 Task: Find and evaluate an Airbnb listing in Valencia, Spain, focusing on location, amenities, and reviews.
Action: Mouse moved to (664, 285)
Screenshot: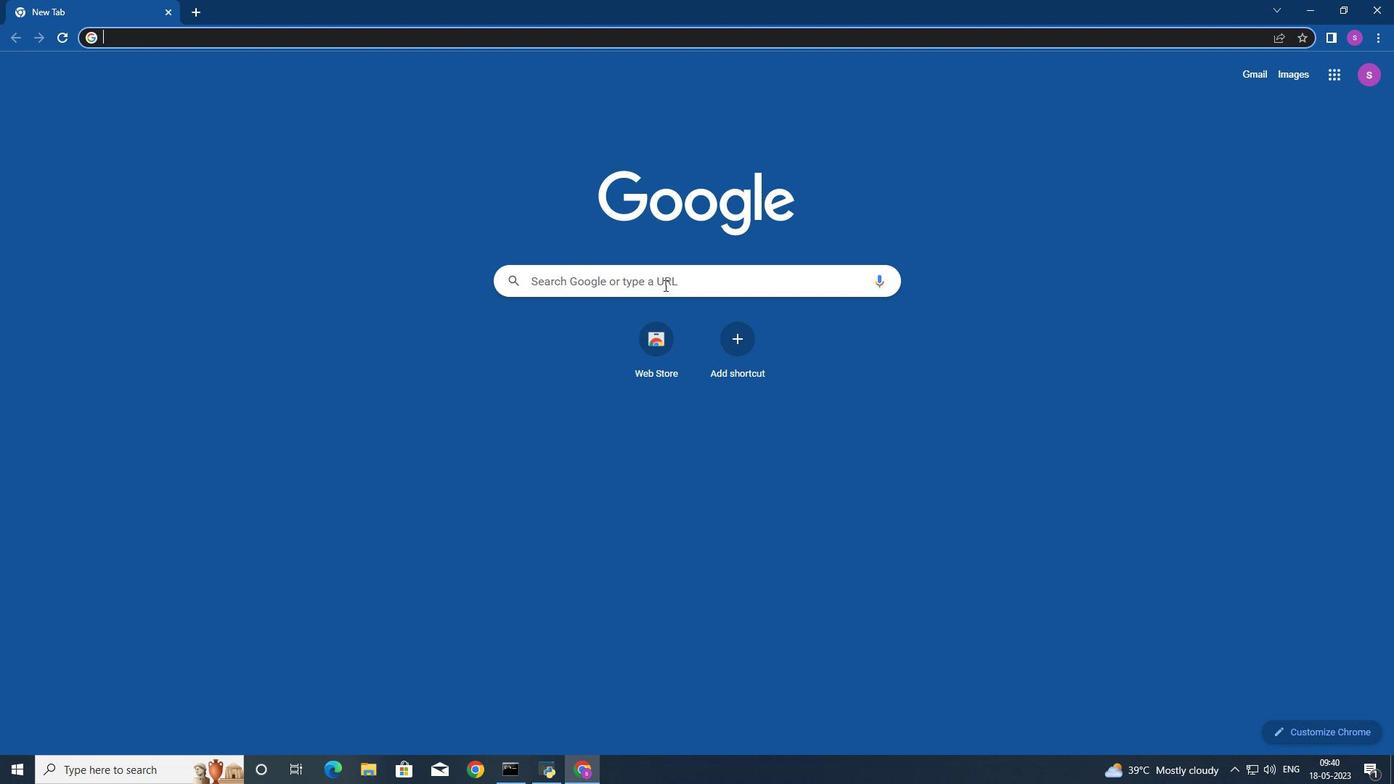 
Action: Mouse pressed left at (664, 285)
Screenshot: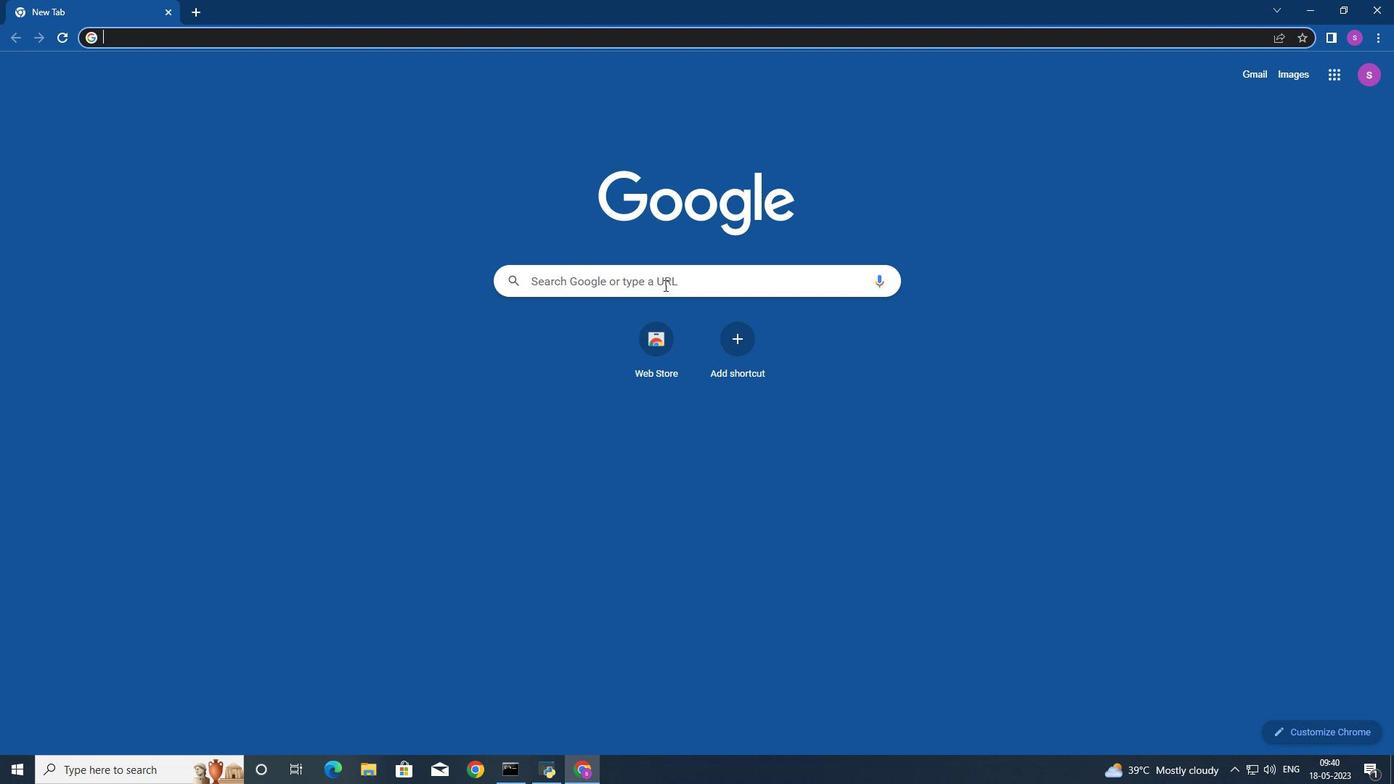
Action: Mouse moved to (642, 313)
Screenshot: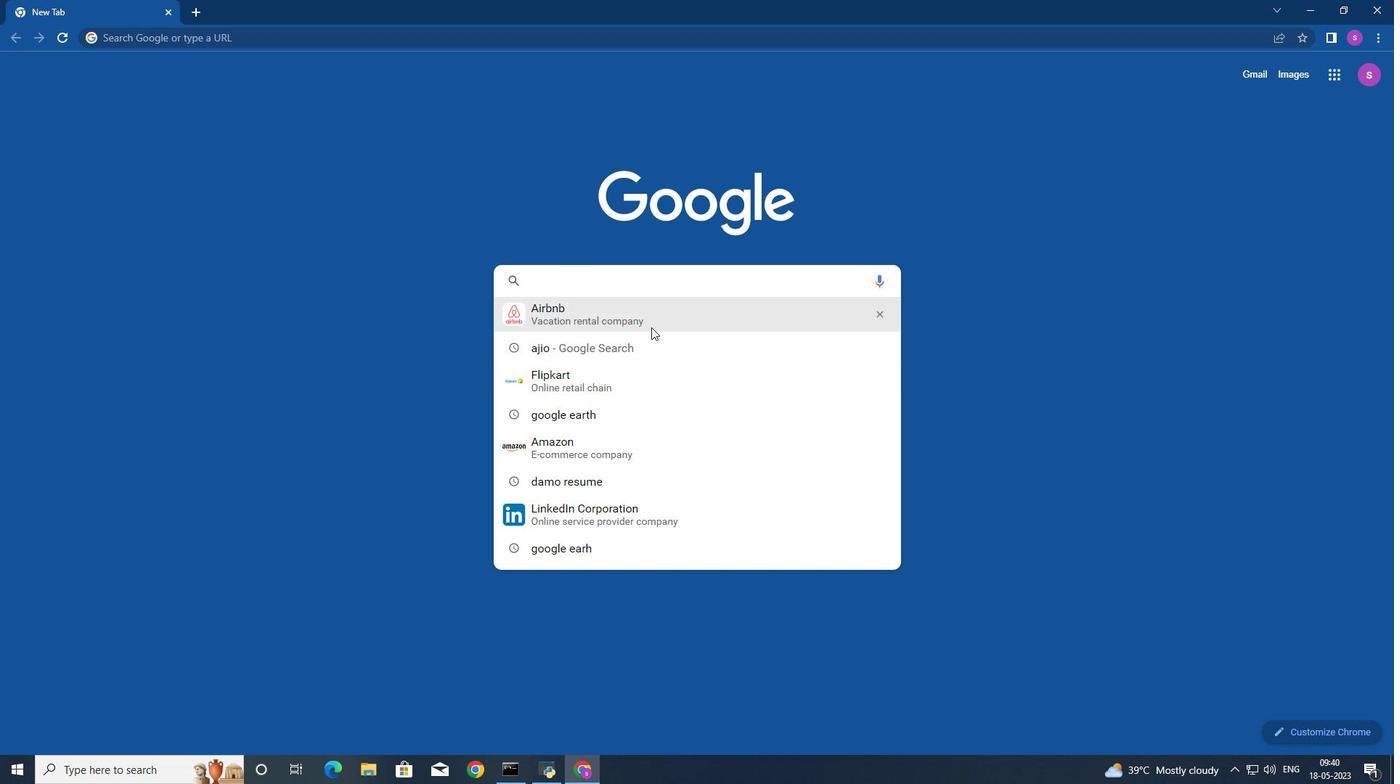 
Action: Mouse pressed left at (642, 313)
Screenshot: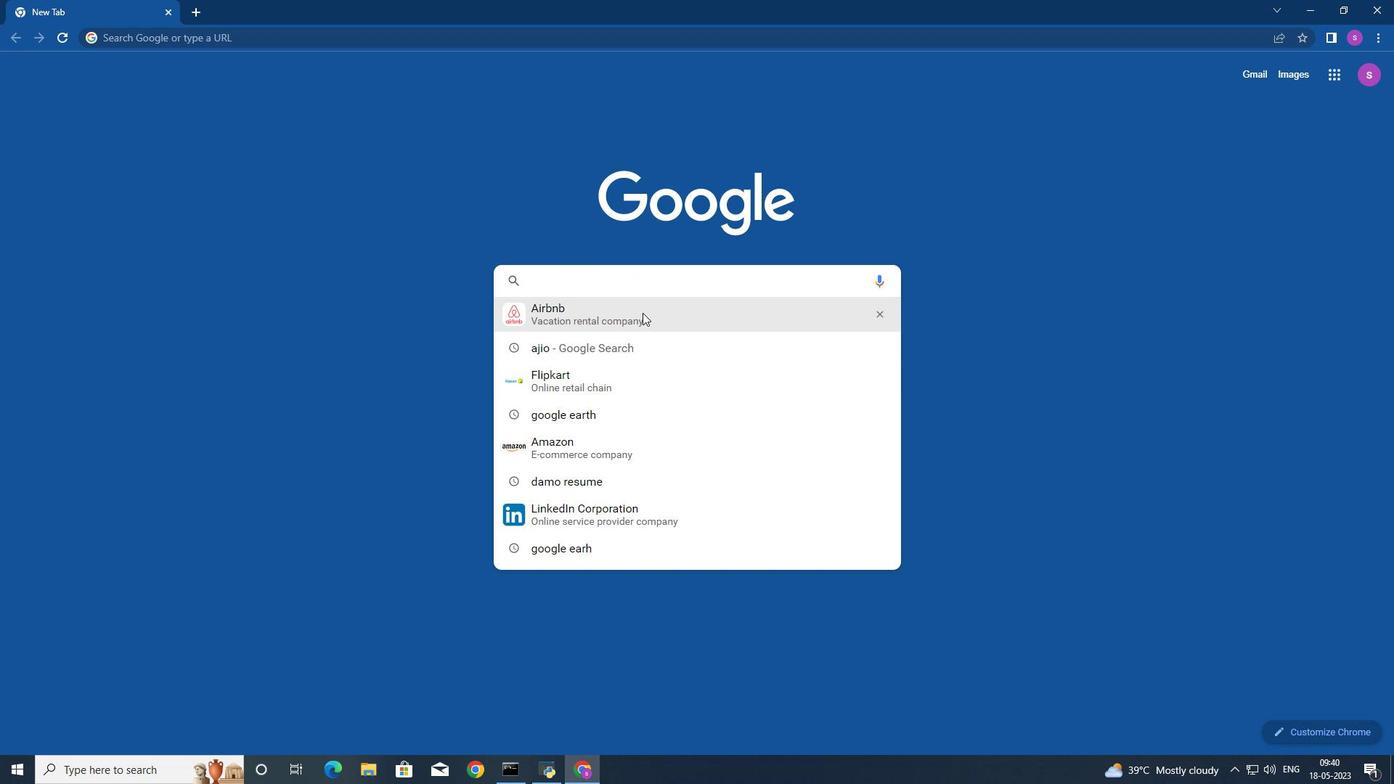 
Action: Mouse moved to (381, 228)
Screenshot: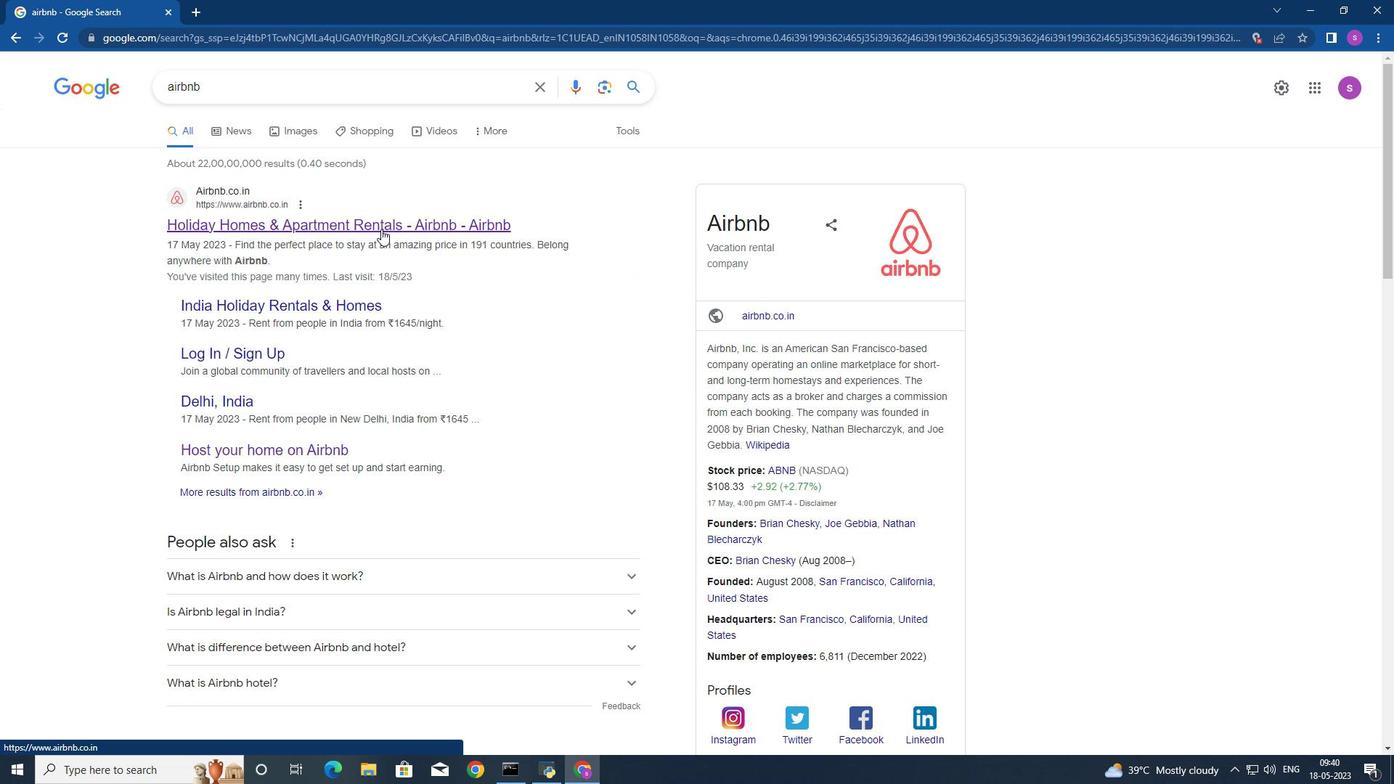 
Action: Mouse pressed left at (381, 228)
Screenshot: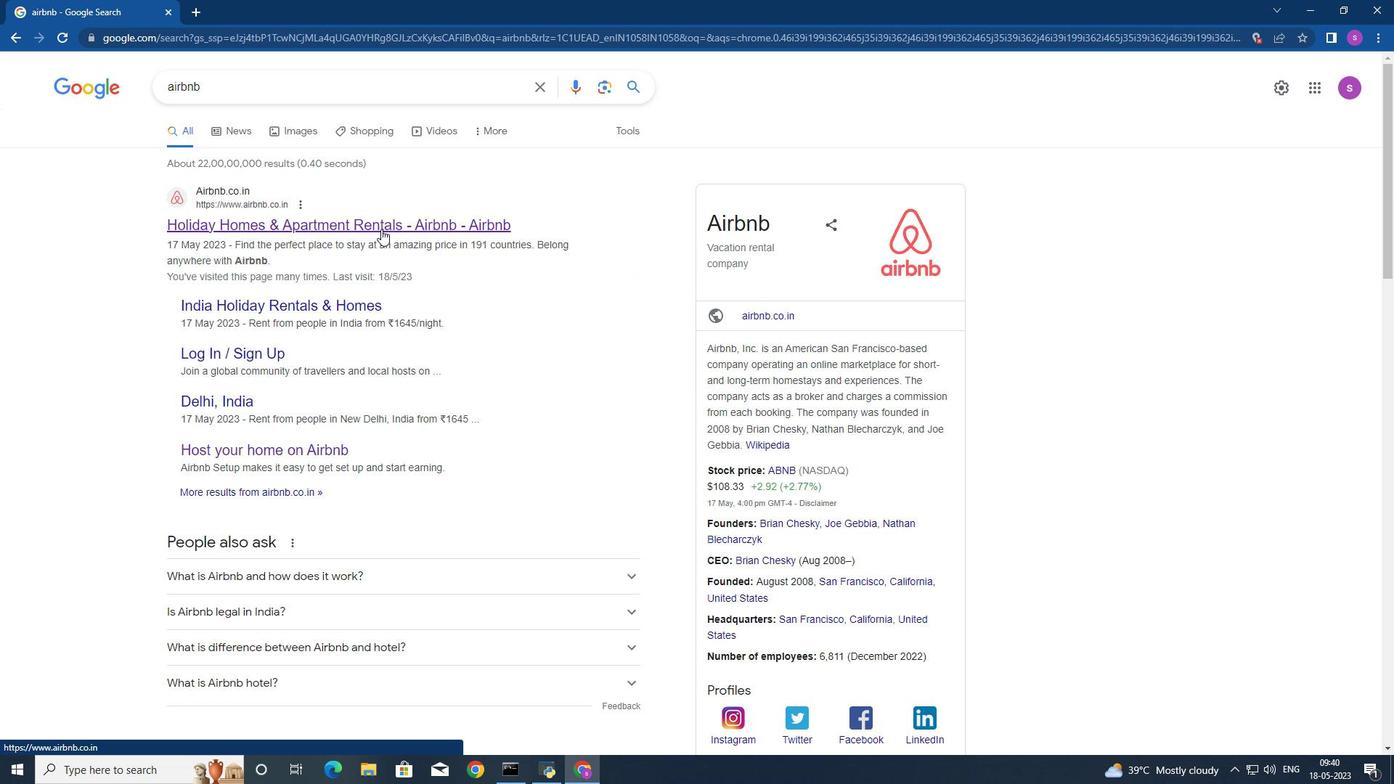 
Action: Mouse moved to (453, 515)
Screenshot: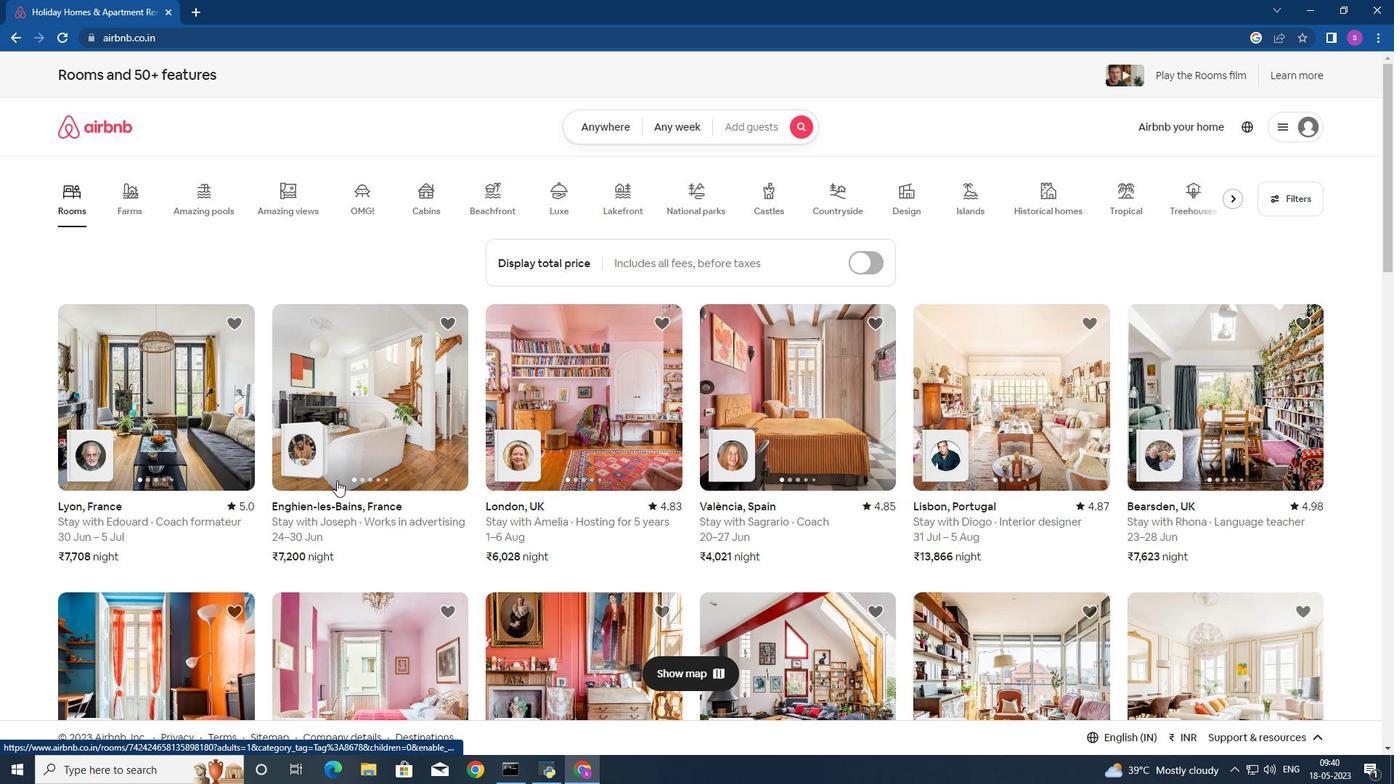 
Action: Mouse scrolled (453, 515) with delta (0, 0)
Screenshot: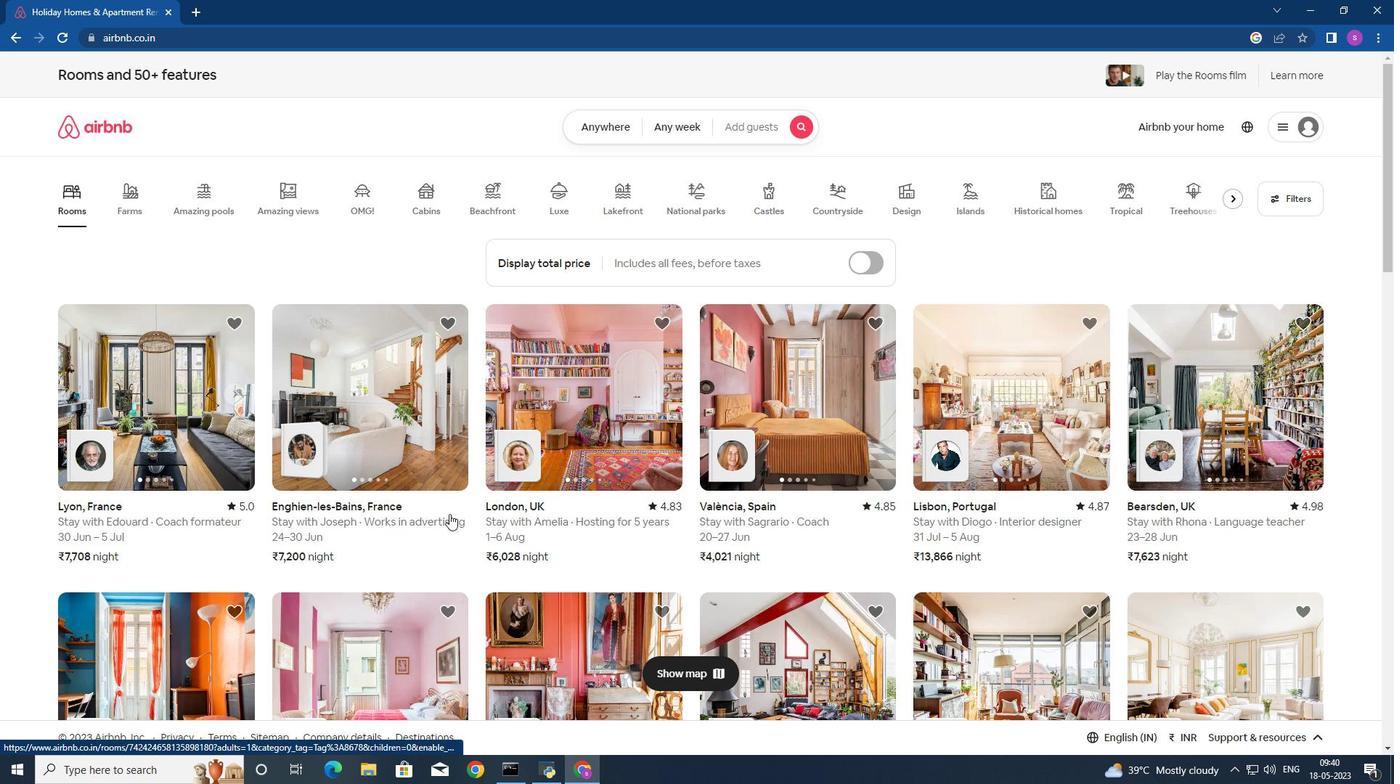 
Action: Mouse moved to (454, 514)
Screenshot: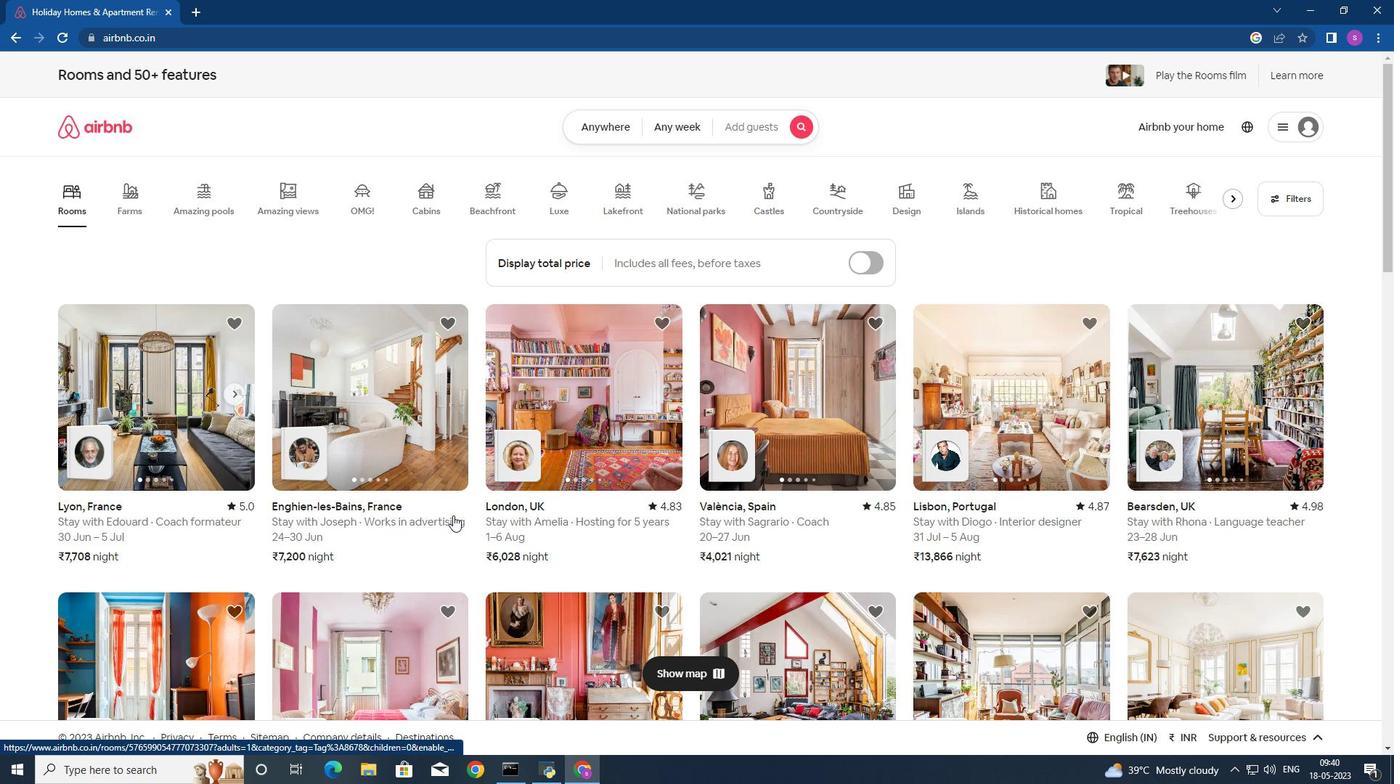 
Action: Mouse scrolled (454, 513) with delta (0, 0)
Screenshot: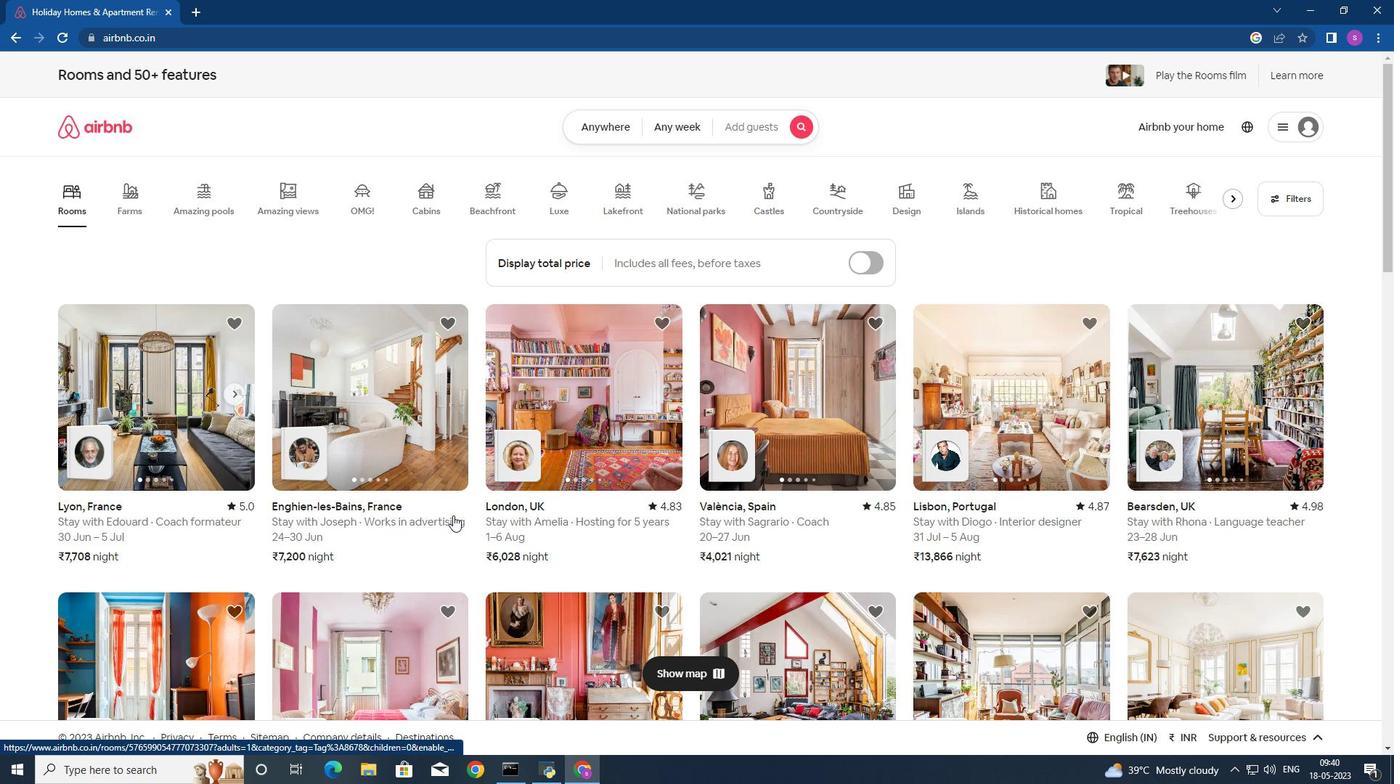 
Action: Mouse moved to (458, 480)
Screenshot: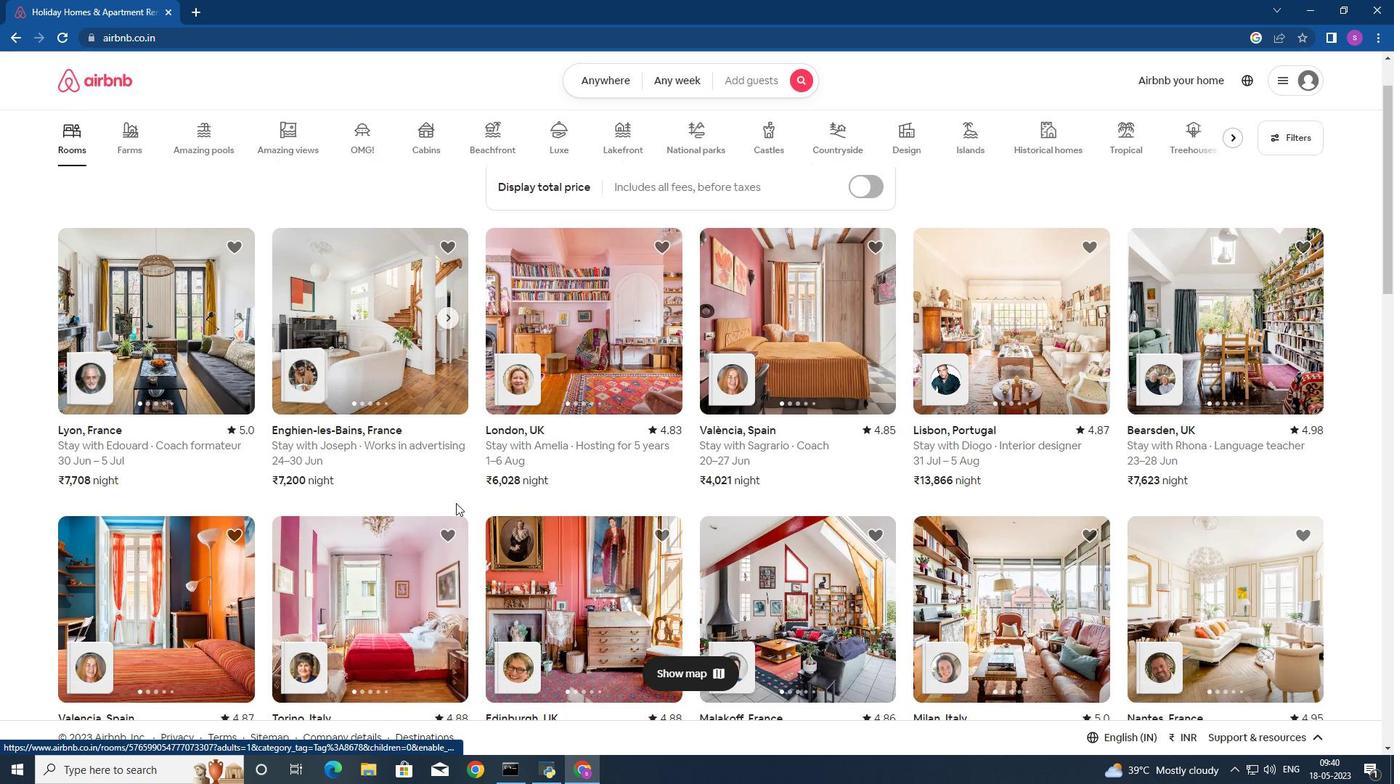 
Action: Mouse scrolled (458, 480) with delta (0, 0)
Screenshot: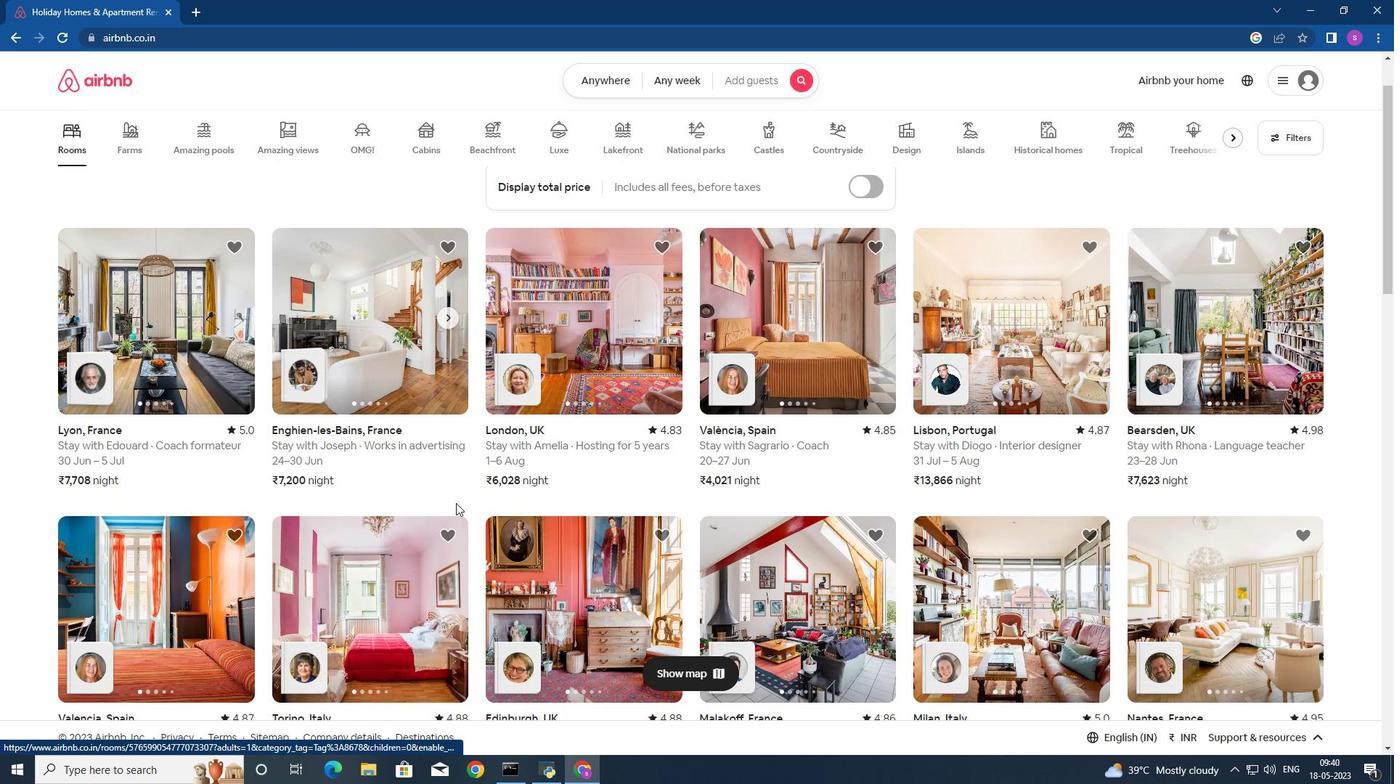 
Action: Mouse moved to (534, 497)
Screenshot: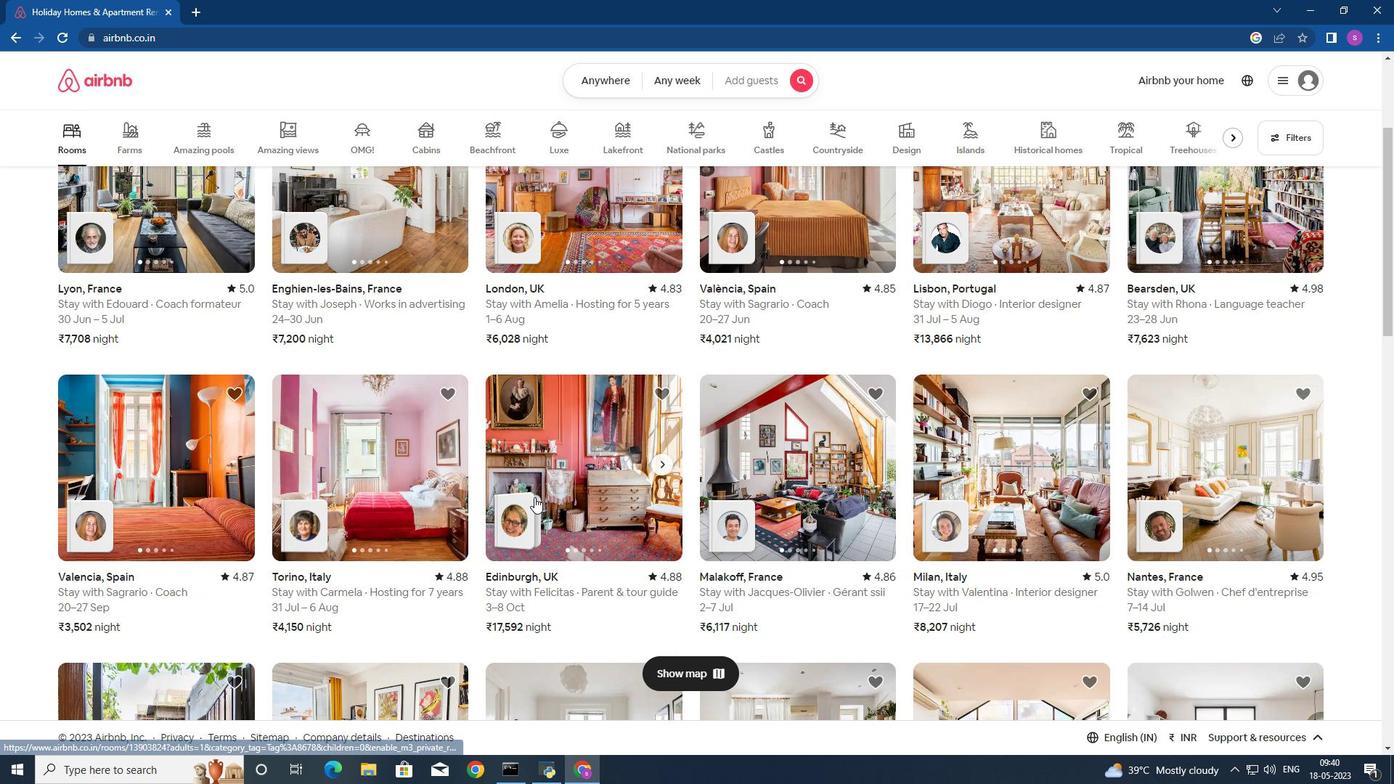 
Action: Mouse scrolled (534, 498) with delta (0, 0)
Screenshot: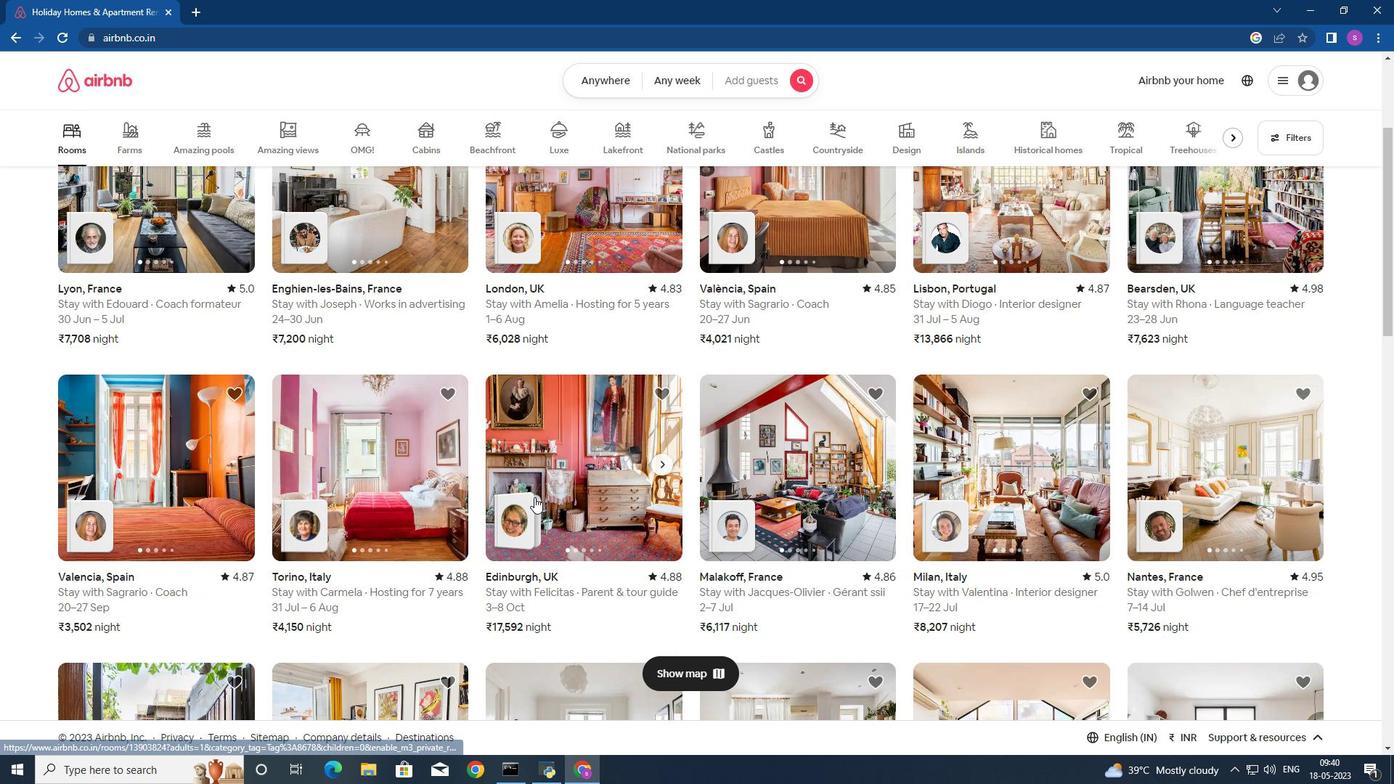 
Action: Mouse moved to (280, 565)
Screenshot: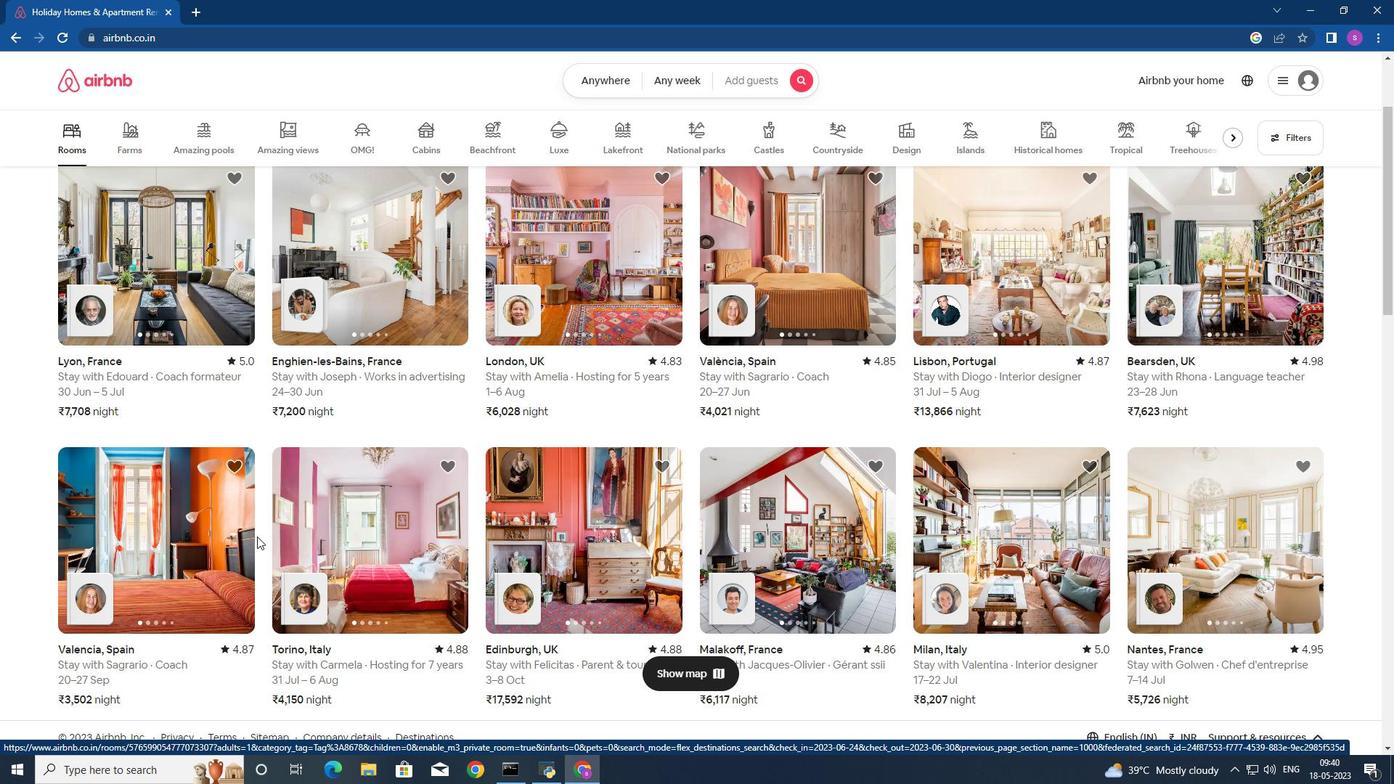 
Action: Mouse scrolled (280, 565) with delta (0, 0)
Screenshot: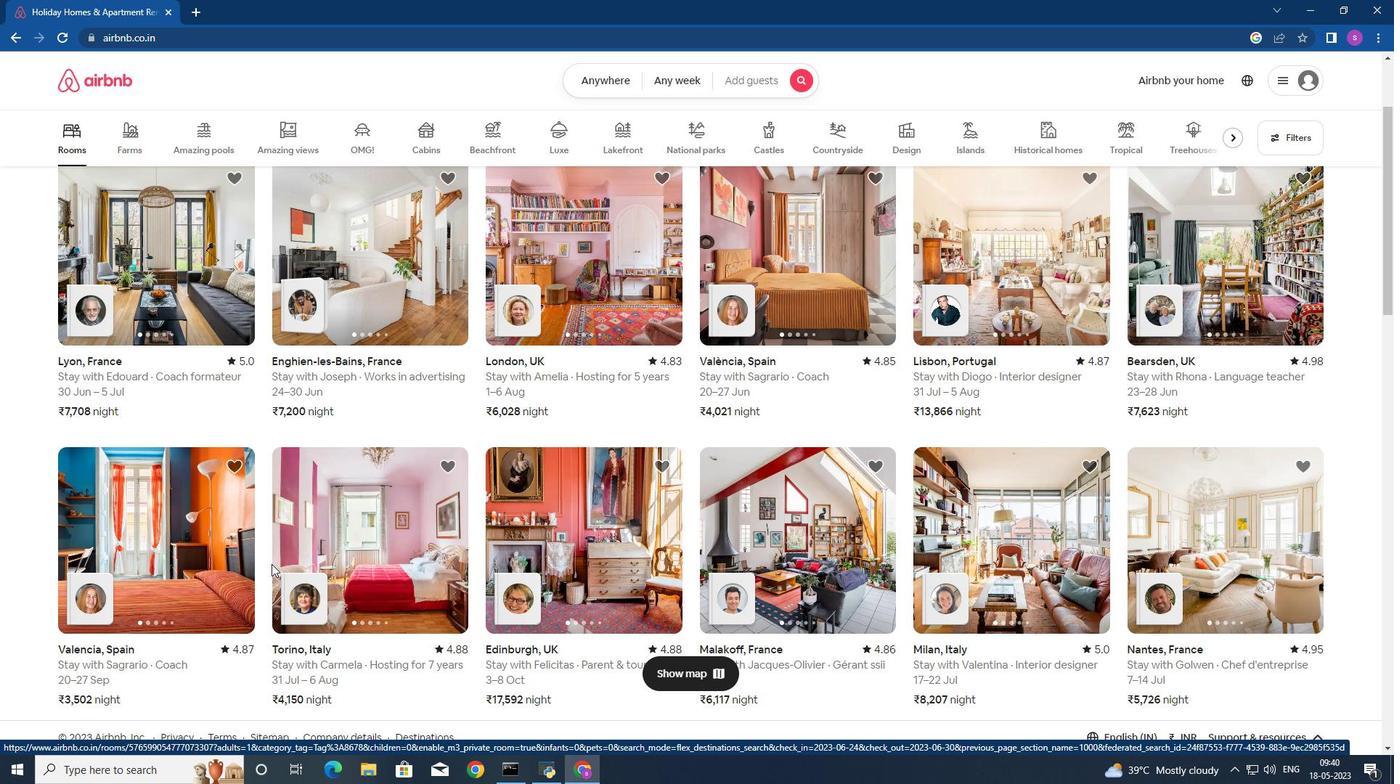 
Action: Mouse moved to (284, 553)
Screenshot: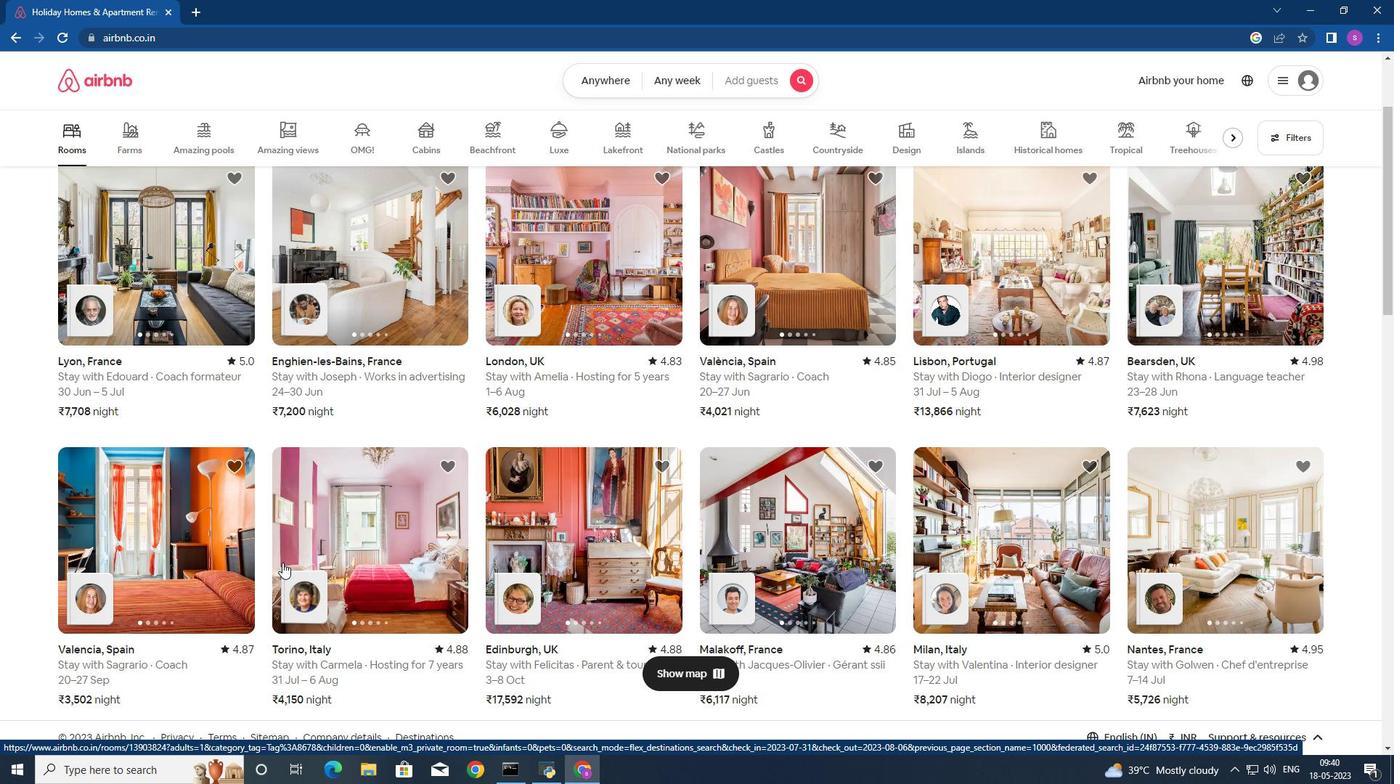
Action: Mouse scrolled (283, 555) with delta (0, 0)
Screenshot: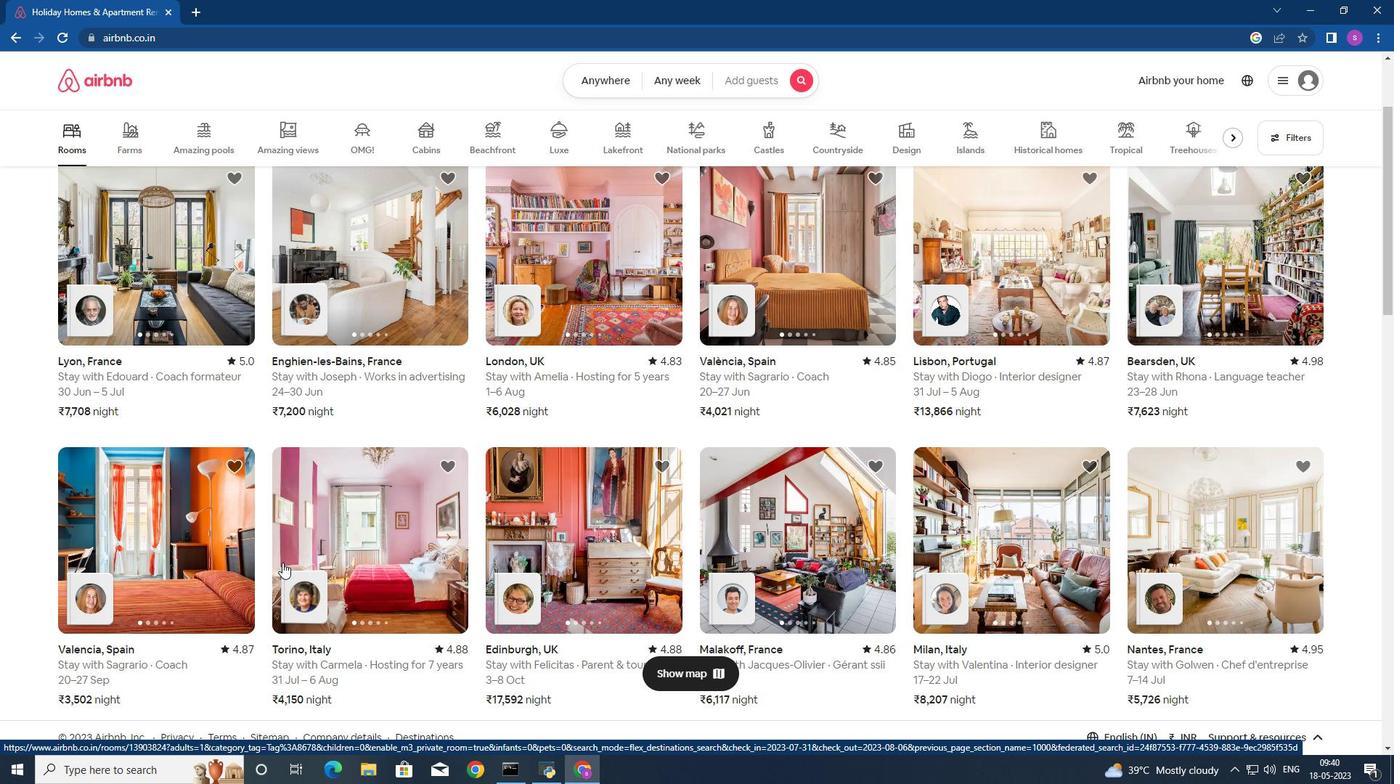
Action: Mouse moved to (87, 444)
Screenshot: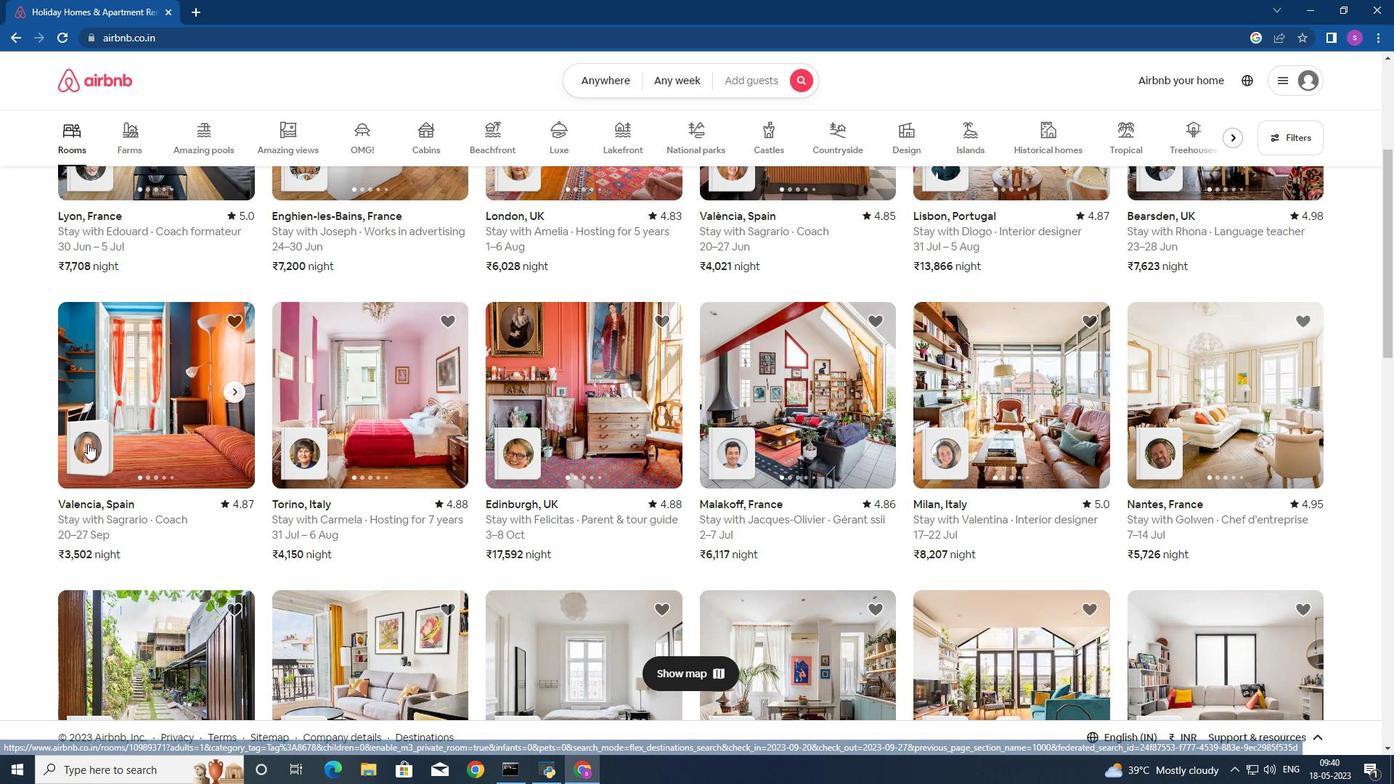 
Action: Mouse pressed left at (87, 444)
Screenshot: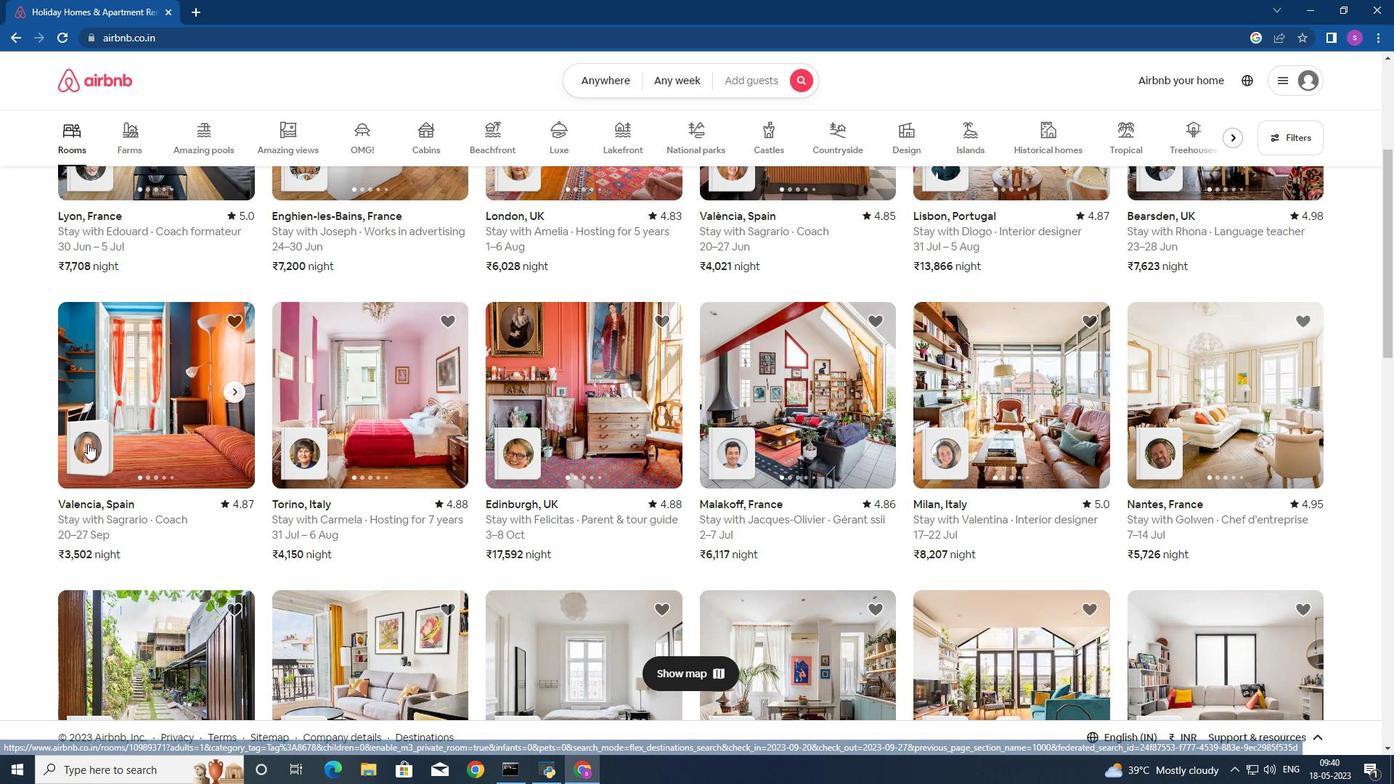 
Action: Mouse moved to (569, 579)
Screenshot: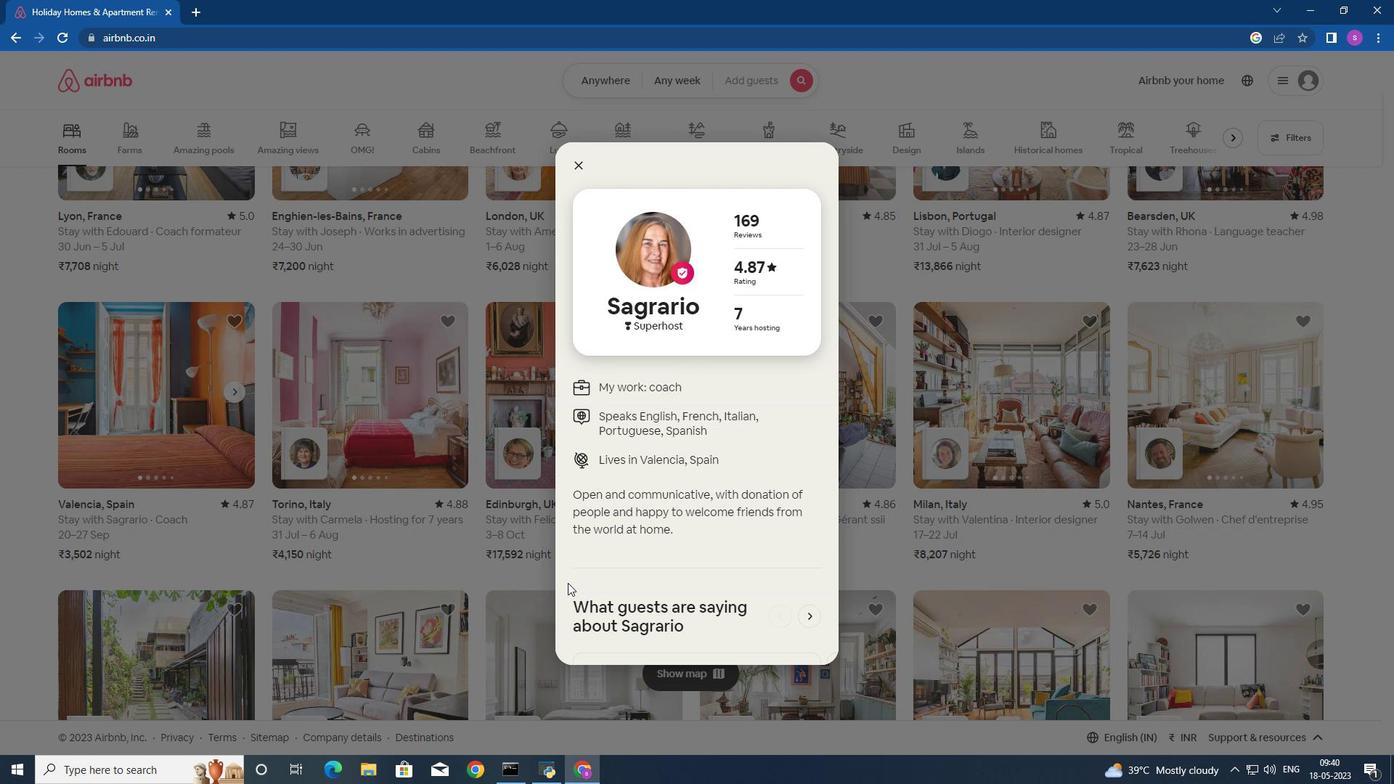 
Action: Mouse scrolled (569, 579) with delta (0, 0)
Screenshot: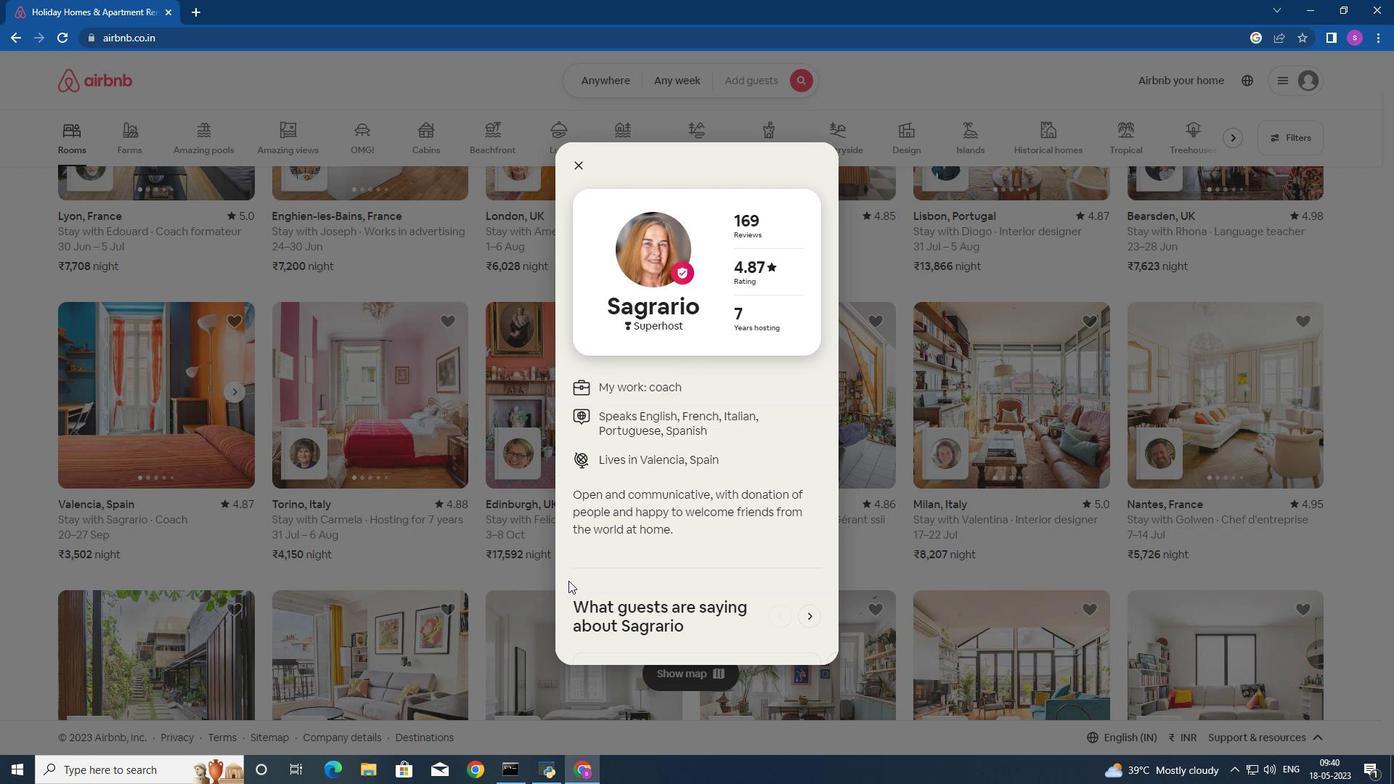 
Action: Mouse moved to (573, 580)
Screenshot: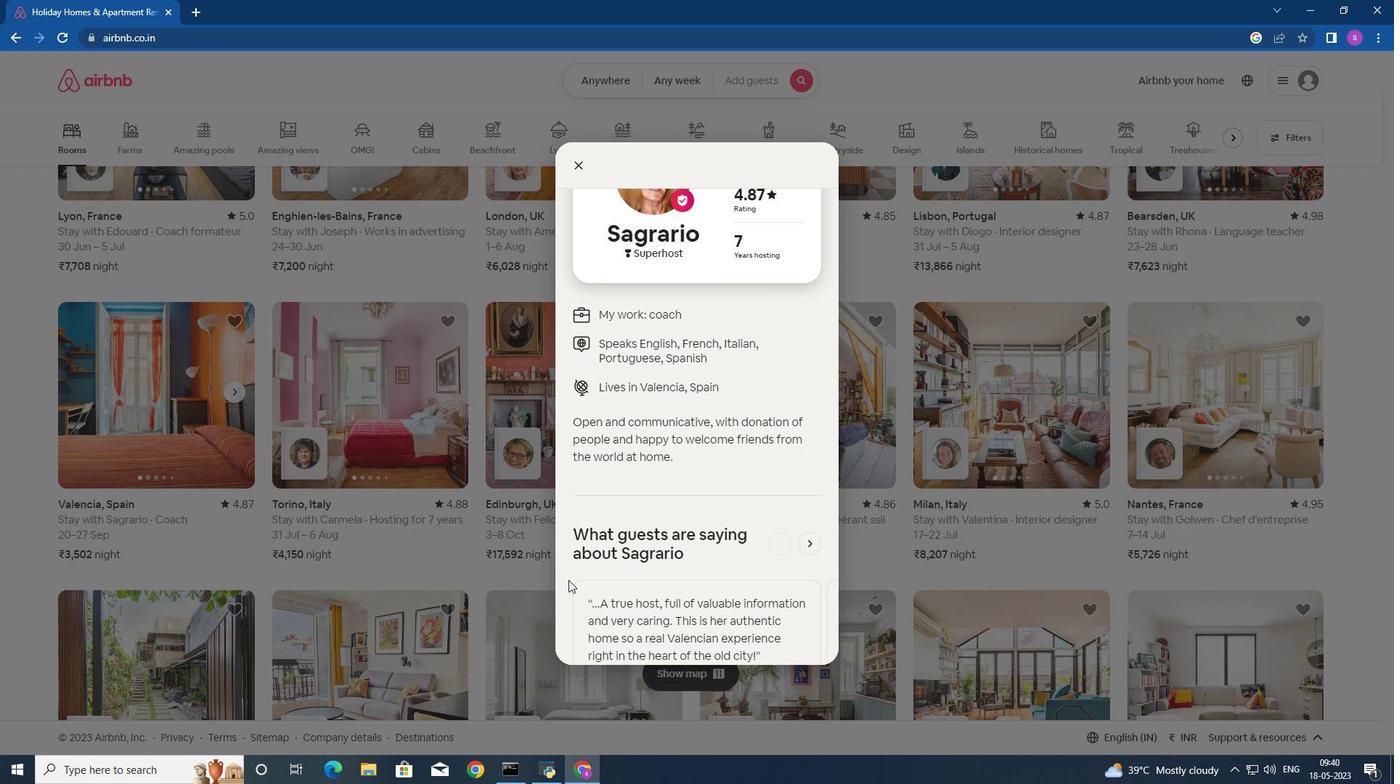 
Action: Mouse scrolled (573, 579) with delta (0, 0)
Screenshot: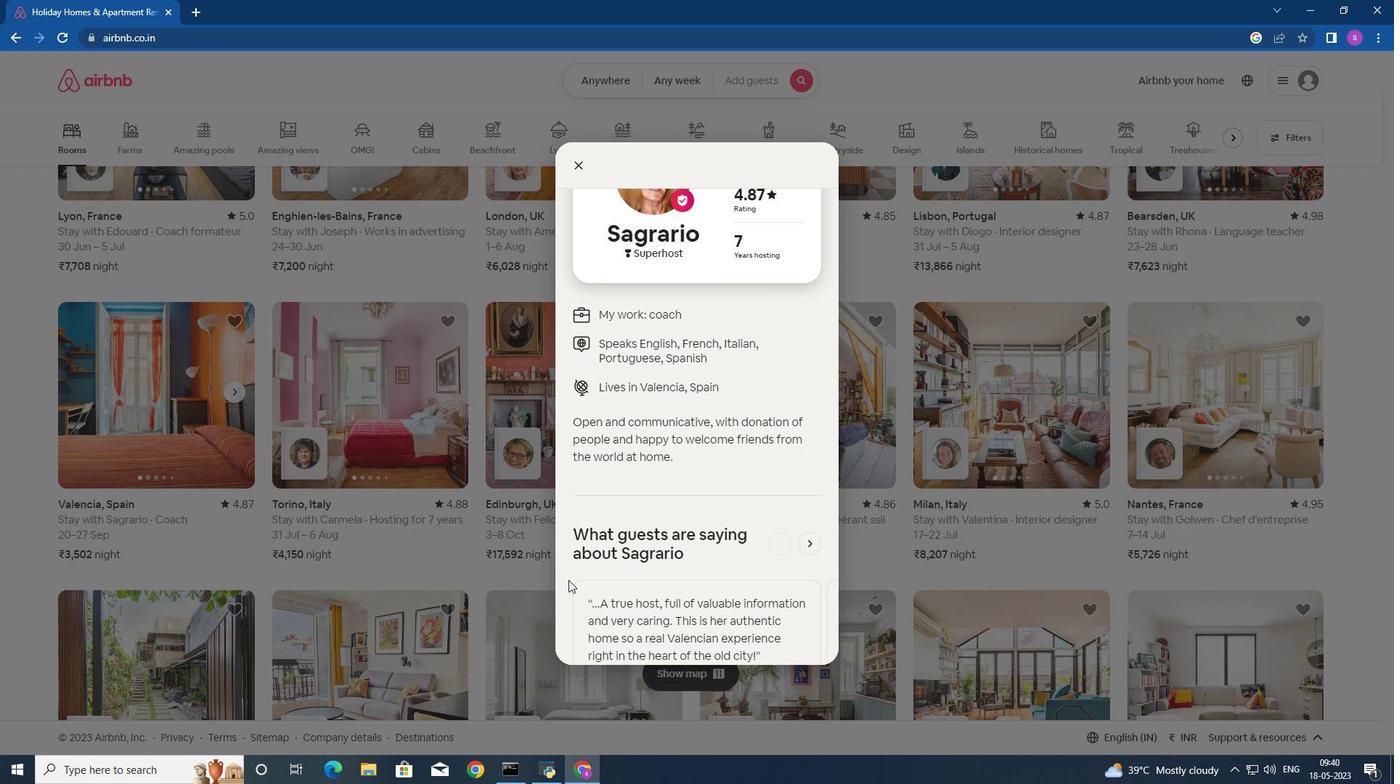 
Action: Mouse moved to (604, 581)
Screenshot: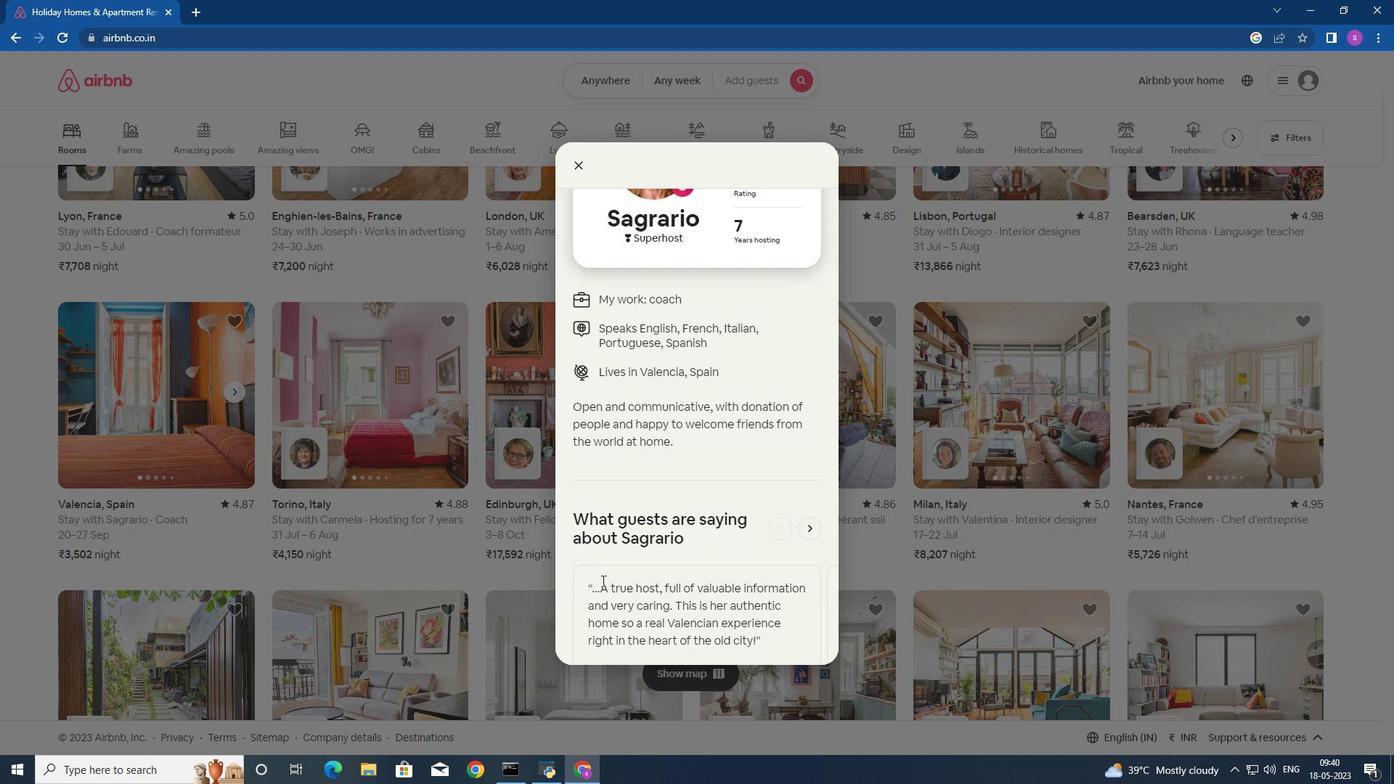 
Action: Mouse scrolled (604, 580) with delta (0, 0)
Screenshot: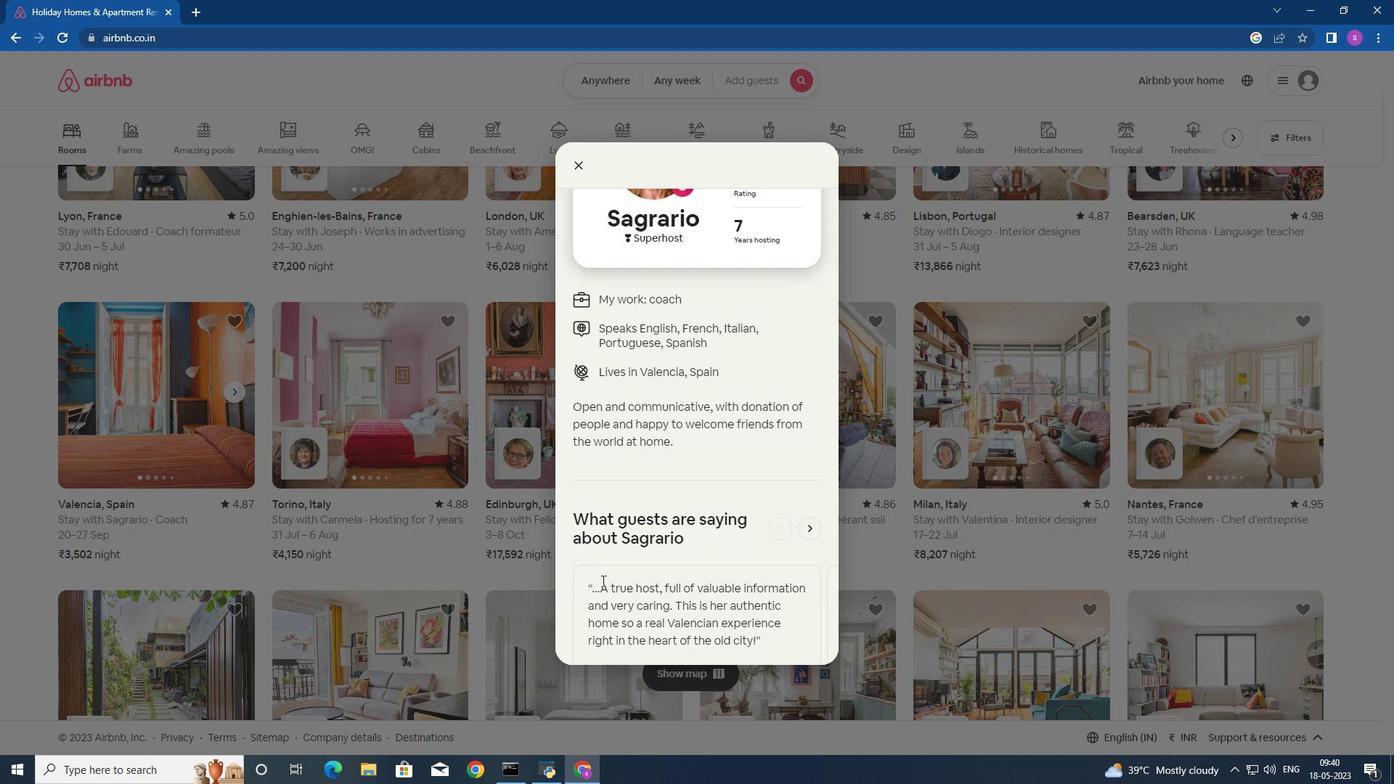 
Action: Mouse moved to (645, 516)
Screenshot: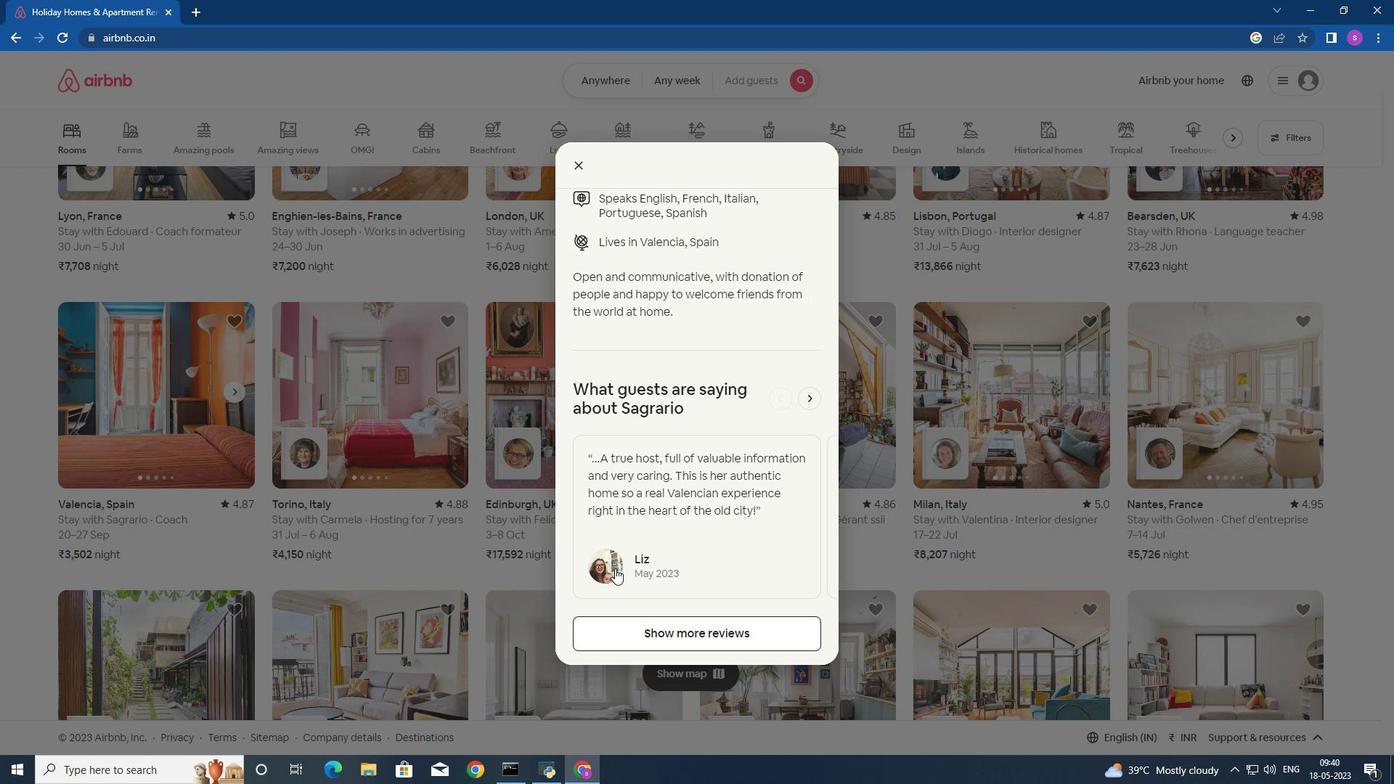 
Action: Mouse scrolled (645, 517) with delta (0, 0)
Screenshot: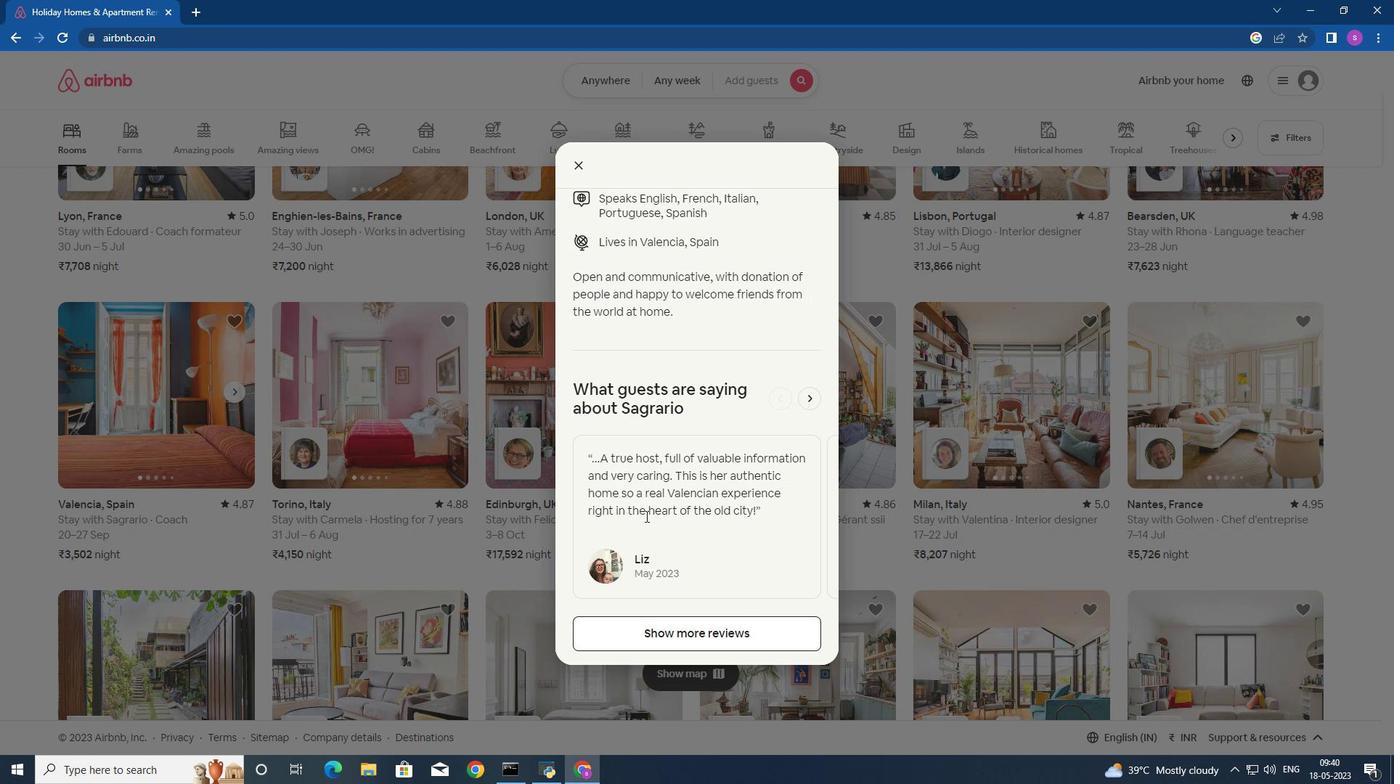 
Action: Mouse scrolled (645, 517) with delta (0, 0)
Screenshot: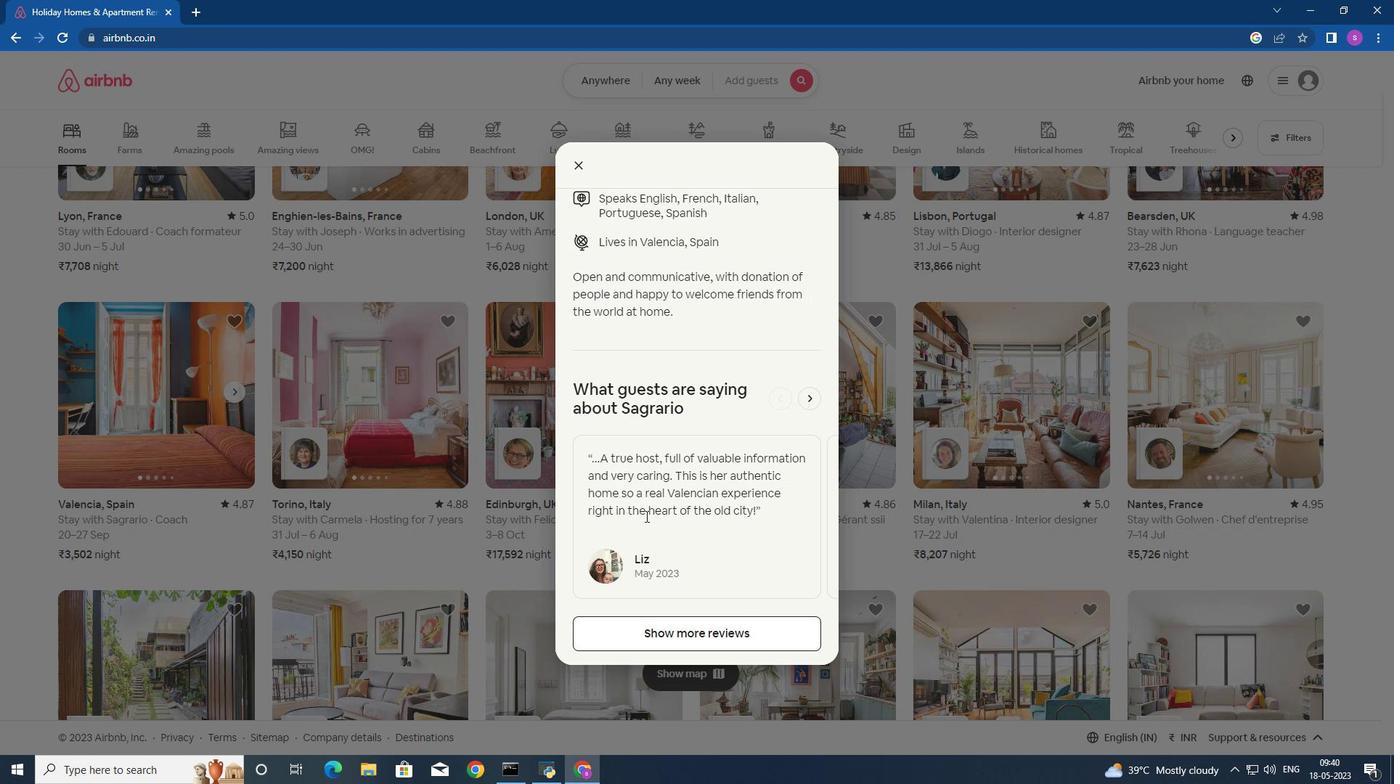
Action: Mouse moved to (645, 516)
Screenshot: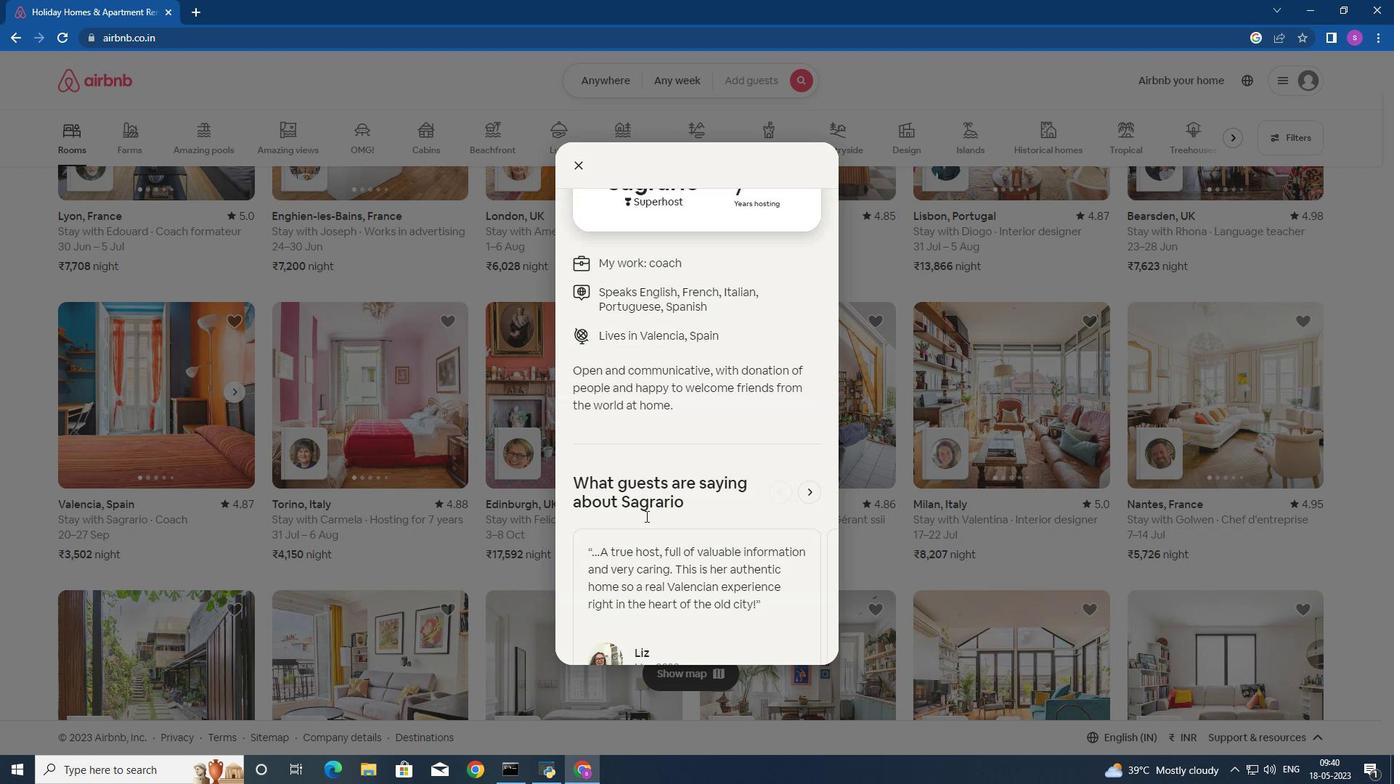 
Action: Mouse scrolled (645, 517) with delta (0, 0)
Screenshot: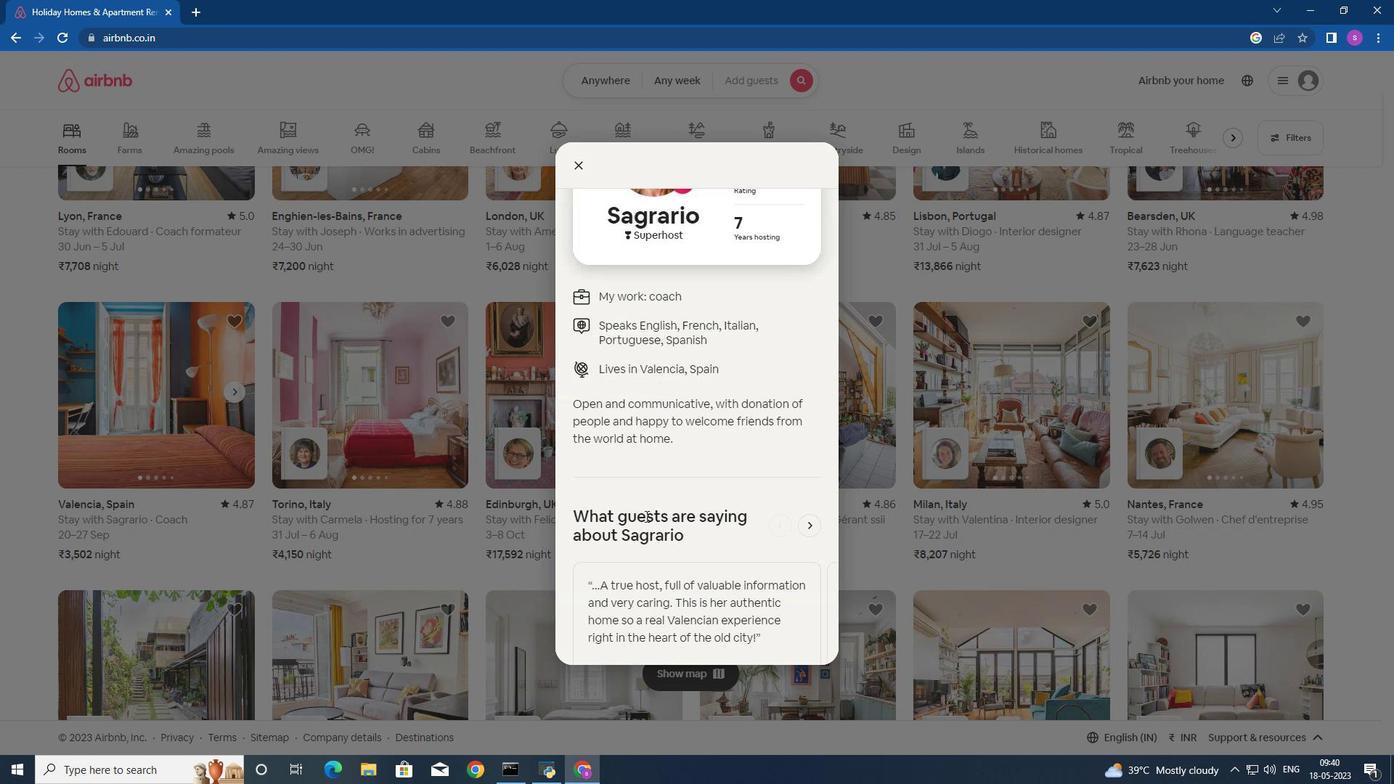 
Action: Mouse moved to (645, 516)
Screenshot: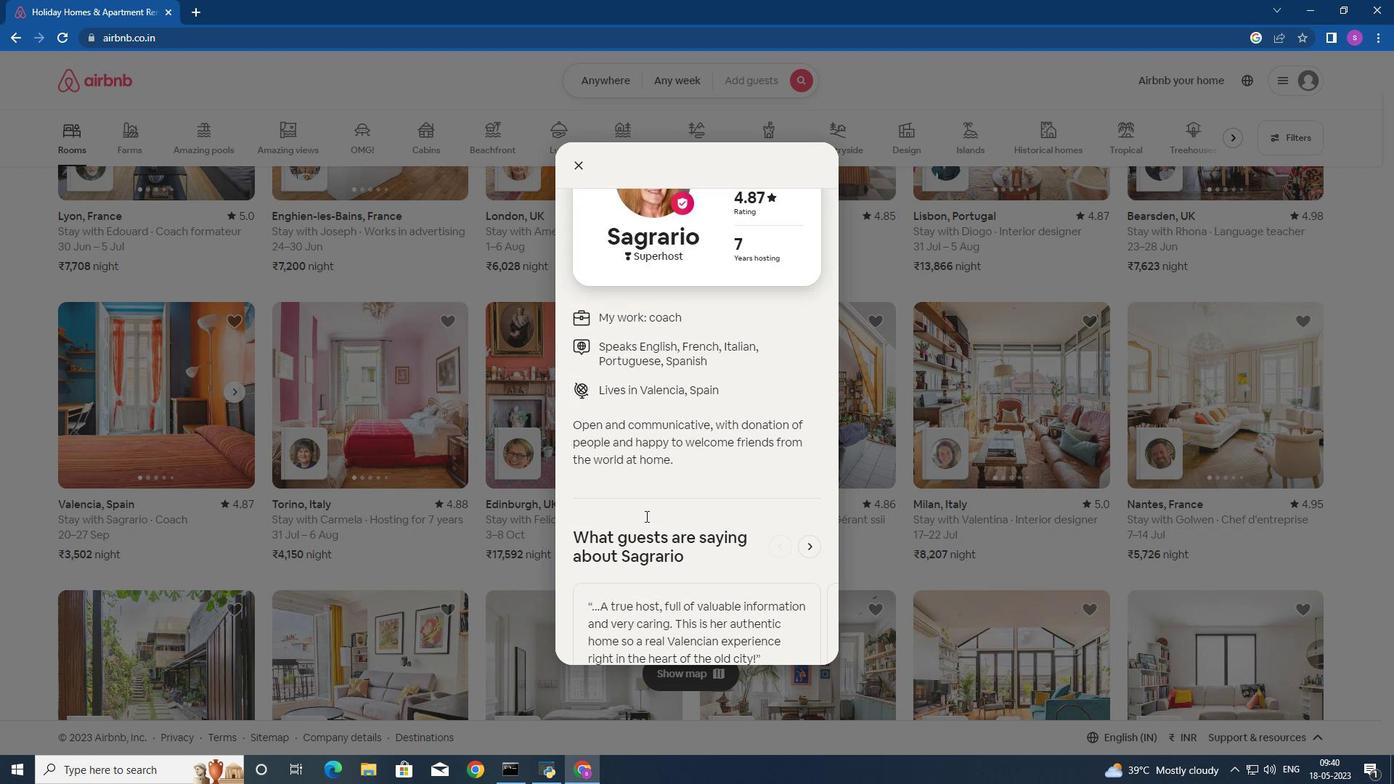 
Action: Mouse scrolled (645, 515) with delta (0, 0)
Screenshot: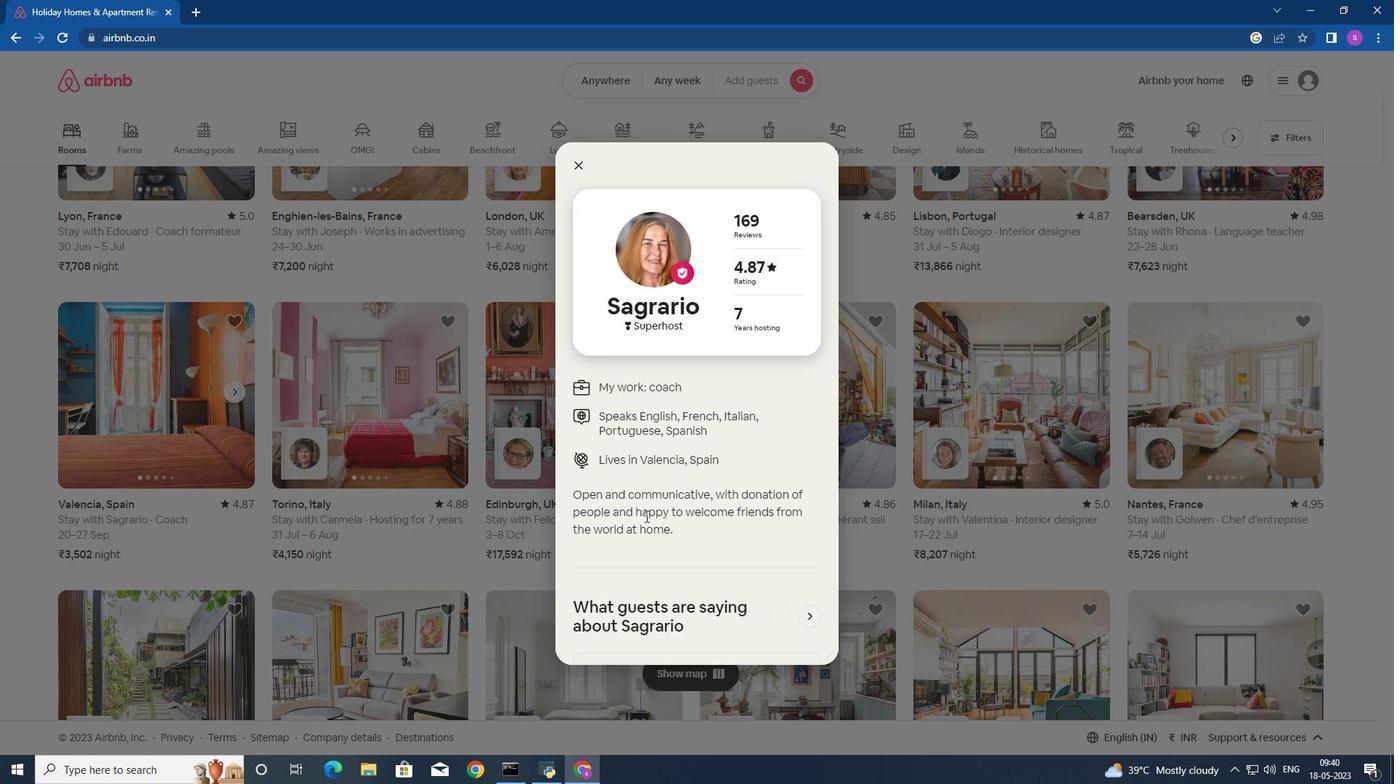 
Action: Mouse scrolled (645, 515) with delta (0, 0)
Screenshot: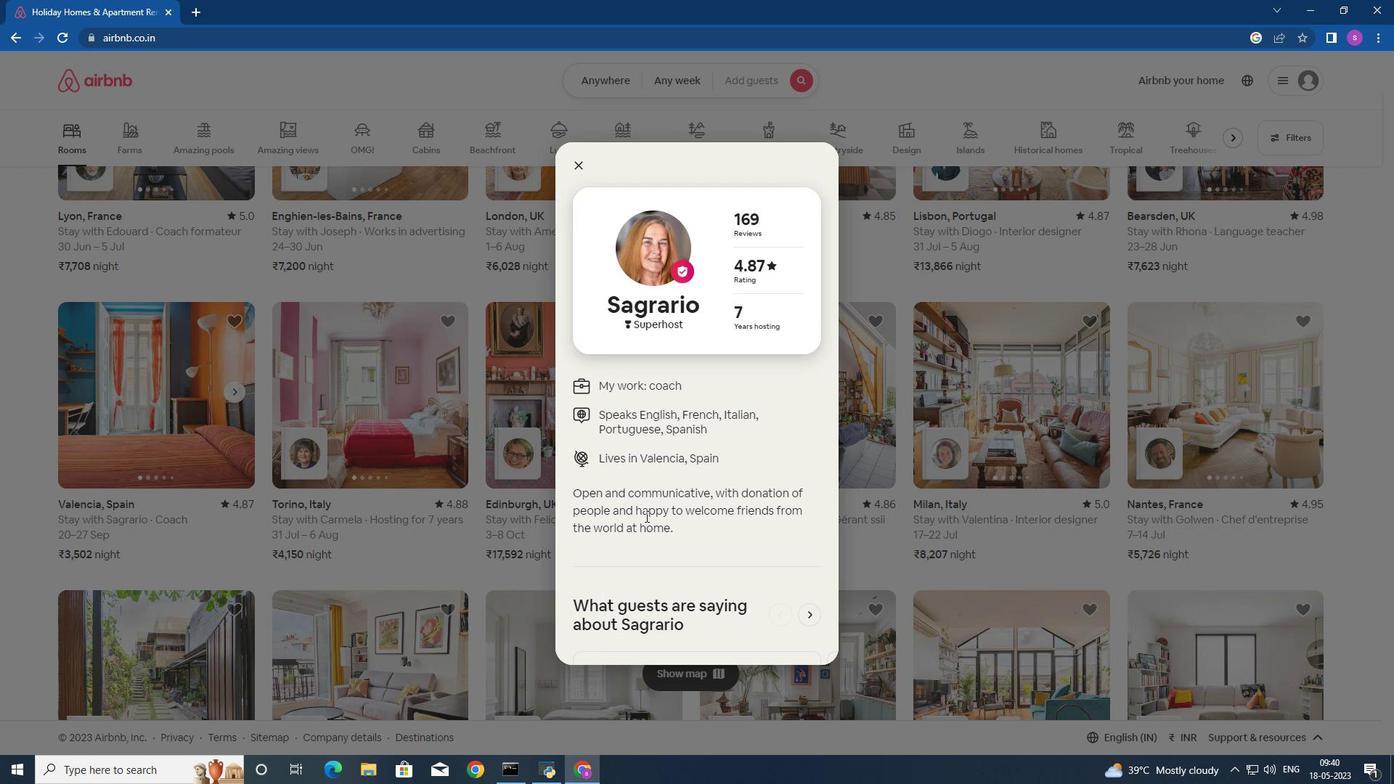 
Action: Mouse moved to (645, 517)
Screenshot: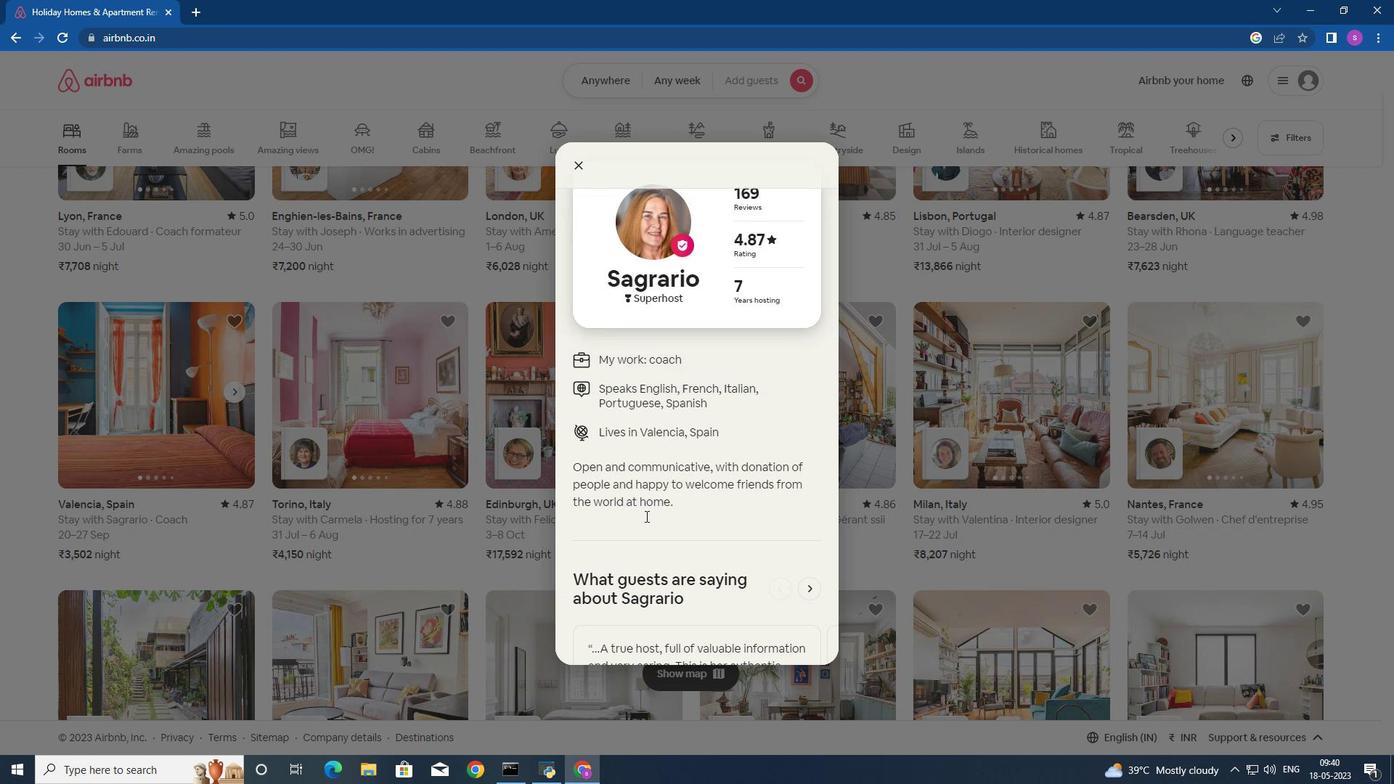 
Action: Mouse scrolled (645, 518) with delta (0, 0)
Screenshot: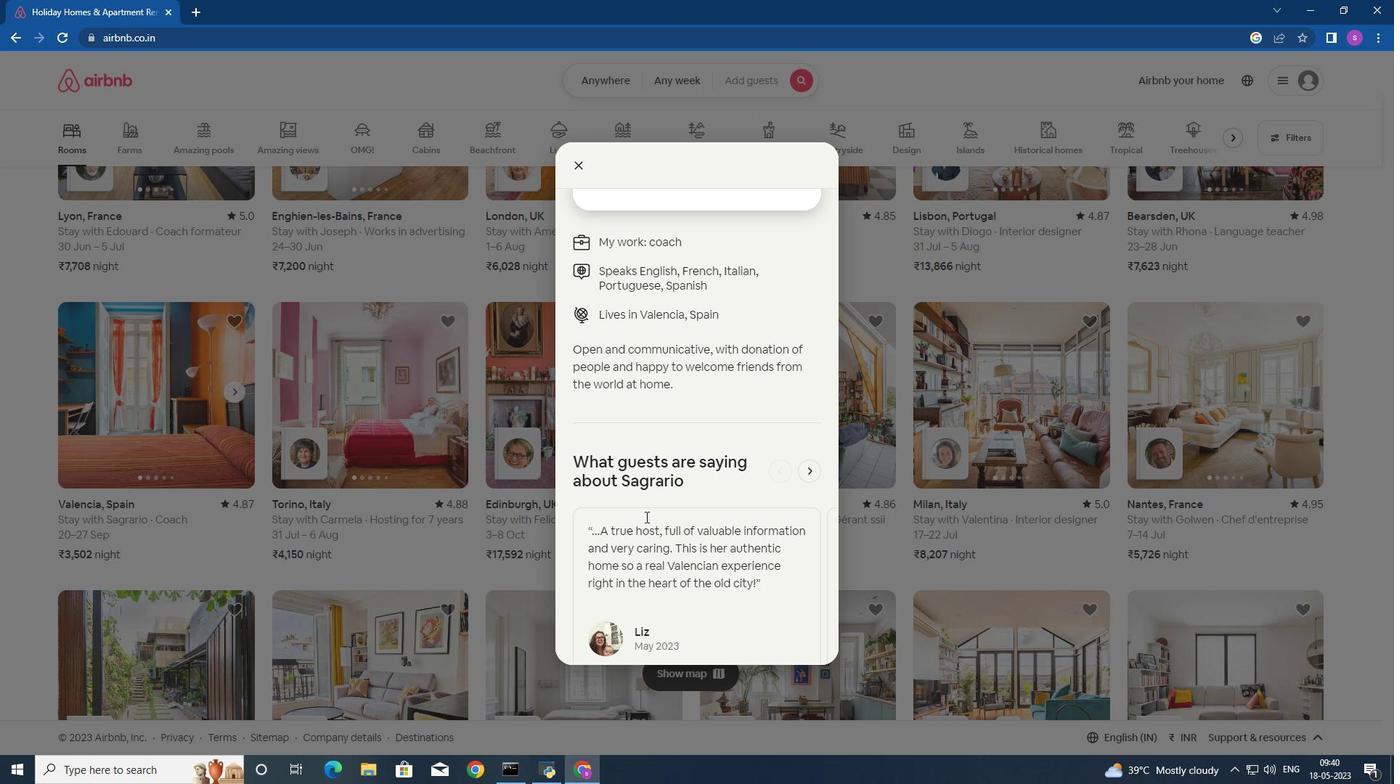 
Action: Mouse scrolled (645, 518) with delta (0, 0)
Screenshot: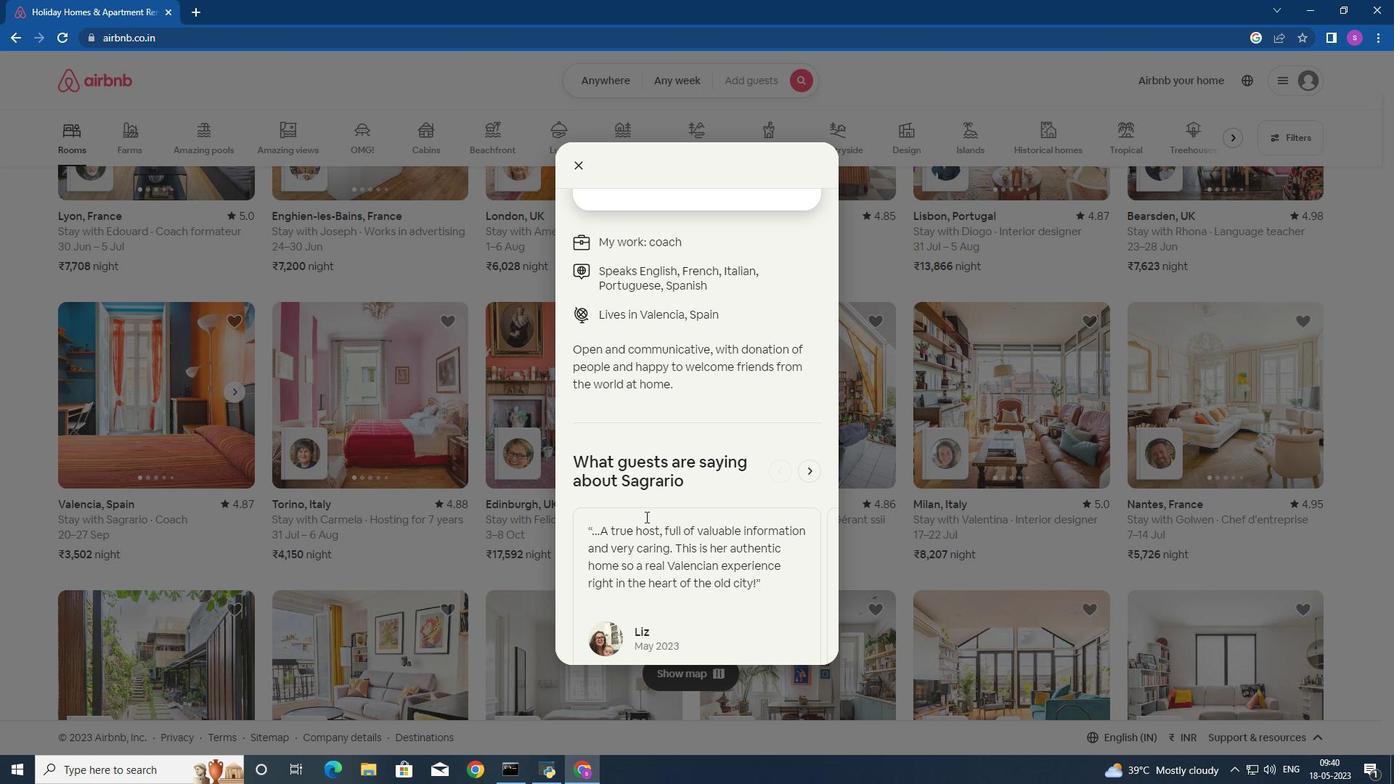 
Action: Mouse scrolled (645, 516) with delta (0, 0)
Screenshot: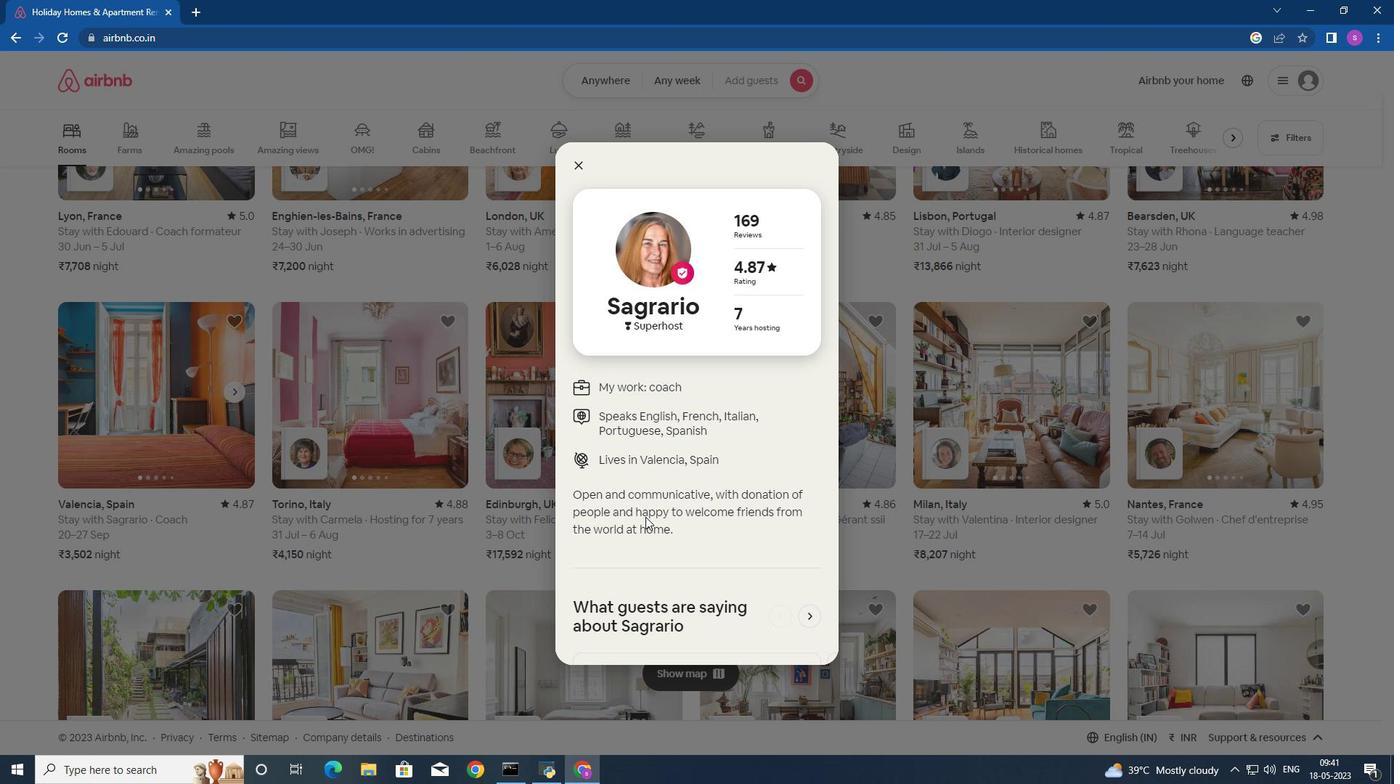 
Action: Mouse scrolled (645, 516) with delta (0, 0)
Screenshot: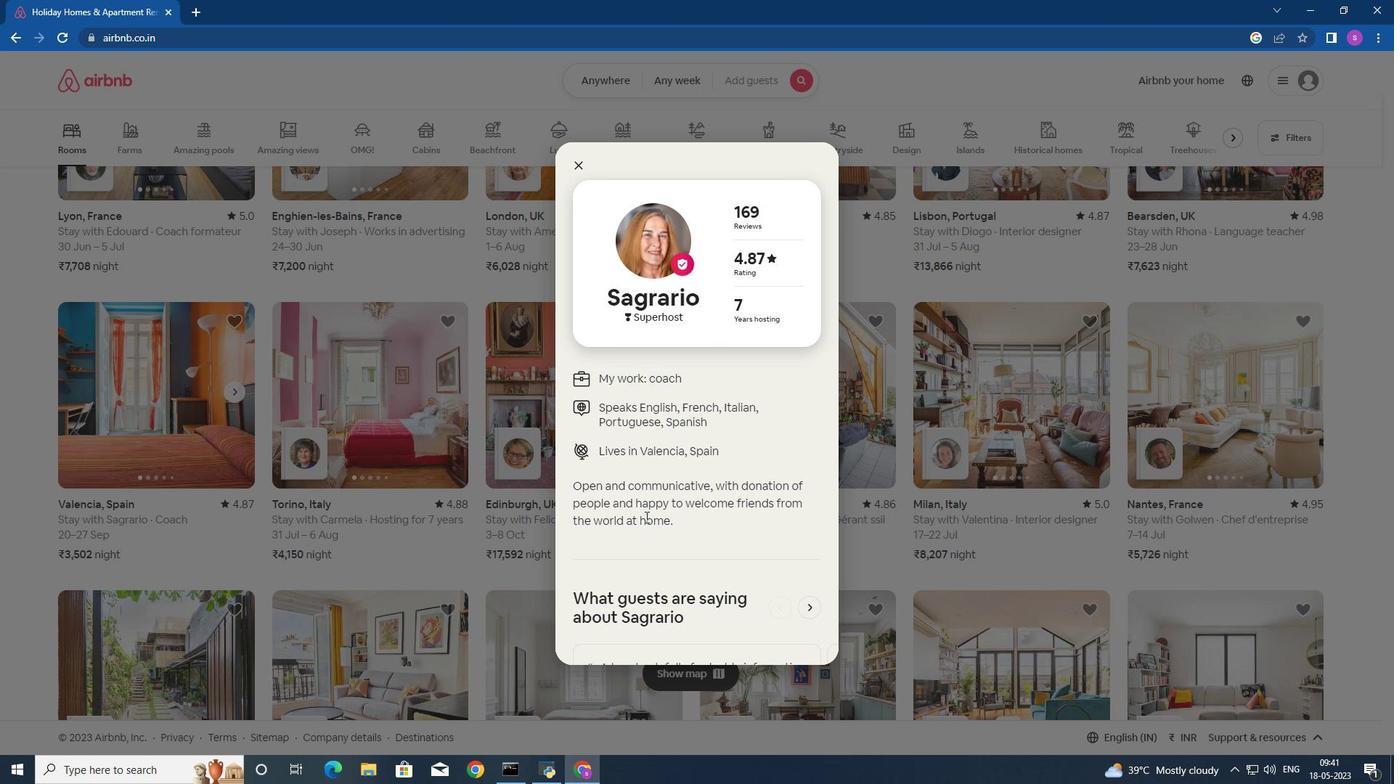 
Action: Mouse scrolled (645, 516) with delta (0, 0)
Screenshot: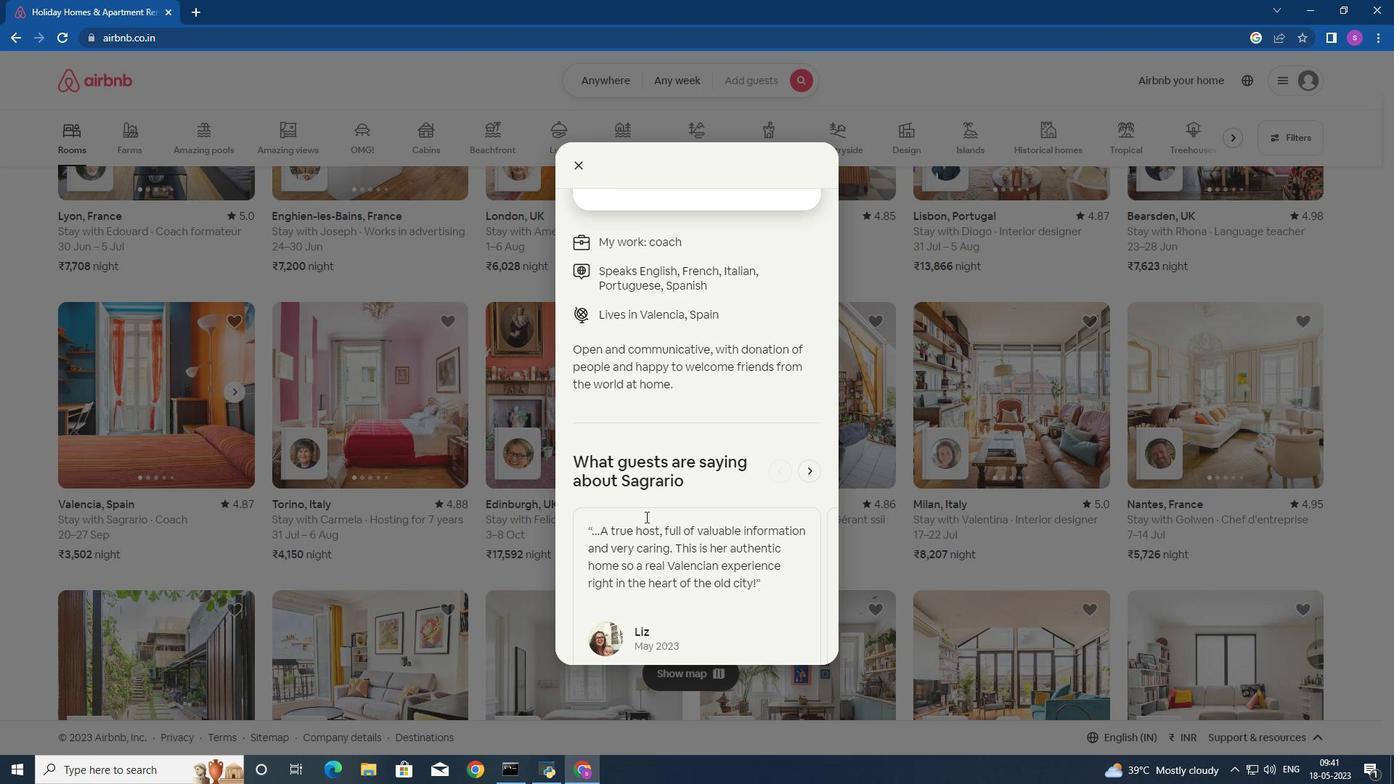 
Action: Mouse scrolled (645, 516) with delta (0, 0)
Screenshot: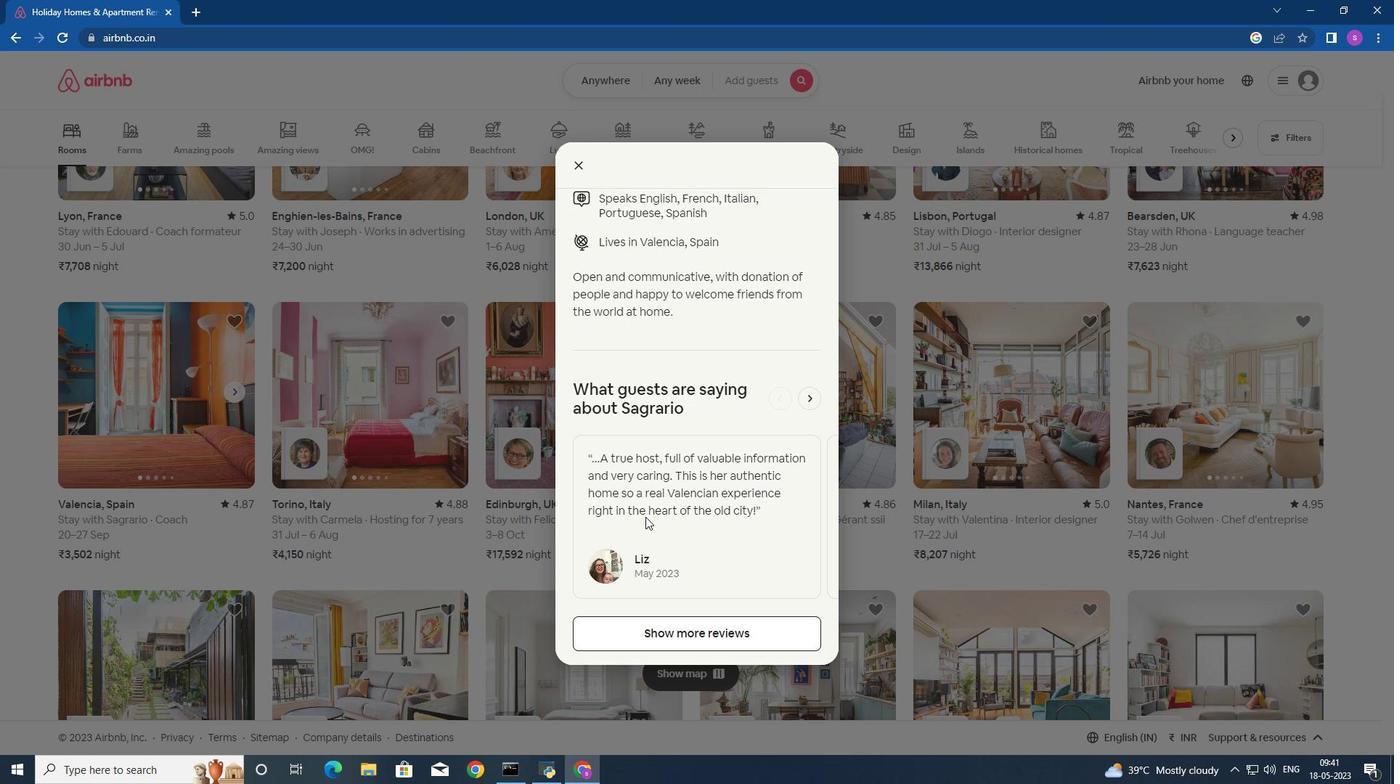 
Action: Mouse scrolled (645, 516) with delta (0, 0)
Screenshot: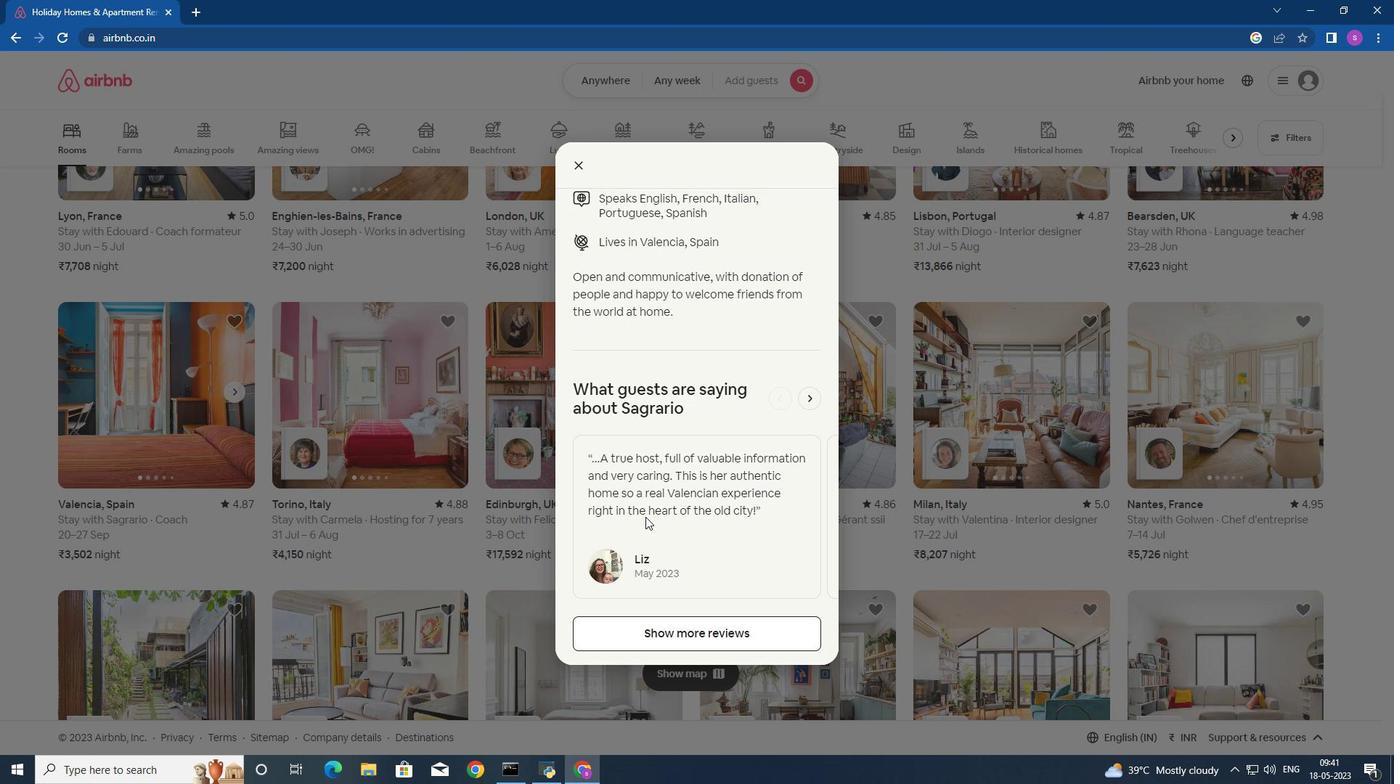 
Action: Mouse scrolled (645, 516) with delta (0, 0)
Screenshot: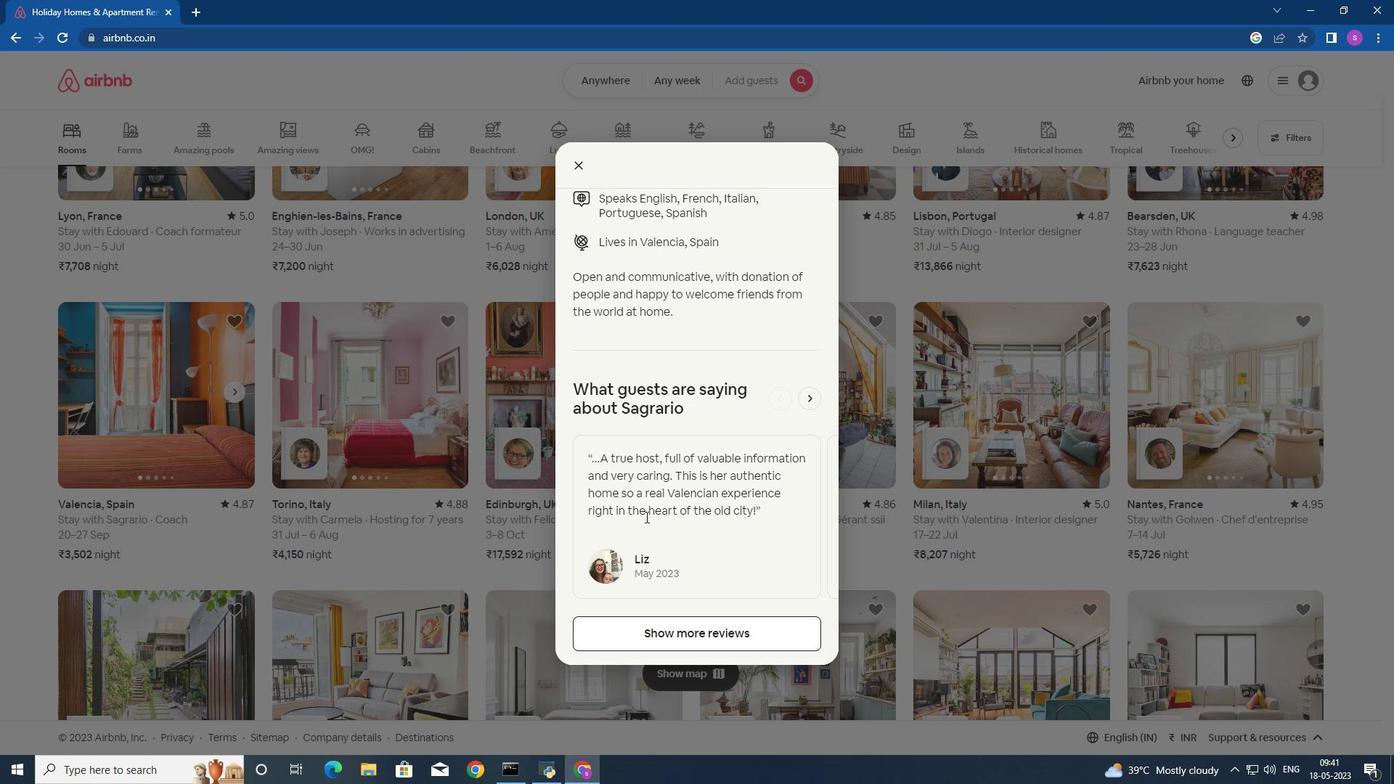 
Action: Mouse moved to (645, 517)
Screenshot: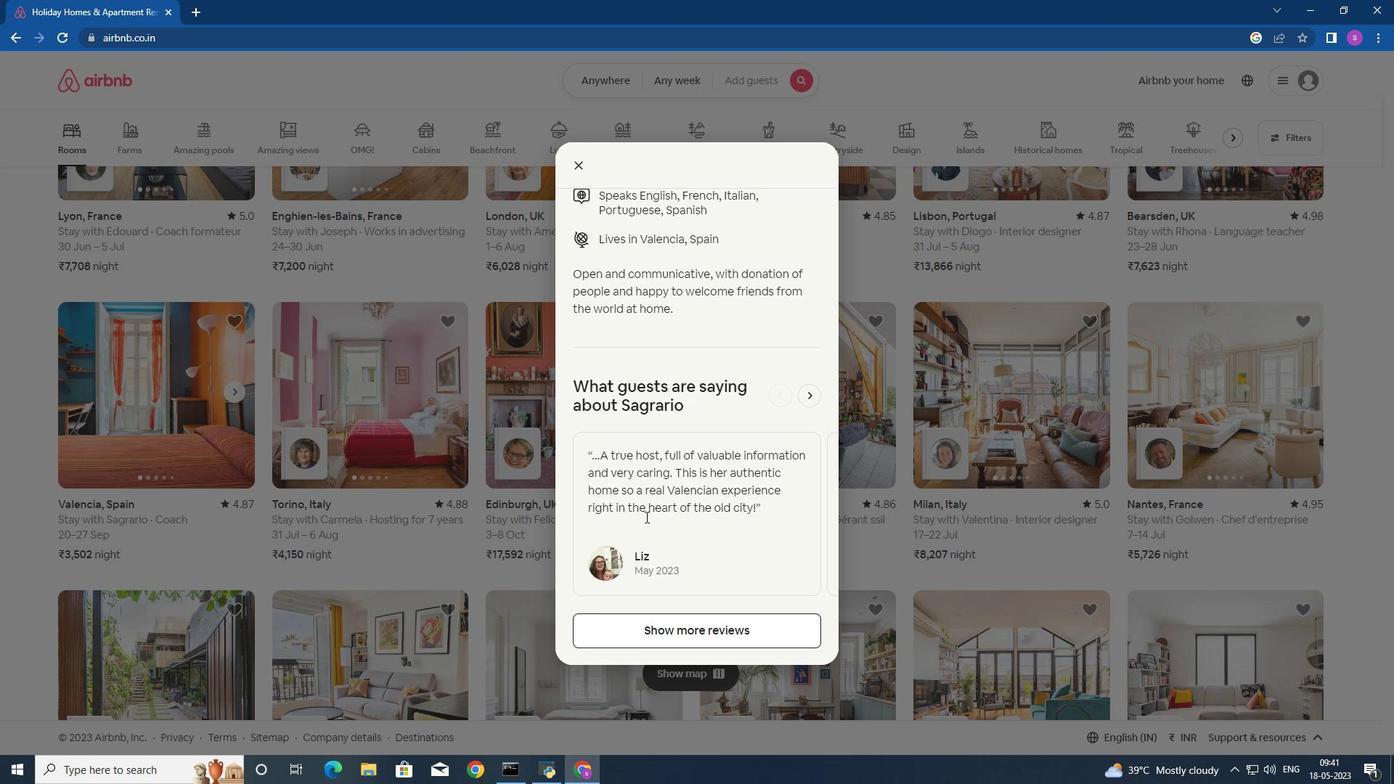 
Action: Mouse scrolled (645, 516) with delta (0, 0)
Screenshot: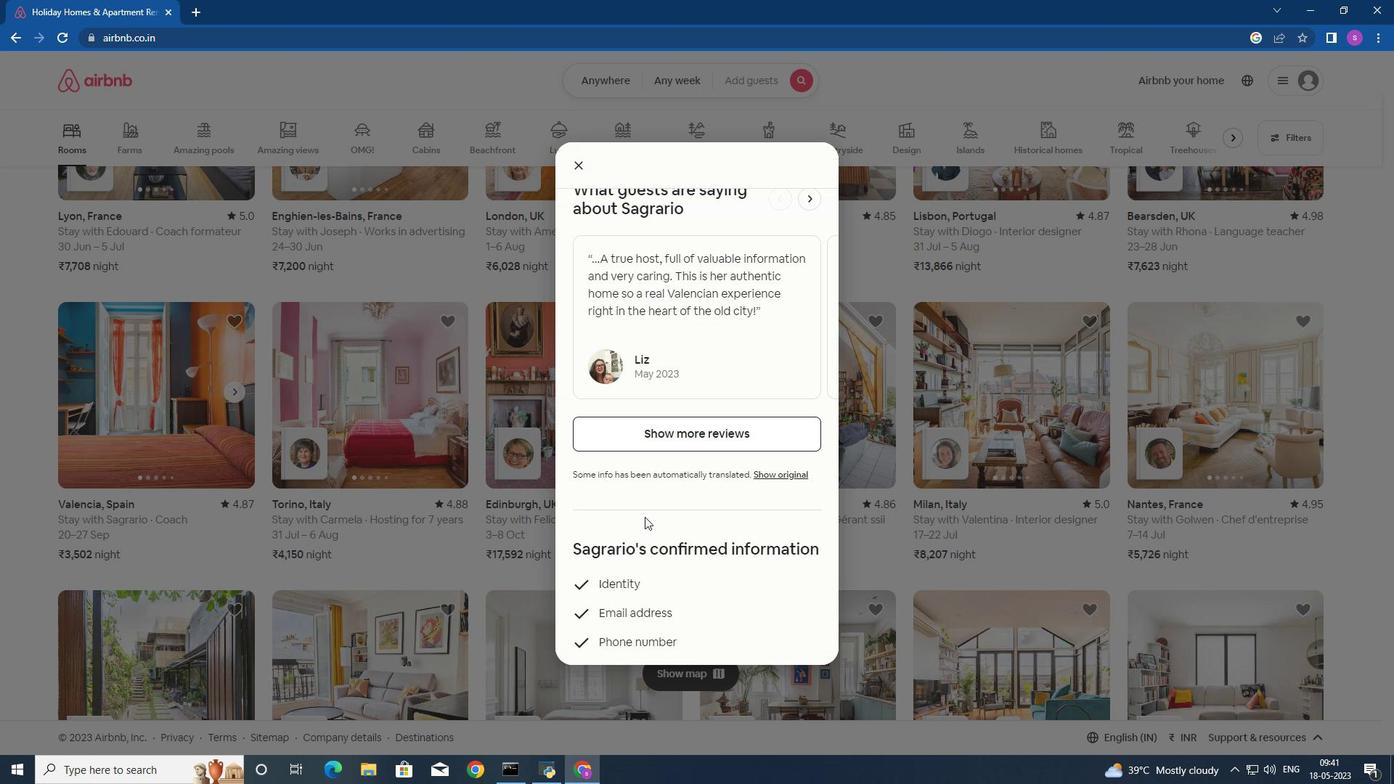 
Action: Mouse scrolled (645, 516) with delta (0, 0)
Screenshot: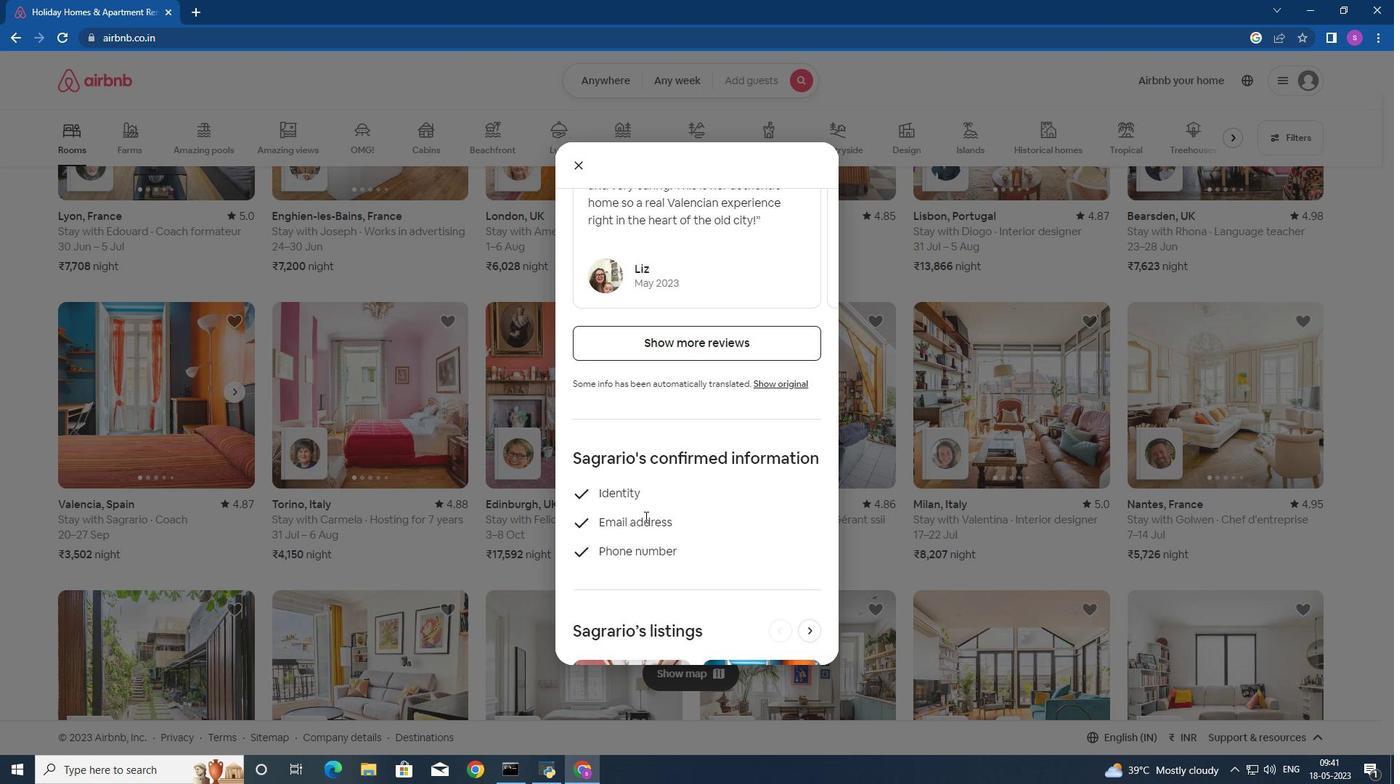 
Action: Mouse scrolled (645, 516) with delta (0, 0)
Screenshot: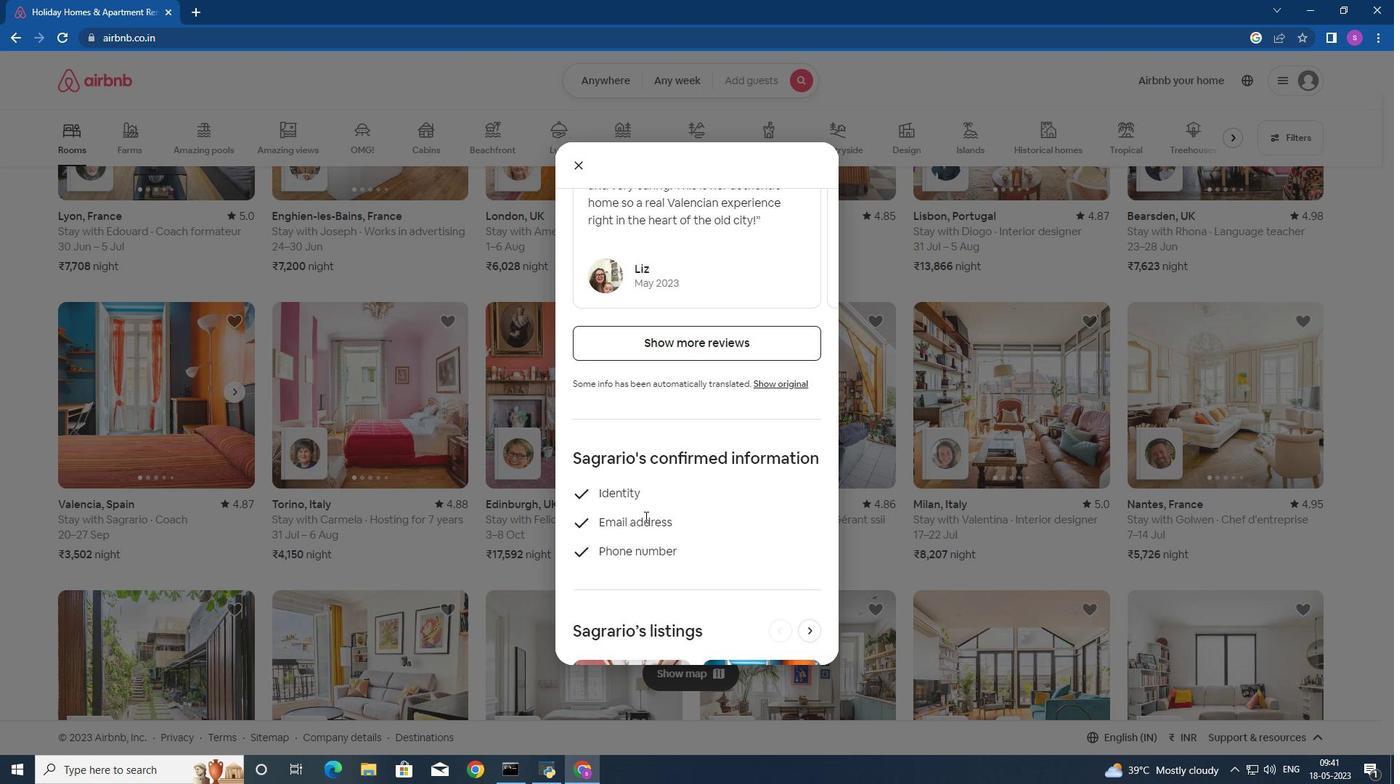 
Action: Mouse moved to (655, 506)
Screenshot: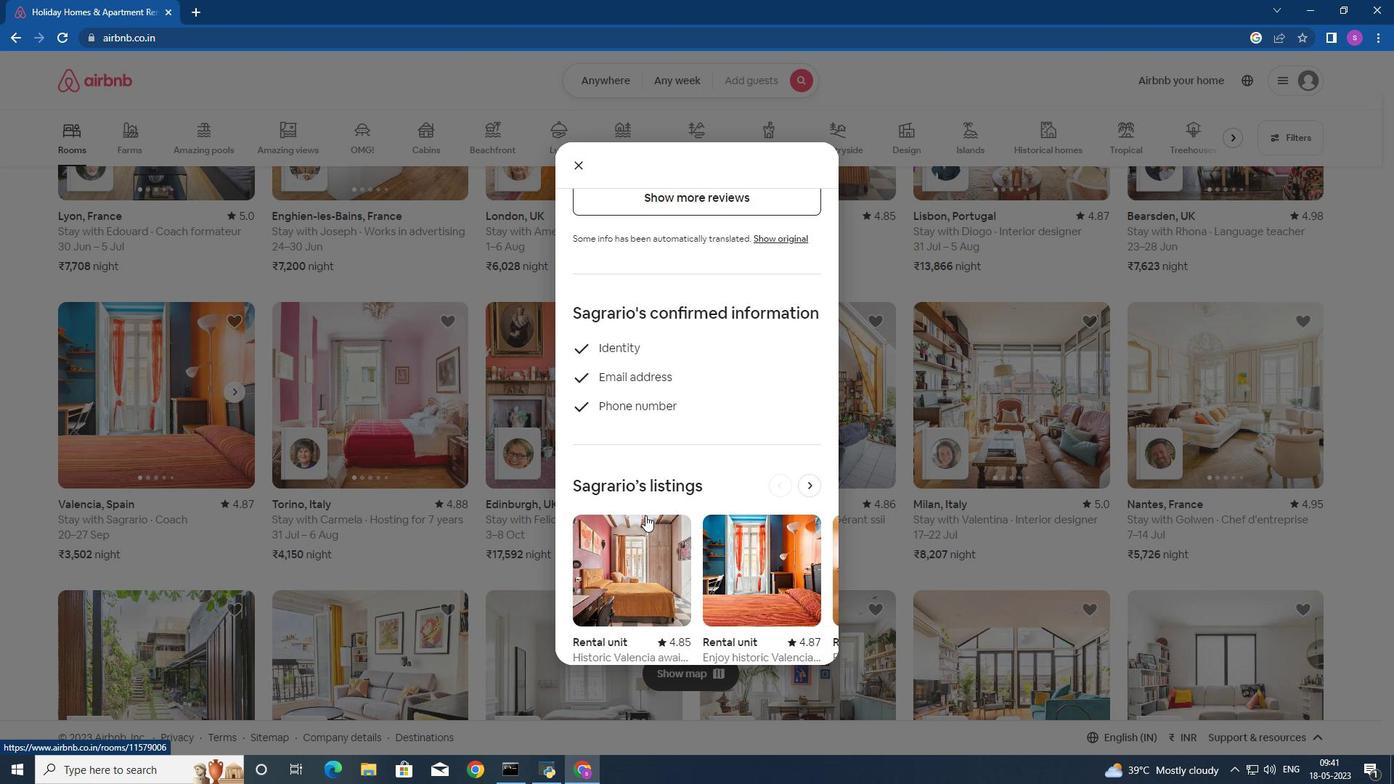 
Action: Mouse scrolled (655, 505) with delta (0, 0)
Screenshot: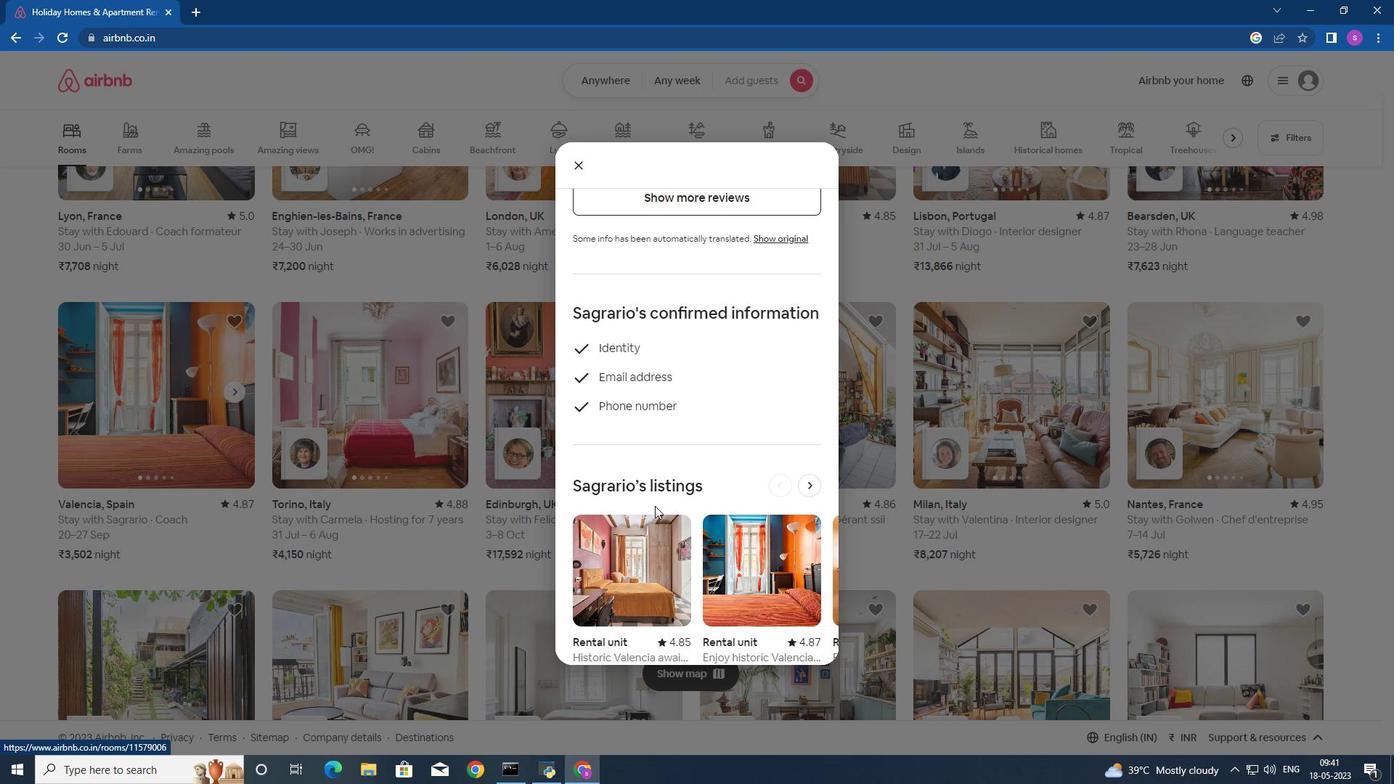 
Action: Mouse moved to (655, 507)
Screenshot: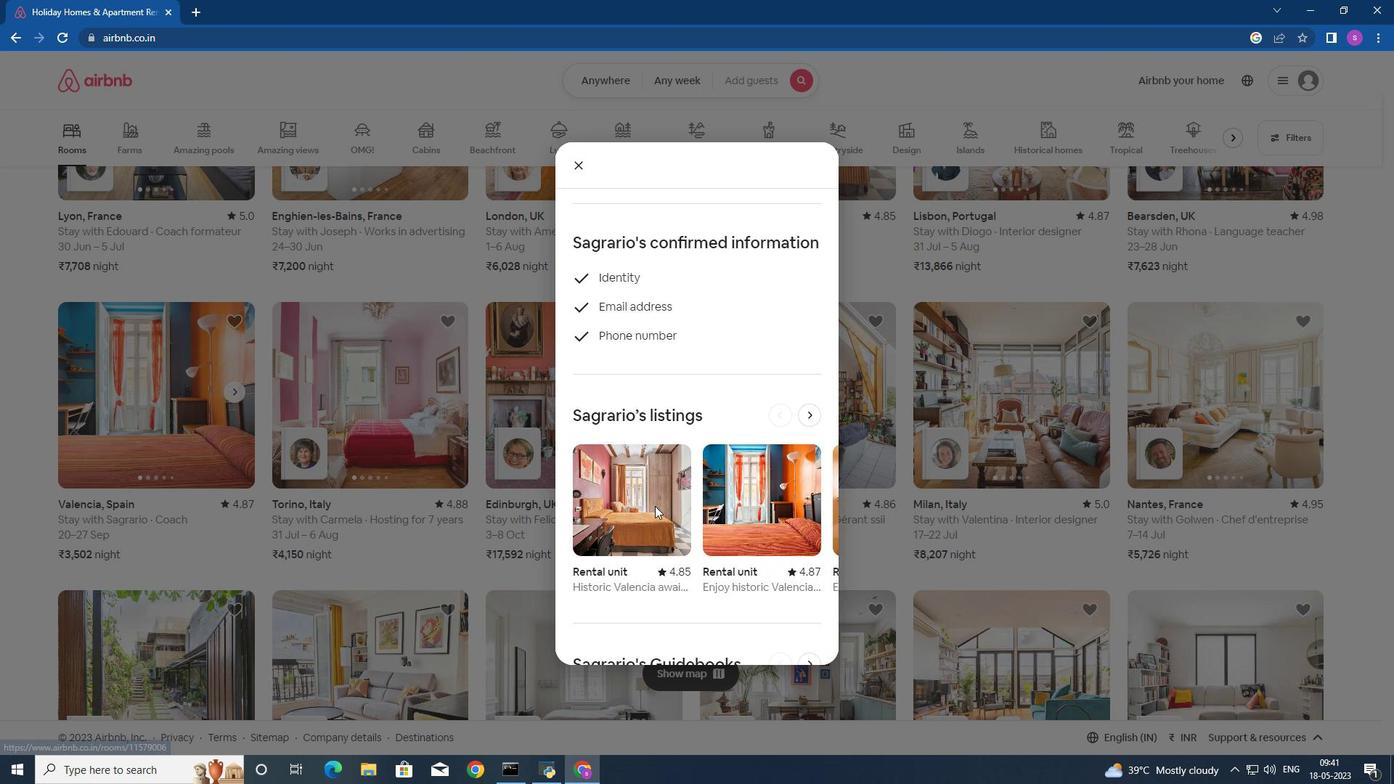 
Action: Mouse scrolled (655, 506) with delta (0, 0)
Screenshot: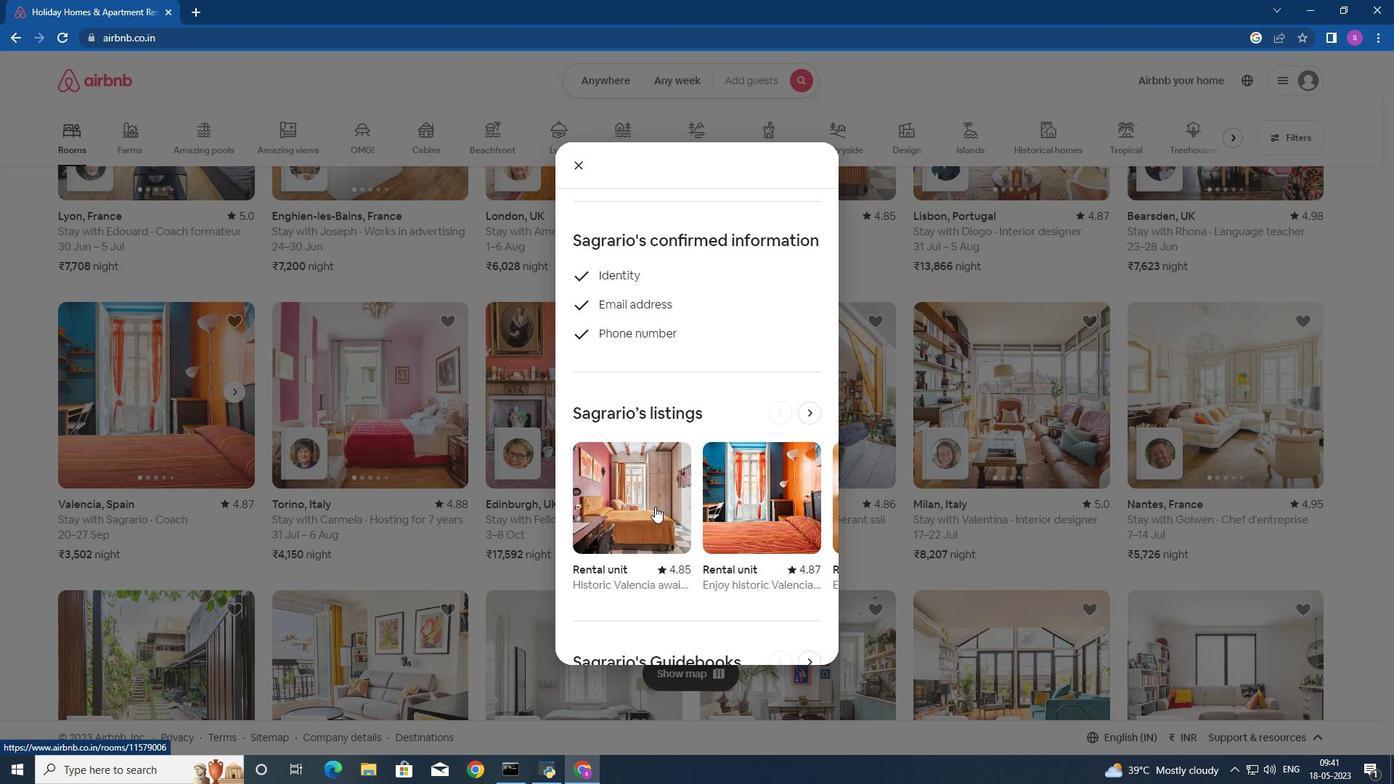
Action: Mouse moved to (808, 335)
Screenshot: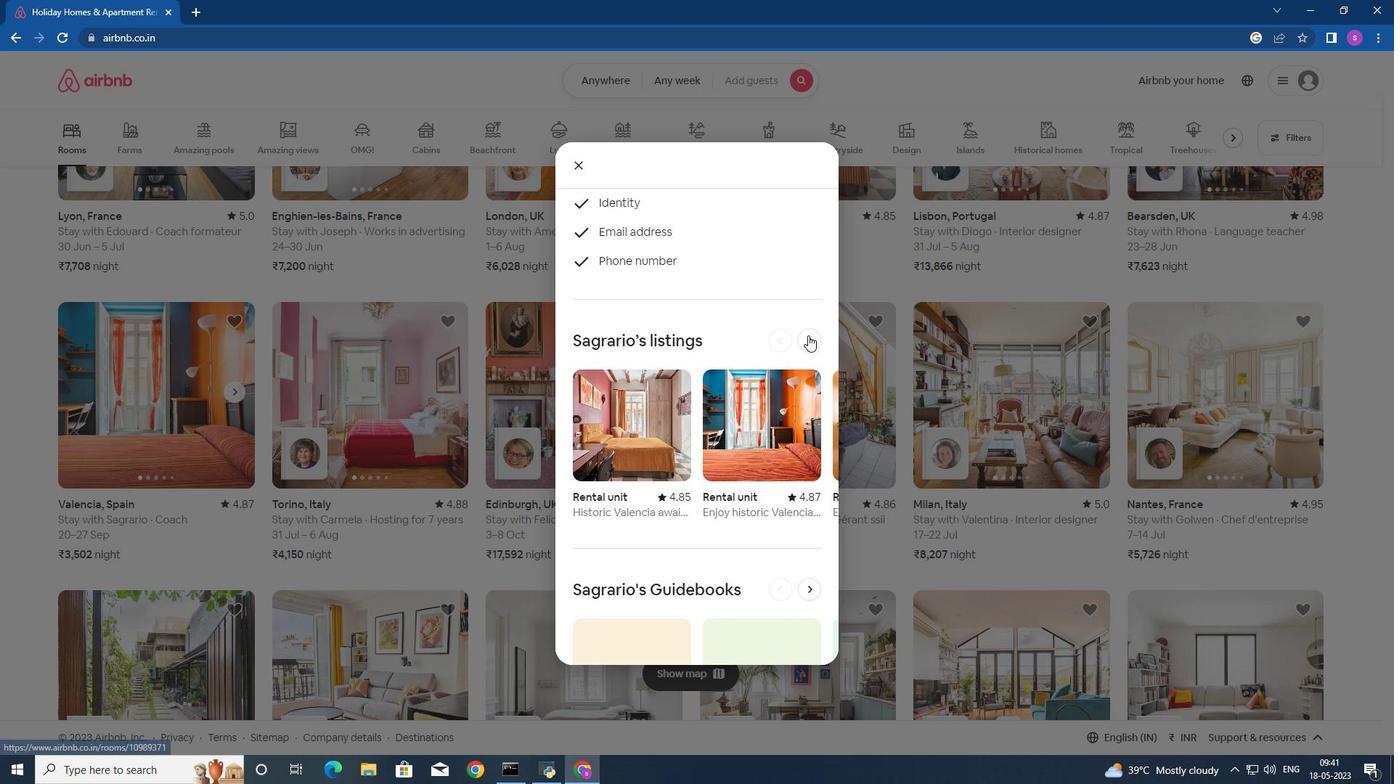
Action: Mouse pressed left at (808, 335)
Screenshot: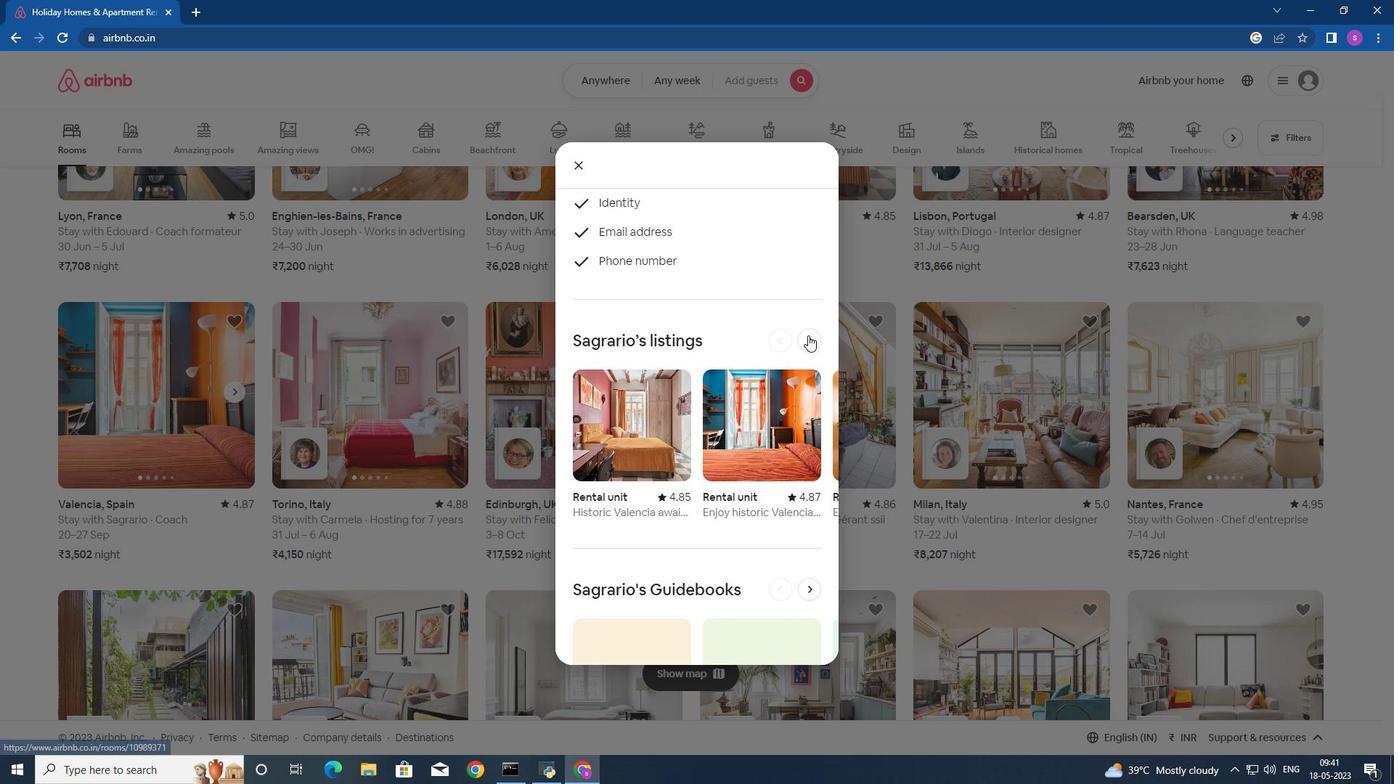 
Action: Mouse moved to (808, 335)
Screenshot: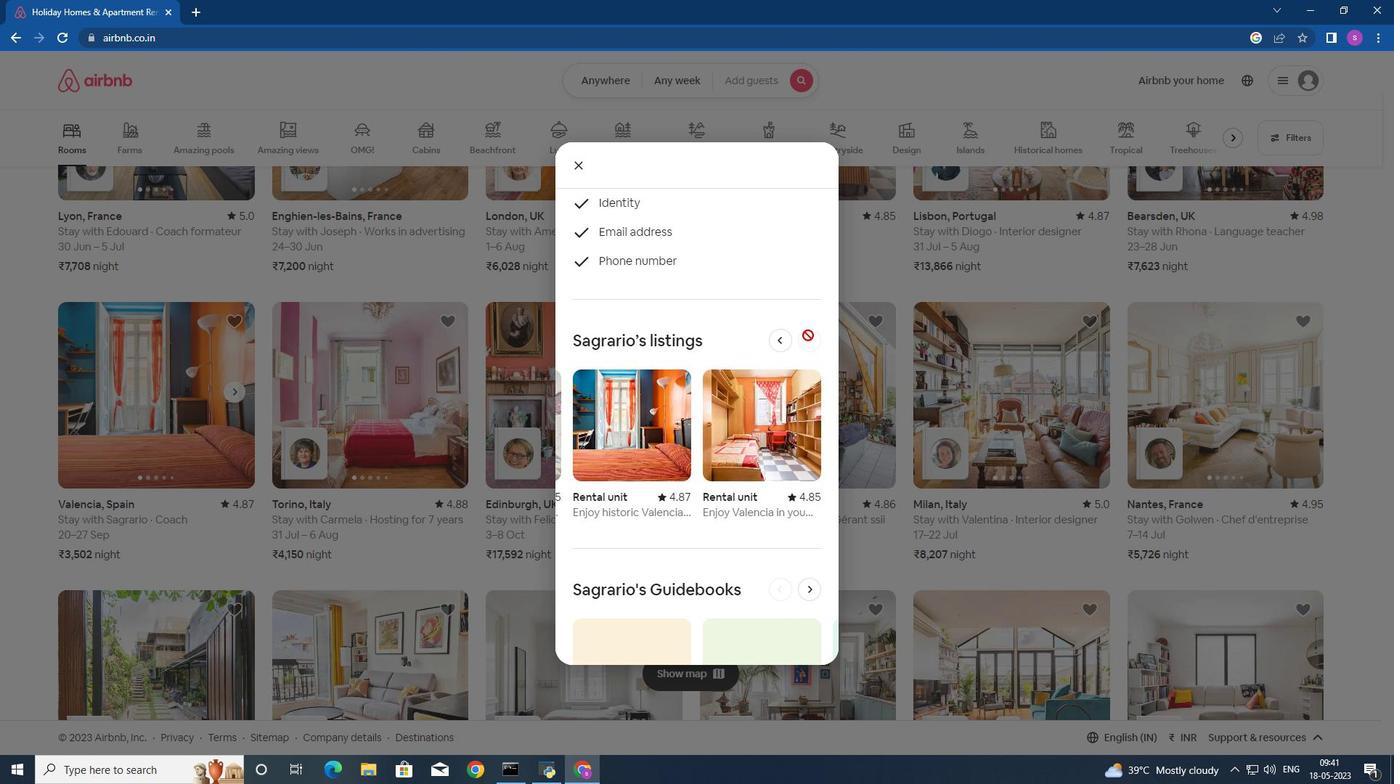 
Action: Mouse pressed left at (808, 335)
Screenshot: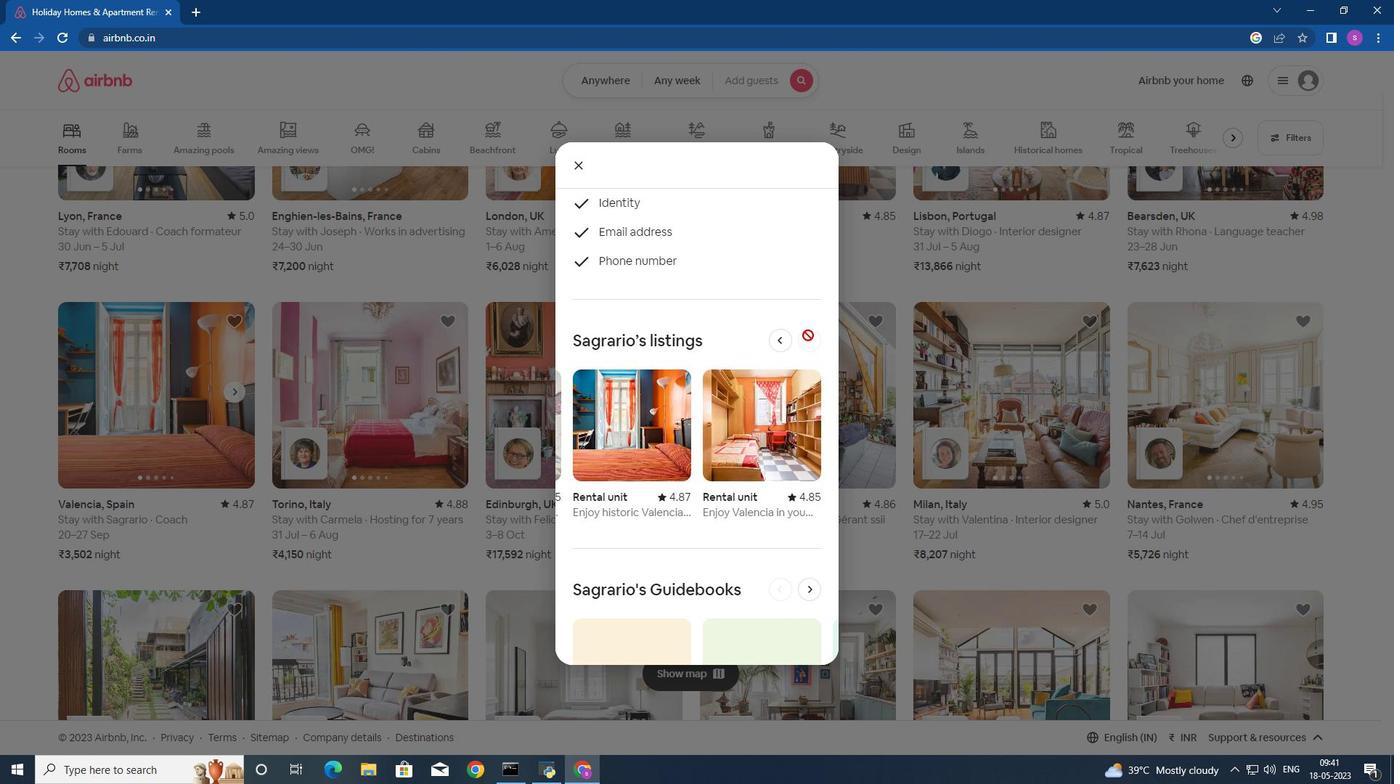 
Action: Mouse moved to (648, 480)
Screenshot: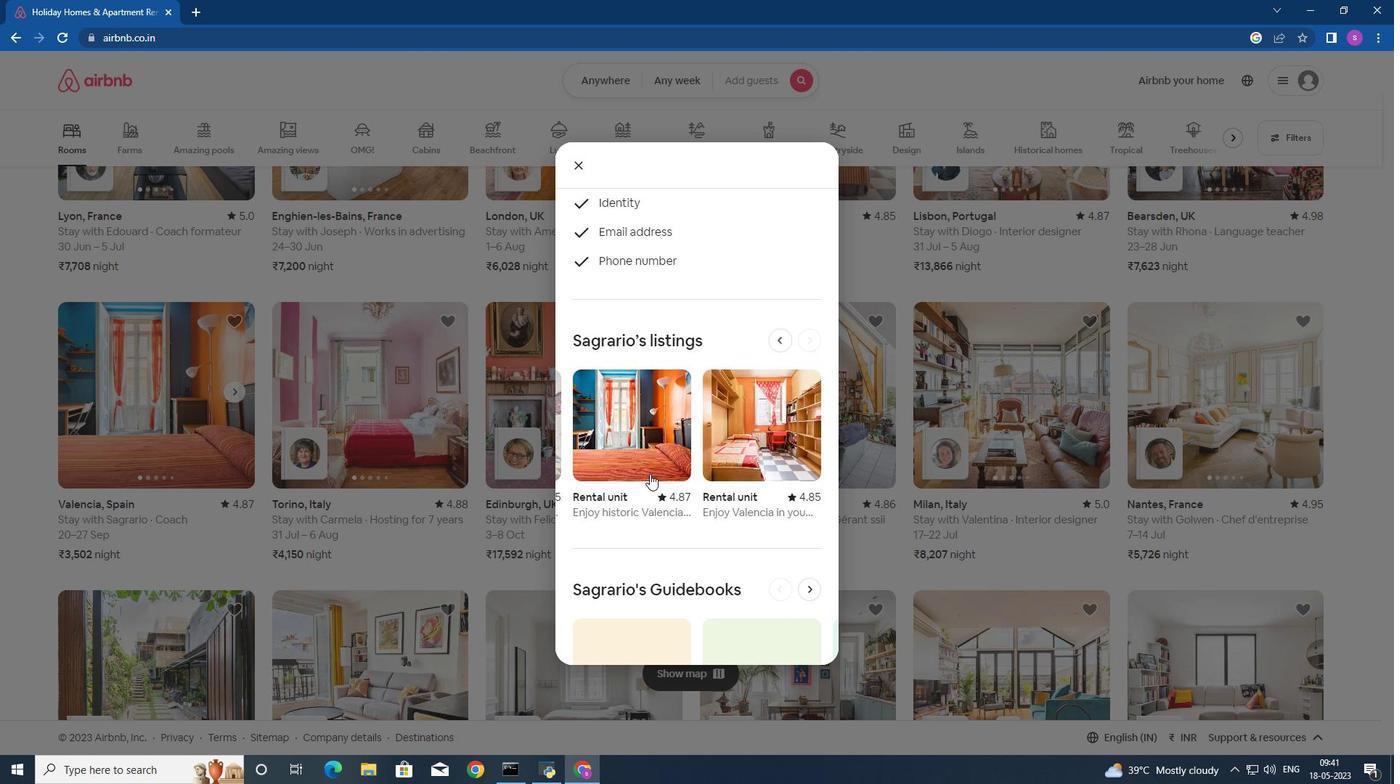 
Action: Mouse scrolled (648, 479) with delta (0, 0)
Screenshot: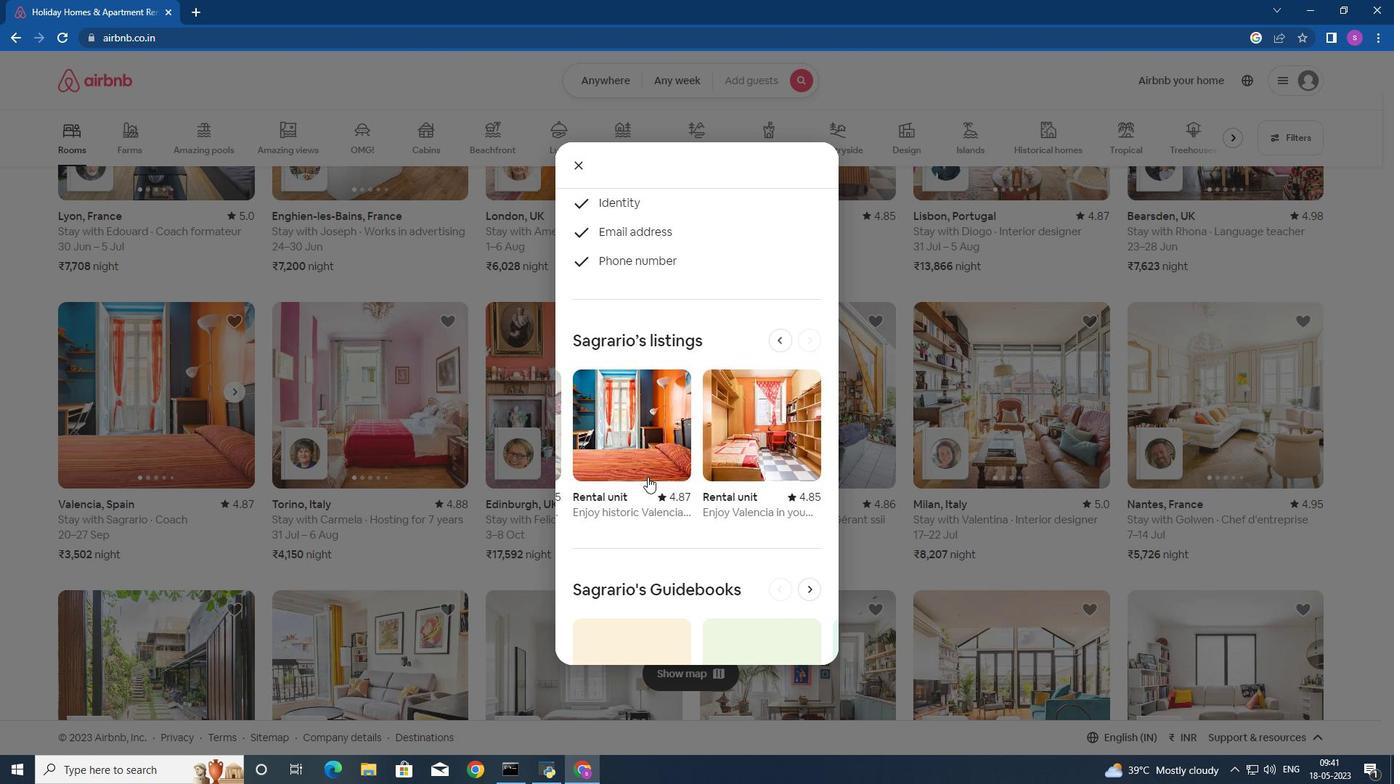 
Action: Mouse moved to (649, 478)
Screenshot: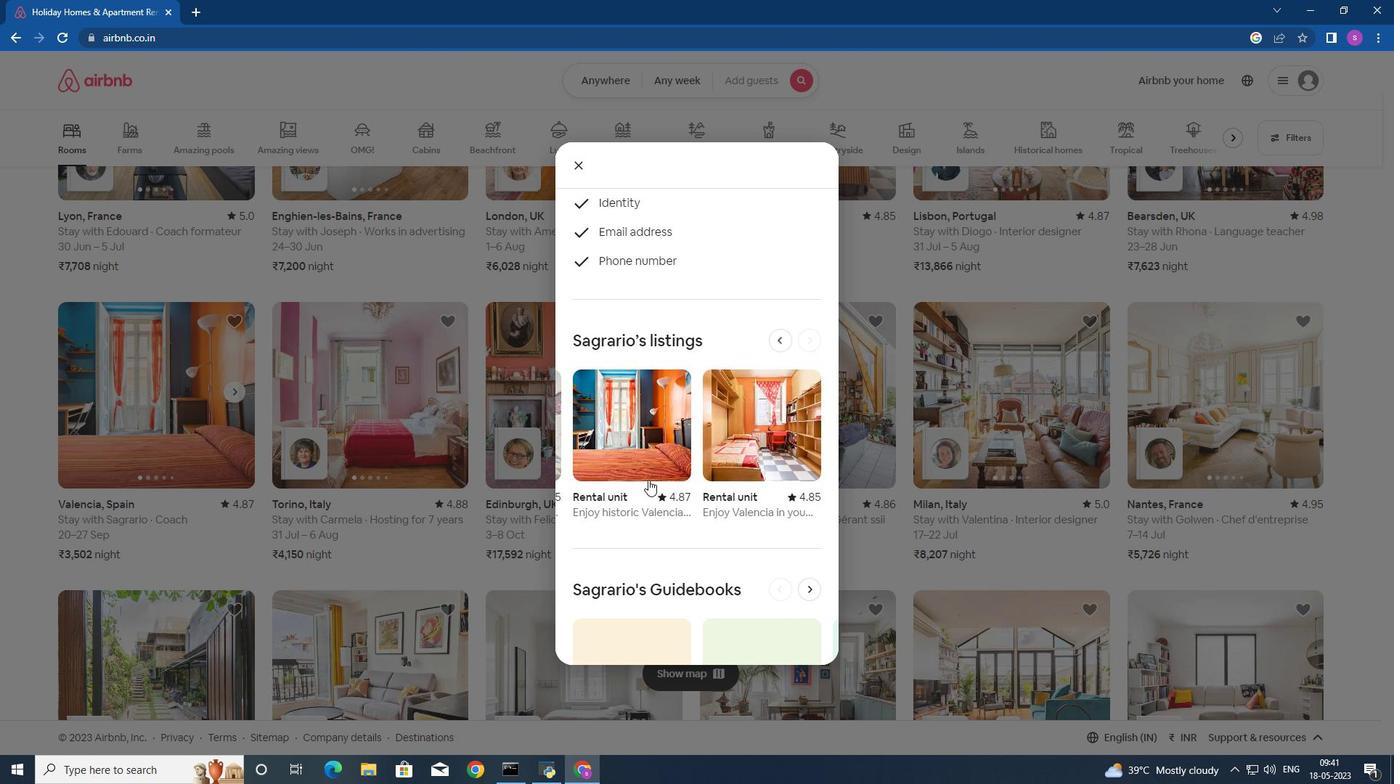 
Action: Mouse scrolled (649, 478) with delta (0, 0)
Screenshot: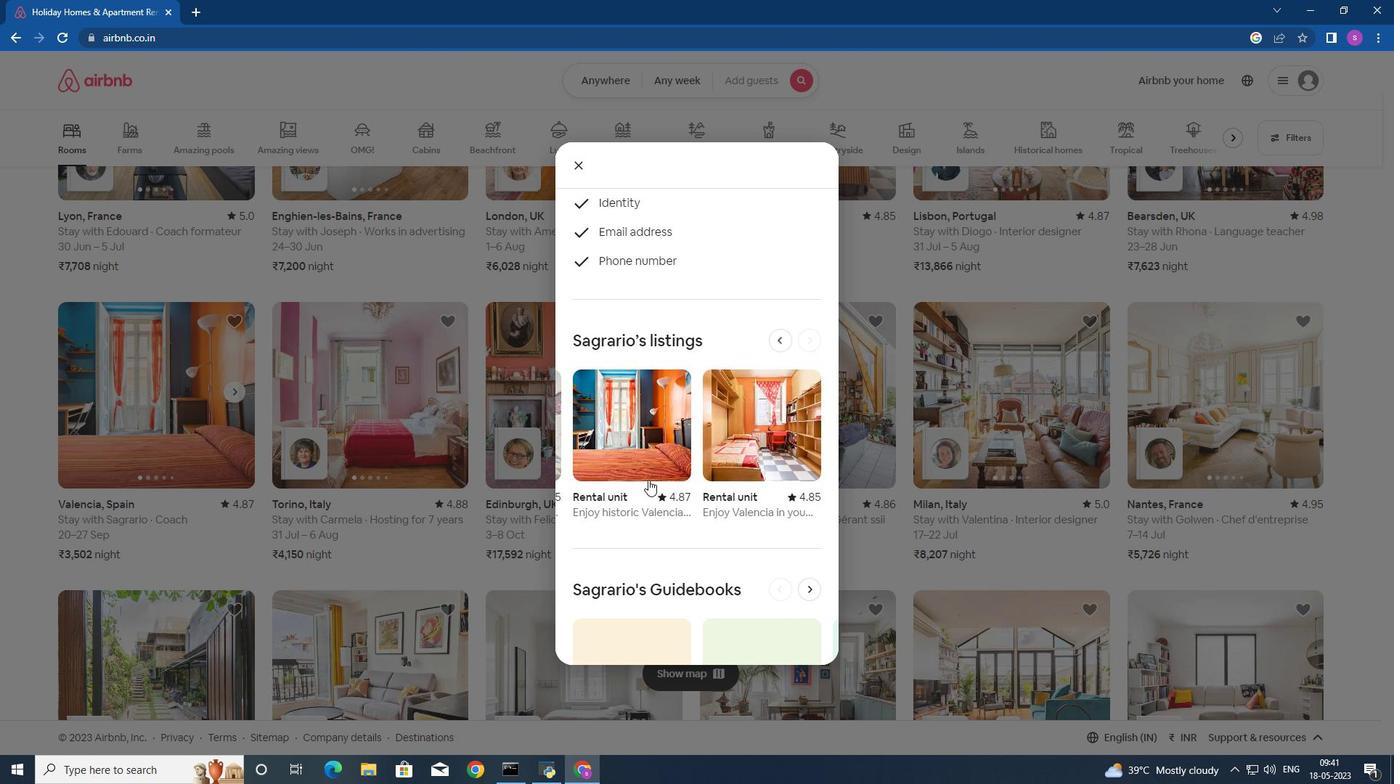 
Action: Mouse moved to (649, 476)
Screenshot: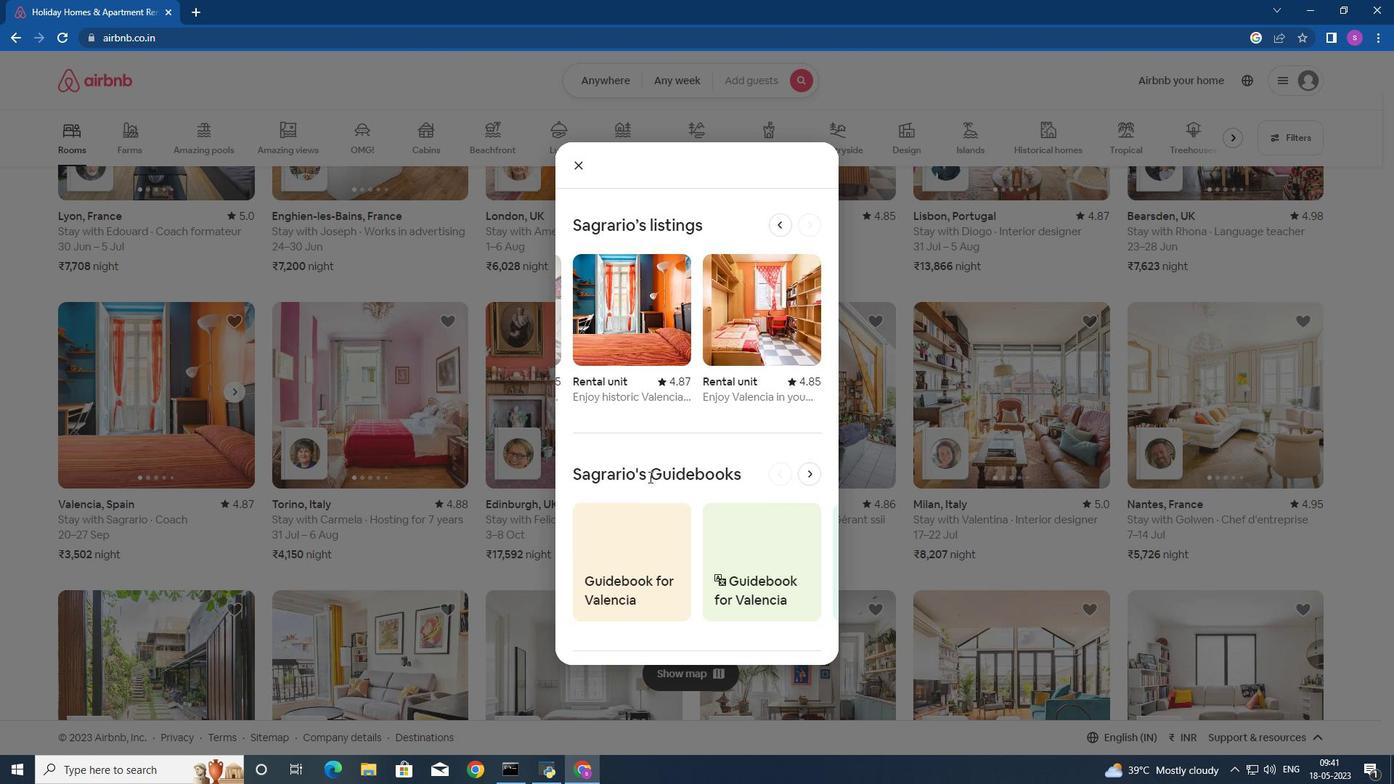 
Action: Mouse scrolled (649, 475) with delta (0, 0)
Screenshot: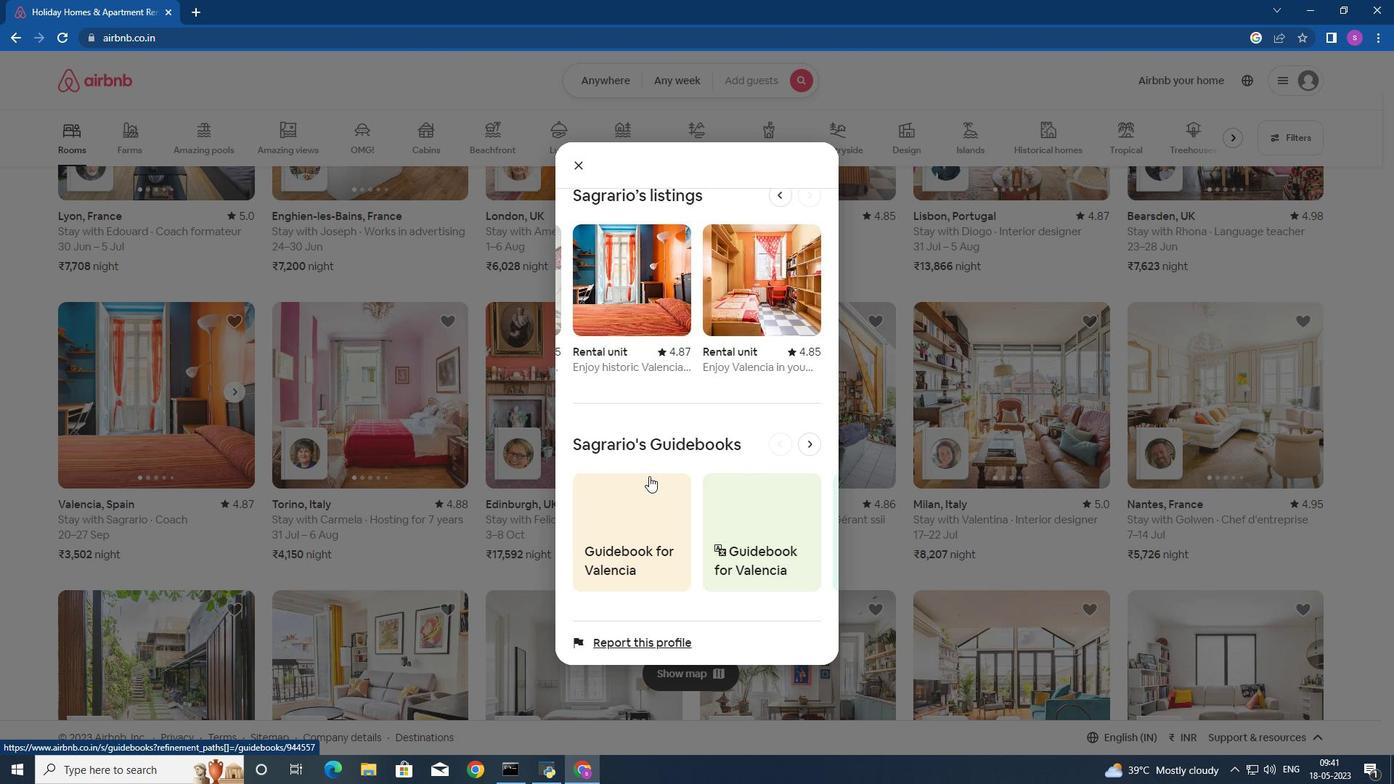 
Action: Mouse scrolled (649, 475) with delta (0, 0)
Screenshot: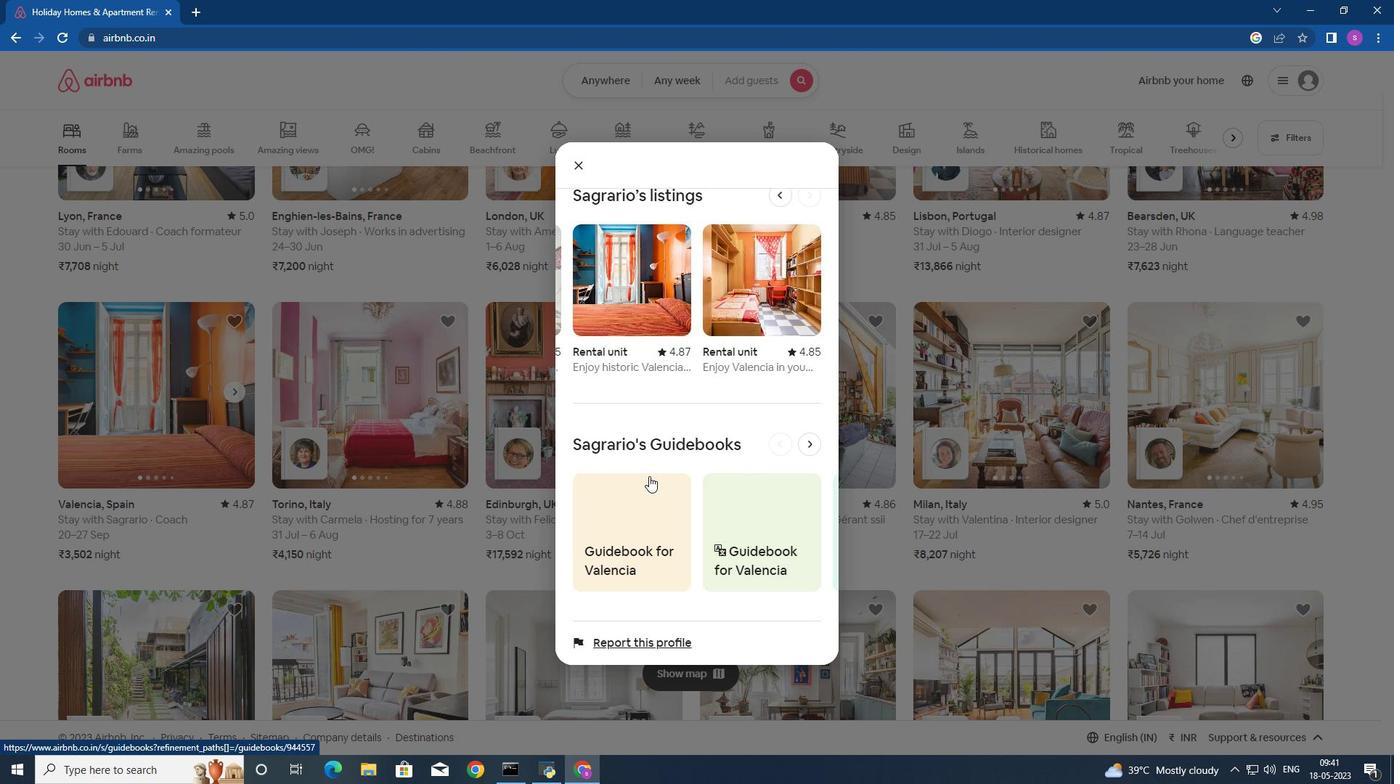 
Action: Mouse scrolled (649, 475) with delta (0, 0)
Screenshot: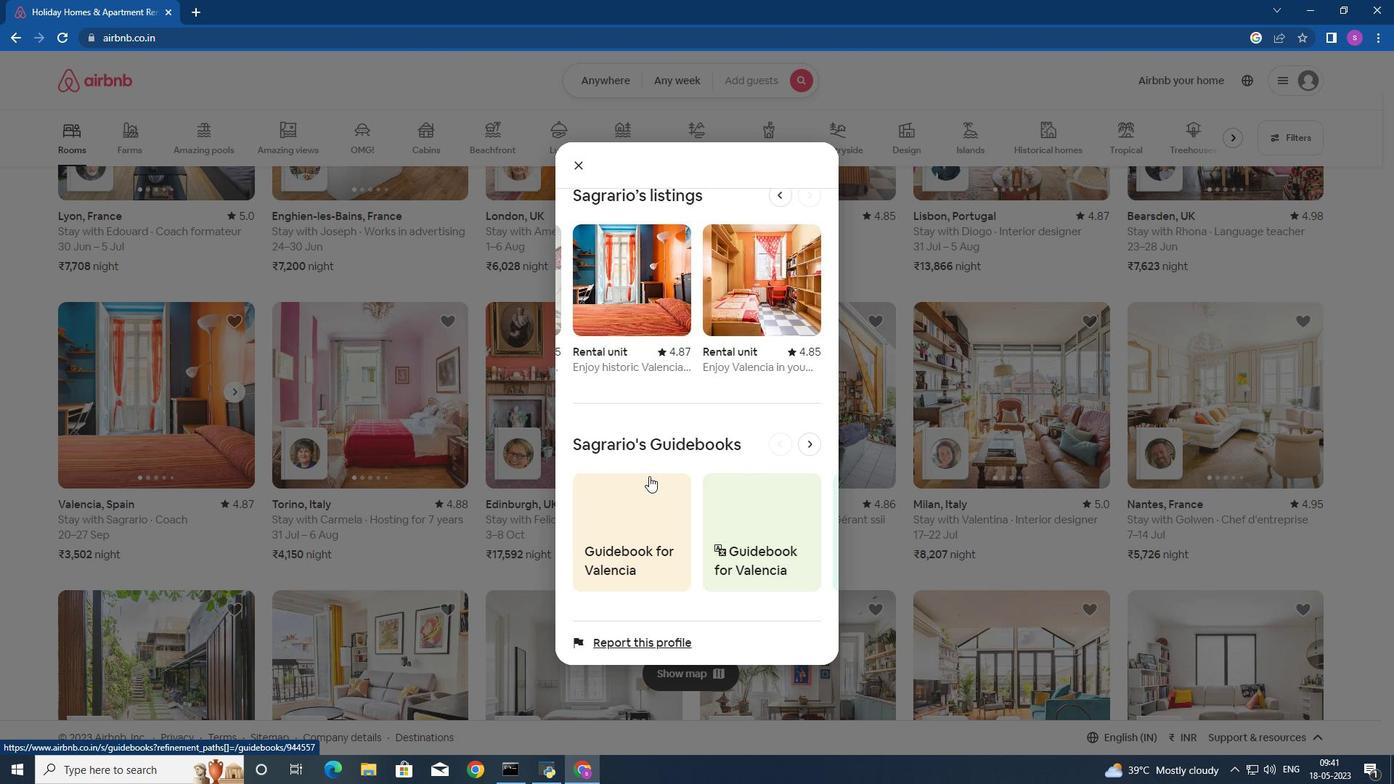 
Action: Mouse scrolled (649, 475) with delta (0, 0)
Screenshot: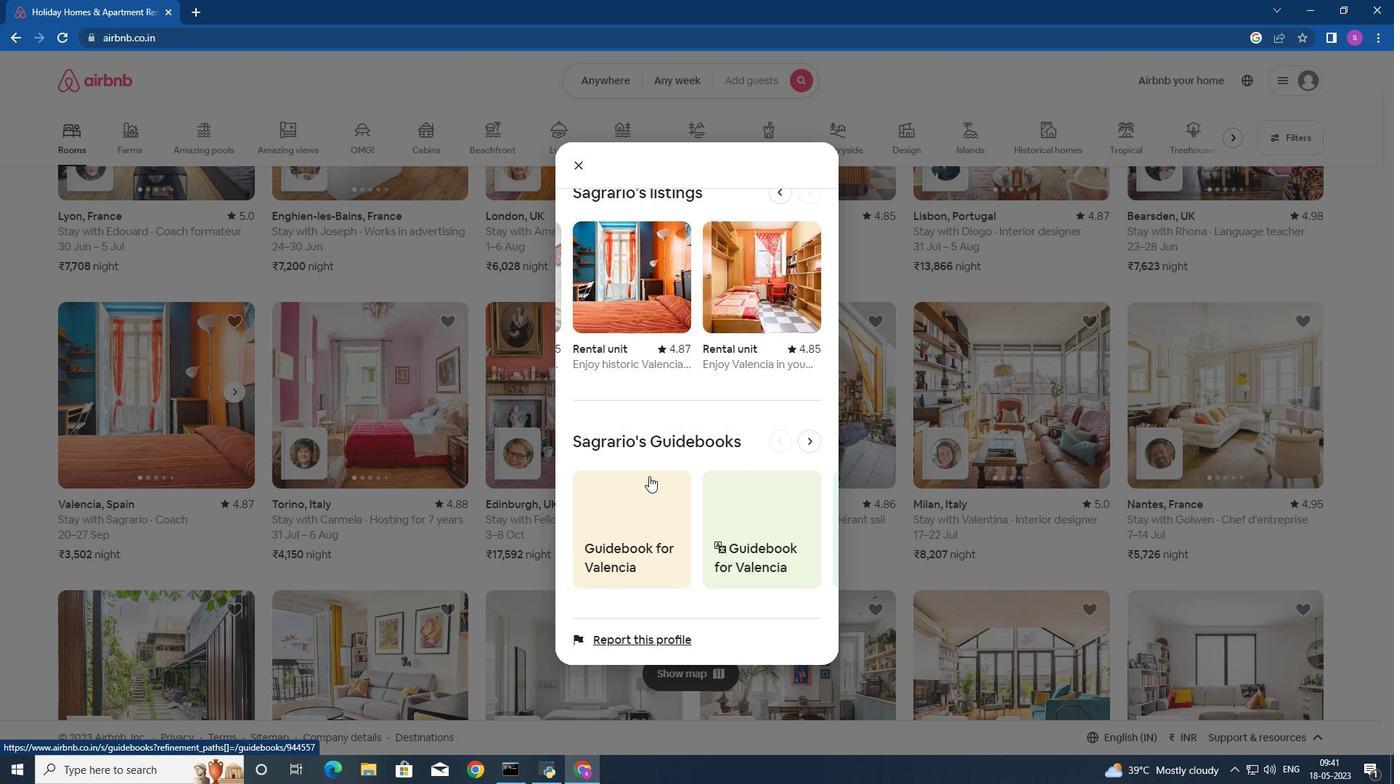 
Action: Mouse moved to (649, 477)
Screenshot: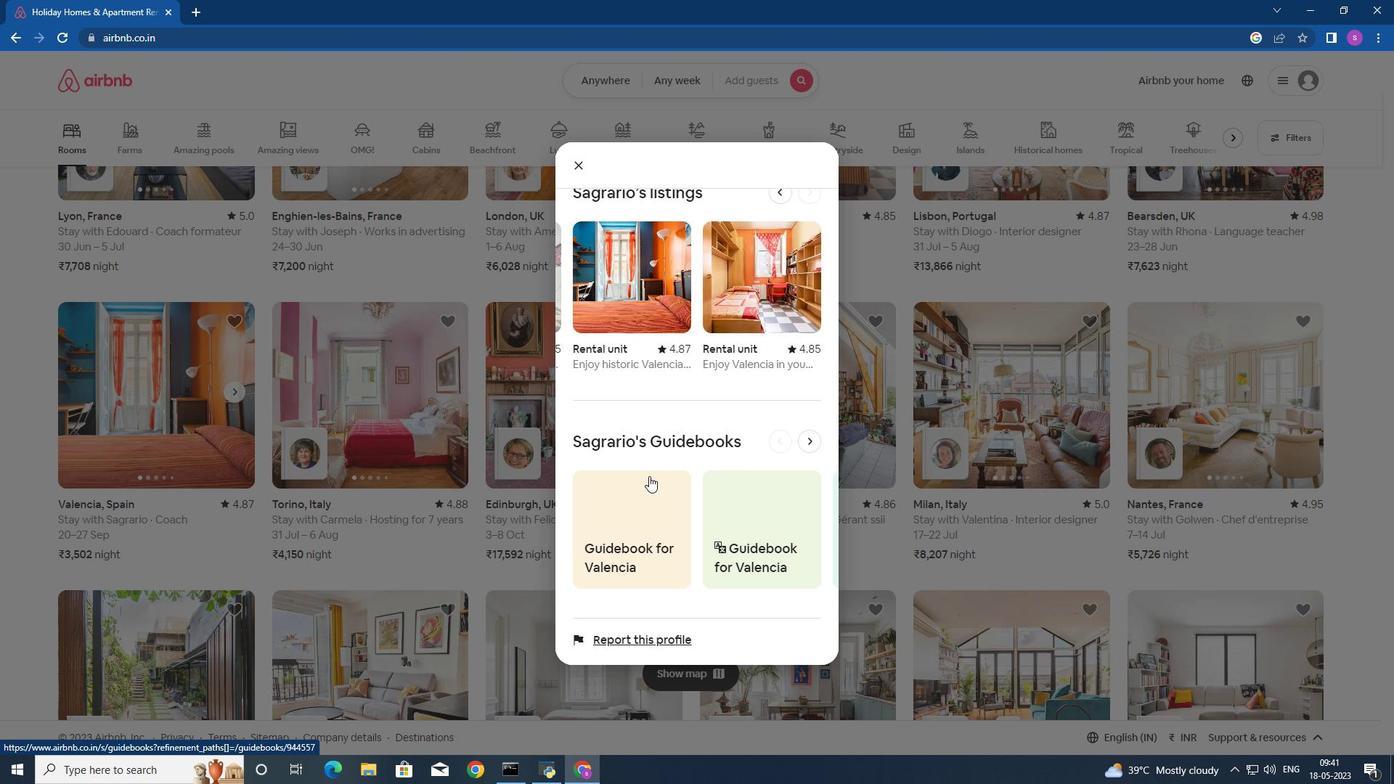 
Action: Mouse scrolled (649, 478) with delta (0, 0)
Screenshot: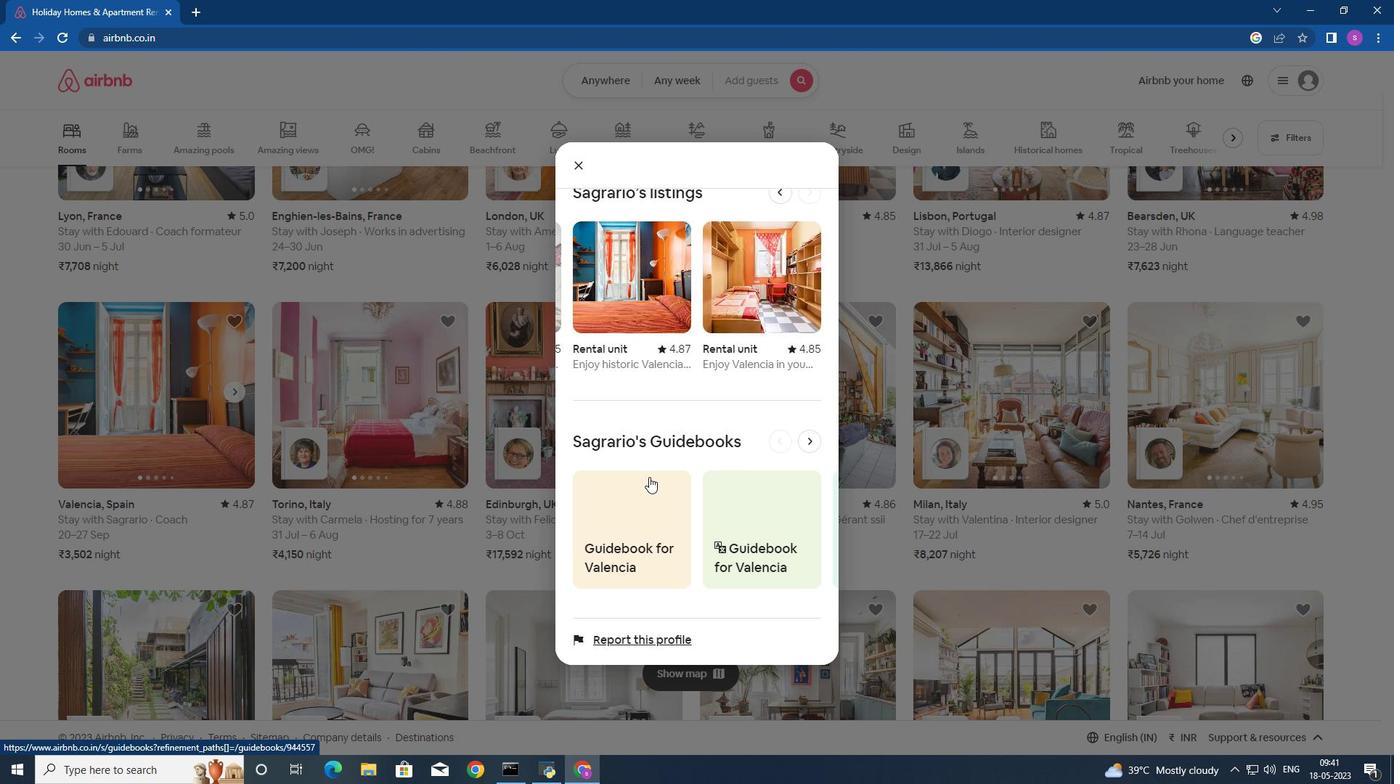 
Action: Mouse scrolled (649, 478) with delta (0, 0)
Screenshot: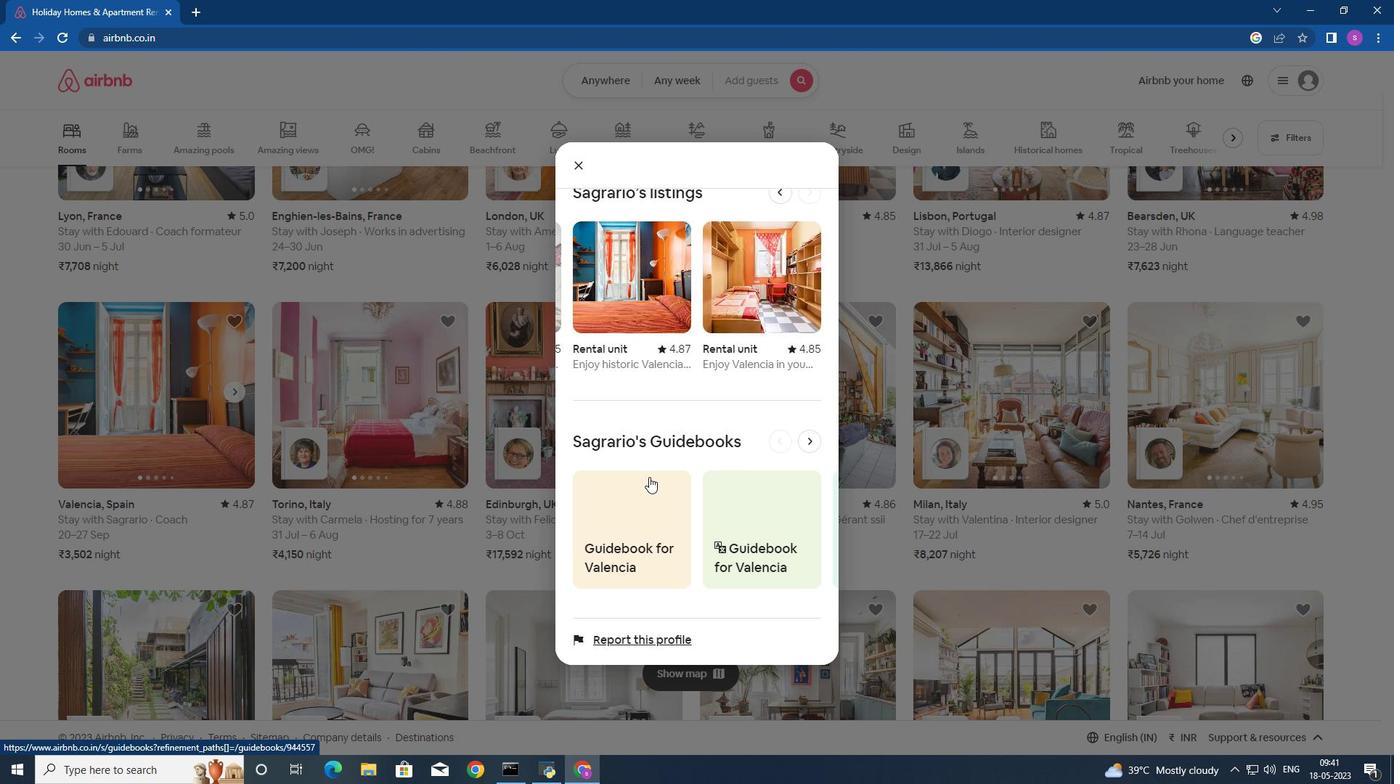 
Action: Mouse scrolled (649, 478) with delta (0, 0)
Screenshot: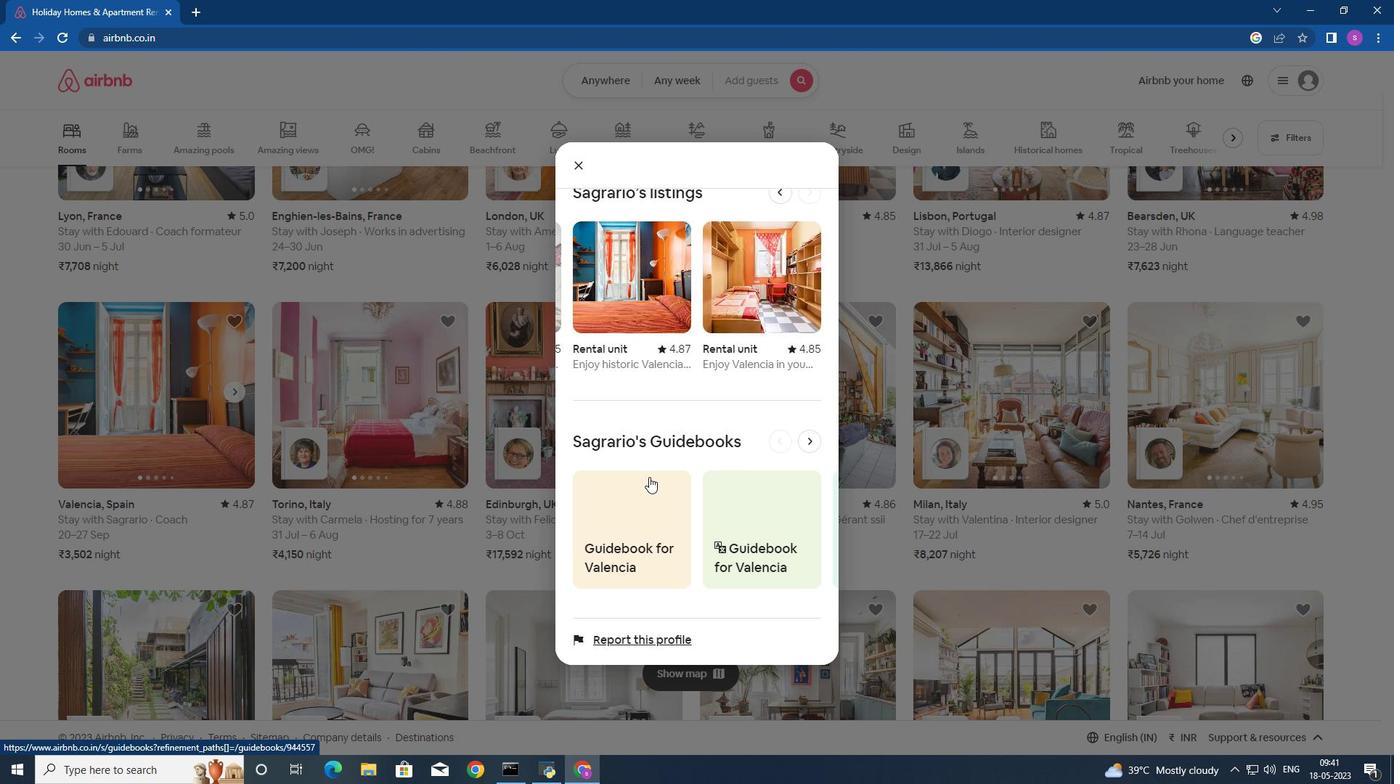 
Action: Mouse moved to (649, 477)
Screenshot: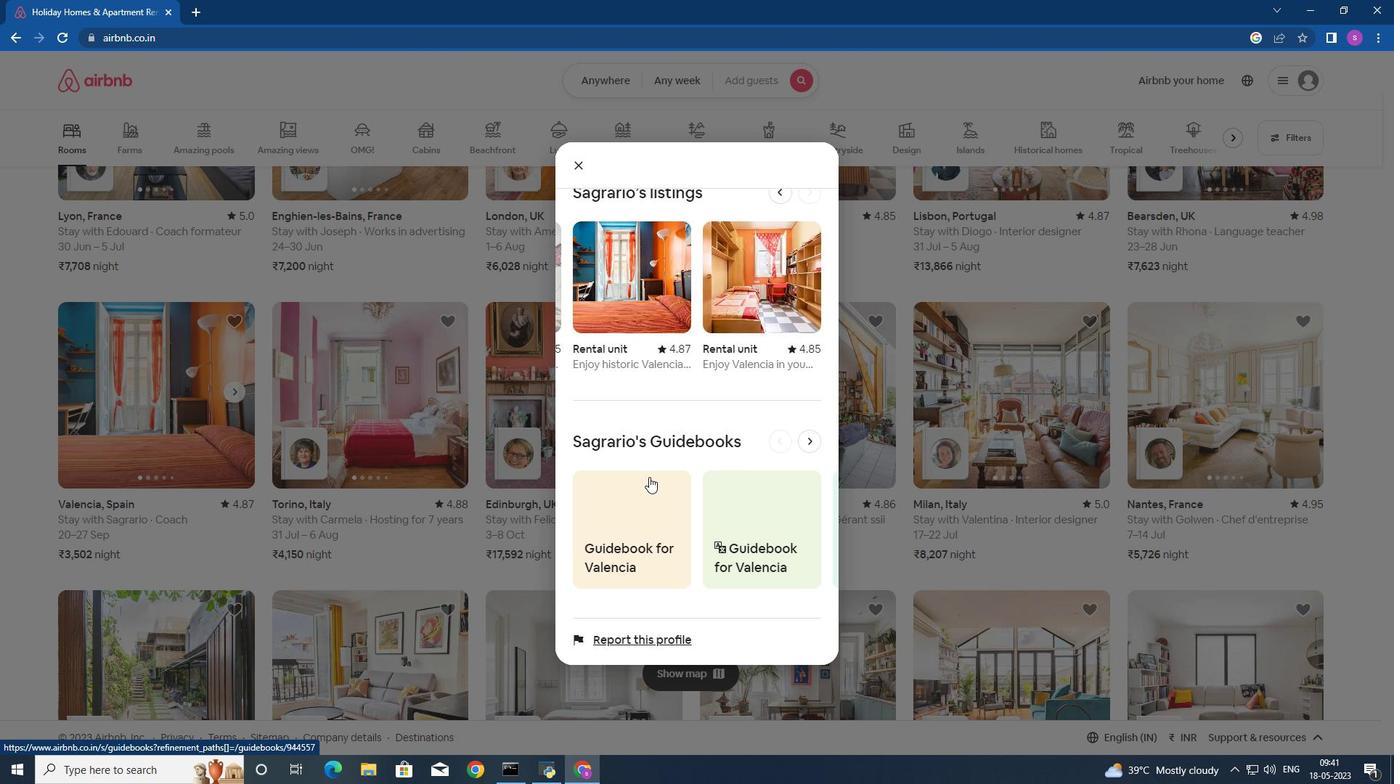 
Action: Mouse scrolled (649, 478) with delta (0, 0)
Screenshot: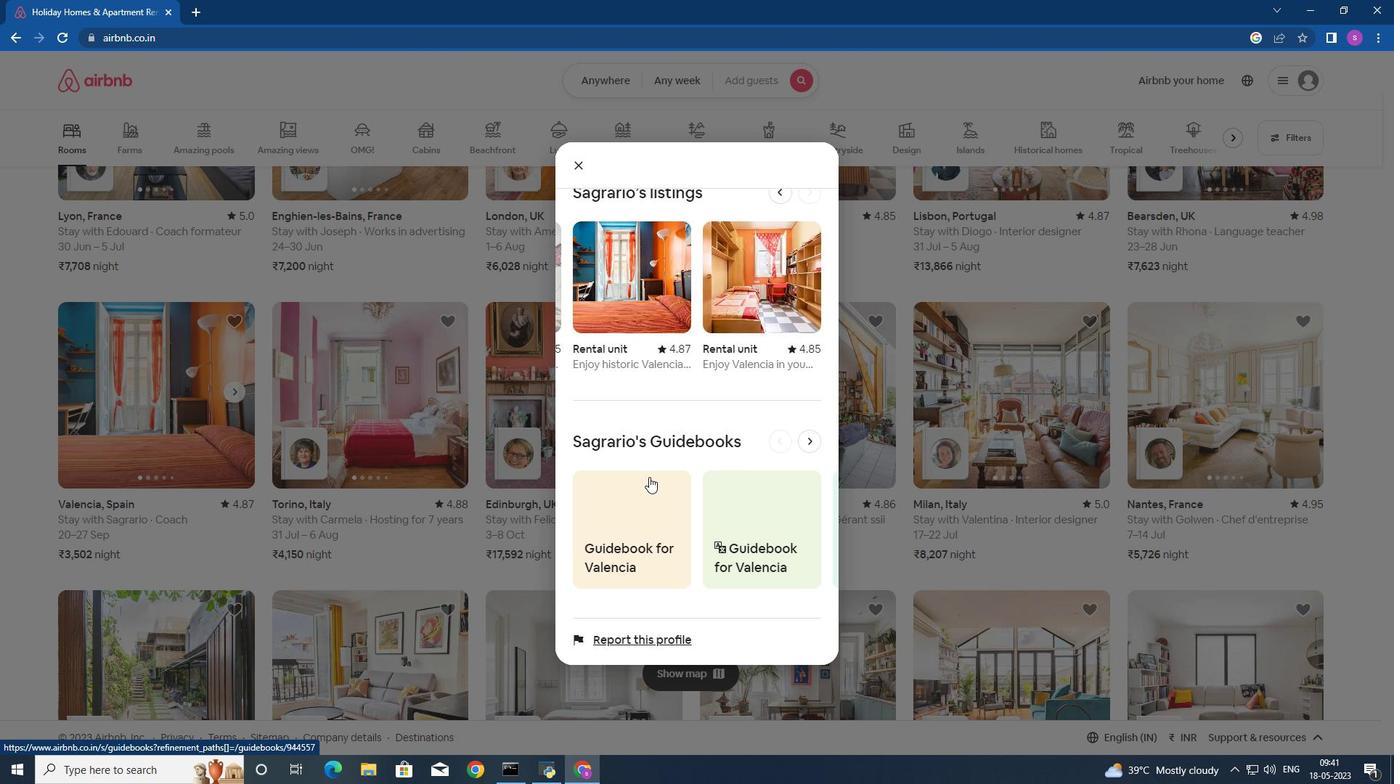 
Action: Mouse moved to (649, 477)
Screenshot: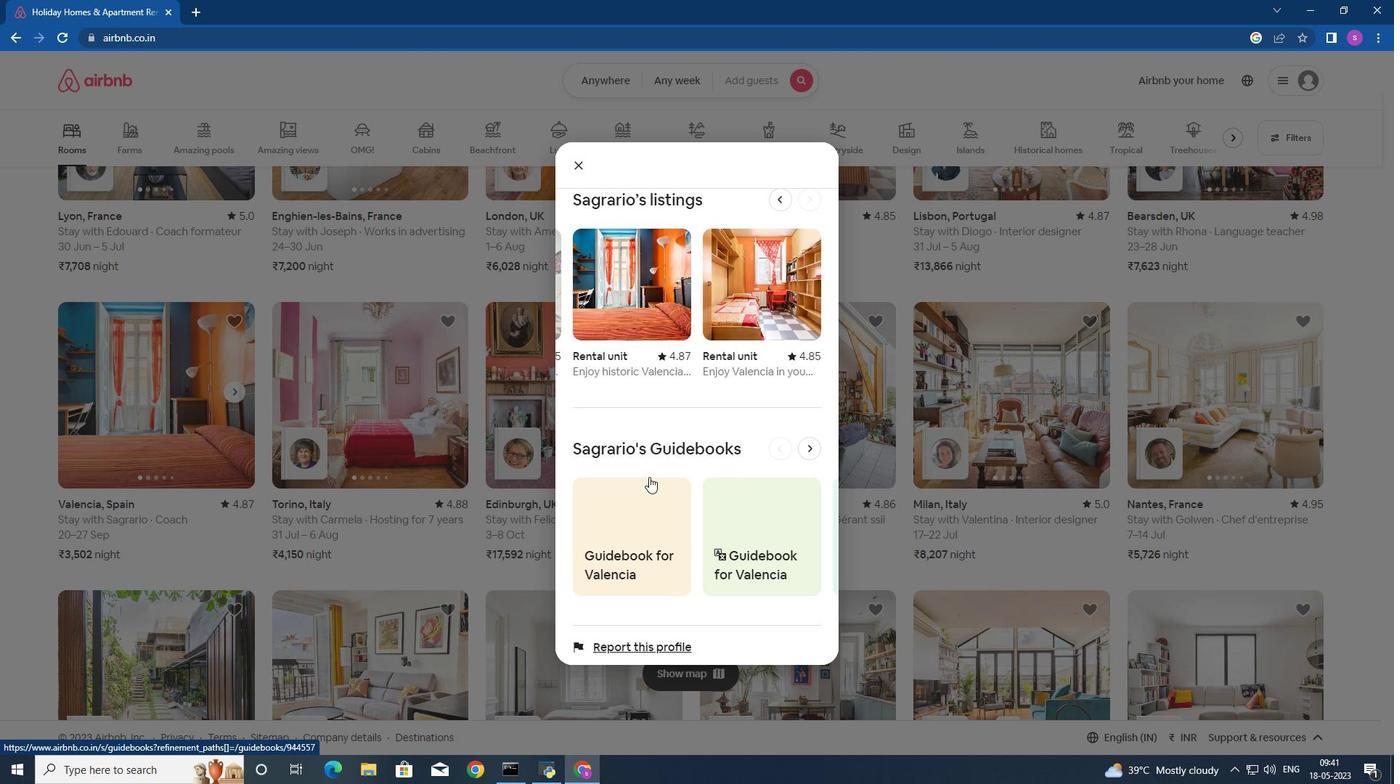 
Action: Mouse scrolled (649, 478) with delta (0, 0)
Screenshot: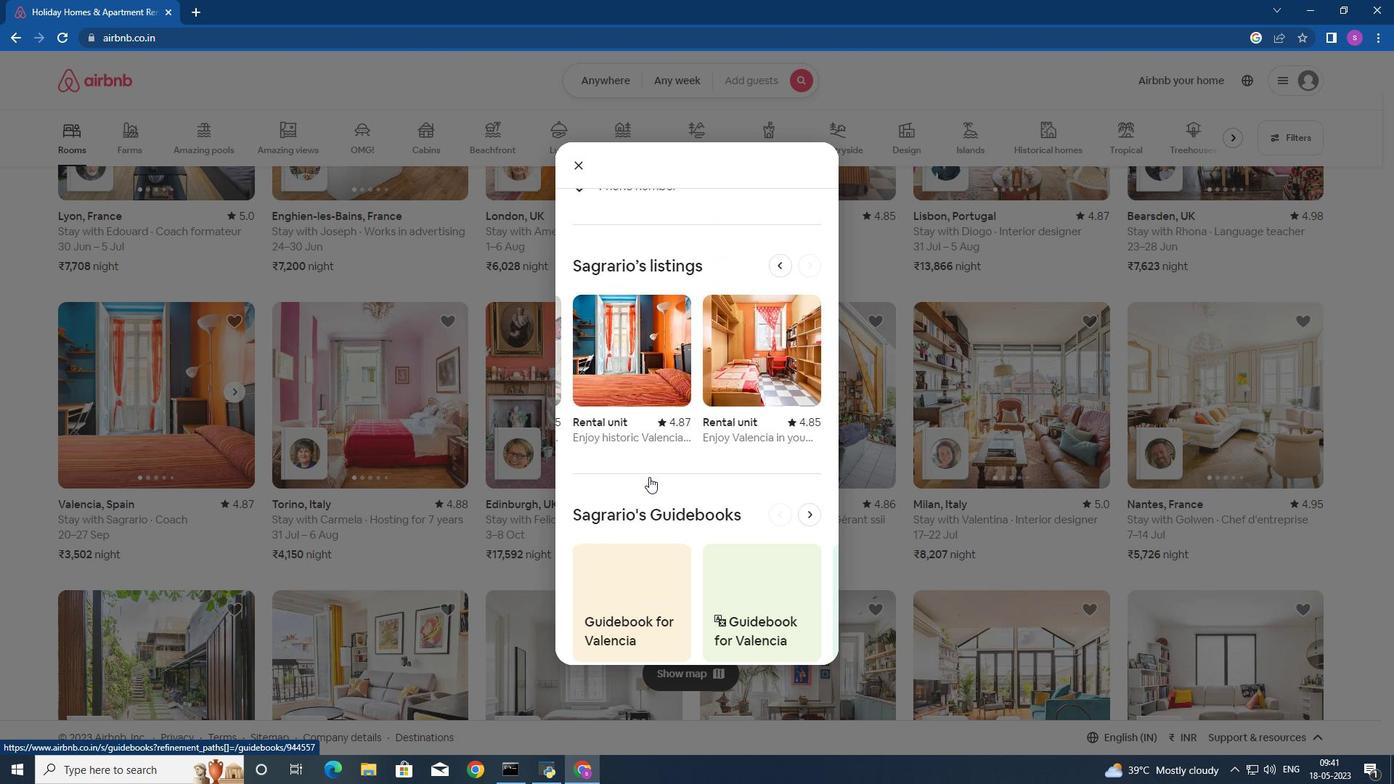 
Action: Mouse scrolled (649, 478) with delta (0, 0)
Screenshot: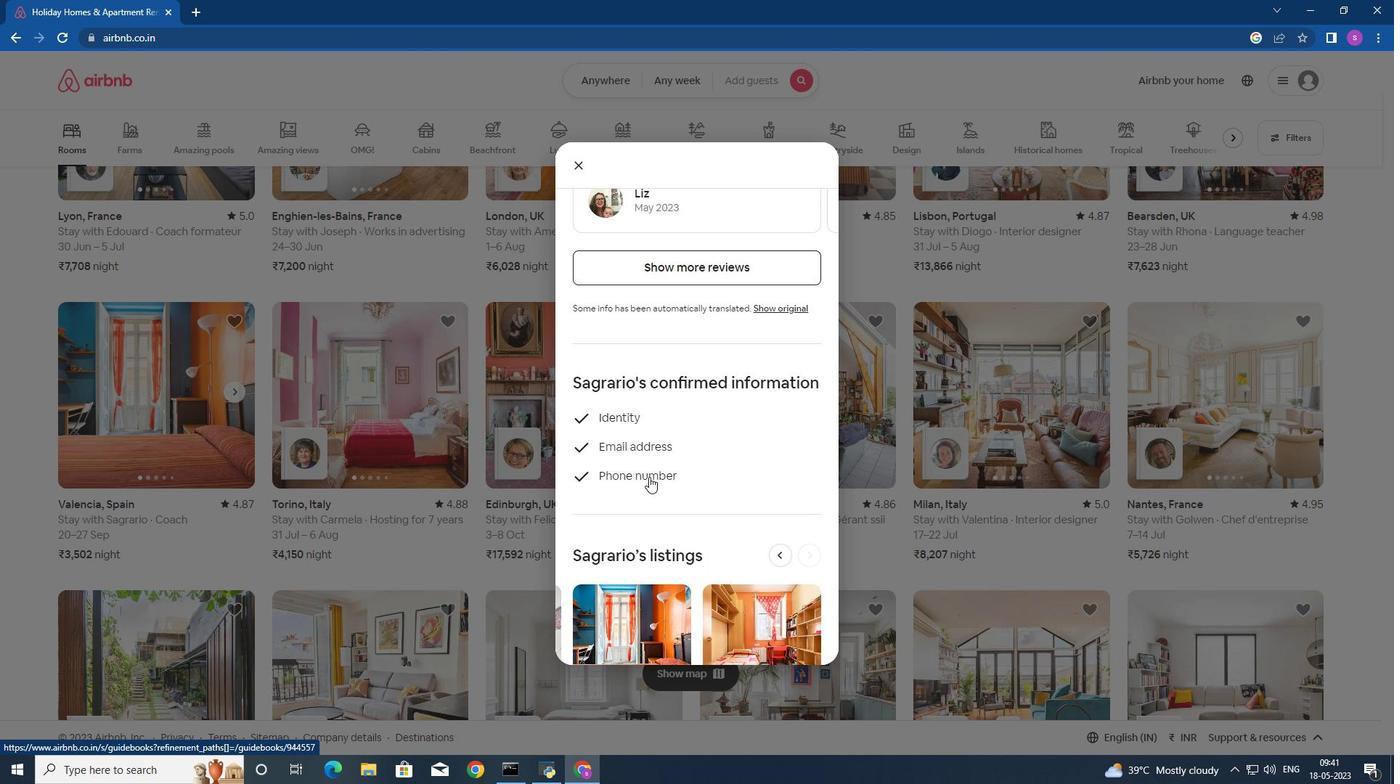 
Action: Mouse scrolled (649, 478) with delta (0, 0)
Screenshot: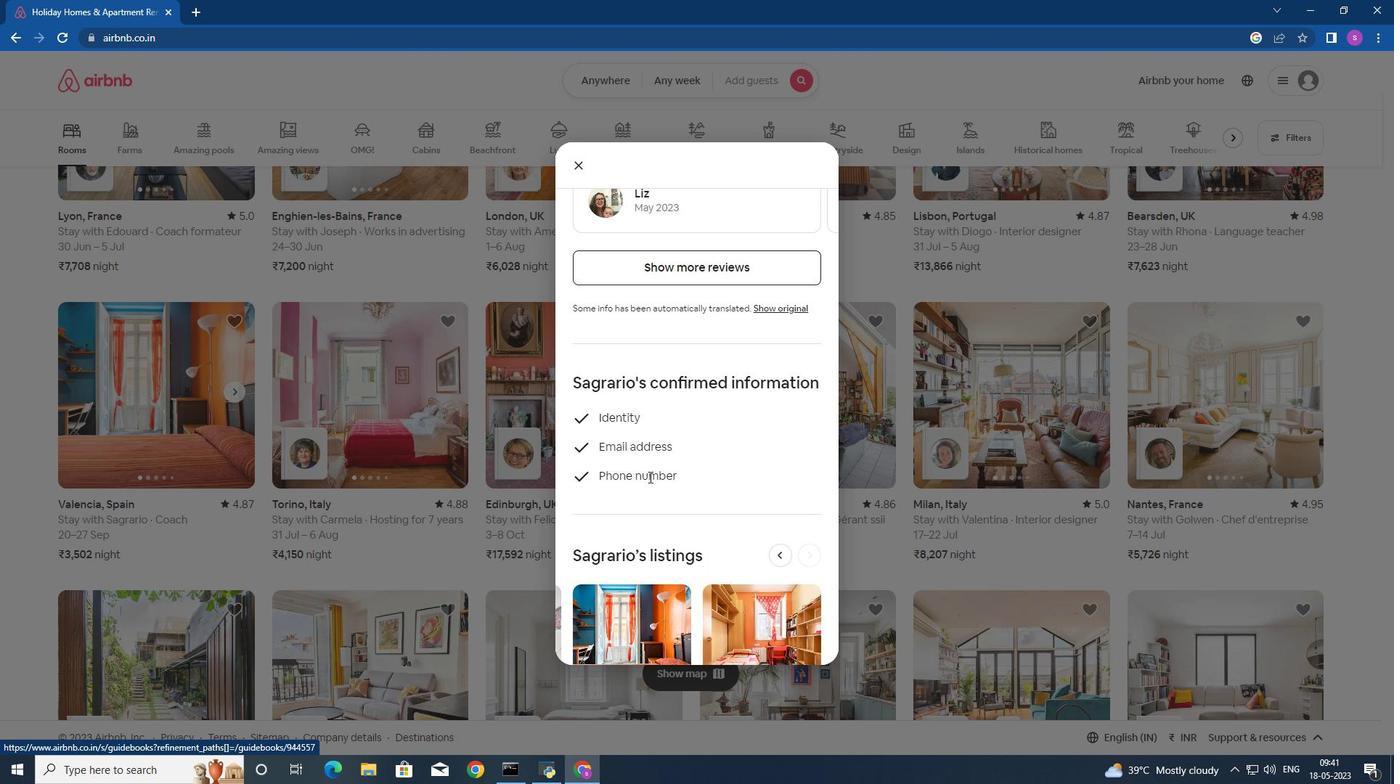 
Action: Mouse scrolled (649, 478) with delta (0, 0)
Screenshot: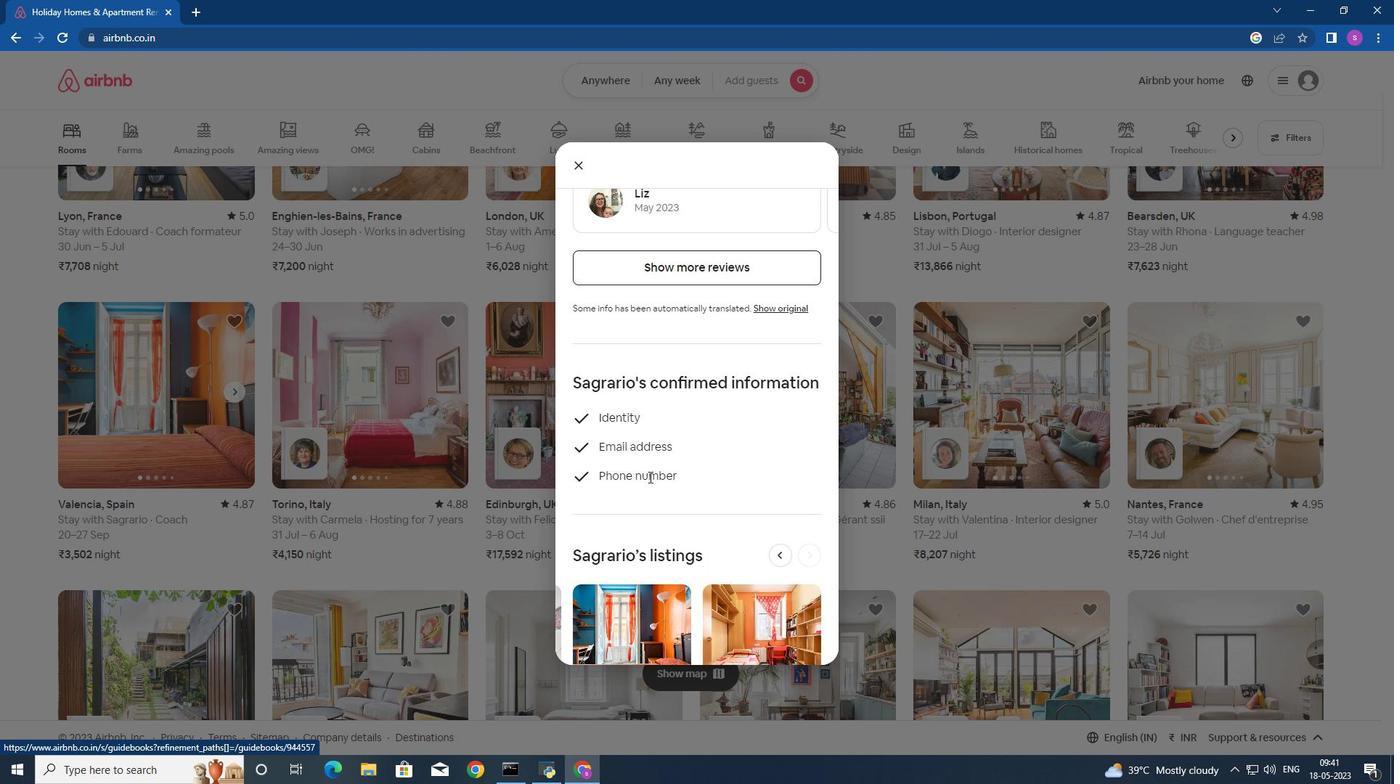 
Action: Mouse scrolled (649, 478) with delta (0, 0)
Screenshot: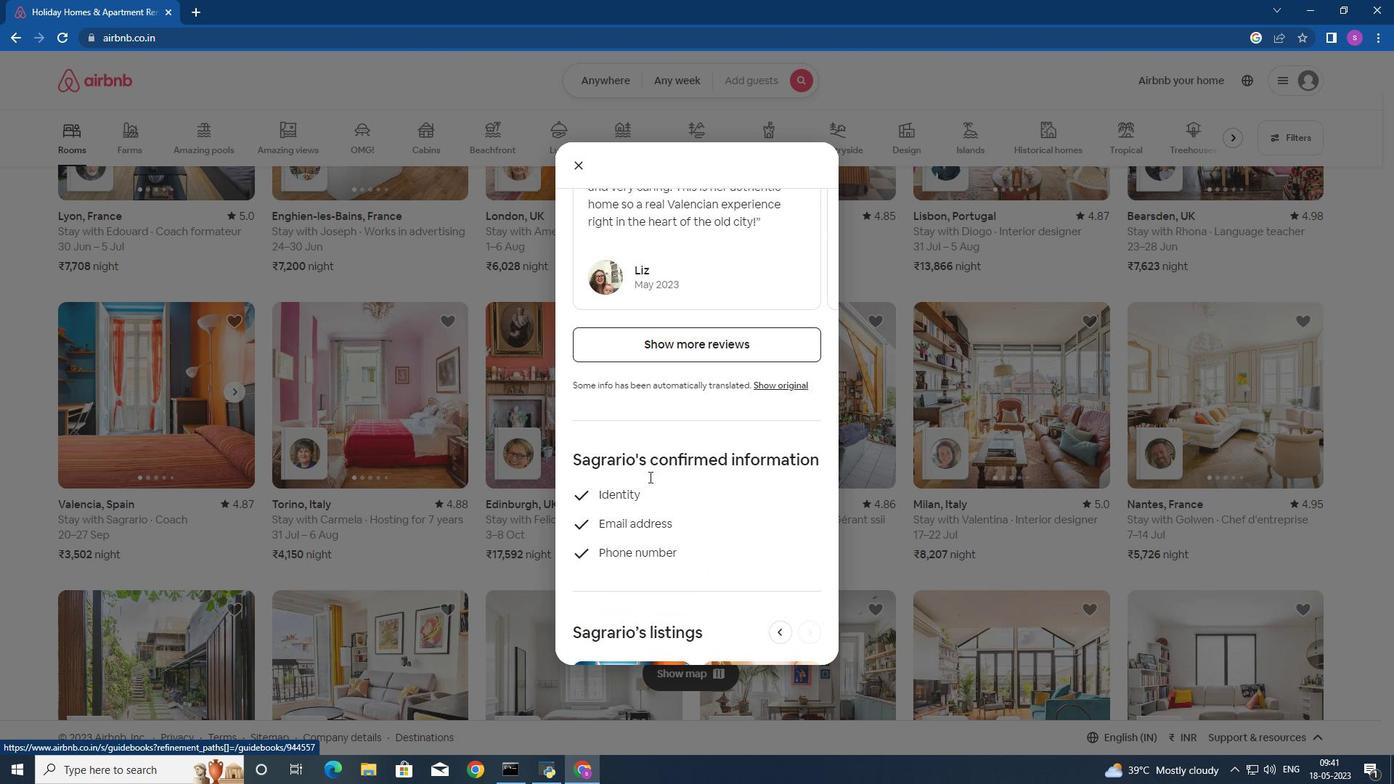 
Action: Mouse moved to (701, 560)
Screenshot: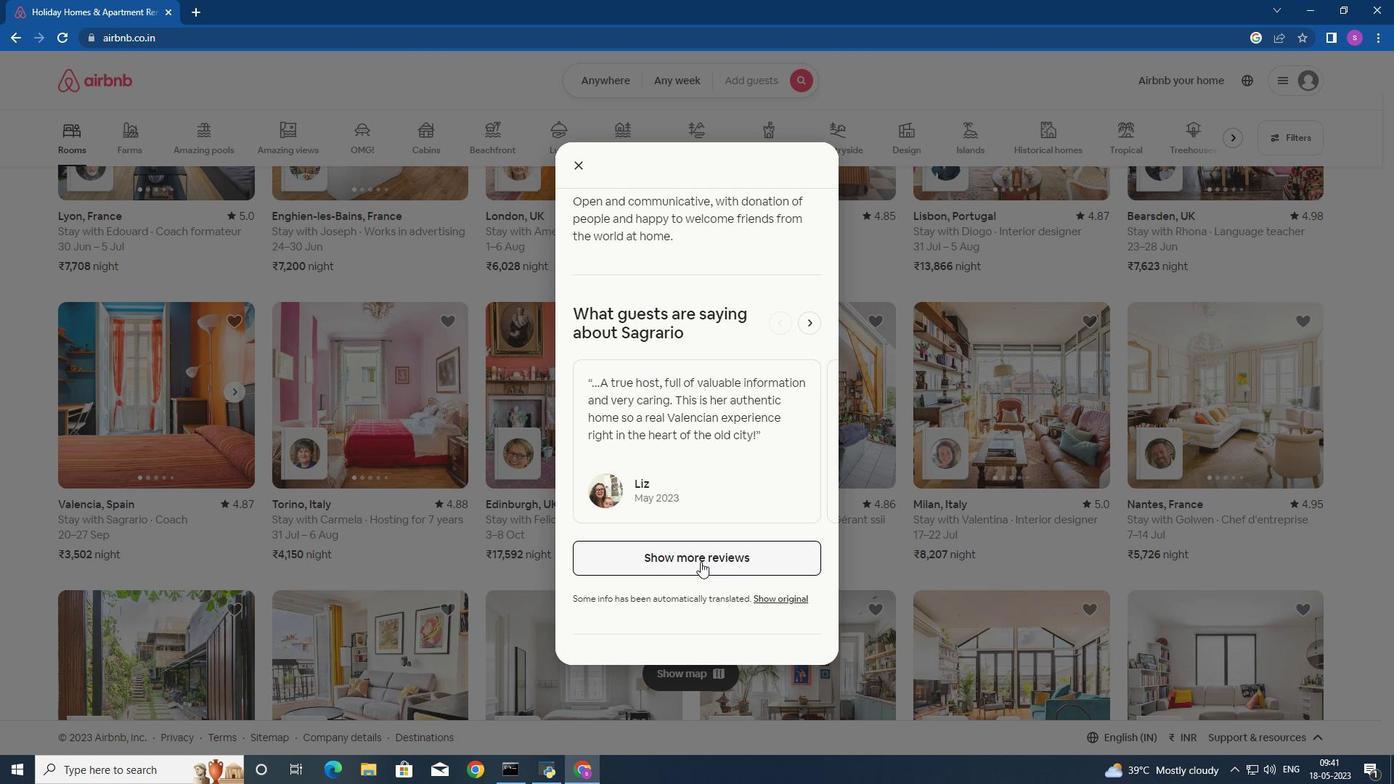 
Action: Mouse pressed left at (701, 560)
Screenshot: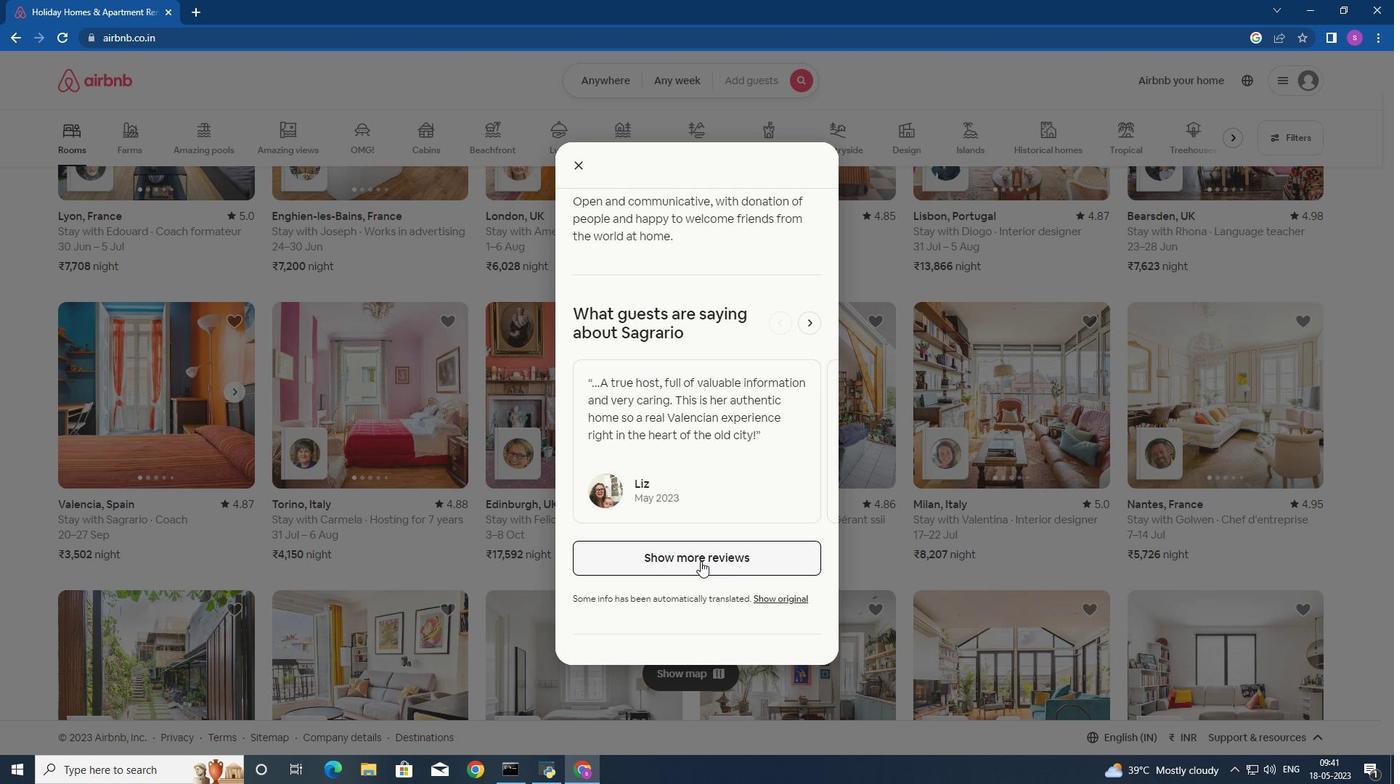 
Action: Mouse moved to (623, 423)
Screenshot: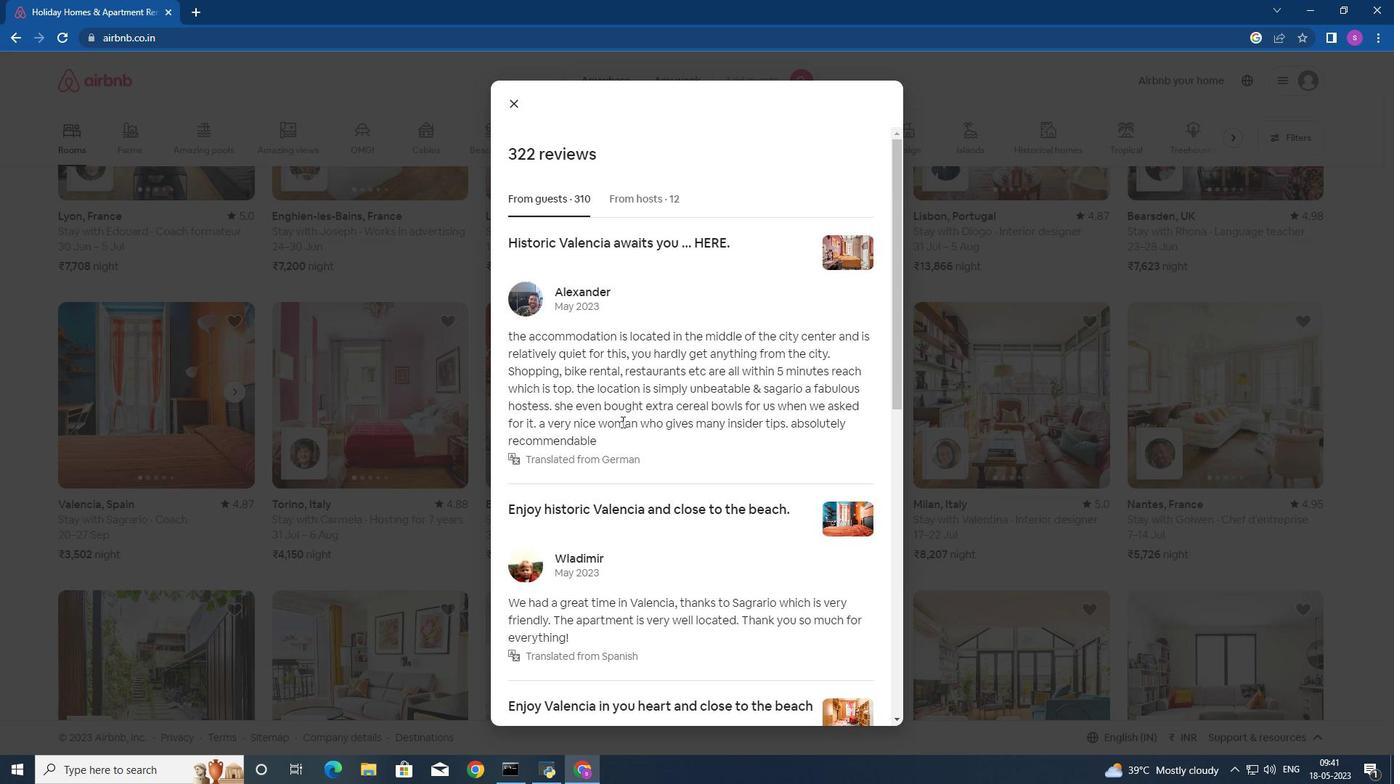 
Action: Mouse scrolled (623, 422) with delta (0, 0)
Screenshot: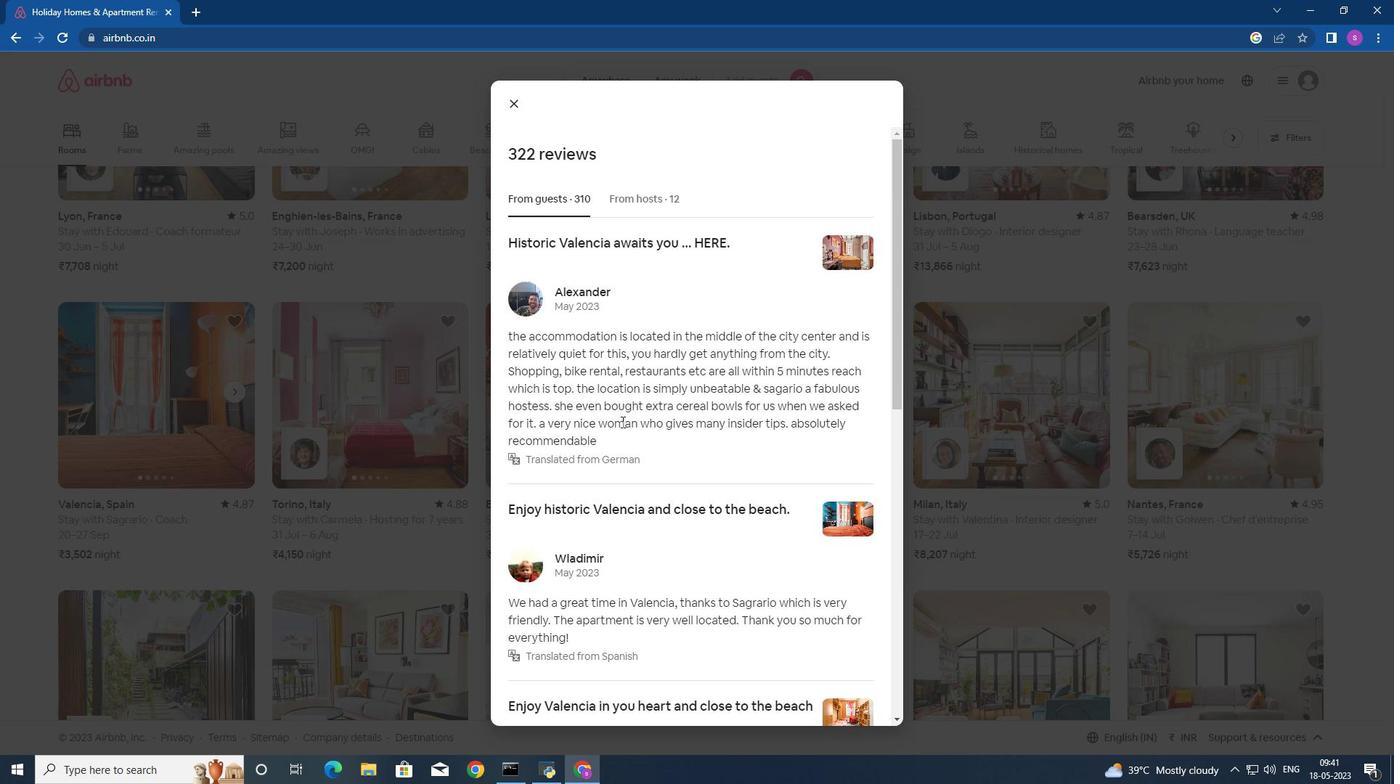 
Action: Mouse moved to (623, 425)
Screenshot: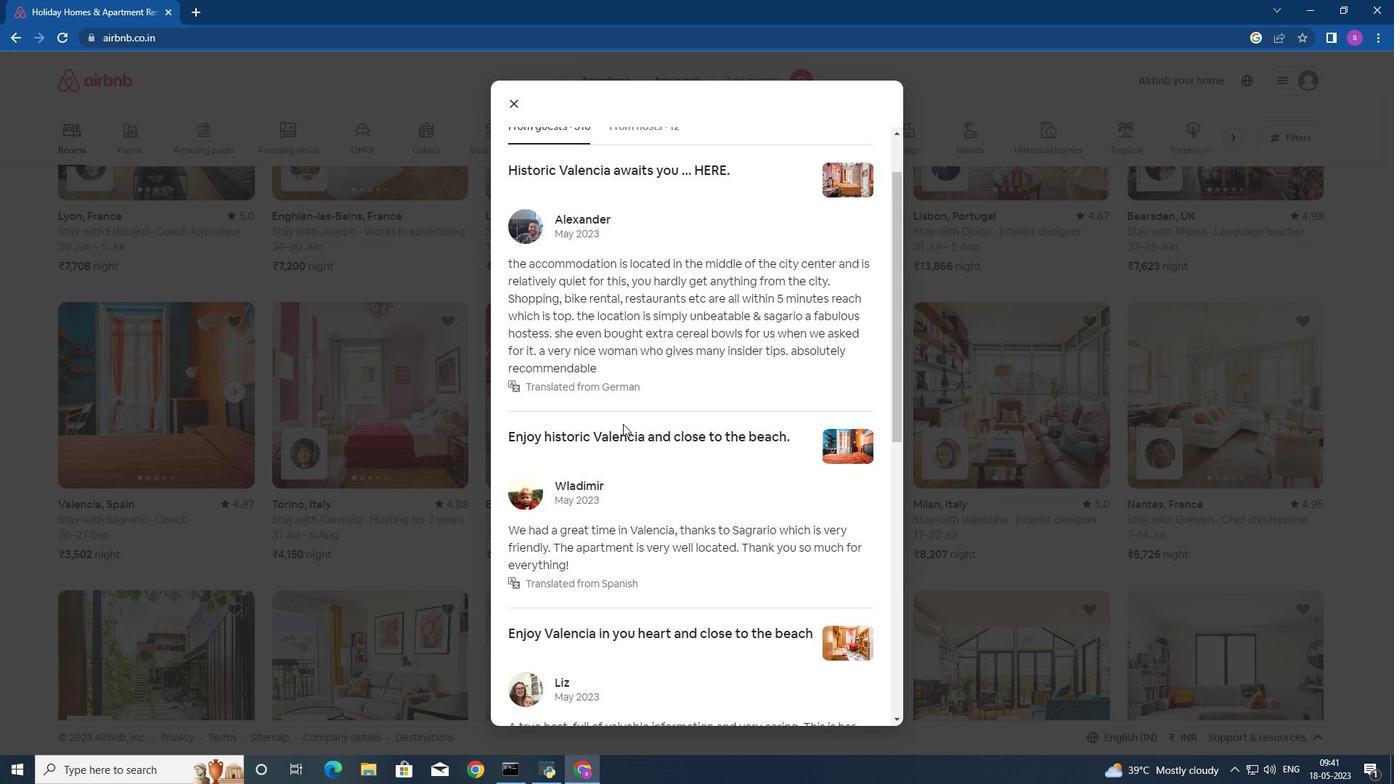 
Action: Mouse scrolled (623, 424) with delta (0, 0)
Screenshot: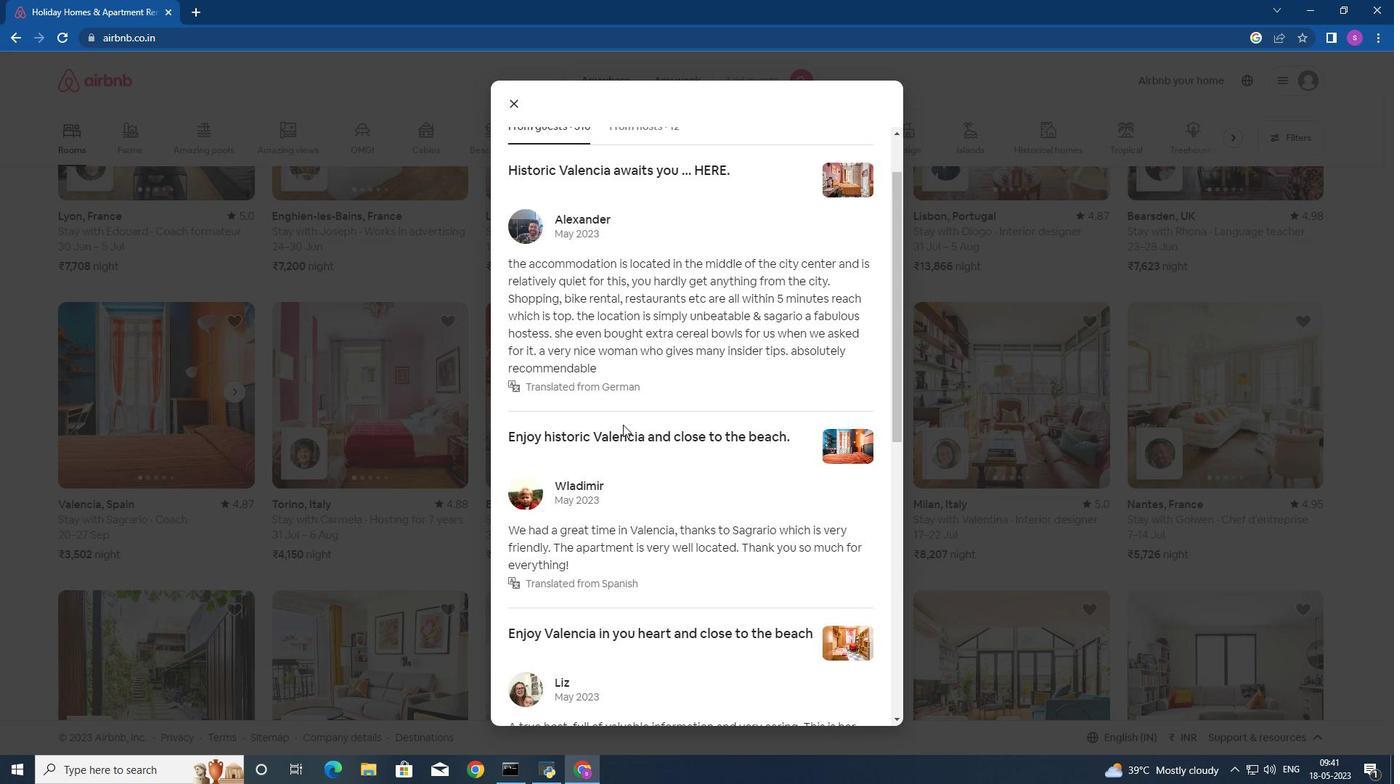 
Action: Mouse moved to (623, 425)
Screenshot: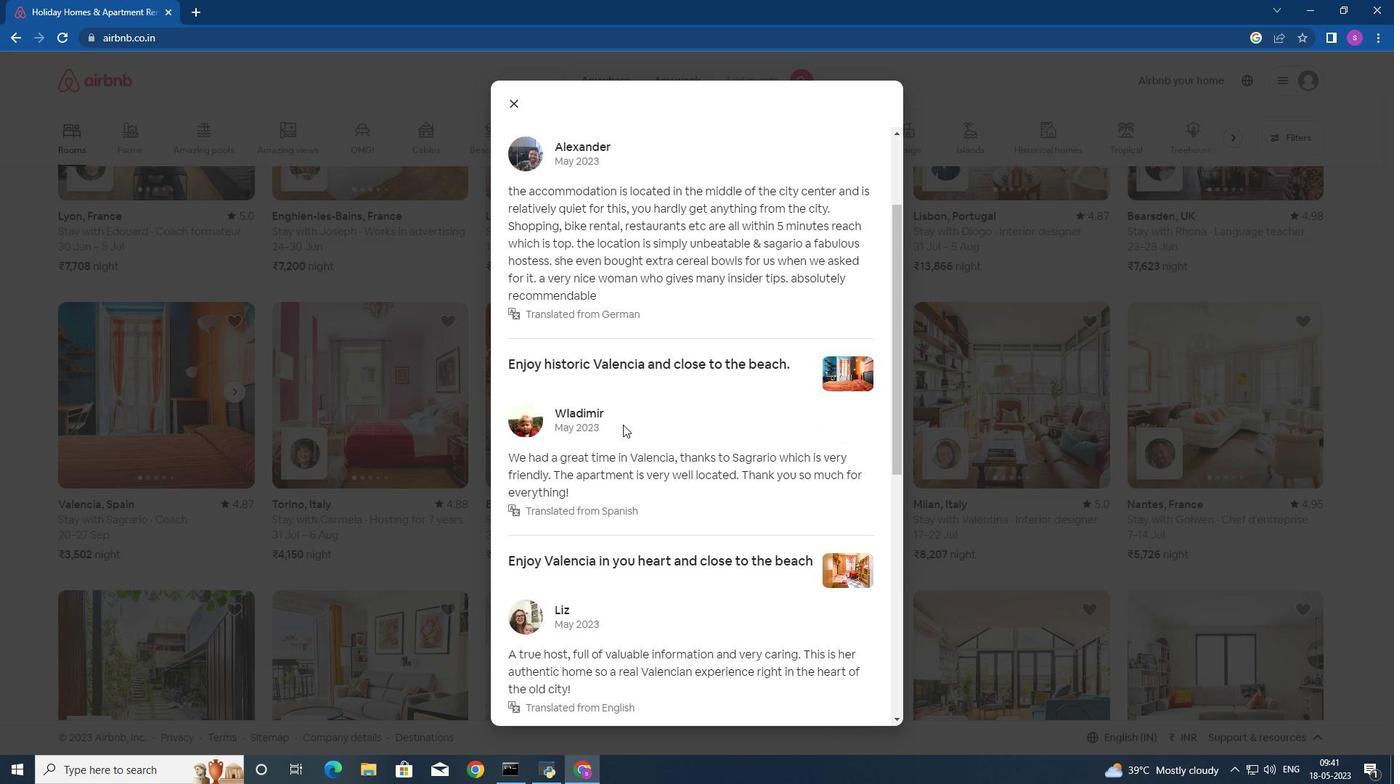 
Action: Mouse scrolled (623, 424) with delta (0, 0)
Screenshot: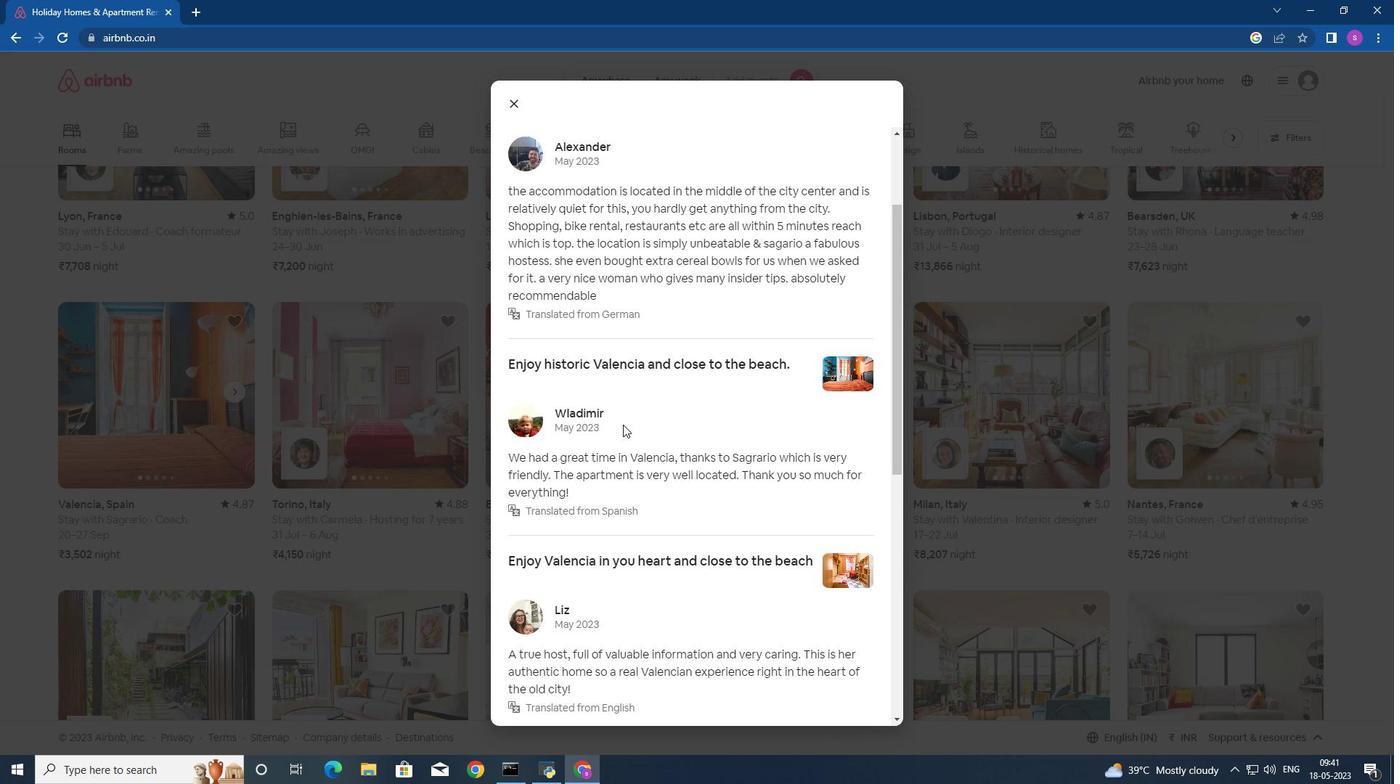 
Action: Mouse scrolled (623, 424) with delta (0, 0)
Screenshot: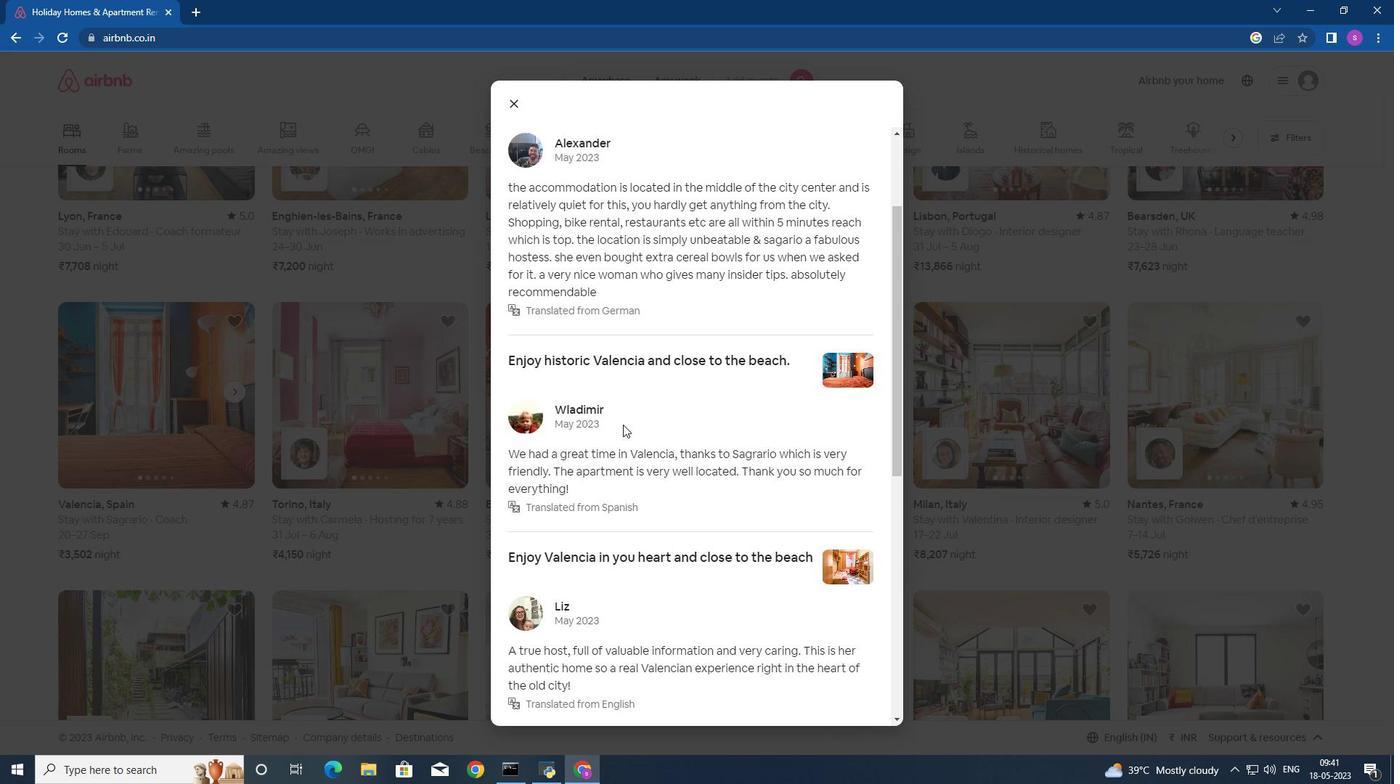 
Action: Mouse scrolled (623, 424) with delta (0, 0)
Screenshot: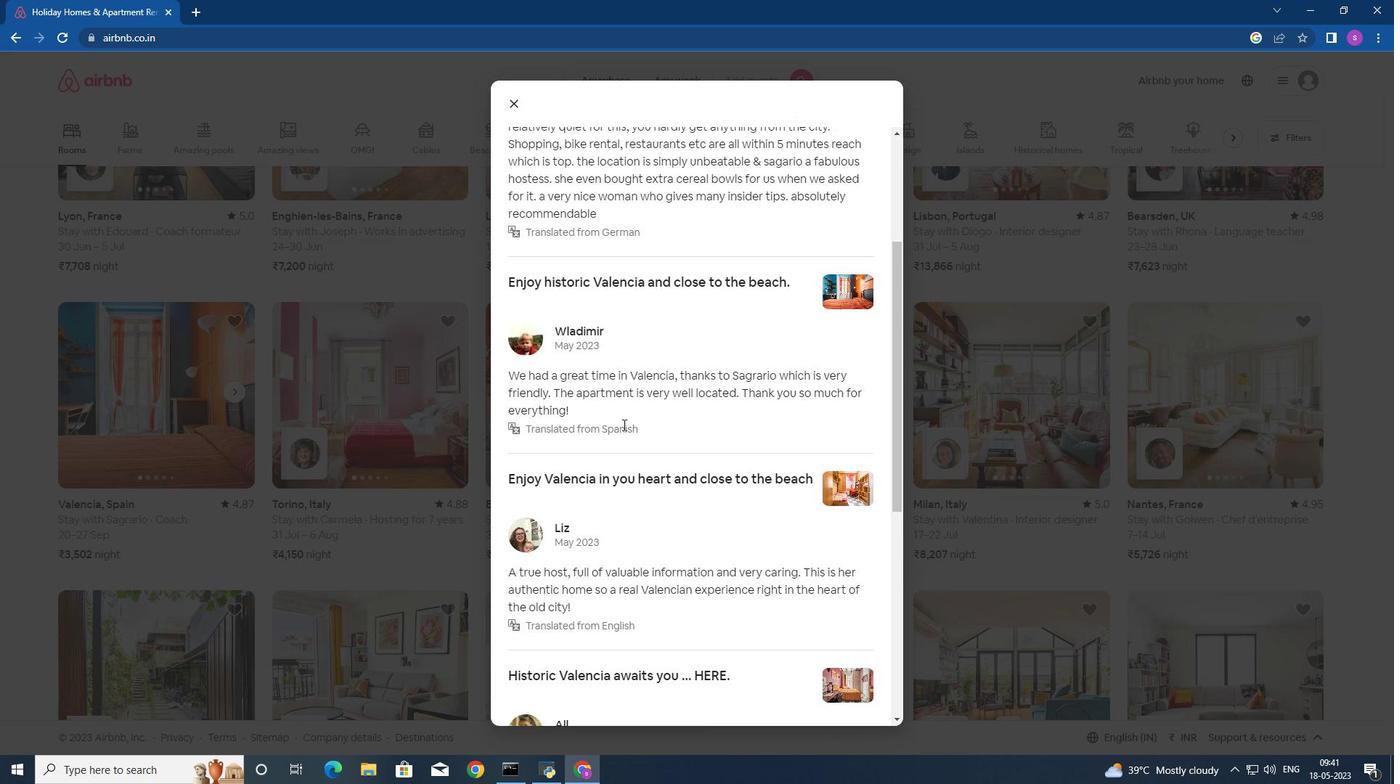 
Action: Mouse scrolled (623, 424) with delta (0, 0)
Screenshot: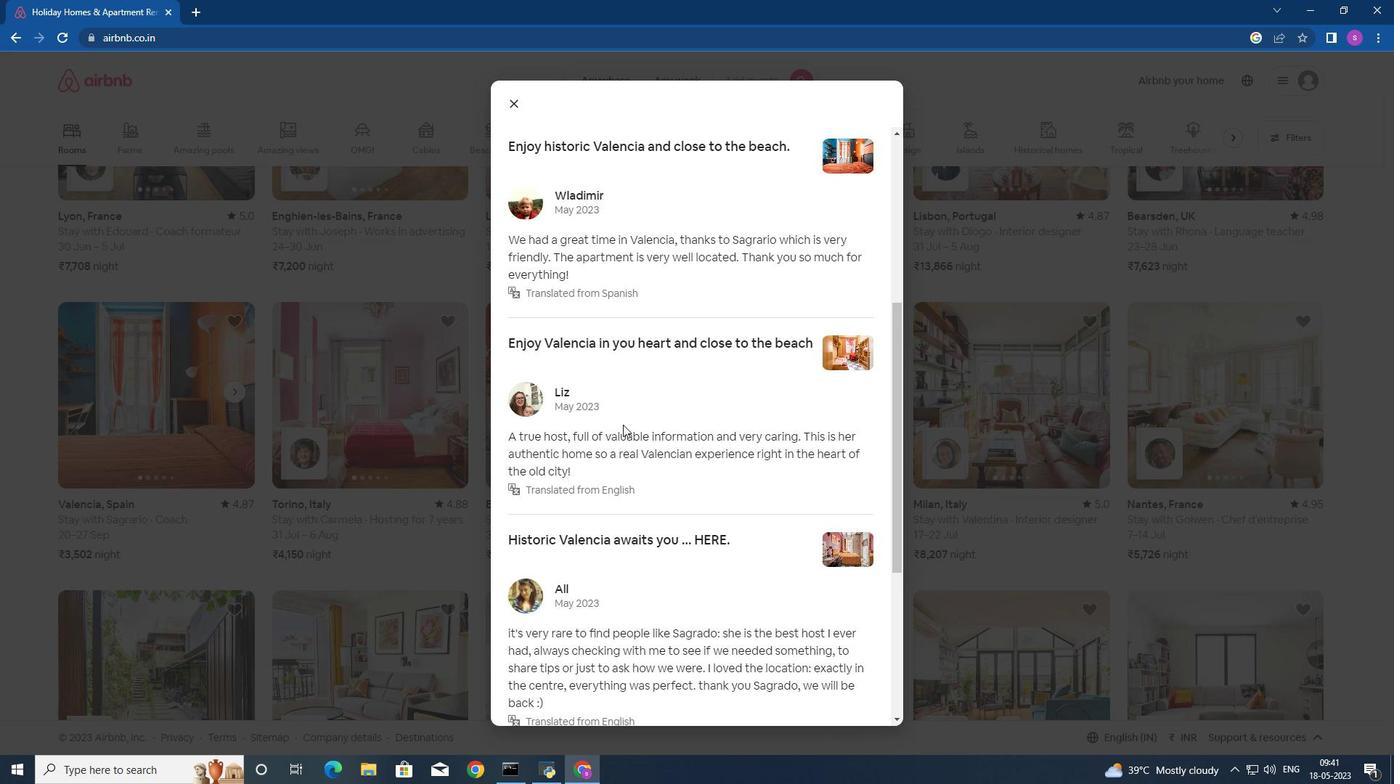 
Action: Mouse scrolled (623, 424) with delta (0, 0)
Screenshot: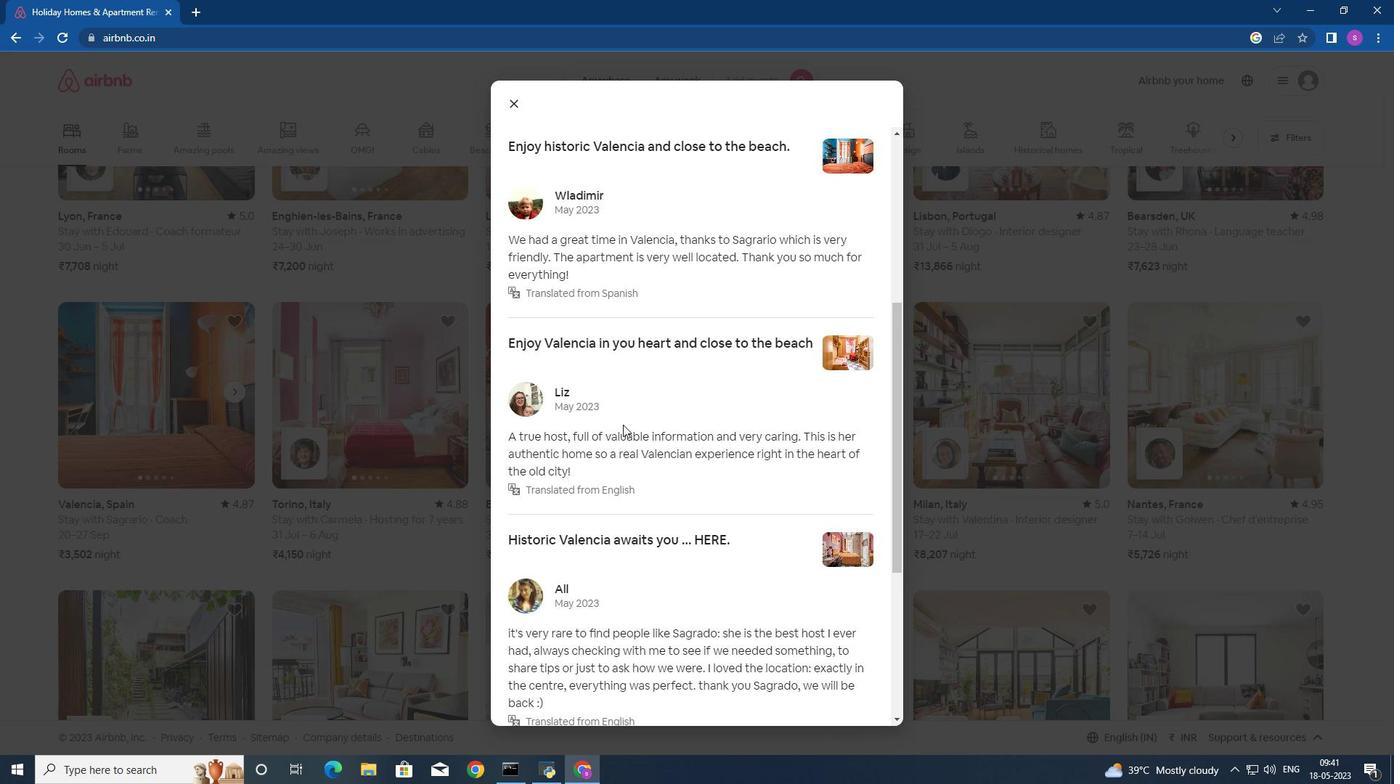 
Action: Mouse moved to (623, 425)
Screenshot: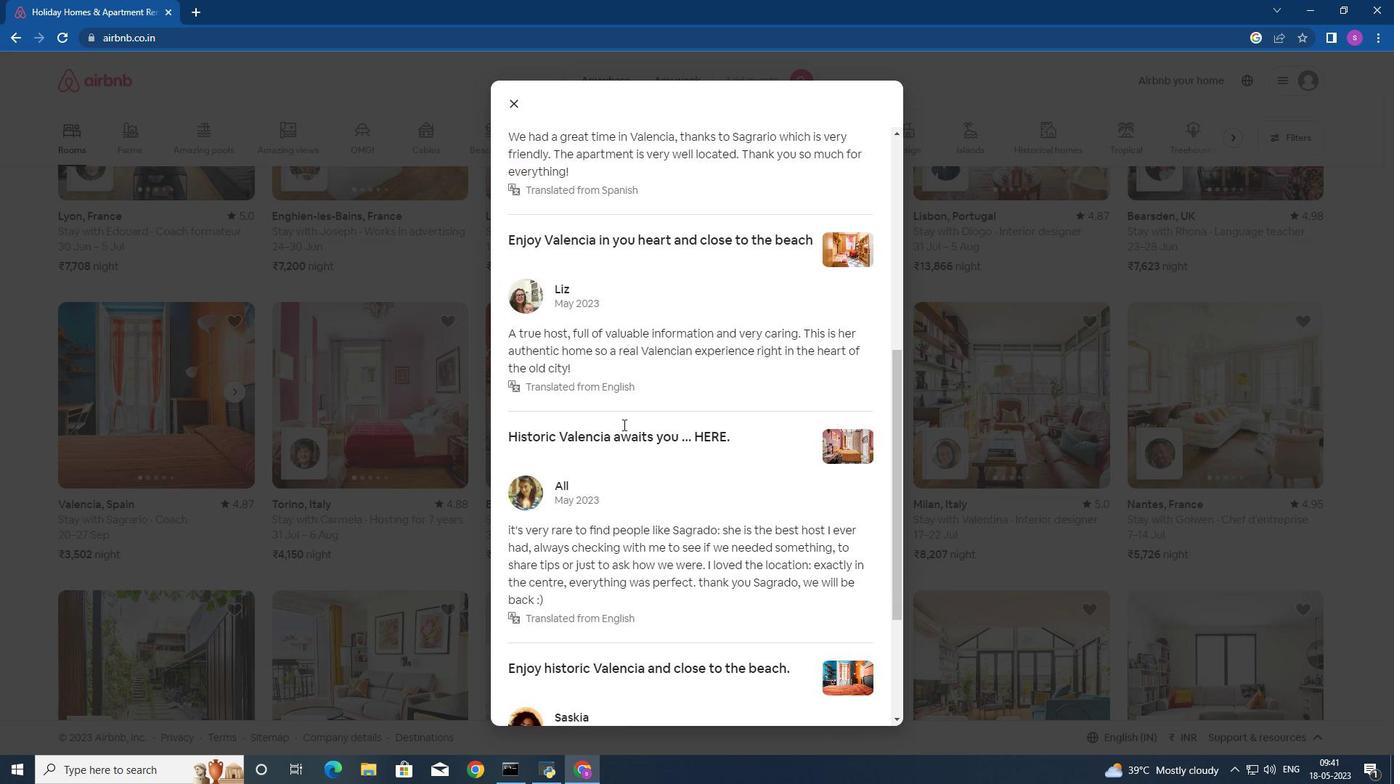 
Action: Mouse scrolled (623, 424) with delta (0, 0)
Screenshot: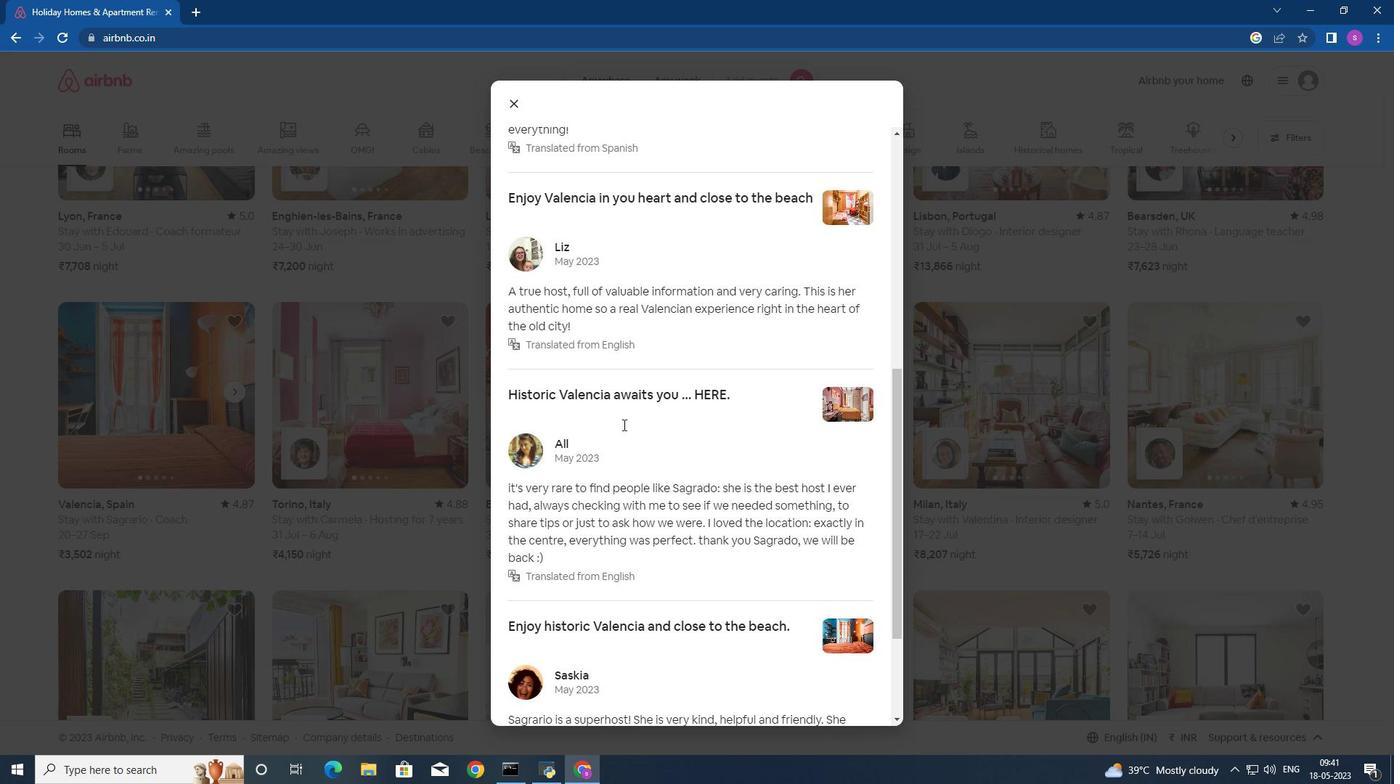 
Action: Mouse scrolled (623, 424) with delta (0, 0)
Screenshot: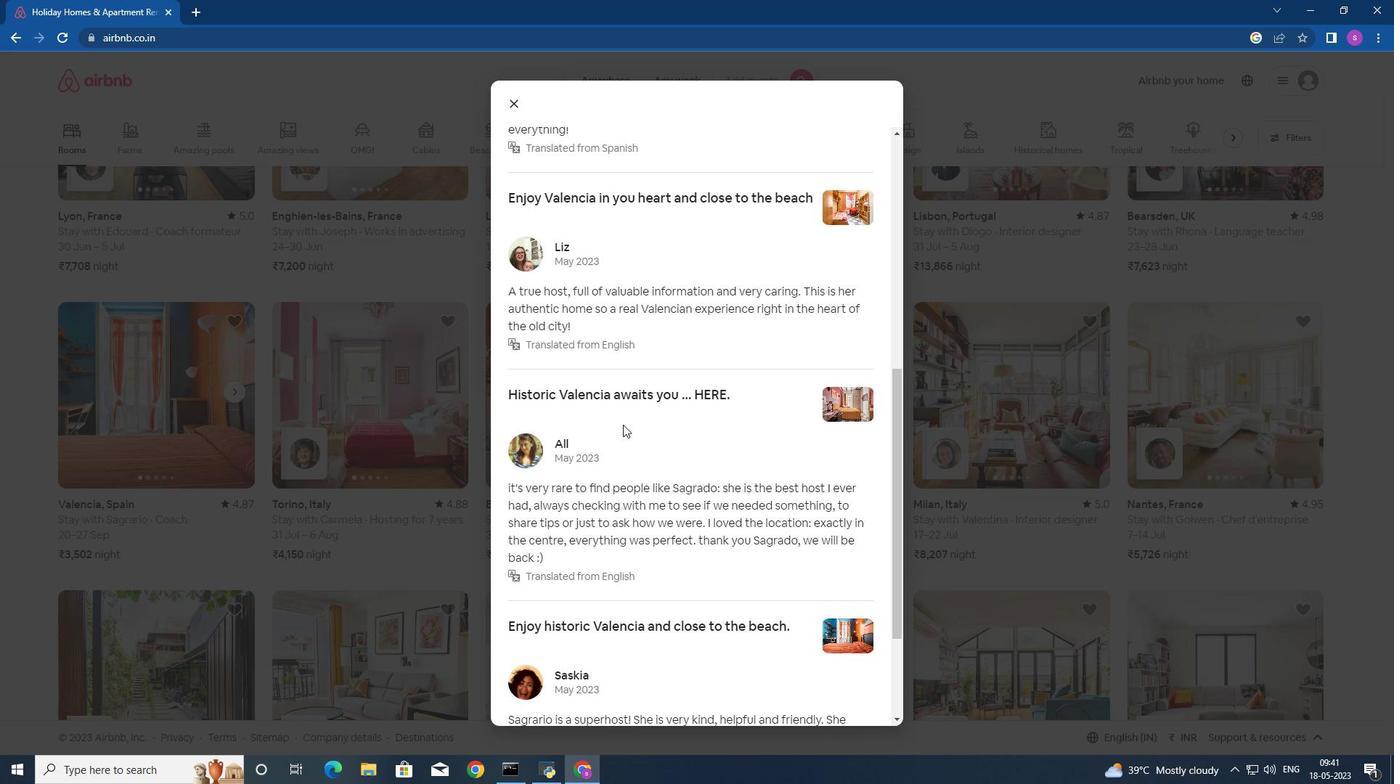 
Action: Mouse scrolled (623, 424) with delta (0, 0)
Screenshot: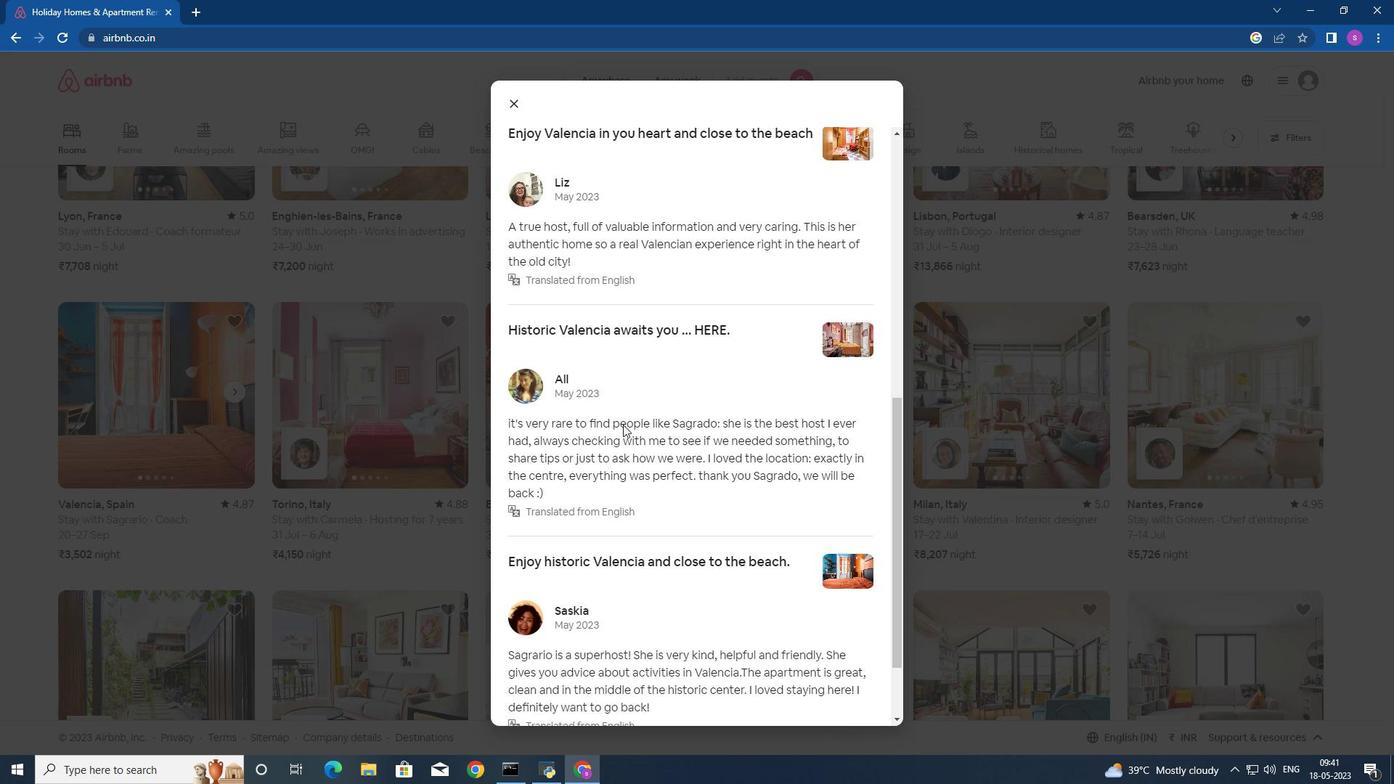 
Action: Mouse scrolled (623, 424) with delta (0, 0)
Screenshot: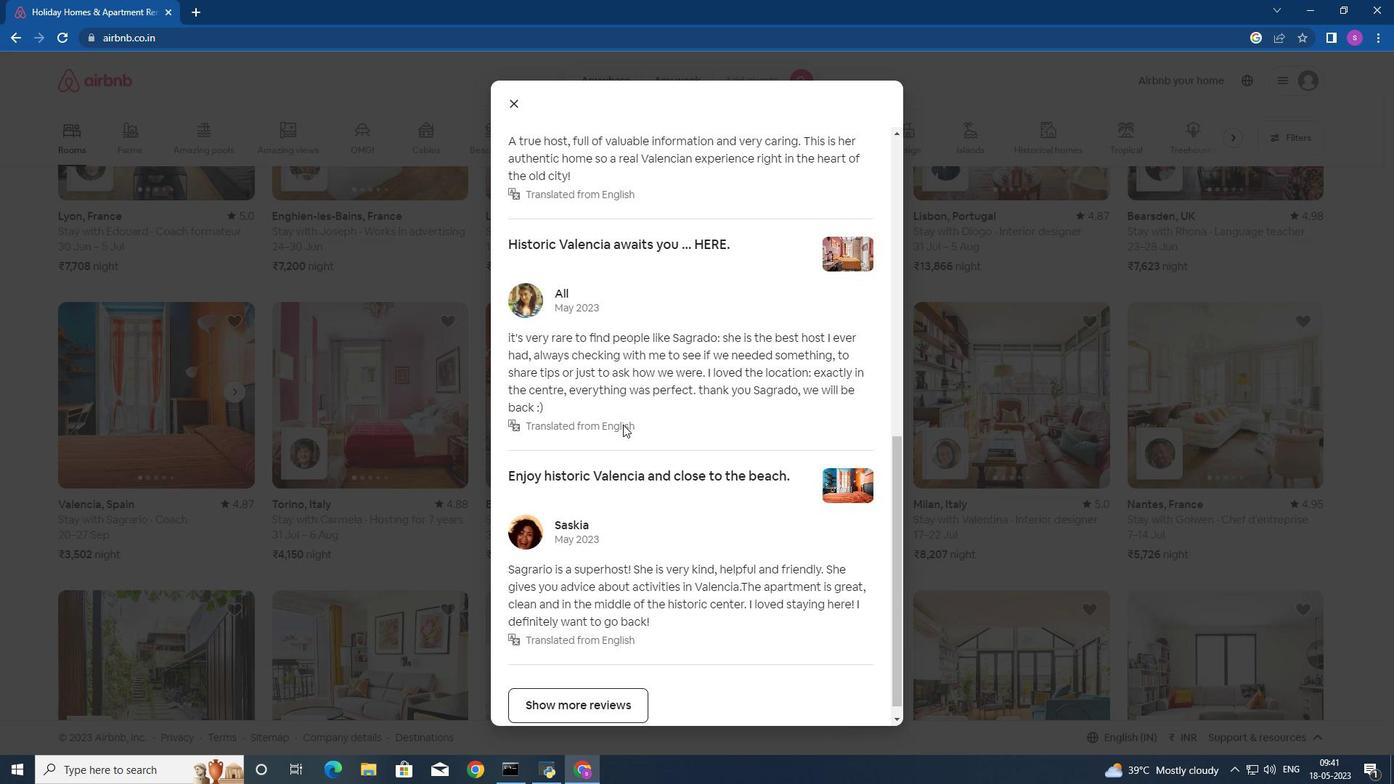 
Action: Mouse scrolled (623, 424) with delta (0, 0)
Screenshot: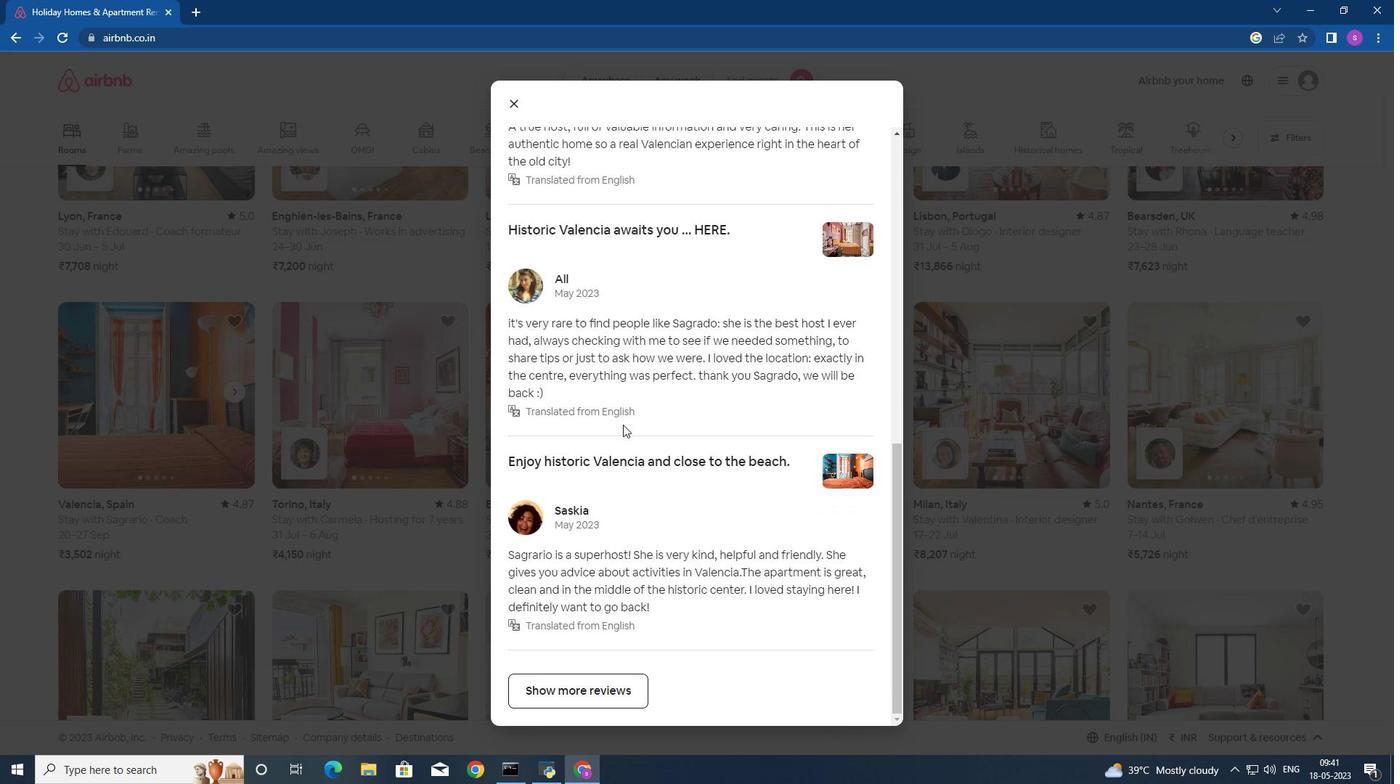 
Action: Mouse scrolled (623, 424) with delta (0, 0)
Screenshot: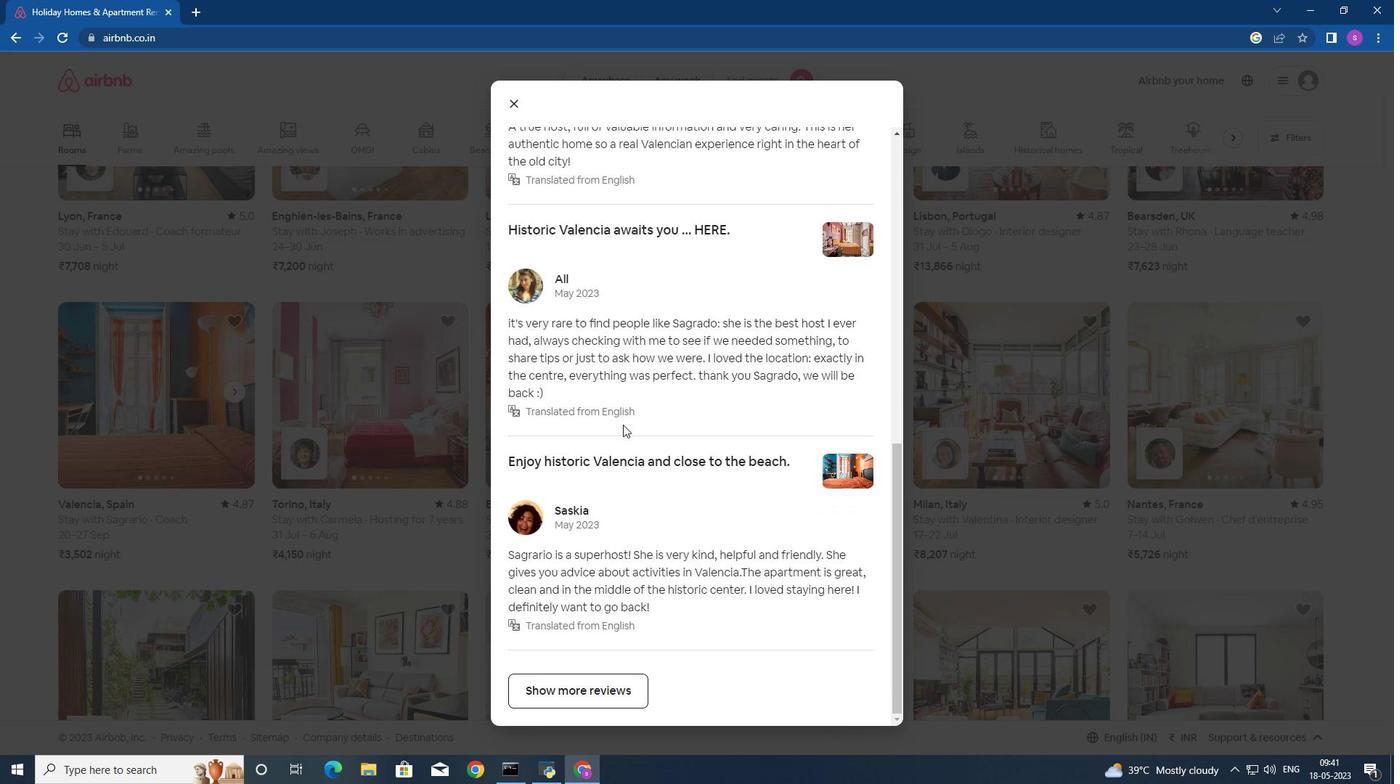 
Action: Mouse scrolled (623, 424) with delta (0, 0)
Screenshot: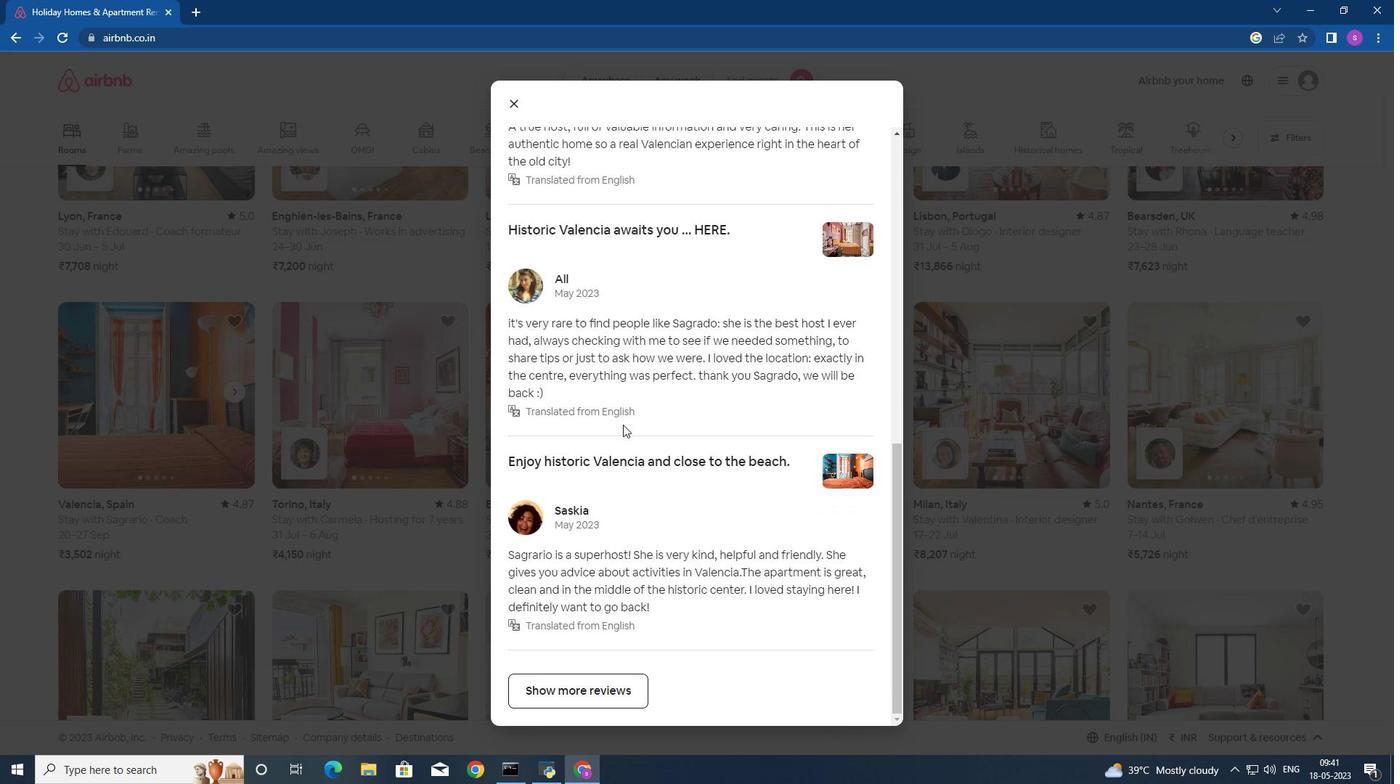 
Action: Mouse scrolled (623, 425) with delta (0, 0)
Screenshot: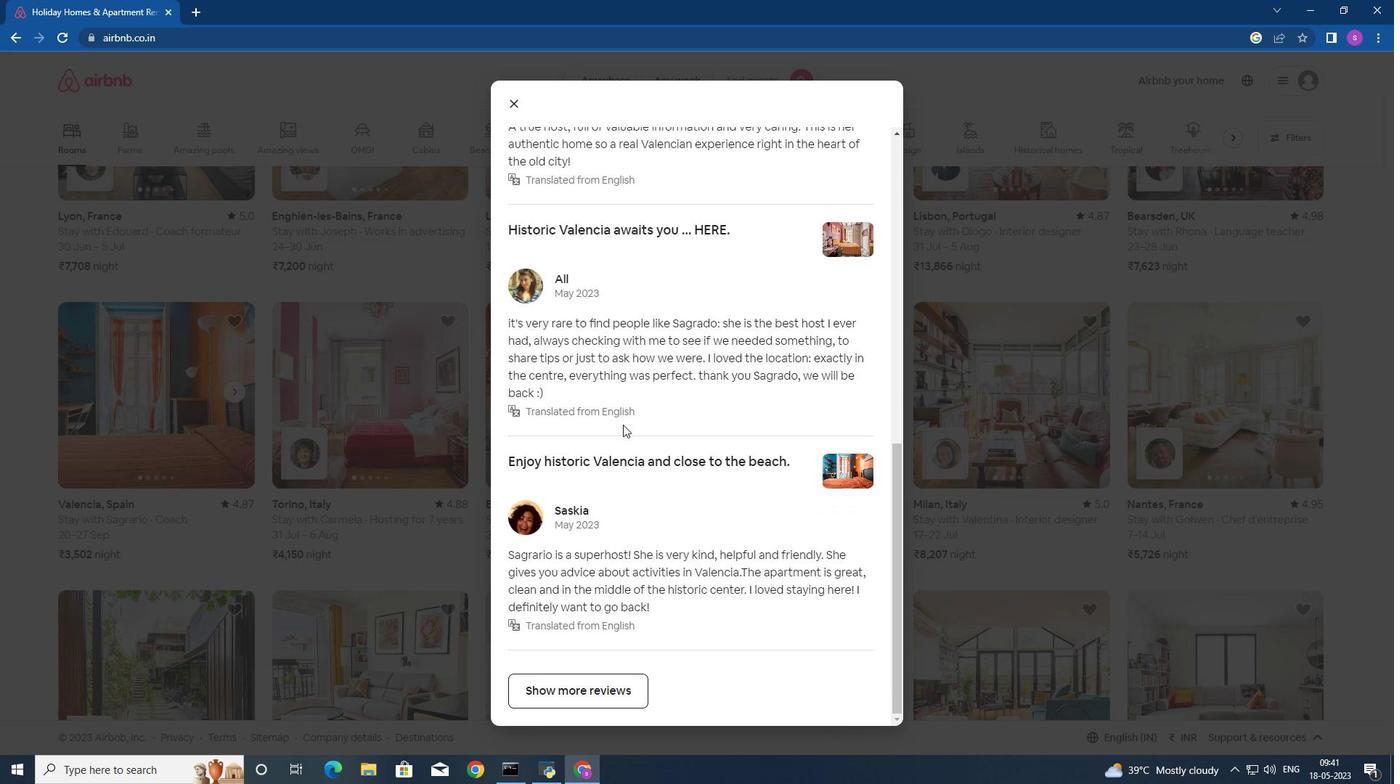 
Action: Mouse scrolled (623, 425) with delta (0, 0)
Screenshot: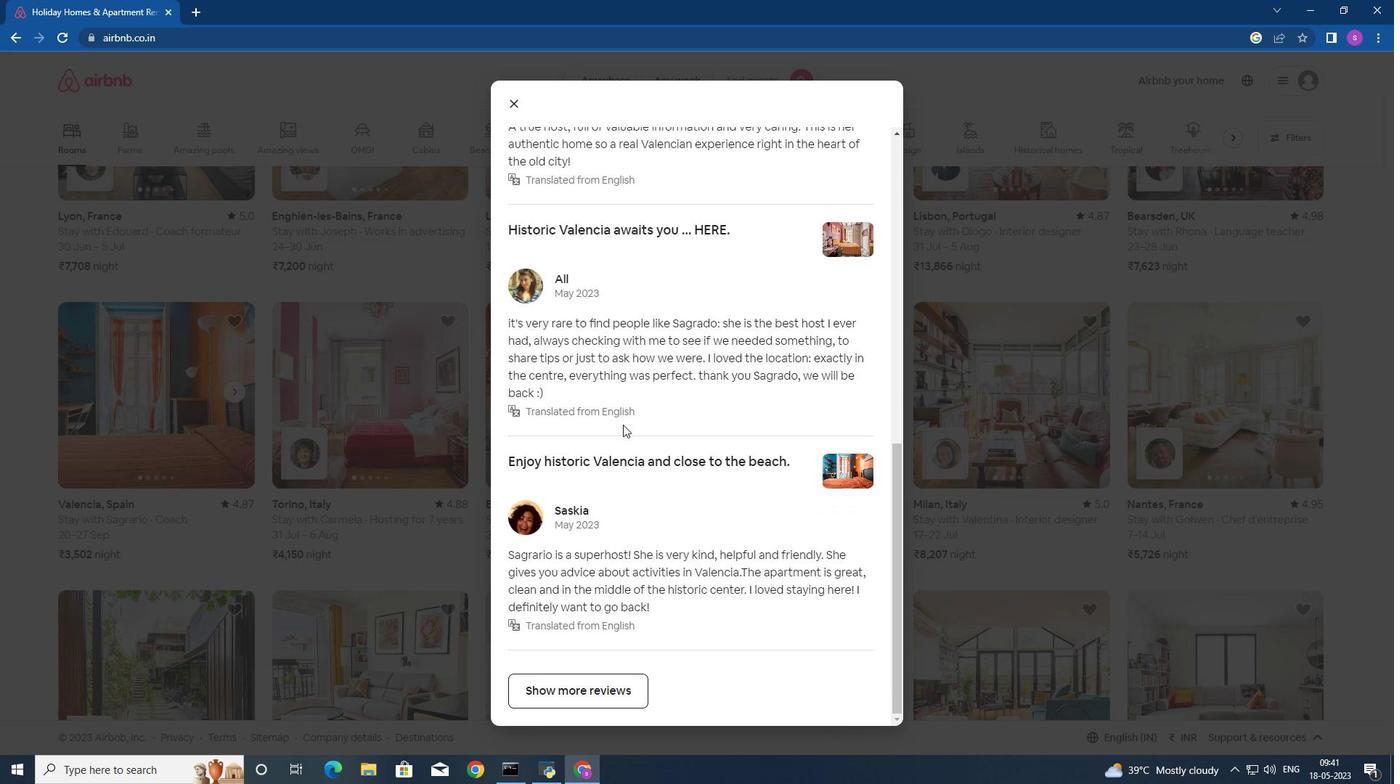 
Action: Mouse scrolled (623, 425) with delta (0, 0)
Screenshot: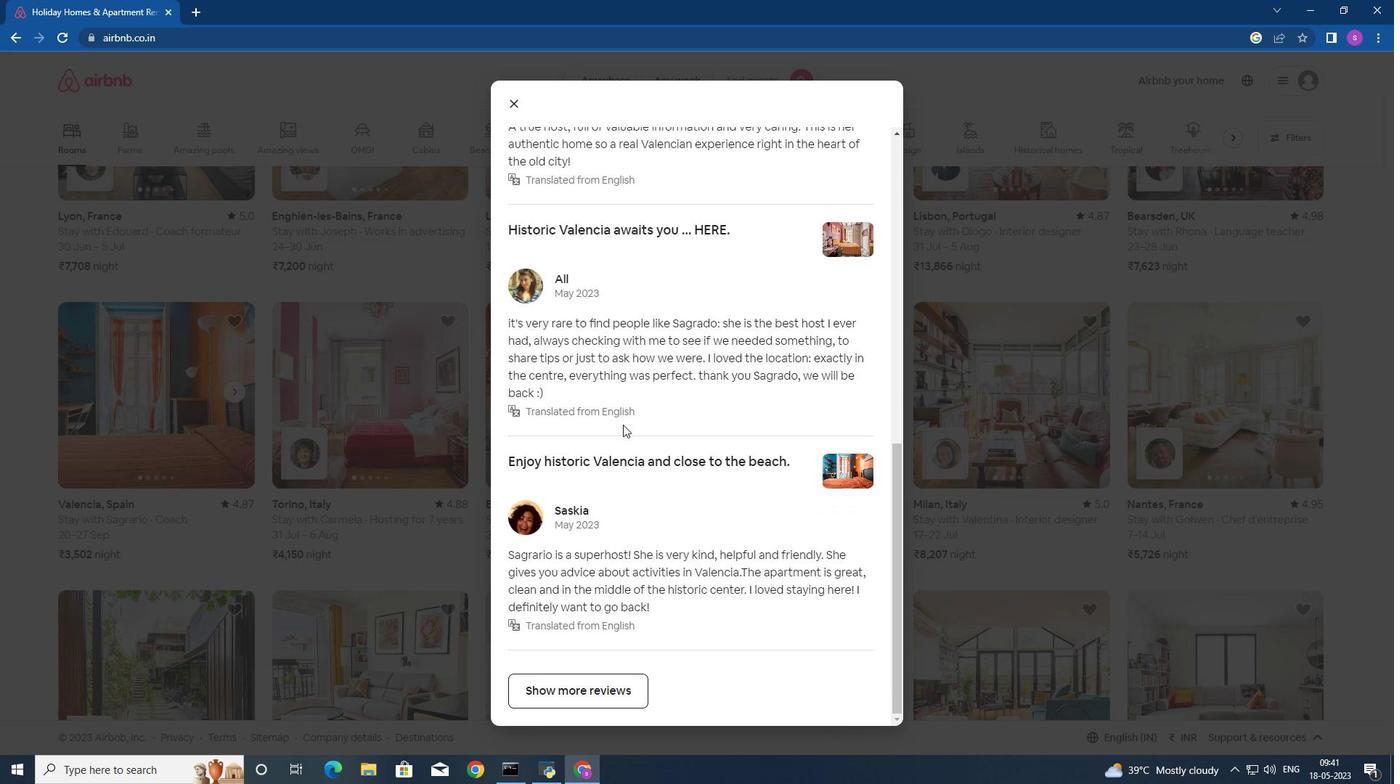 
Action: Mouse moved to (623, 425)
Screenshot: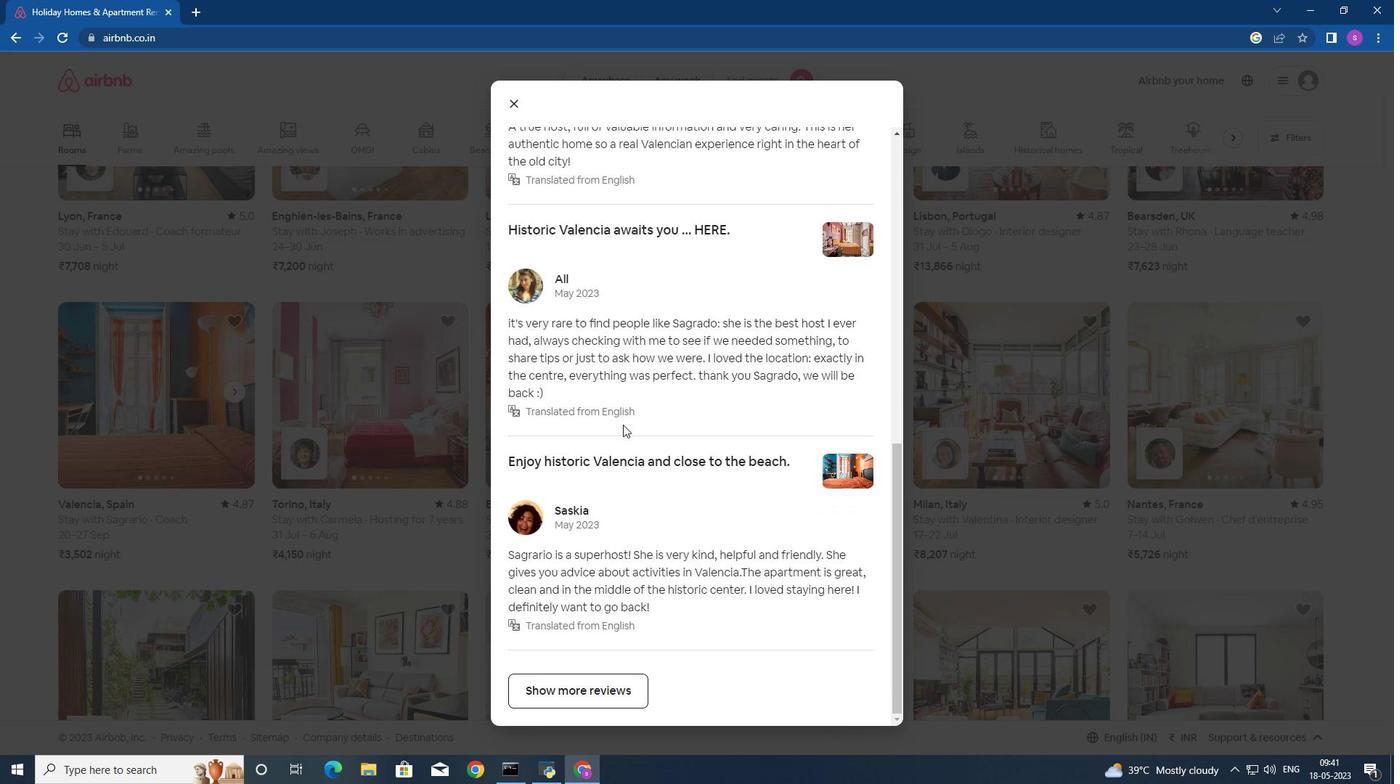 
Action: Mouse scrolled (623, 425) with delta (0, 0)
Screenshot: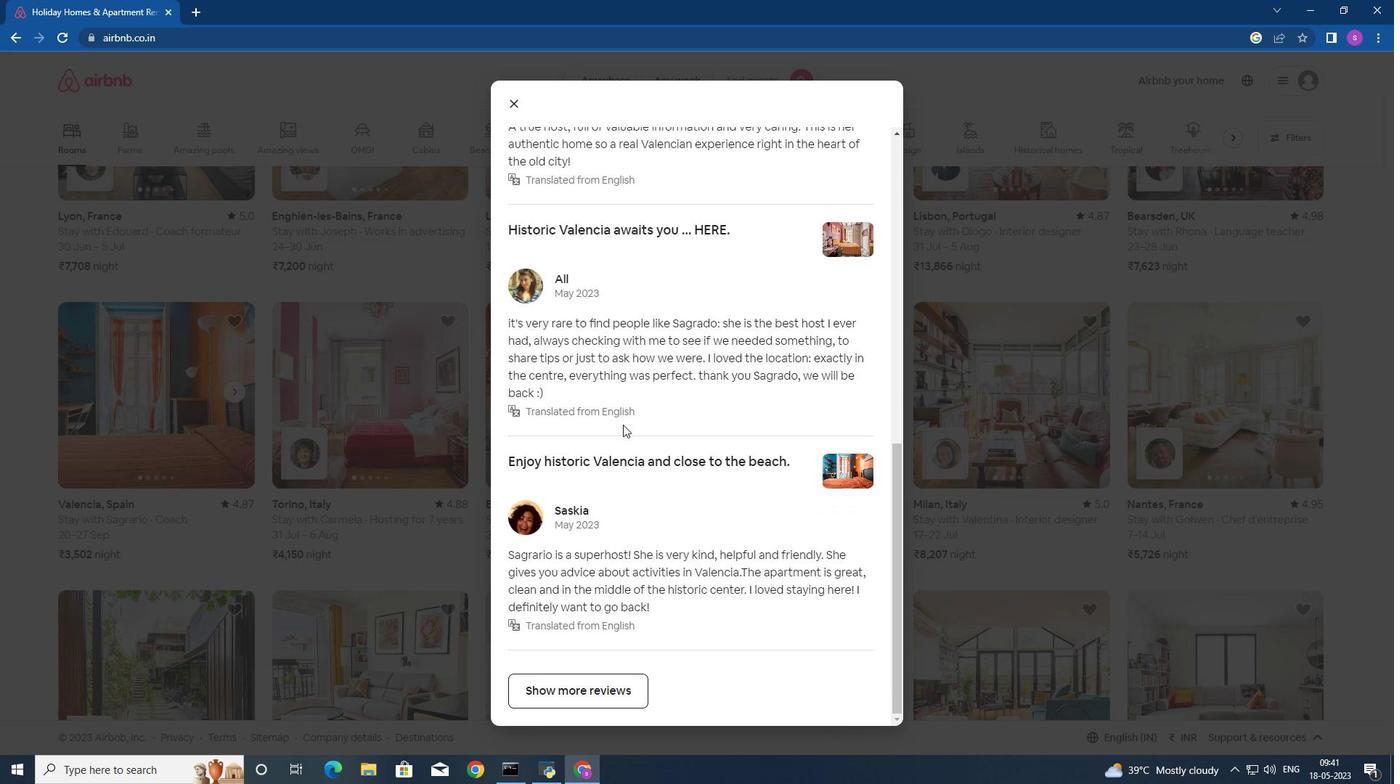 
Action: Mouse moved to (623, 425)
Screenshot: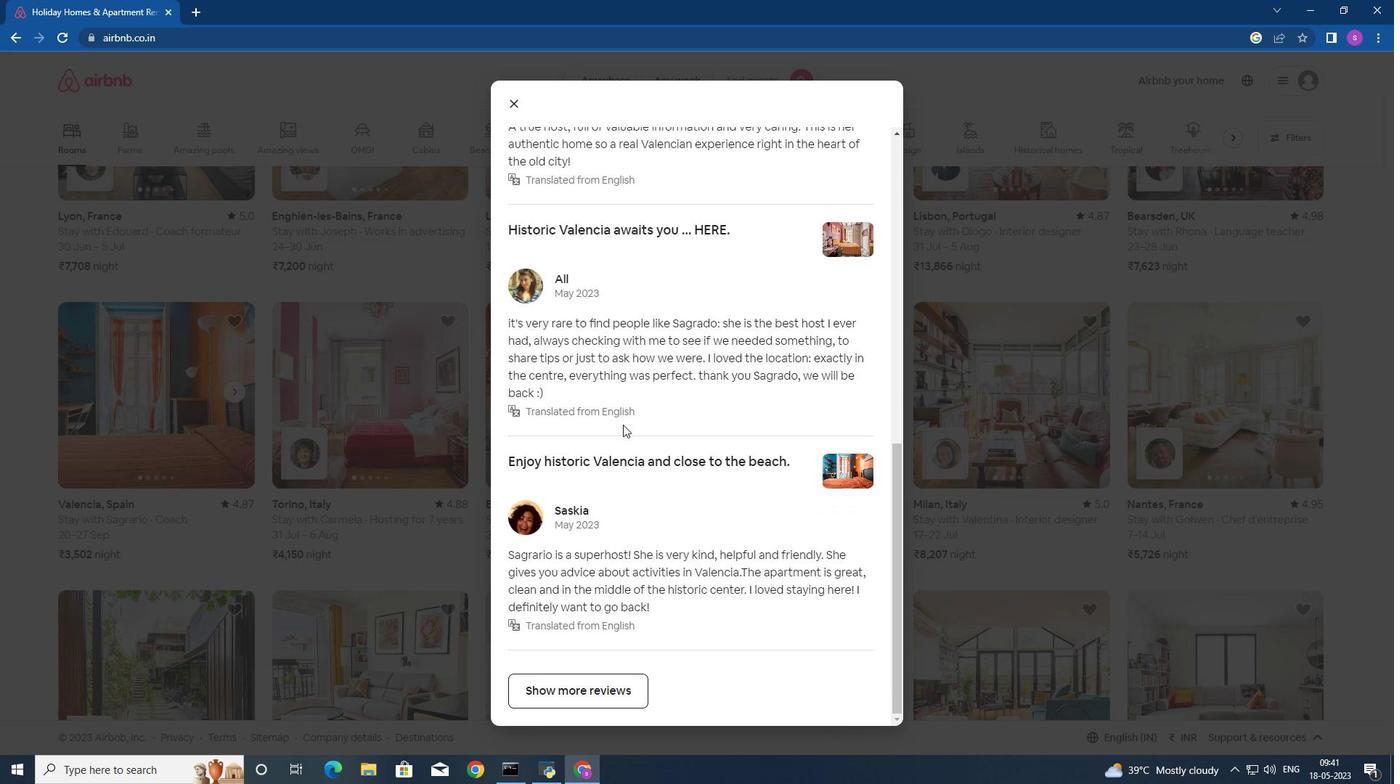 
Action: Mouse scrolled (623, 425) with delta (0, 0)
Screenshot: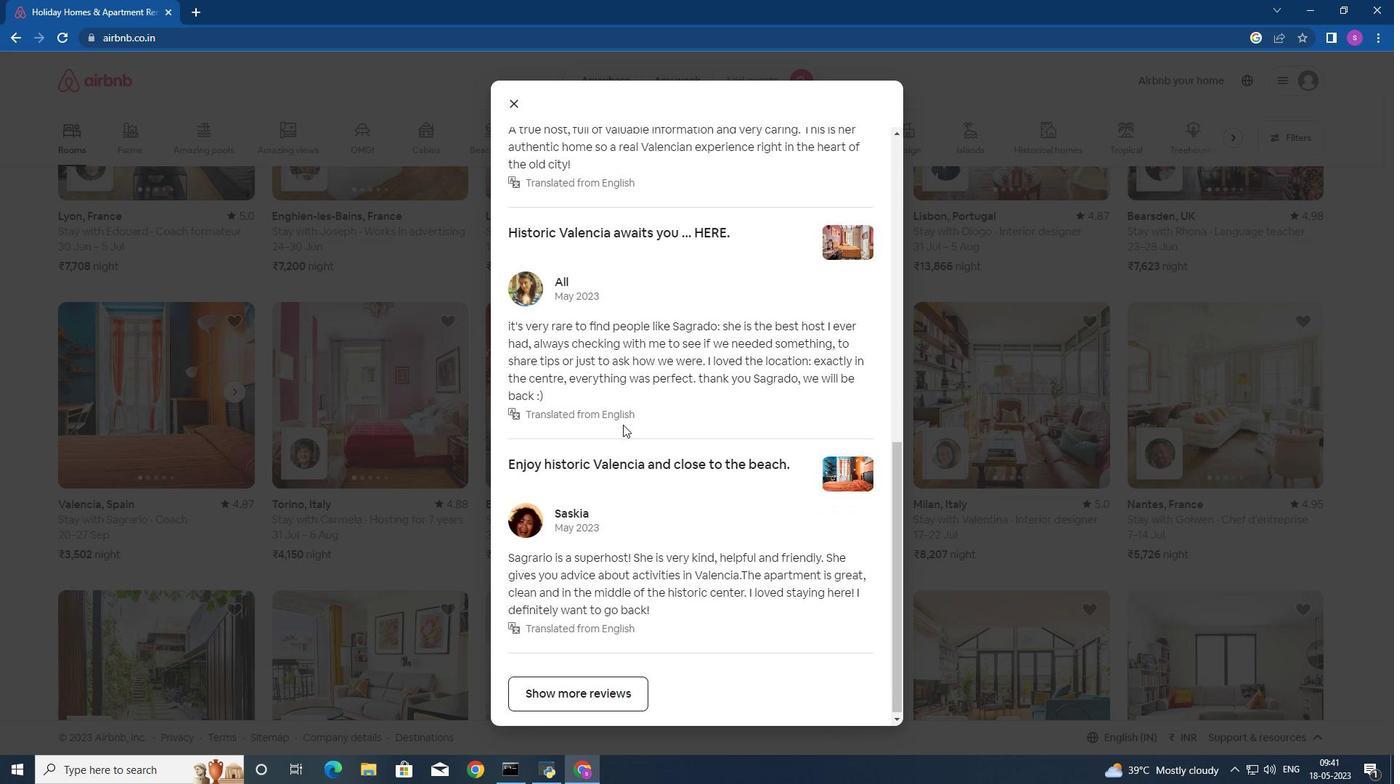 
Action: Mouse scrolled (623, 425) with delta (0, 0)
Screenshot: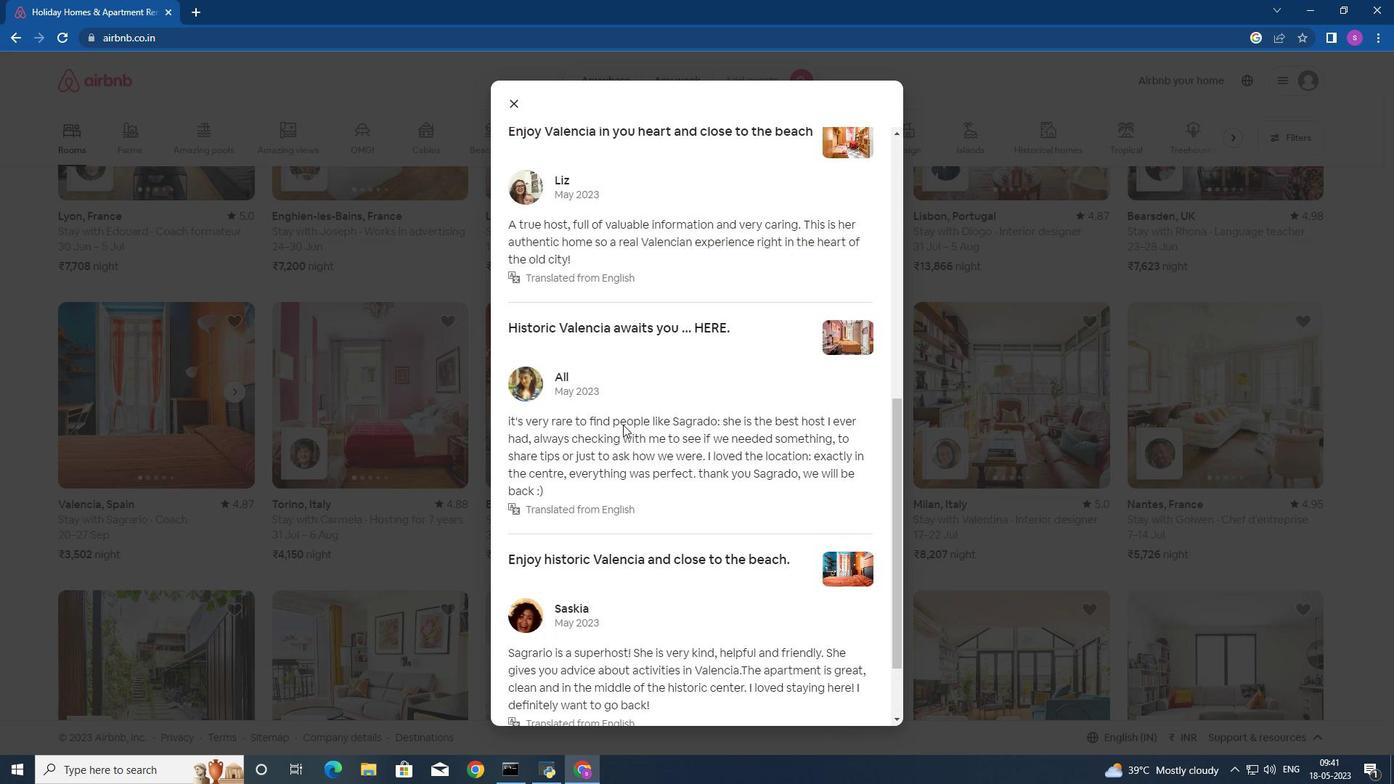
Action: Mouse scrolled (623, 425) with delta (0, 0)
Screenshot: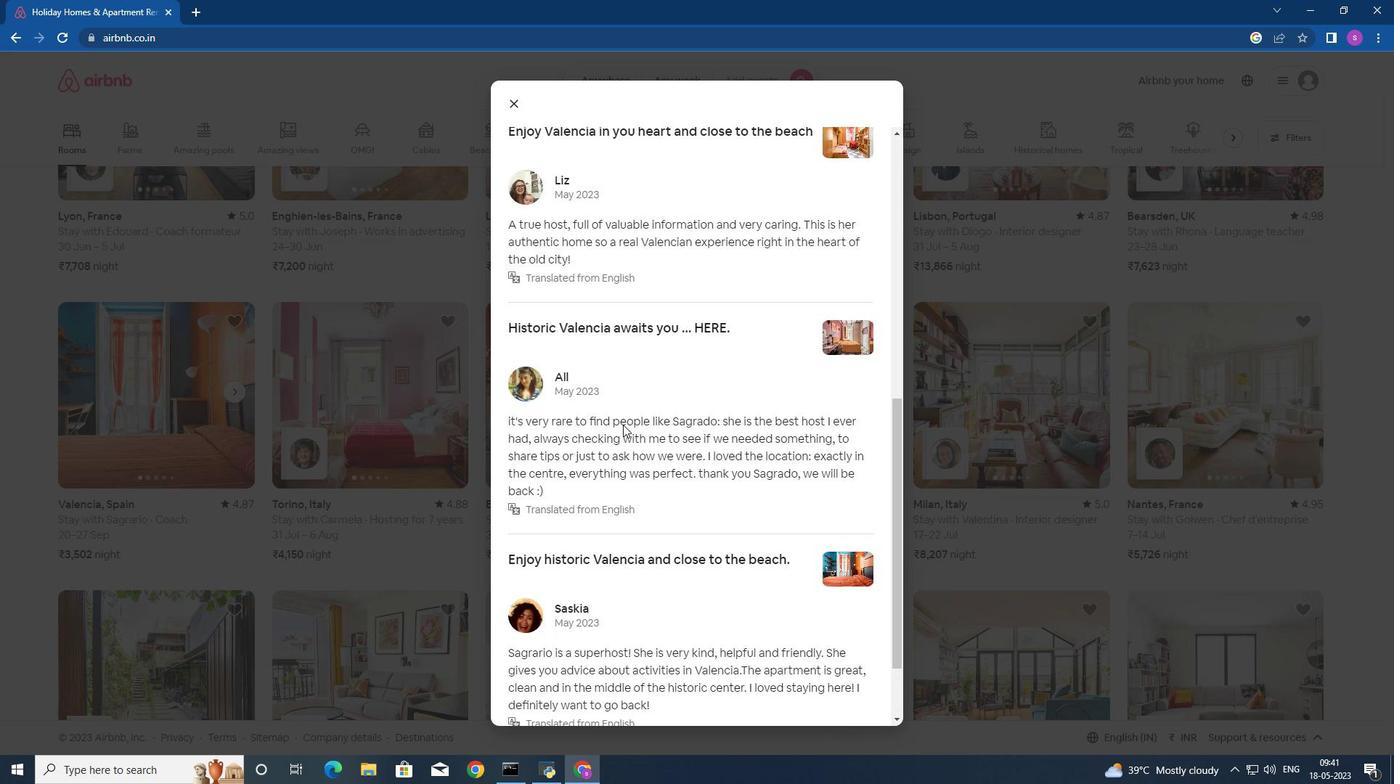 
Action: Mouse moved to (510, 104)
Screenshot: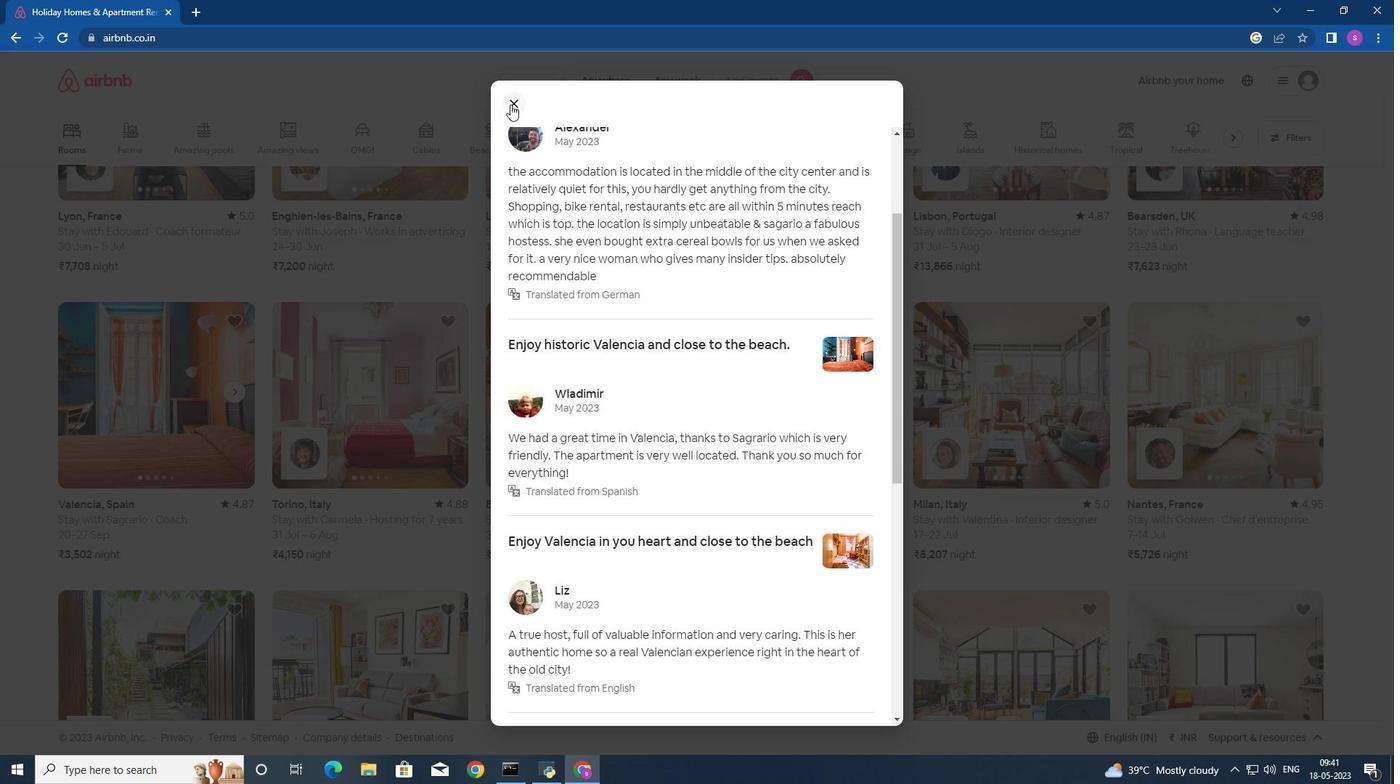 
Action: Mouse pressed left at (510, 104)
Screenshot: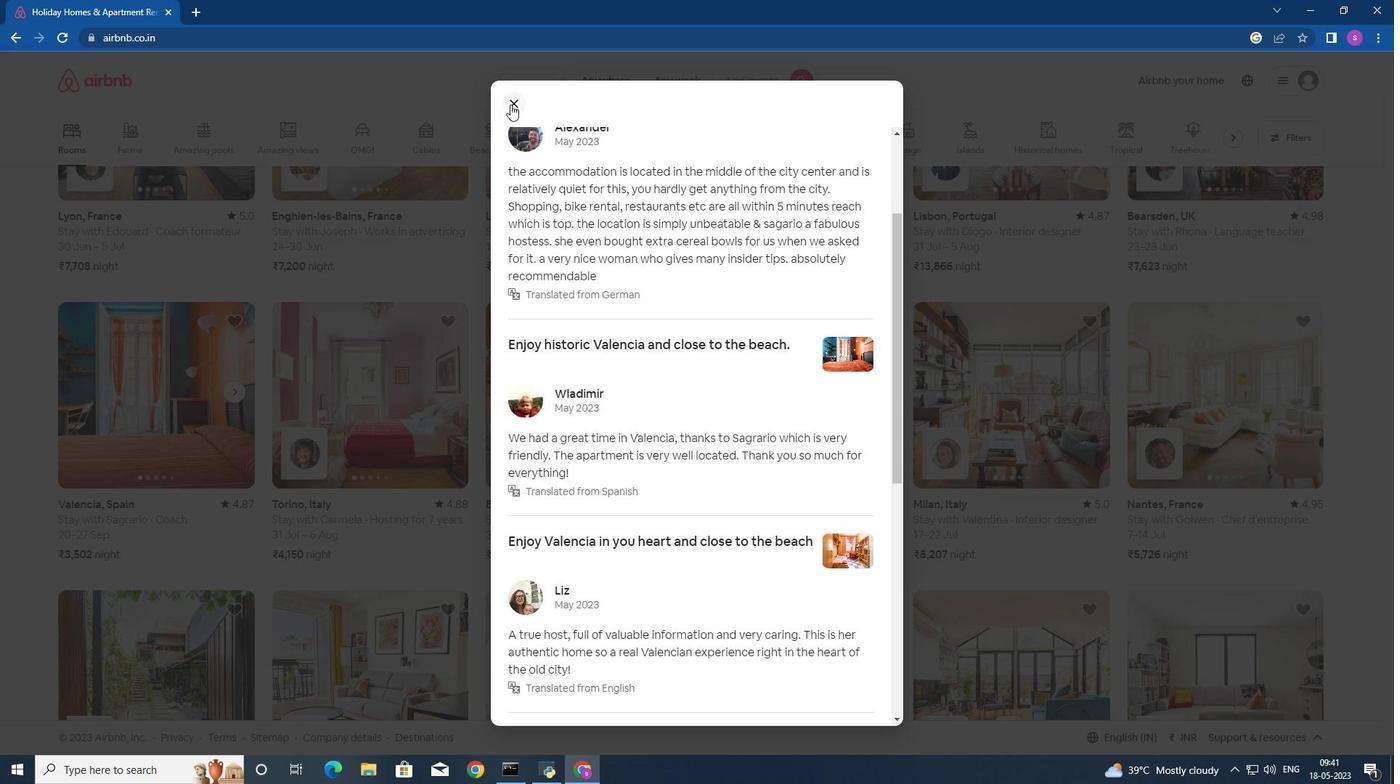 
Action: Mouse moved to (577, 162)
Screenshot: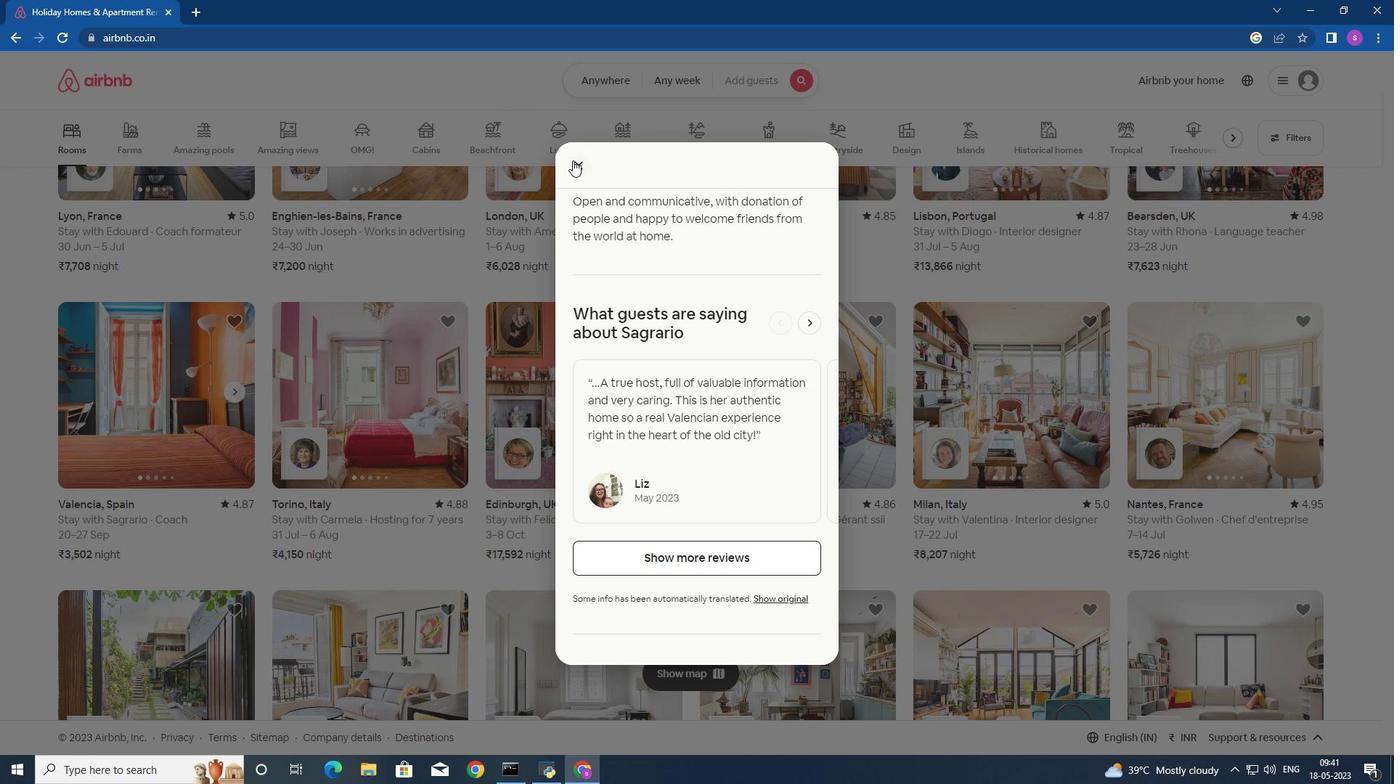 
Action: Mouse pressed left at (577, 162)
Screenshot: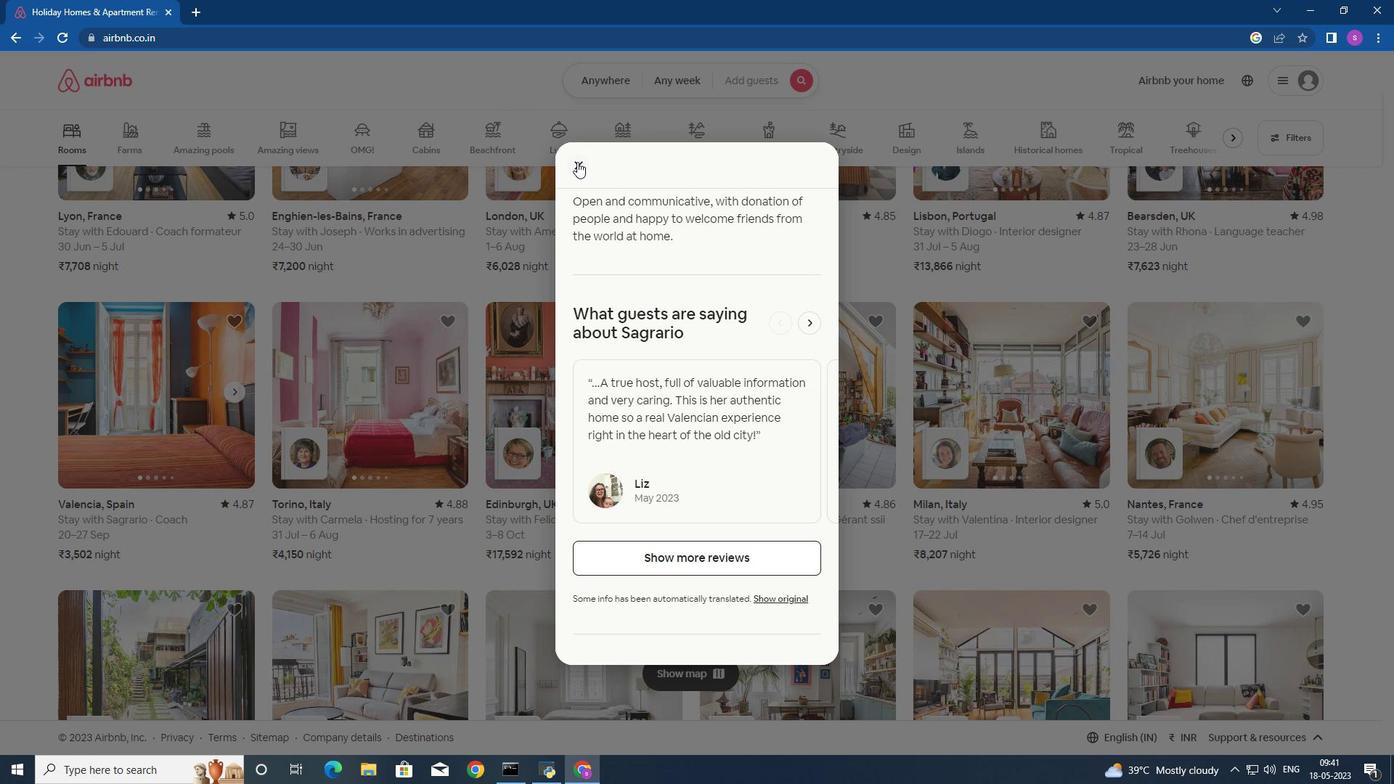 
Action: Mouse moved to (427, 334)
Screenshot: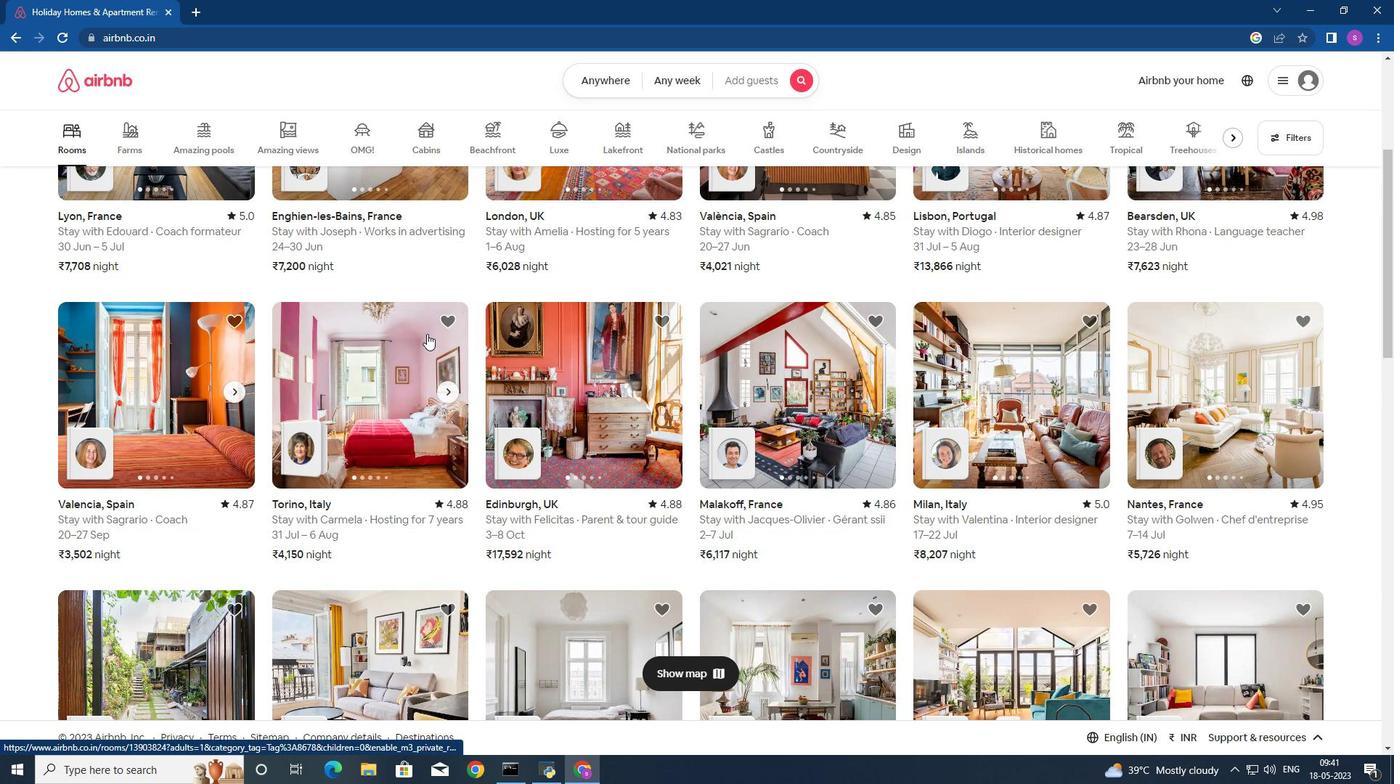 
Action: Mouse scrolled (427, 333) with delta (0, 0)
Screenshot: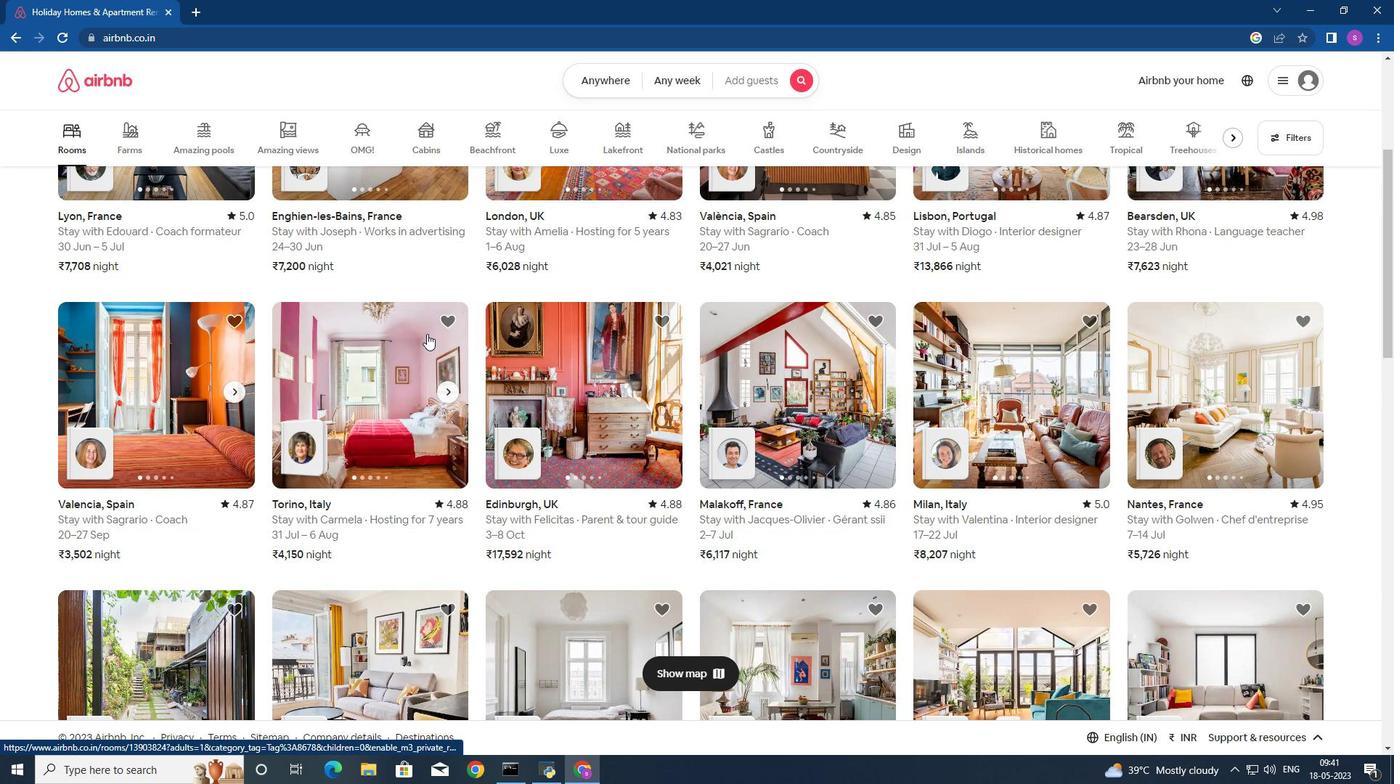 
Action: Mouse moved to (427, 334)
Screenshot: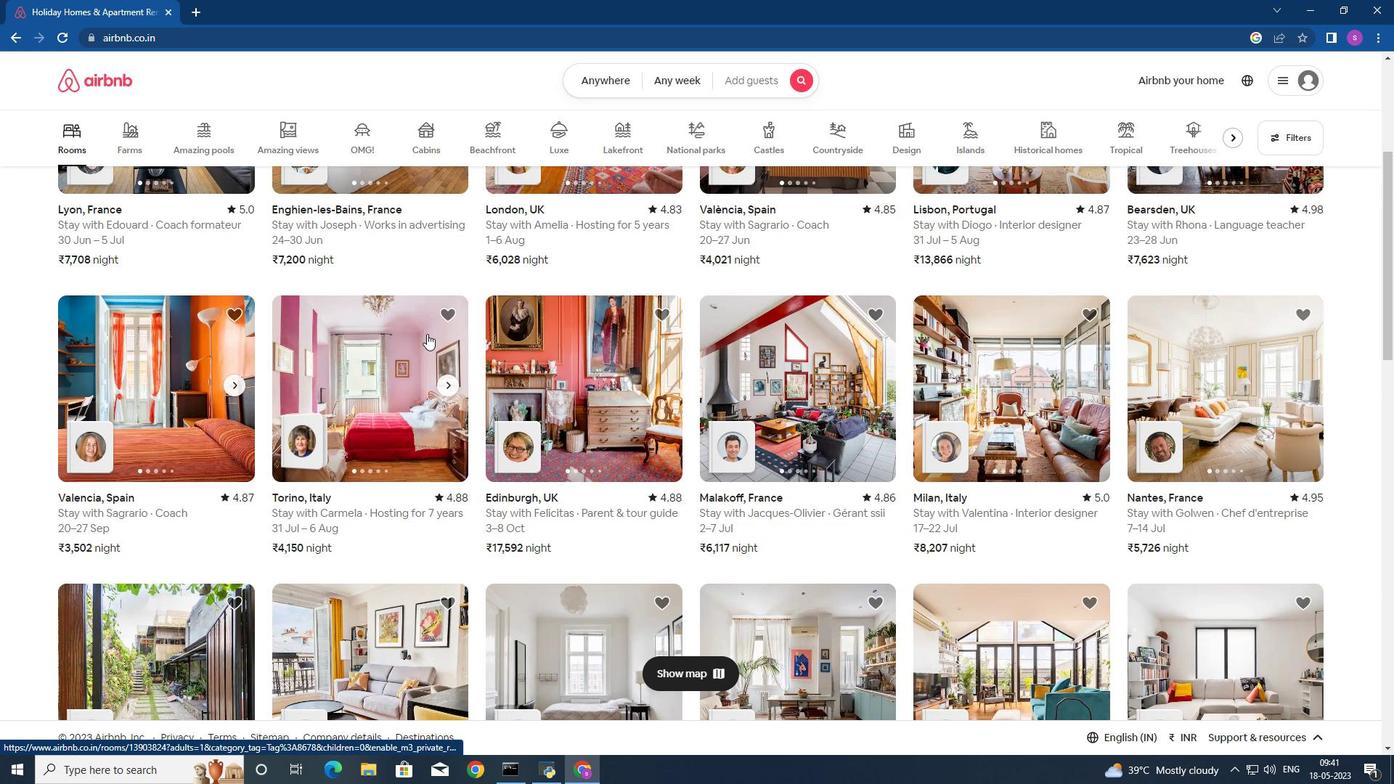 
Action: Mouse scrolled (427, 334) with delta (0, 0)
Screenshot: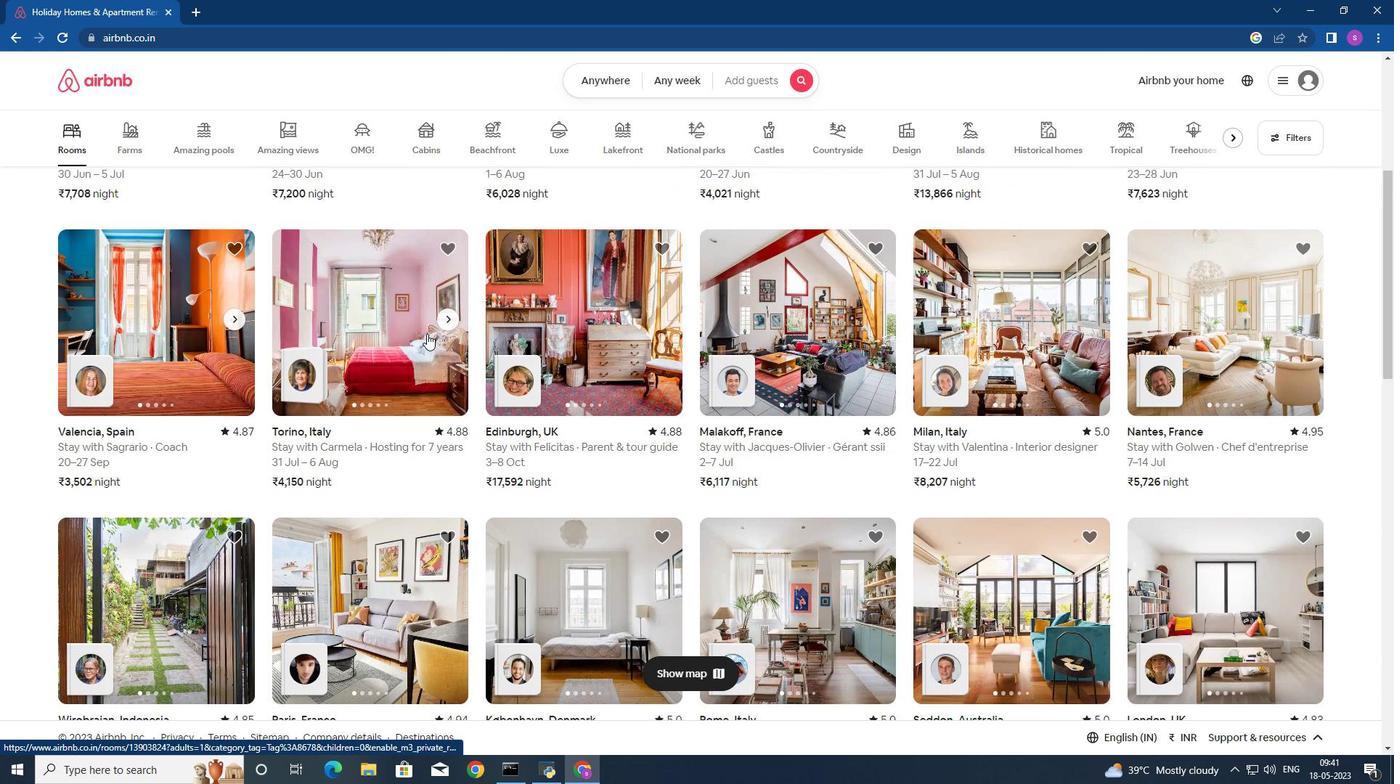 
Action: Mouse moved to (427, 334)
Screenshot: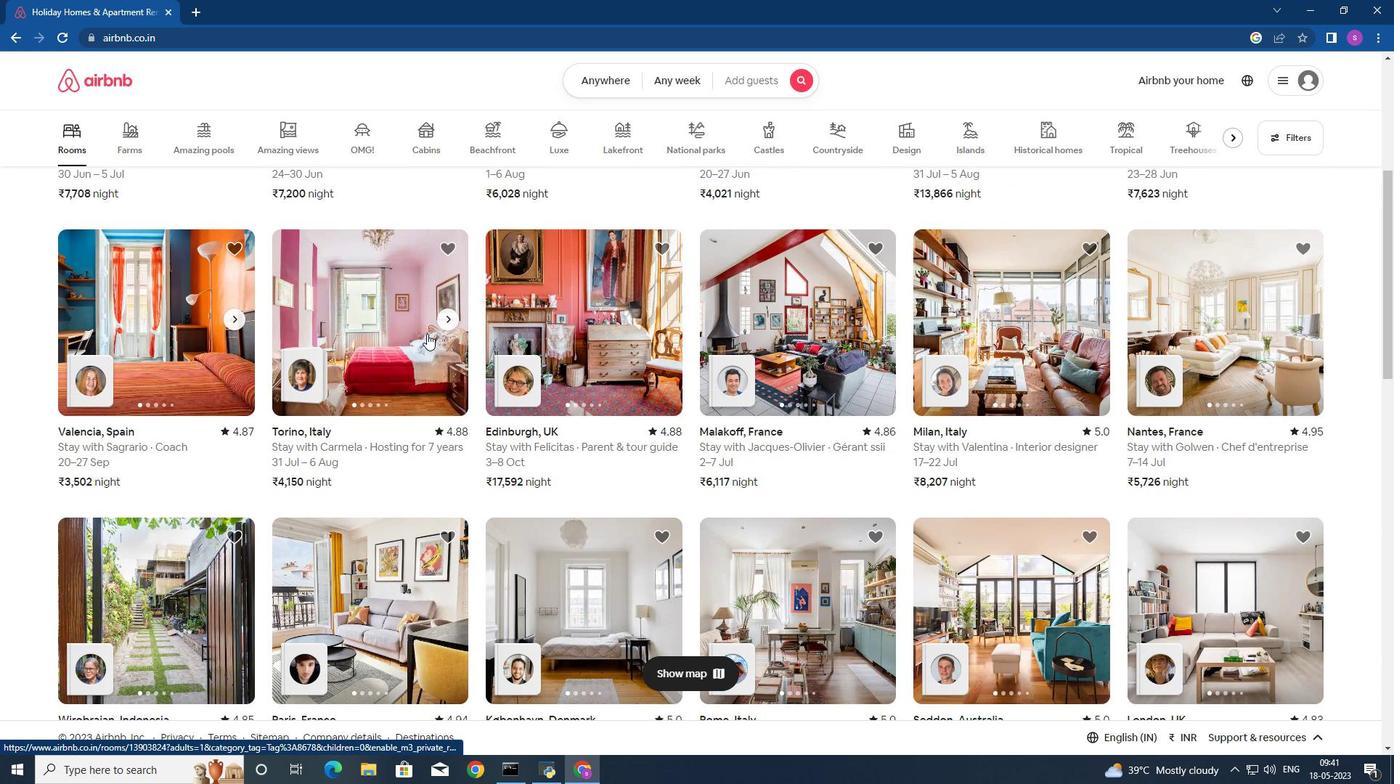 
Action: Mouse scrolled (427, 333) with delta (0, 0)
Screenshot: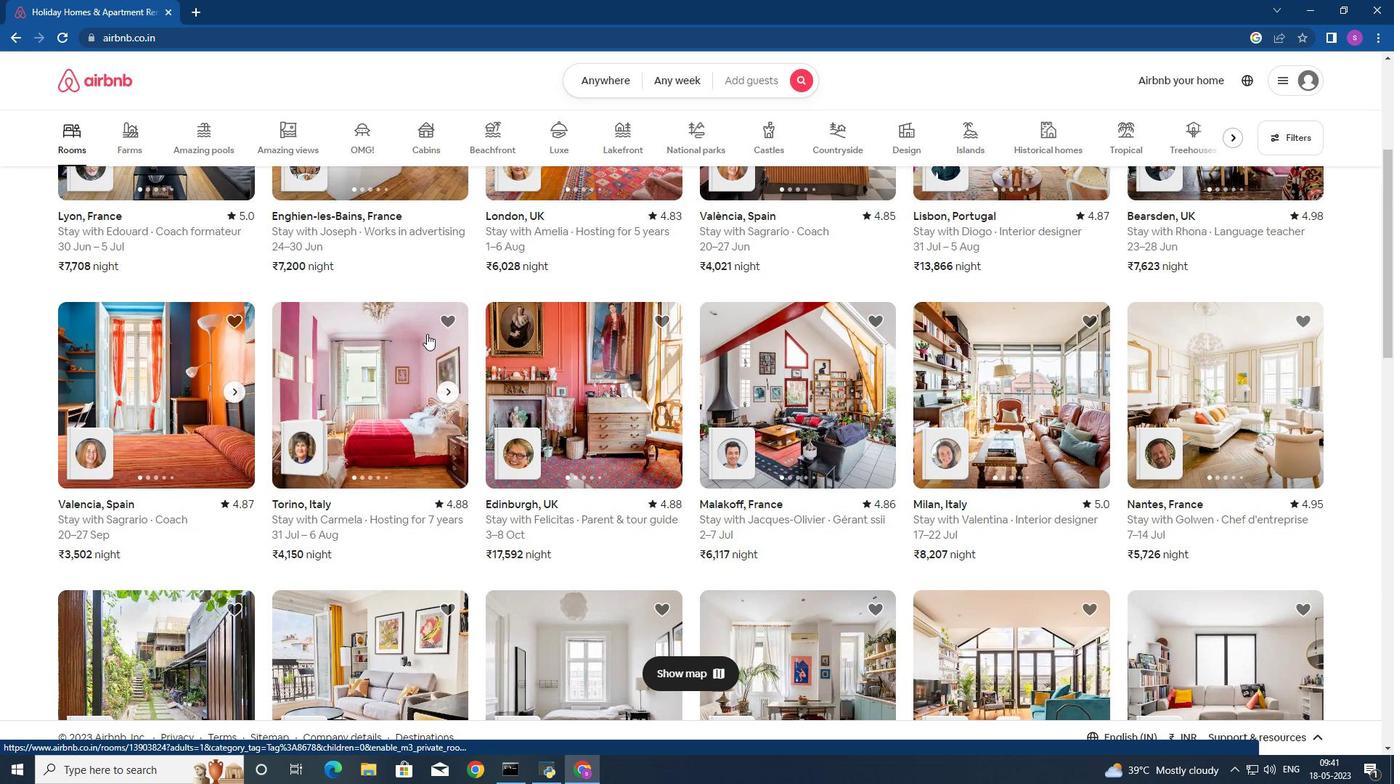 
Action: Mouse scrolled (427, 334) with delta (0, 0)
Screenshot: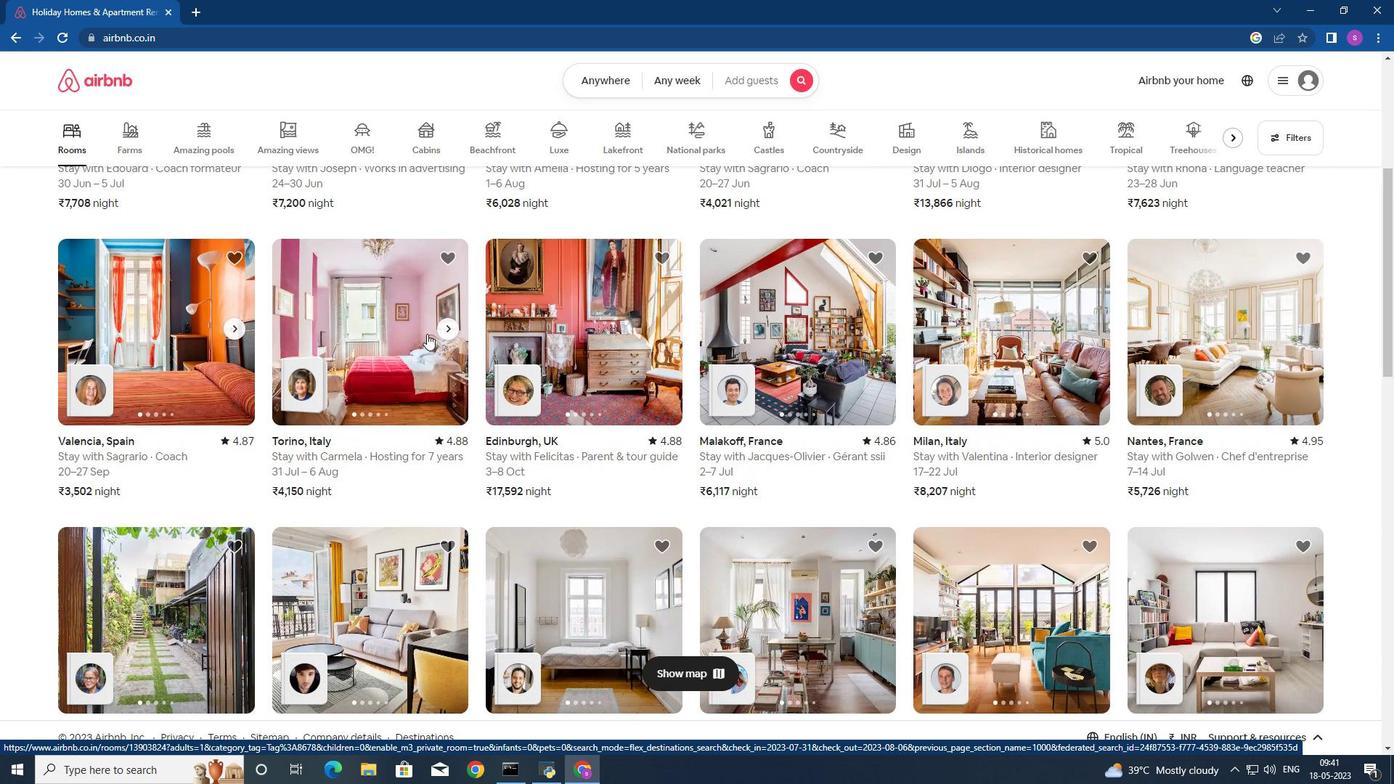 
Action: Mouse scrolled (427, 334) with delta (0, 0)
Screenshot: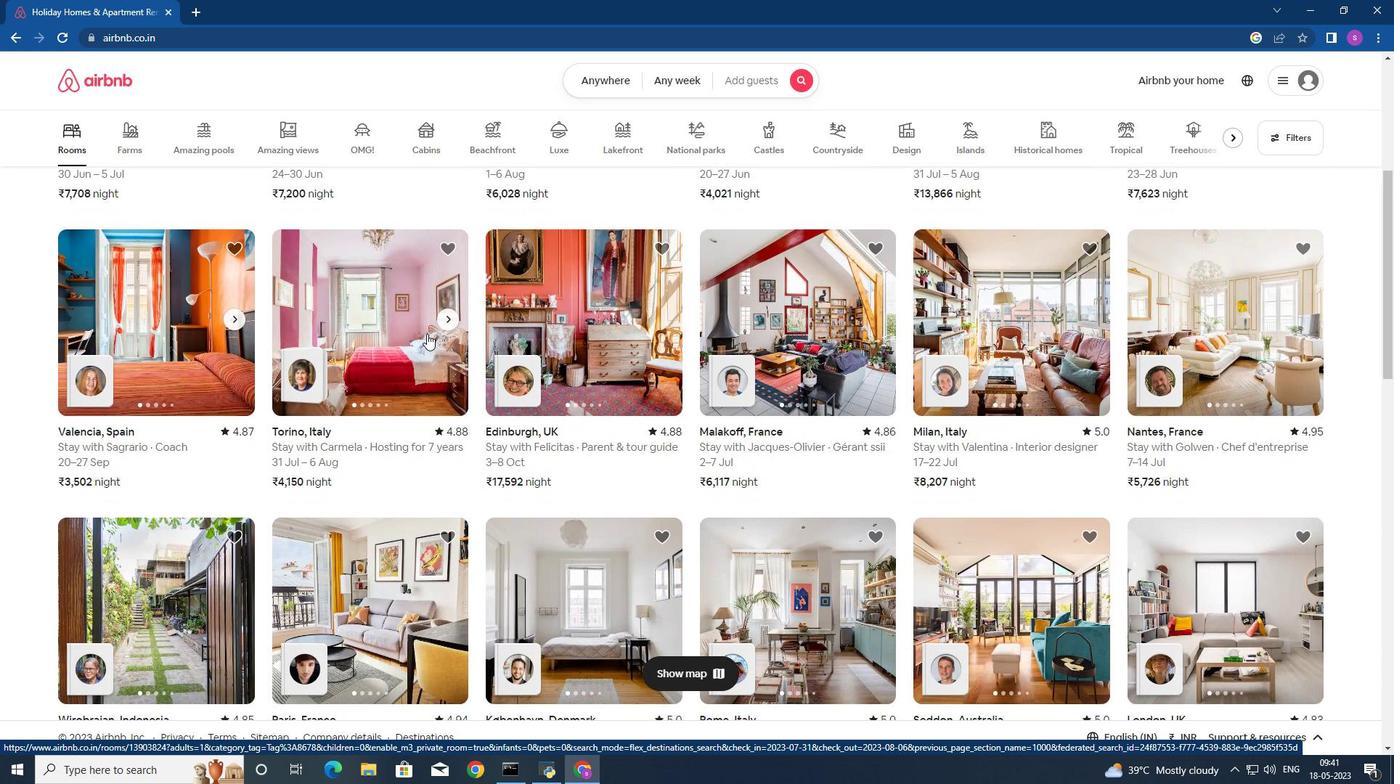 
Action: Mouse scrolled (427, 334) with delta (0, 0)
Screenshot: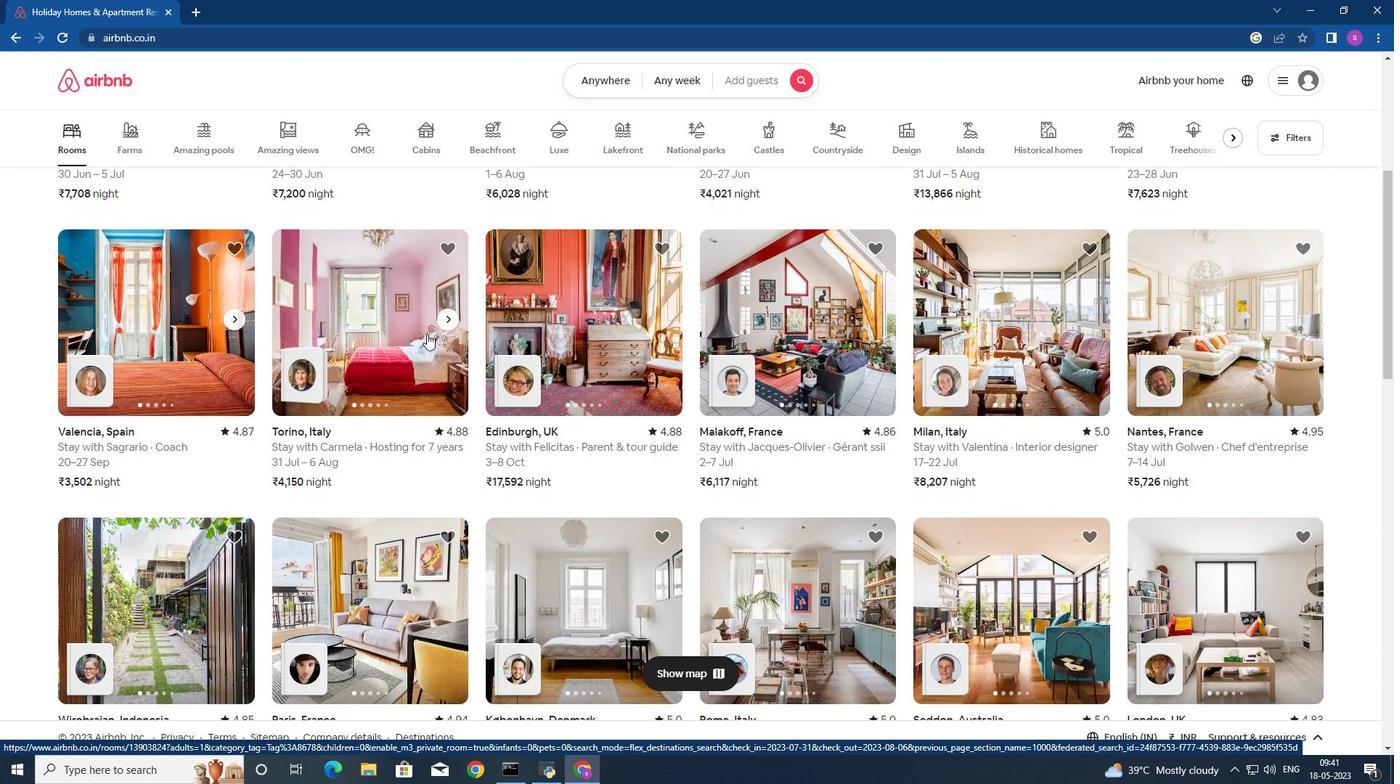 
Action: Mouse scrolled (427, 334) with delta (0, 0)
Screenshot: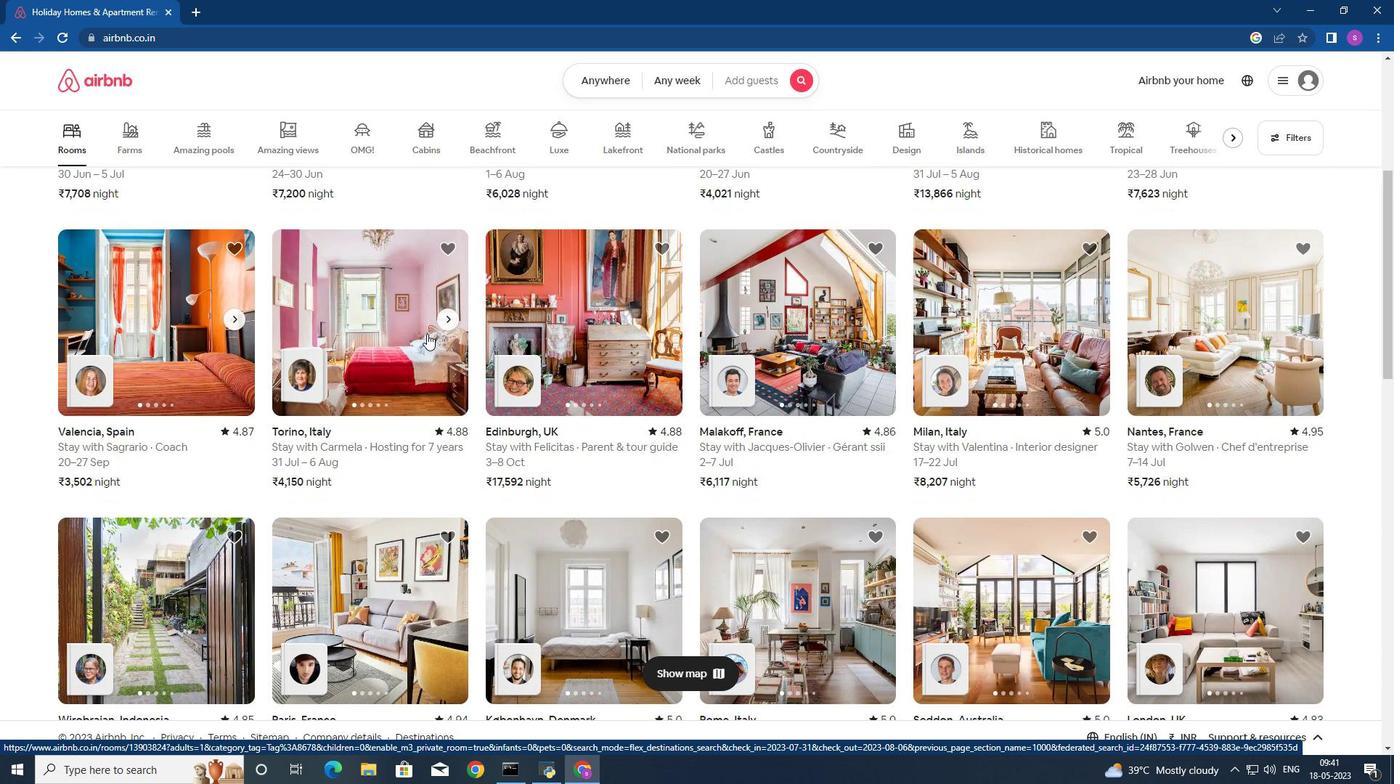 
Action: Mouse moved to (427, 333)
Screenshot: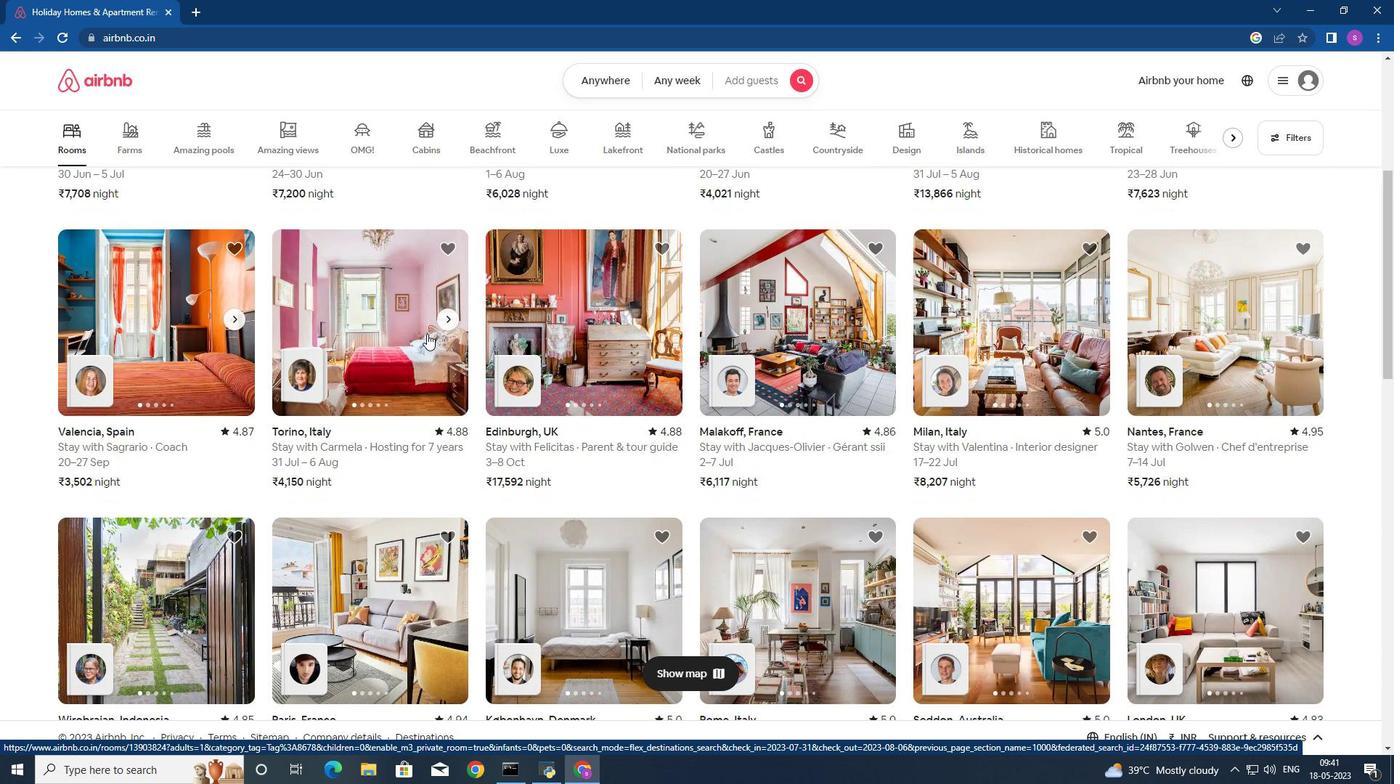 
Action: Mouse scrolled (427, 332) with delta (0, 0)
Screenshot: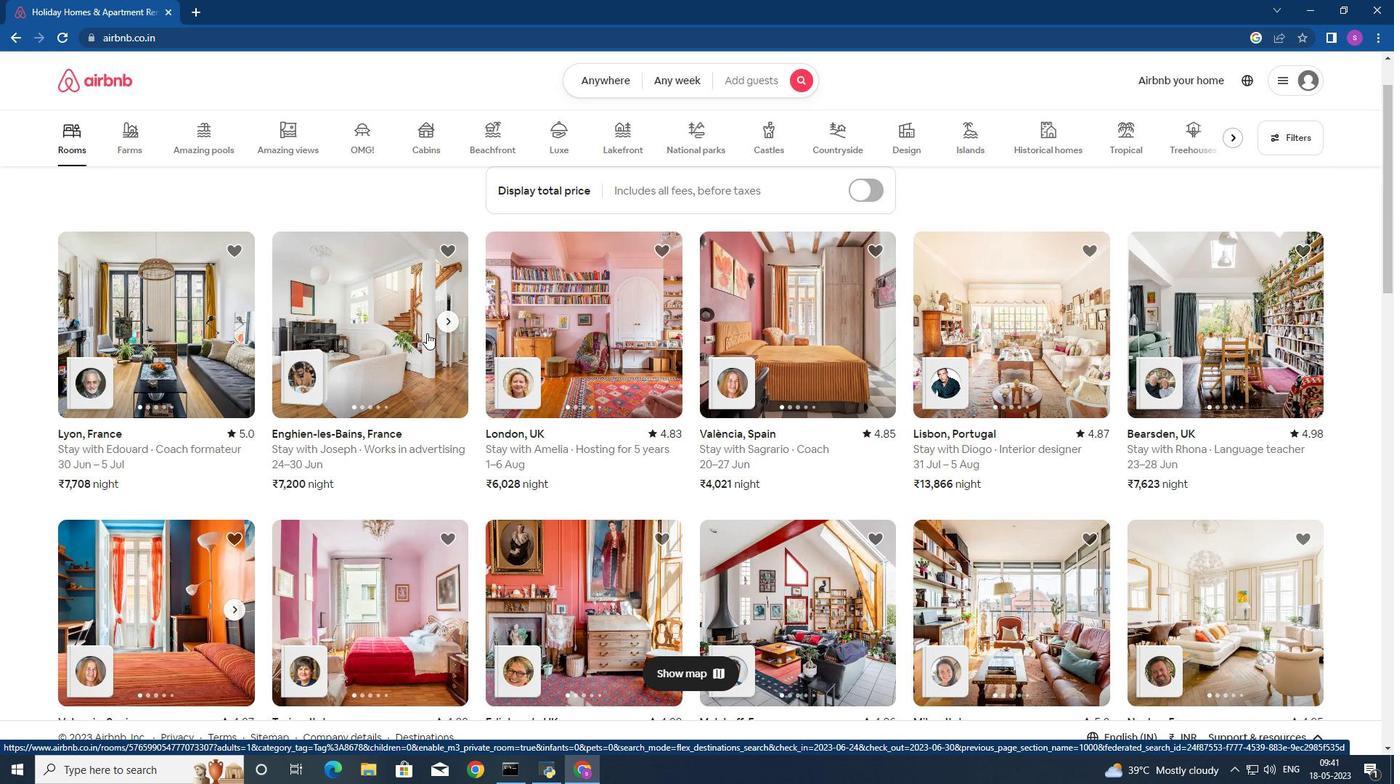 
Action: Mouse scrolled (427, 332) with delta (0, 0)
Screenshot: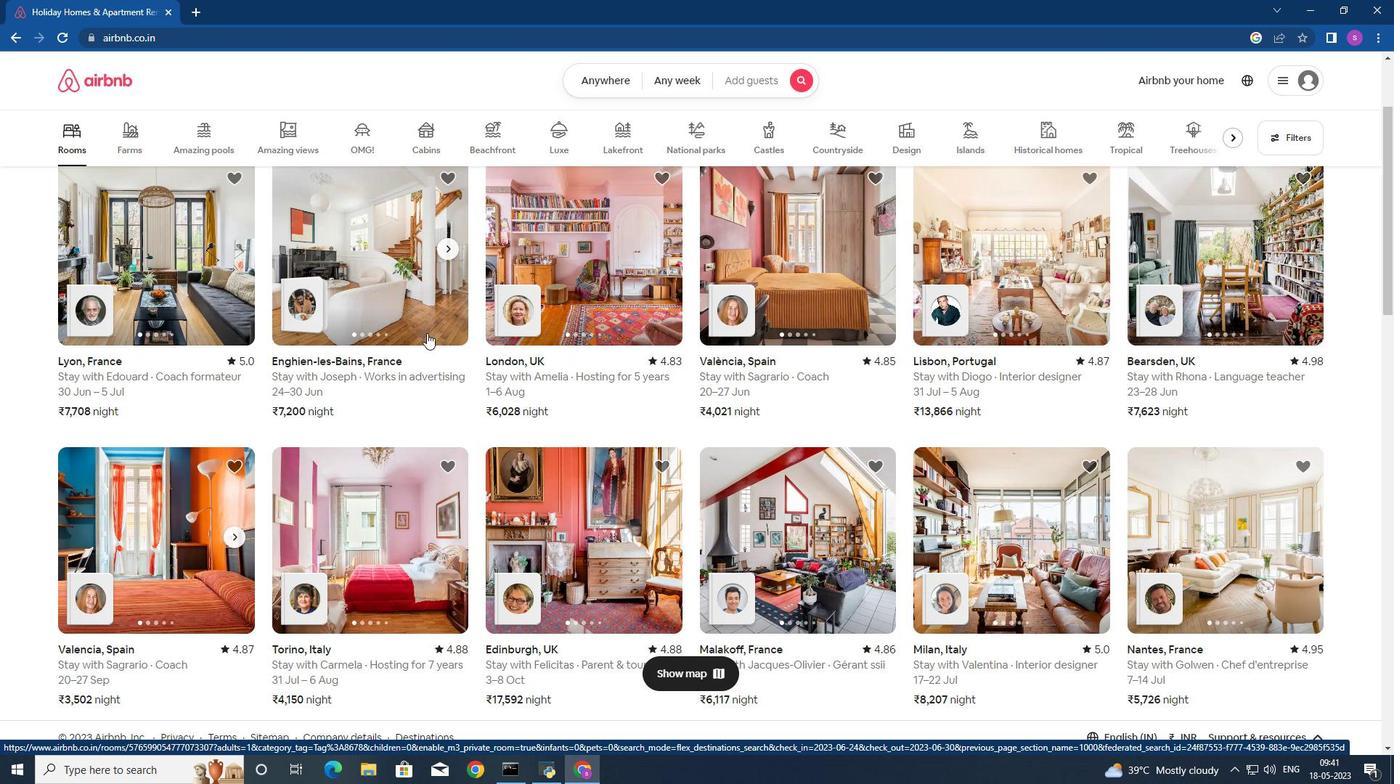 
Action: Mouse moved to (208, 437)
Screenshot: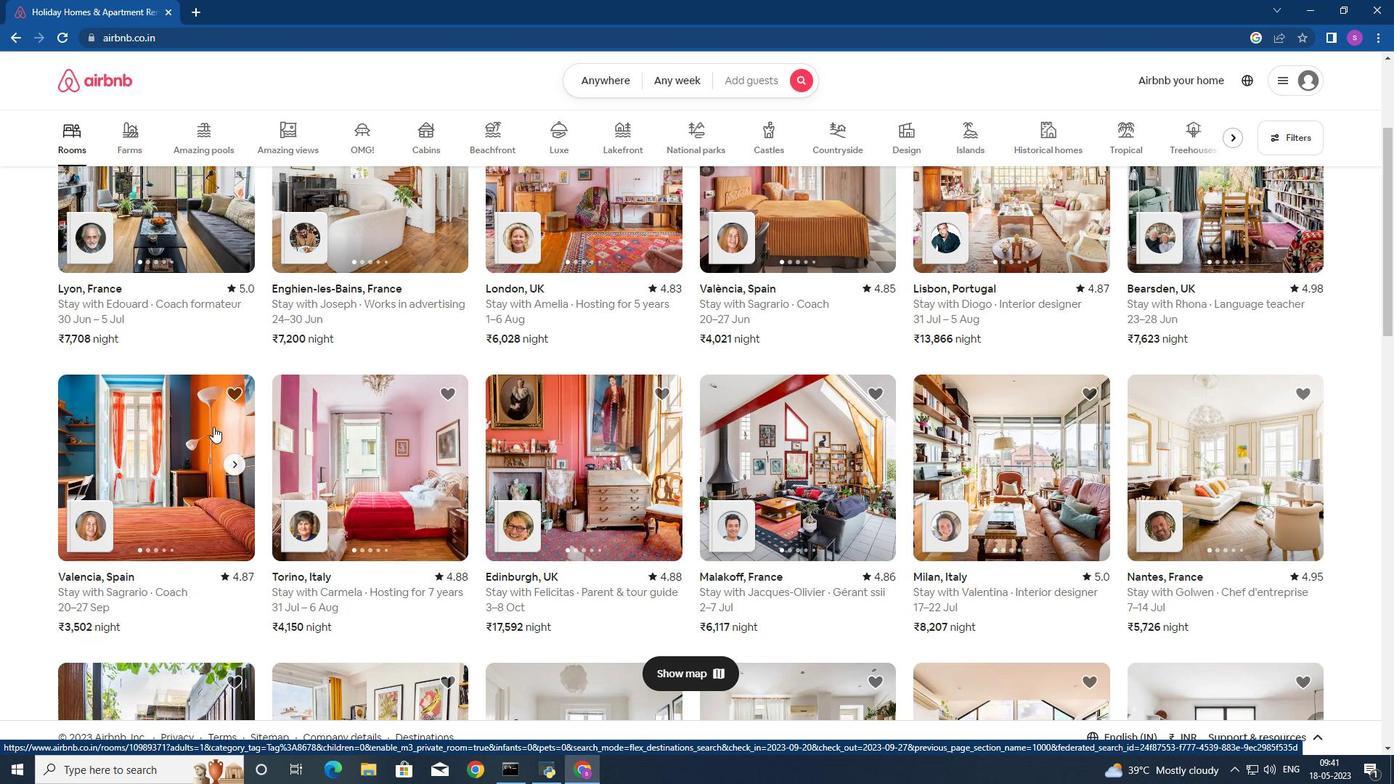 
Action: Mouse pressed left at (208, 437)
Screenshot: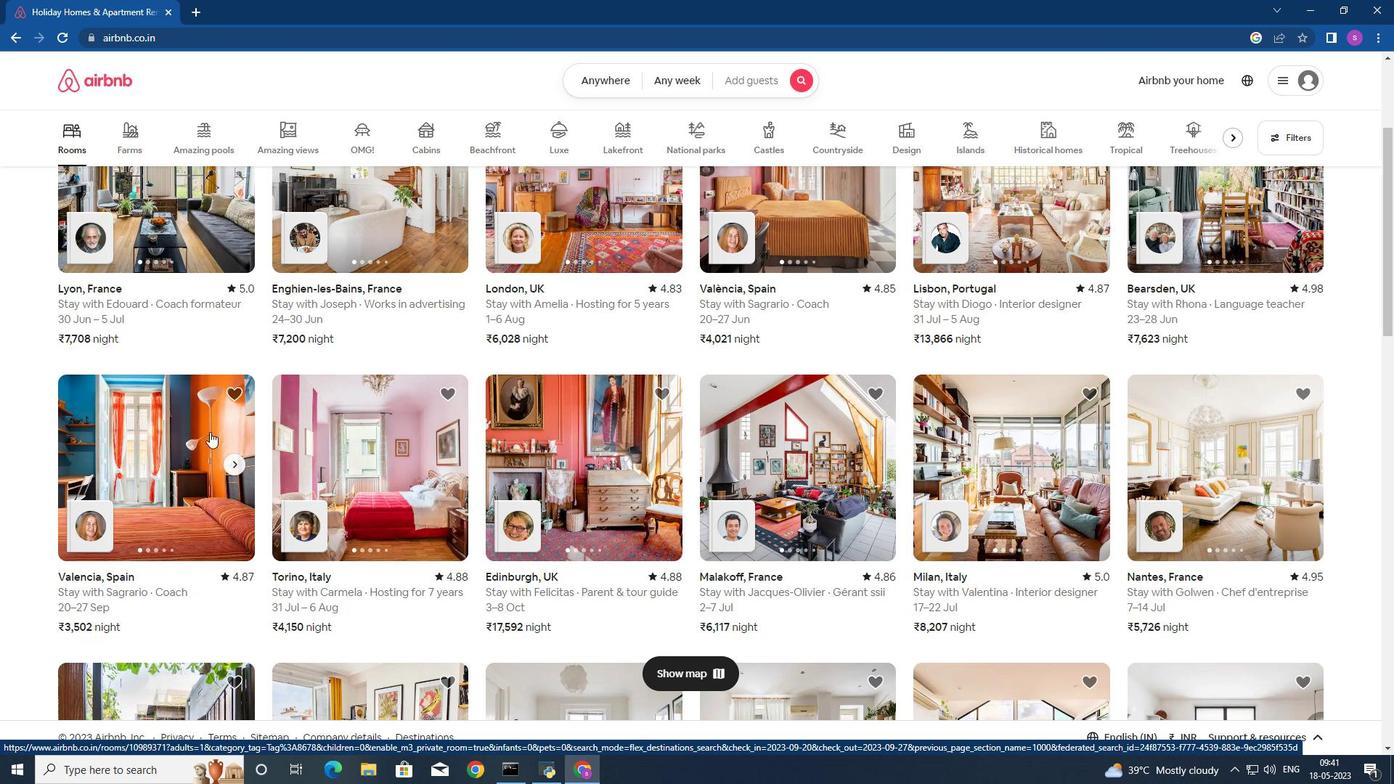 
Action: Mouse moved to (462, 473)
Screenshot: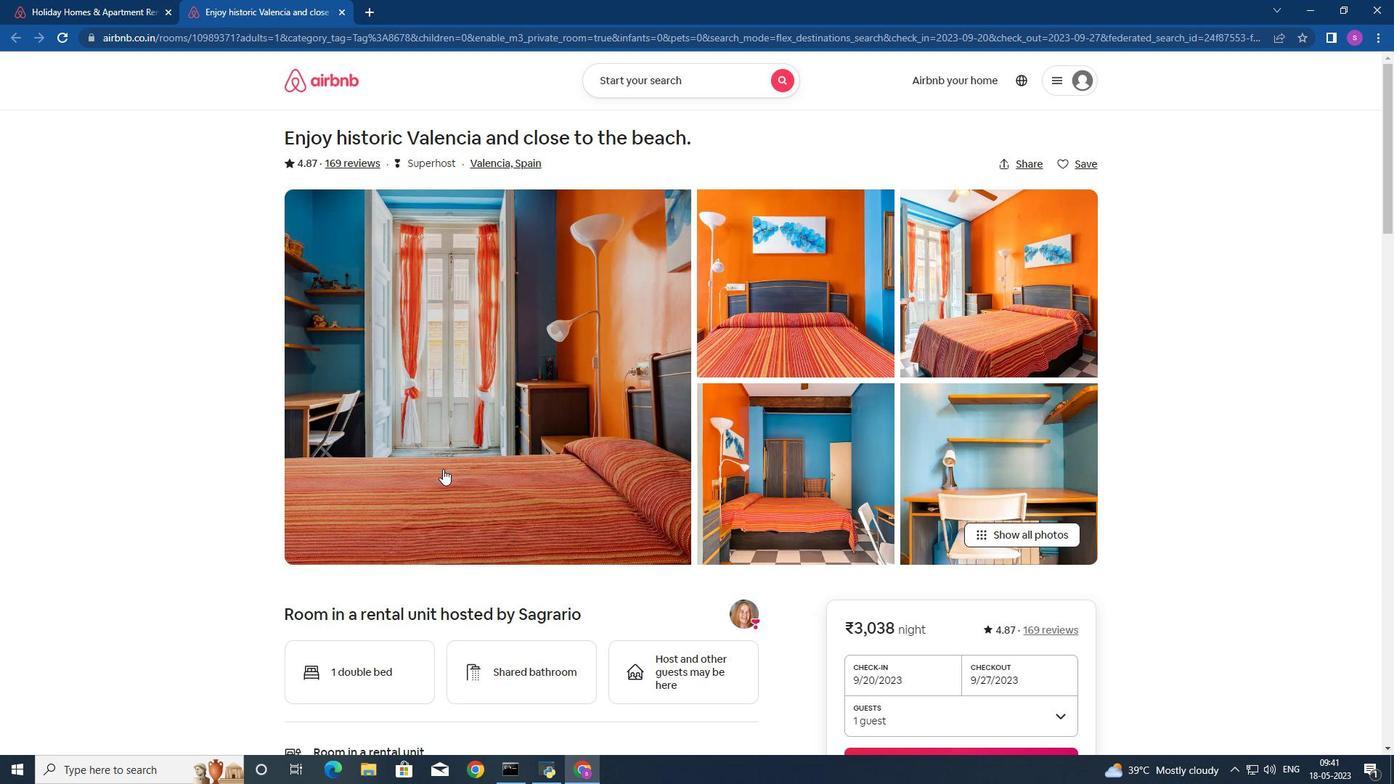 
Action: Mouse scrolled (462, 472) with delta (0, 0)
Screenshot: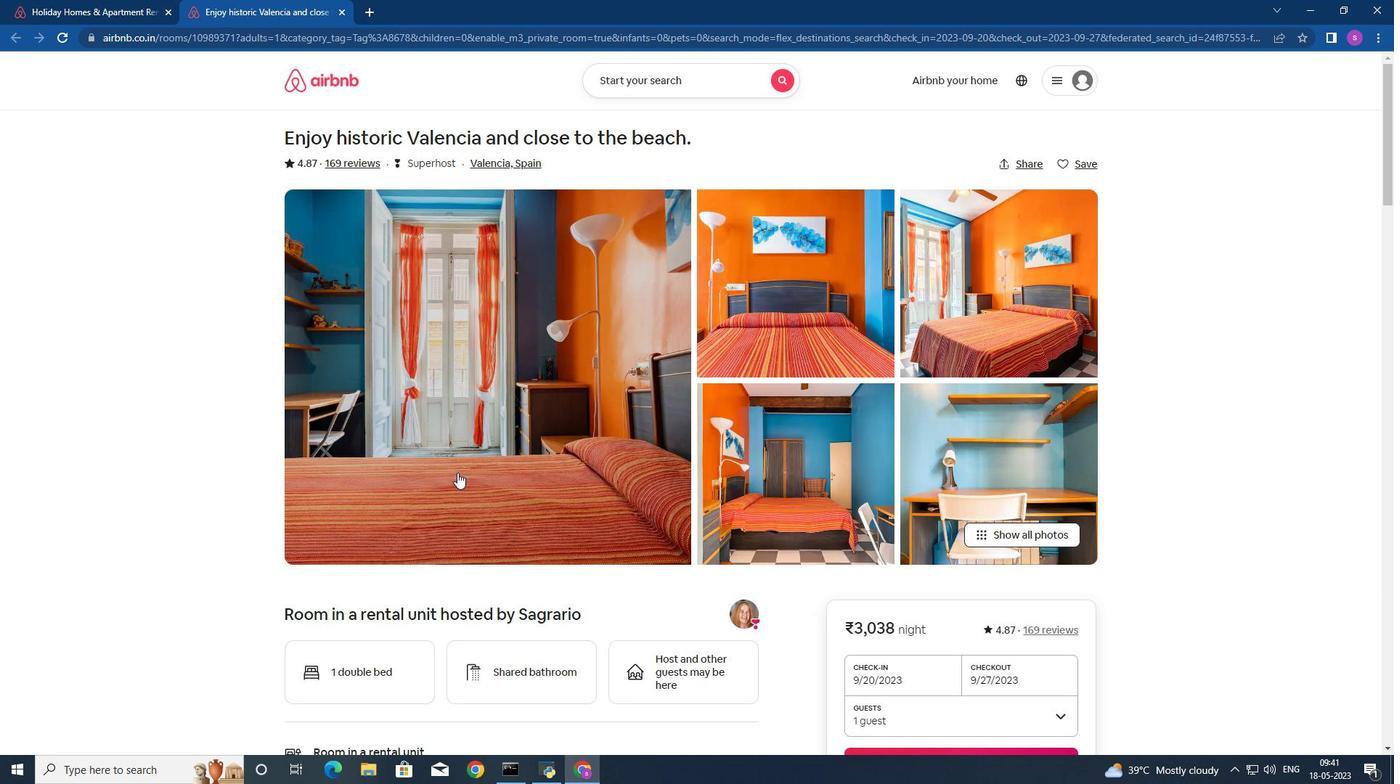 
Action: Mouse moved to (462, 475)
Screenshot: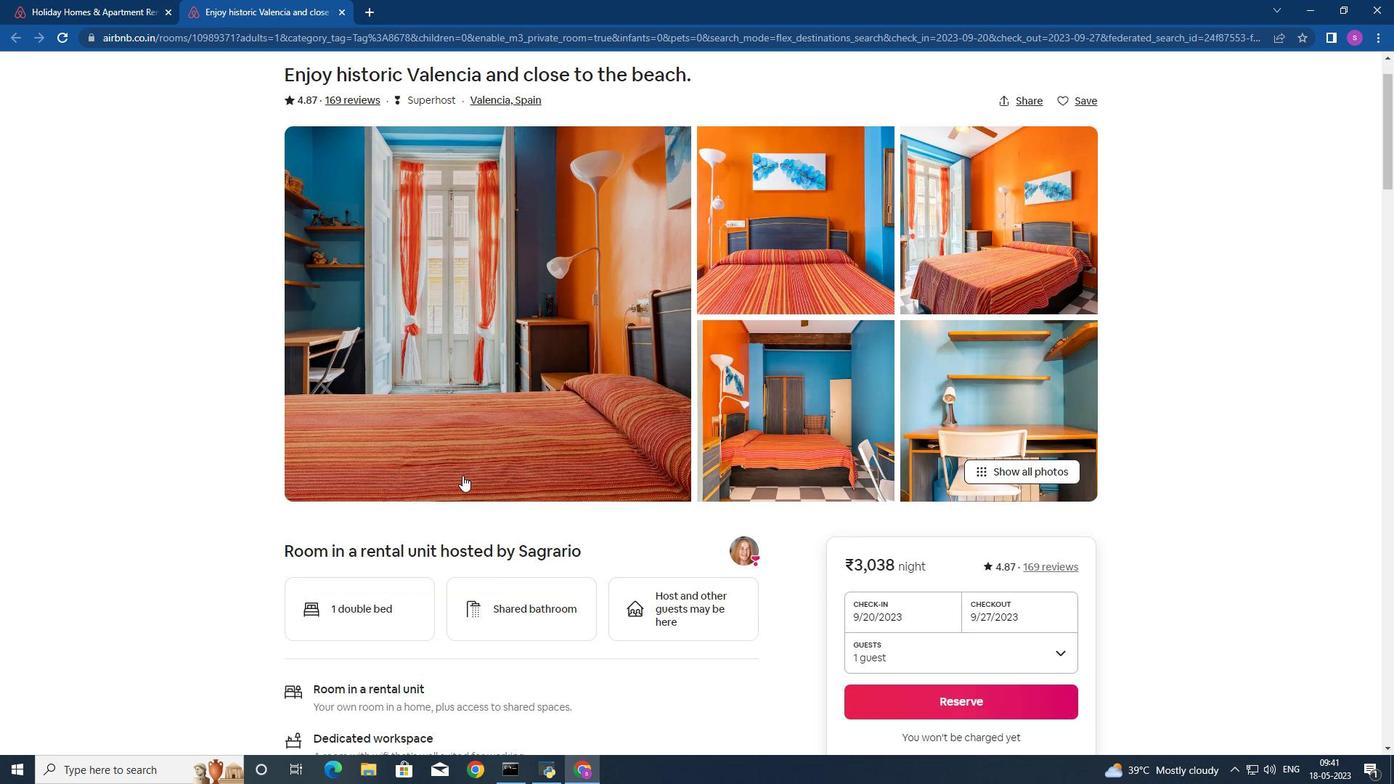 
Action: Mouse scrolled (462, 475) with delta (0, 0)
Screenshot: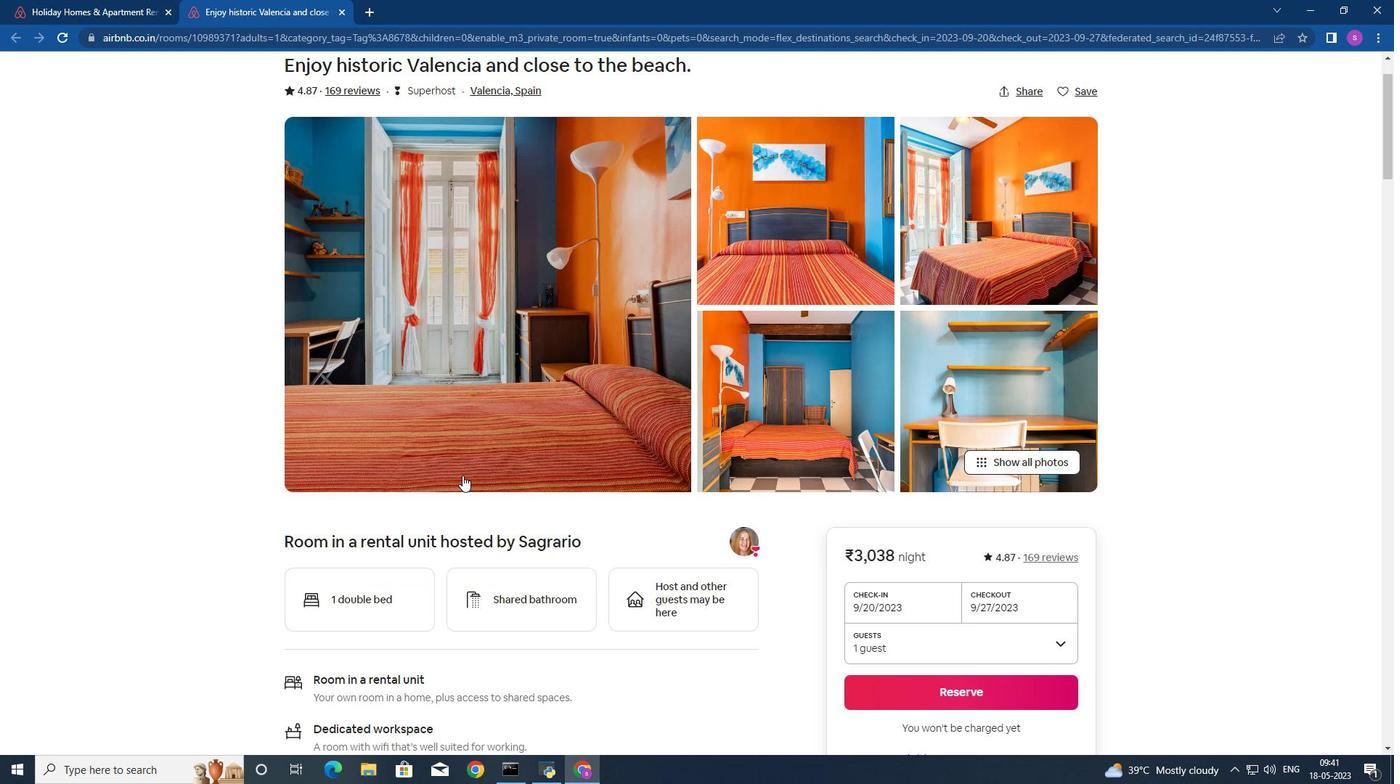 
Action: Mouse moved to (462, 476)
Screenshot: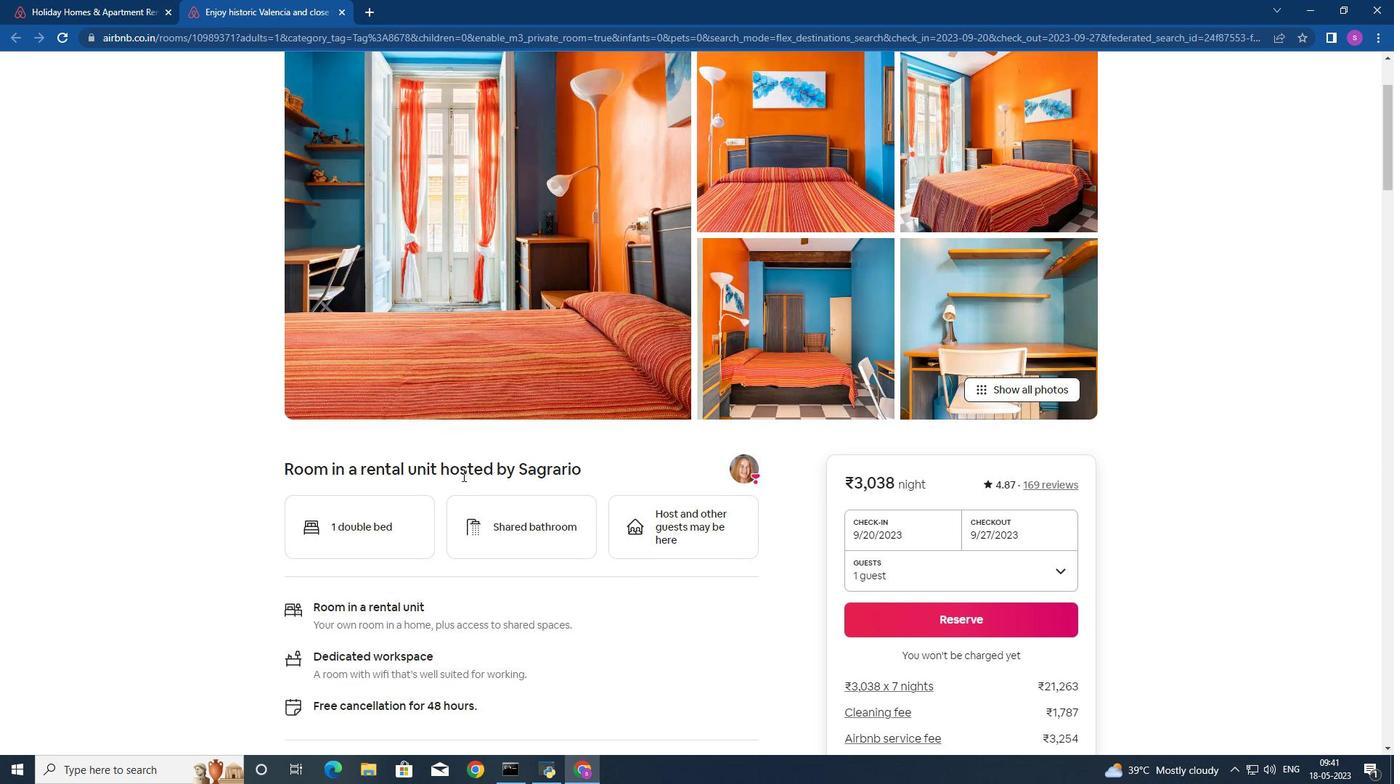 
Action: Mouse scrolled (462, 475) with delta (0, 0)
Screenshot: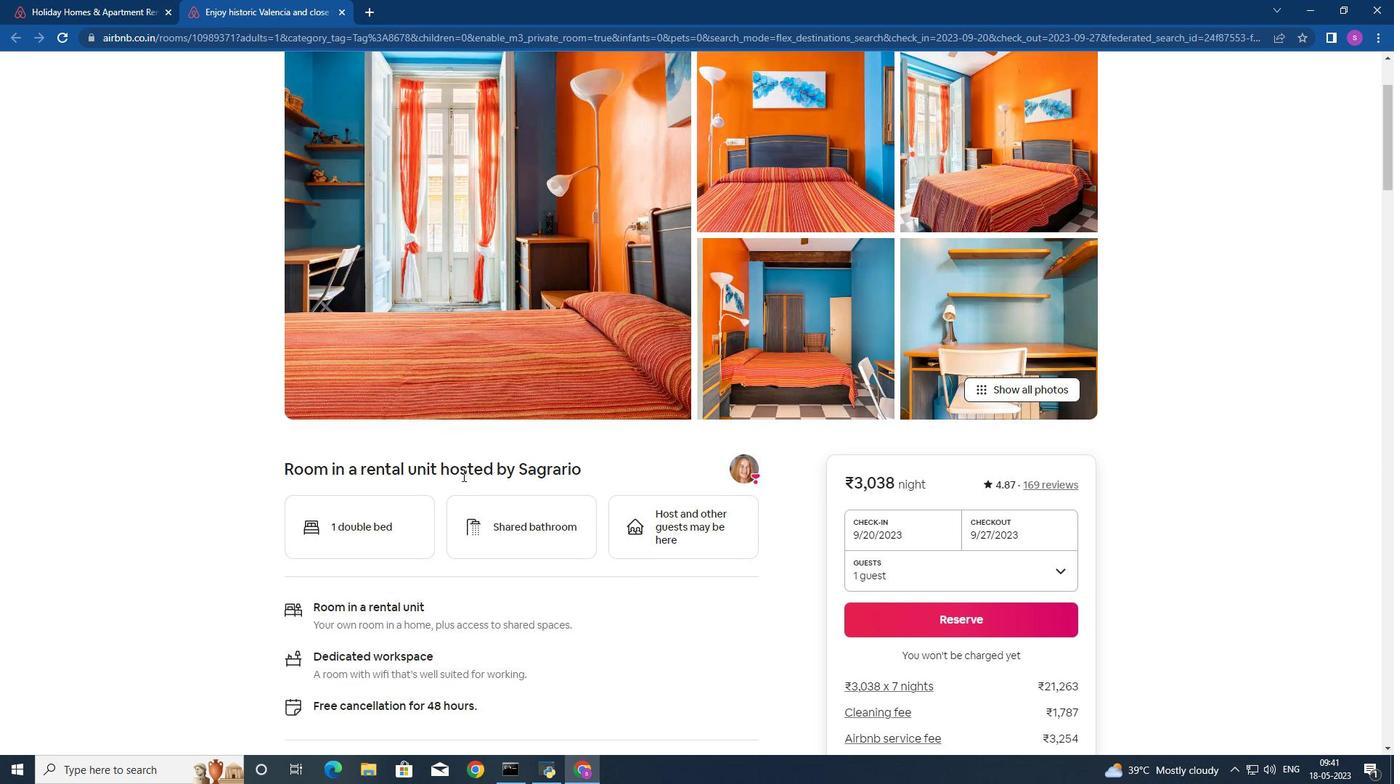
Action: Mouse moved to (593, 511)
Screenshot: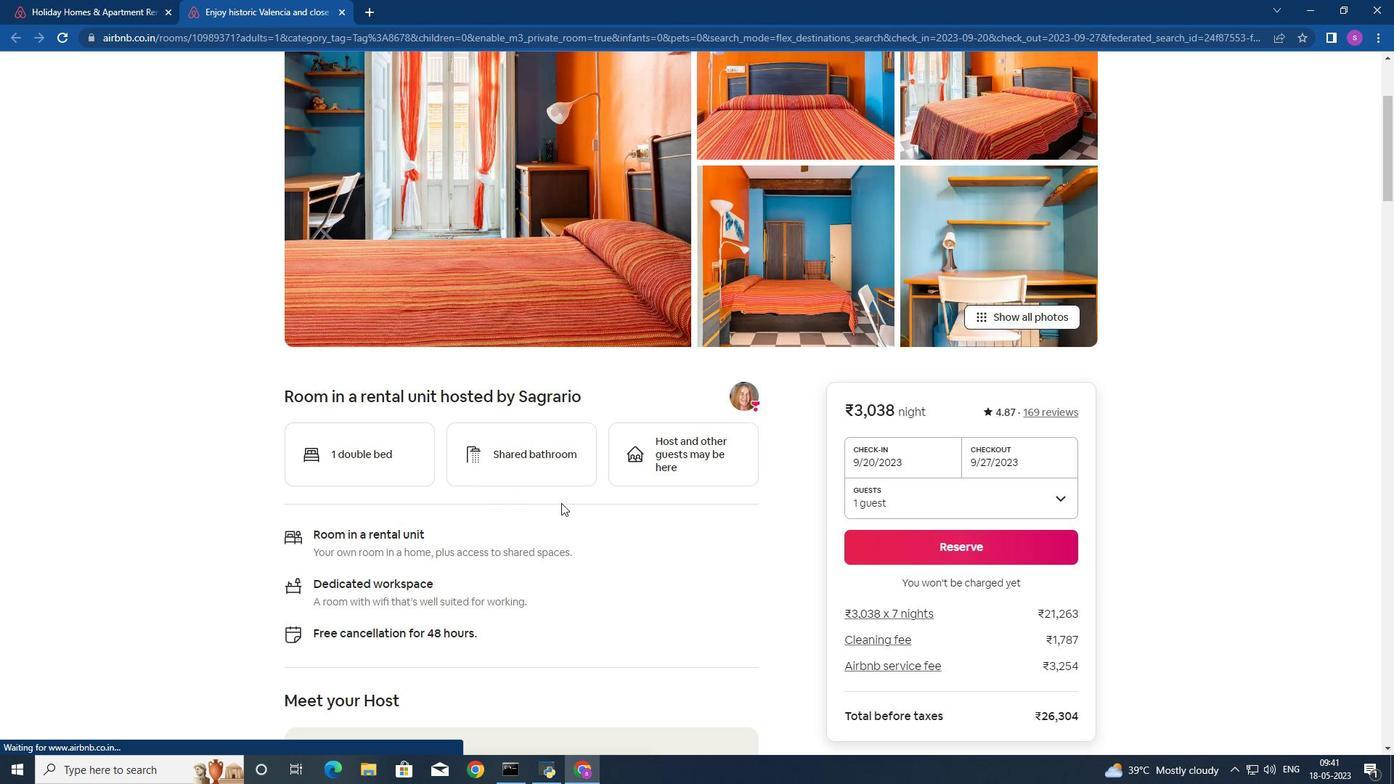 
Action: Mouse scrolled (593, 510) with delta (0, 0)
Screenshot: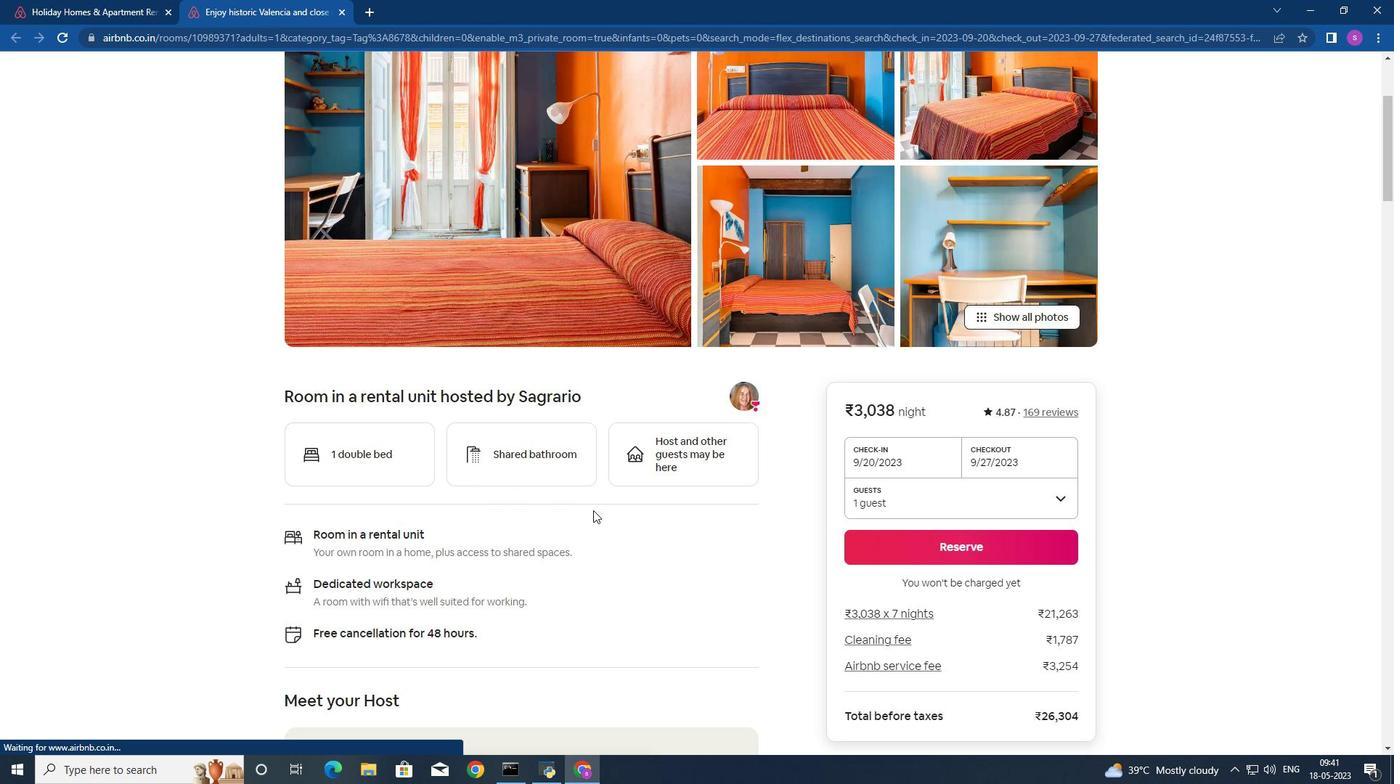 
Action: Mouse moved to (495, 488)
Screenshot: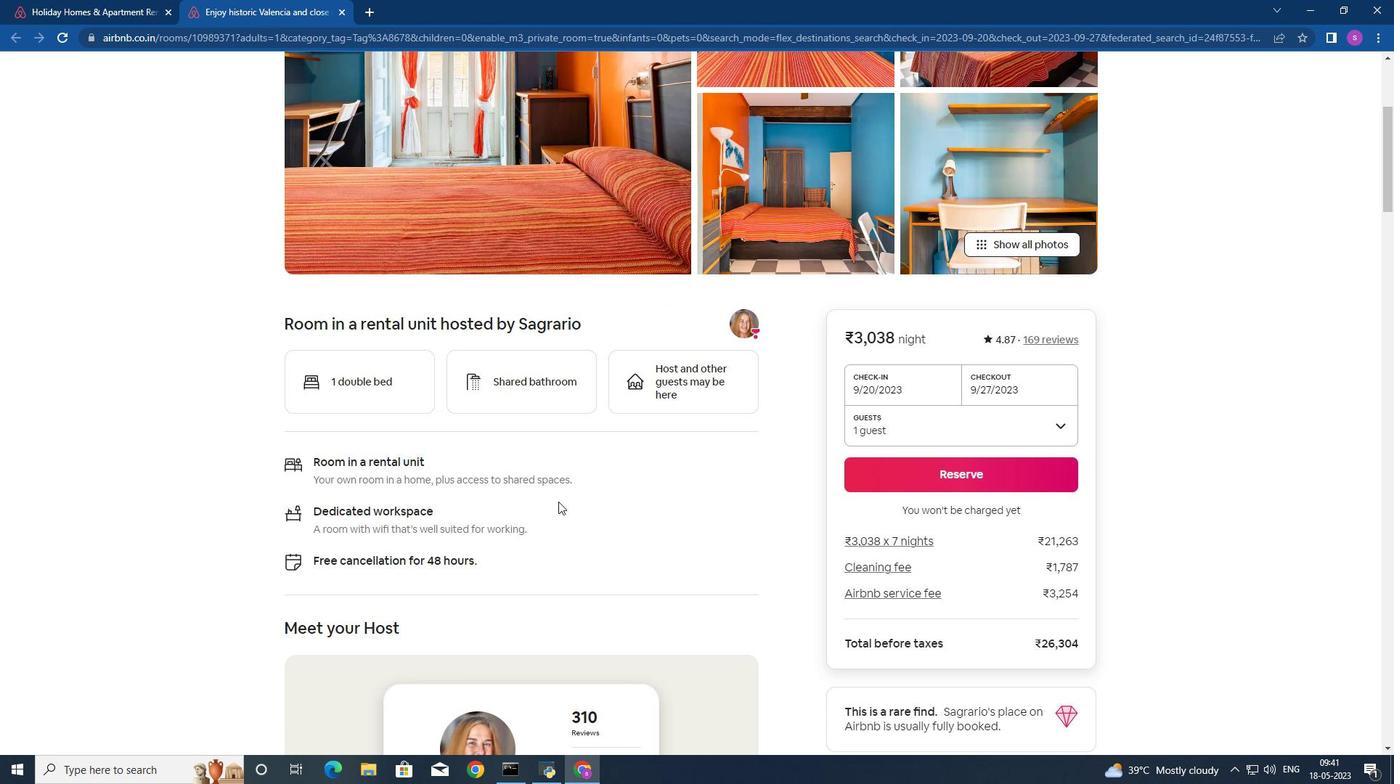 
Action: Mouse scrolled (495, 487) with delta (0, 0)
Screenshot: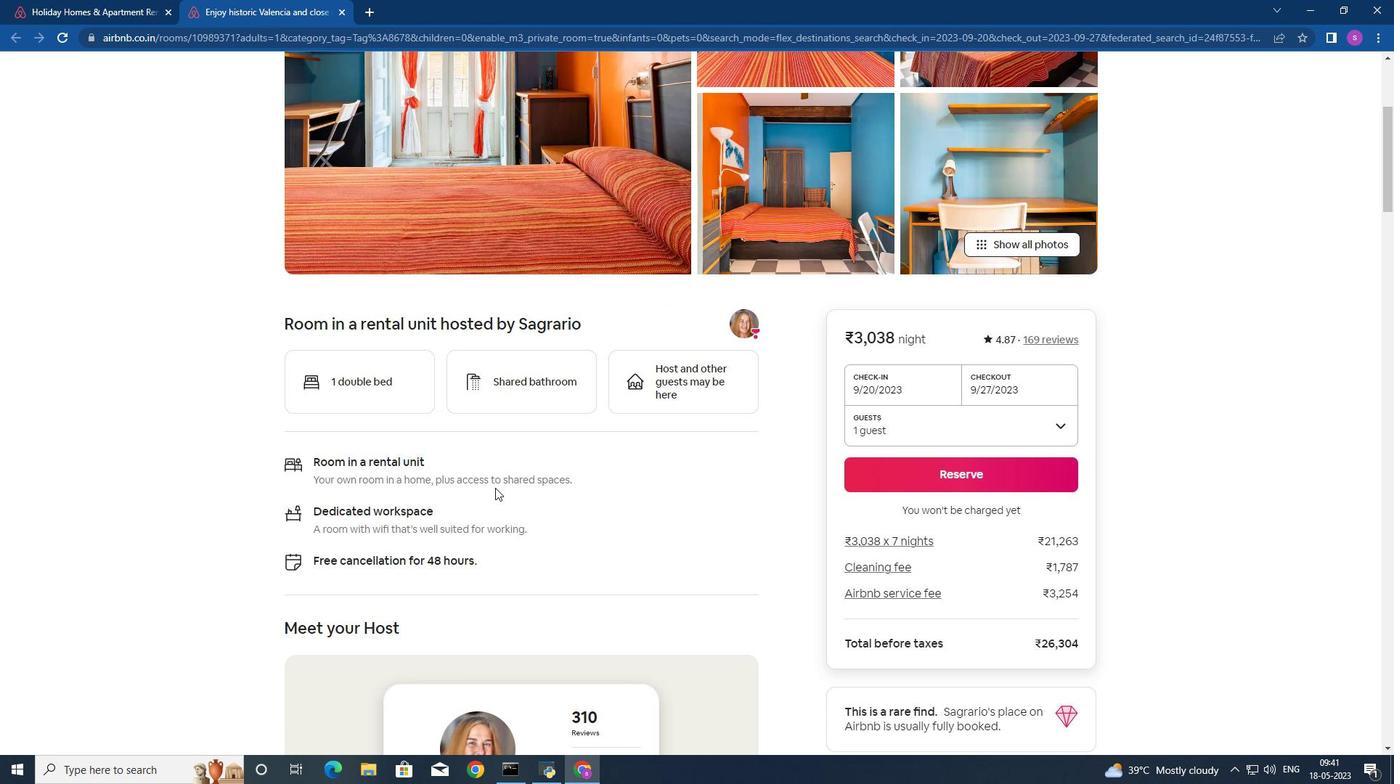 
Action: Mouse moved to (495, 488)
Screenshot: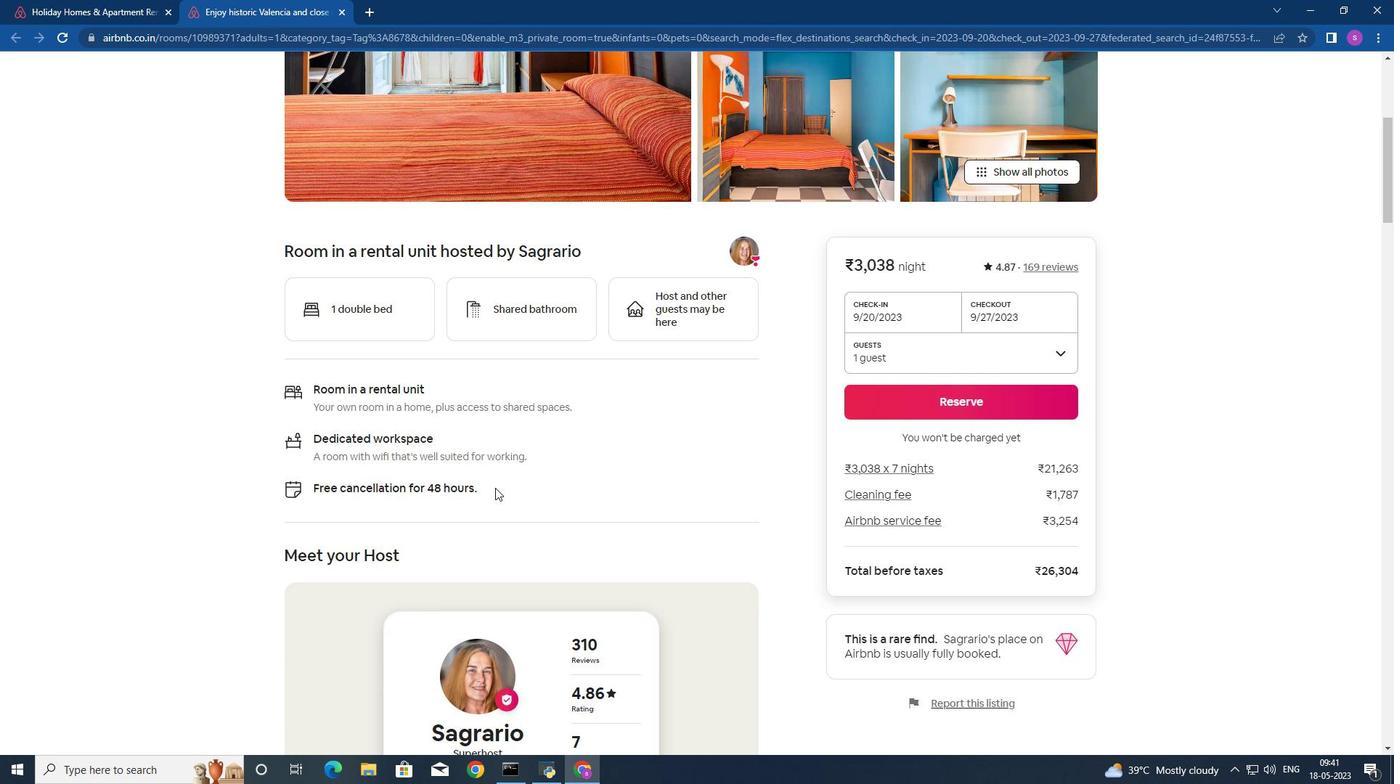 
Action: Mouse scrolled (495, 487) with delta (0, 0)
Screenshot: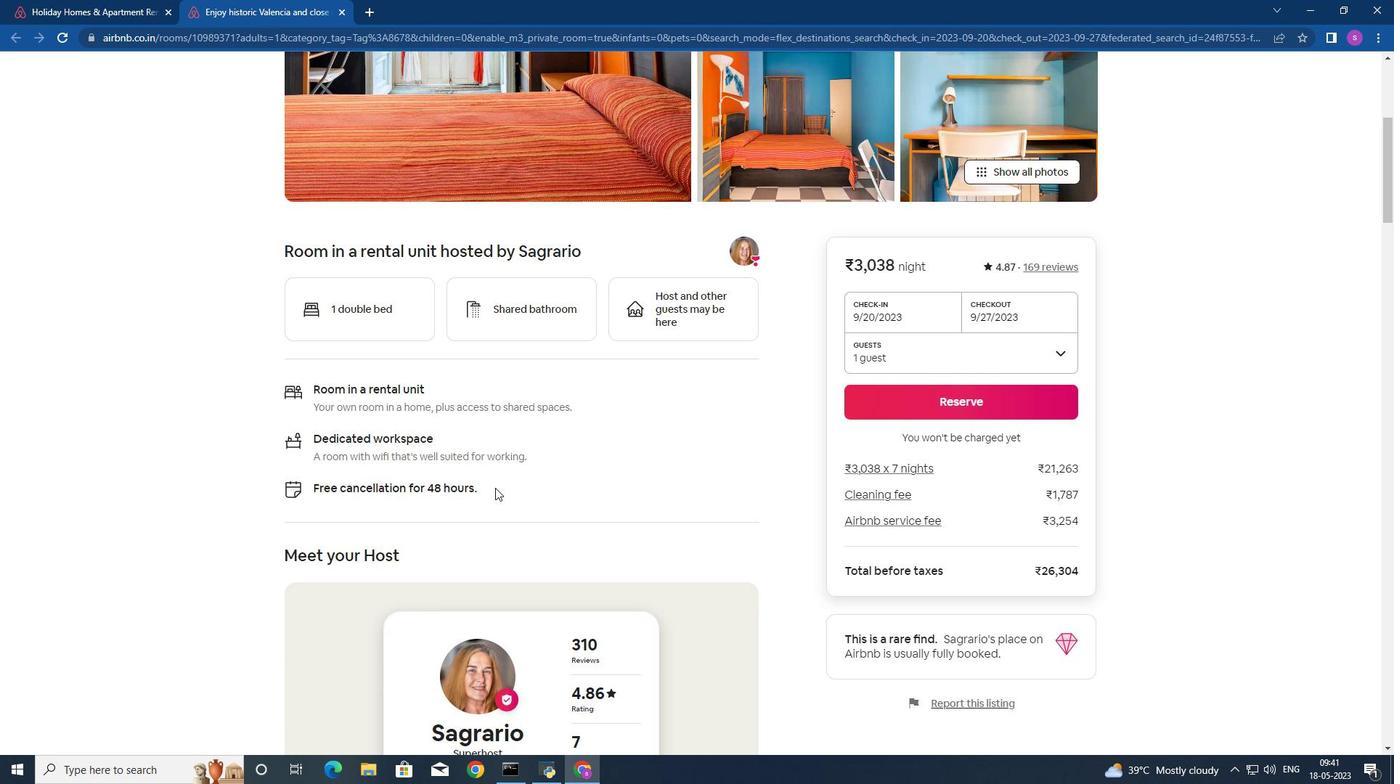 
Action: Mouse scrolled (495, 487) with delta (0, 0)
Screenshot: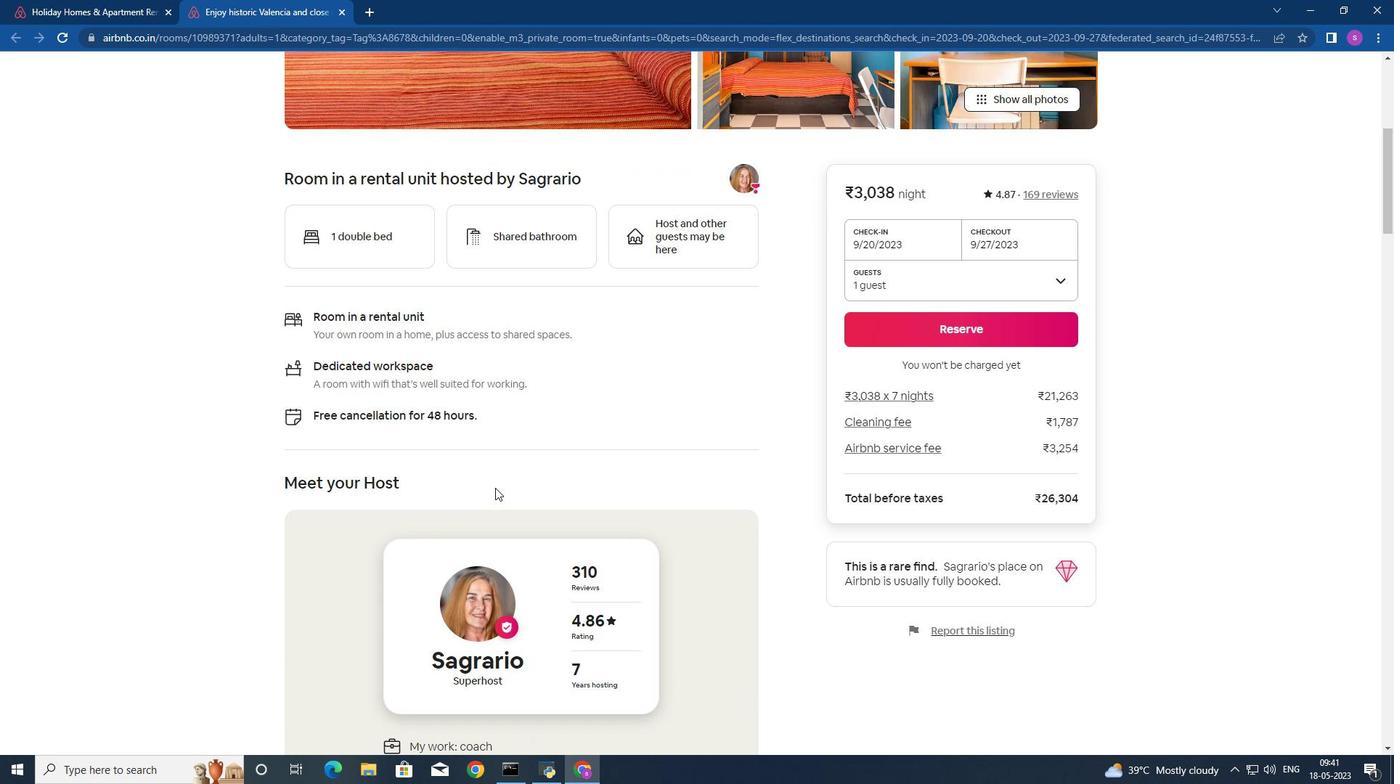 
Action: Mouse moved to (717, 541)
Screenshot: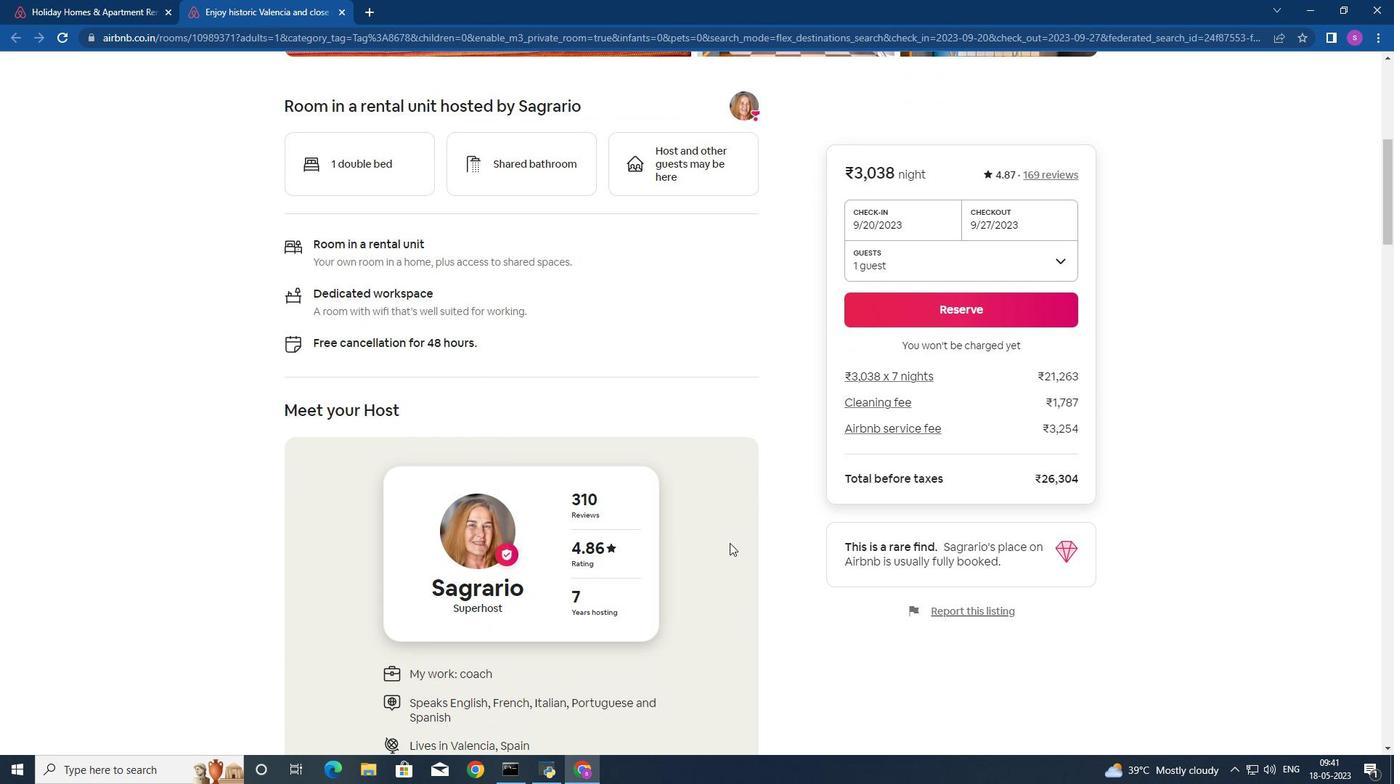 
Action: Mouse scrolled (717, 540) with delta (0, 0)
Screenshot: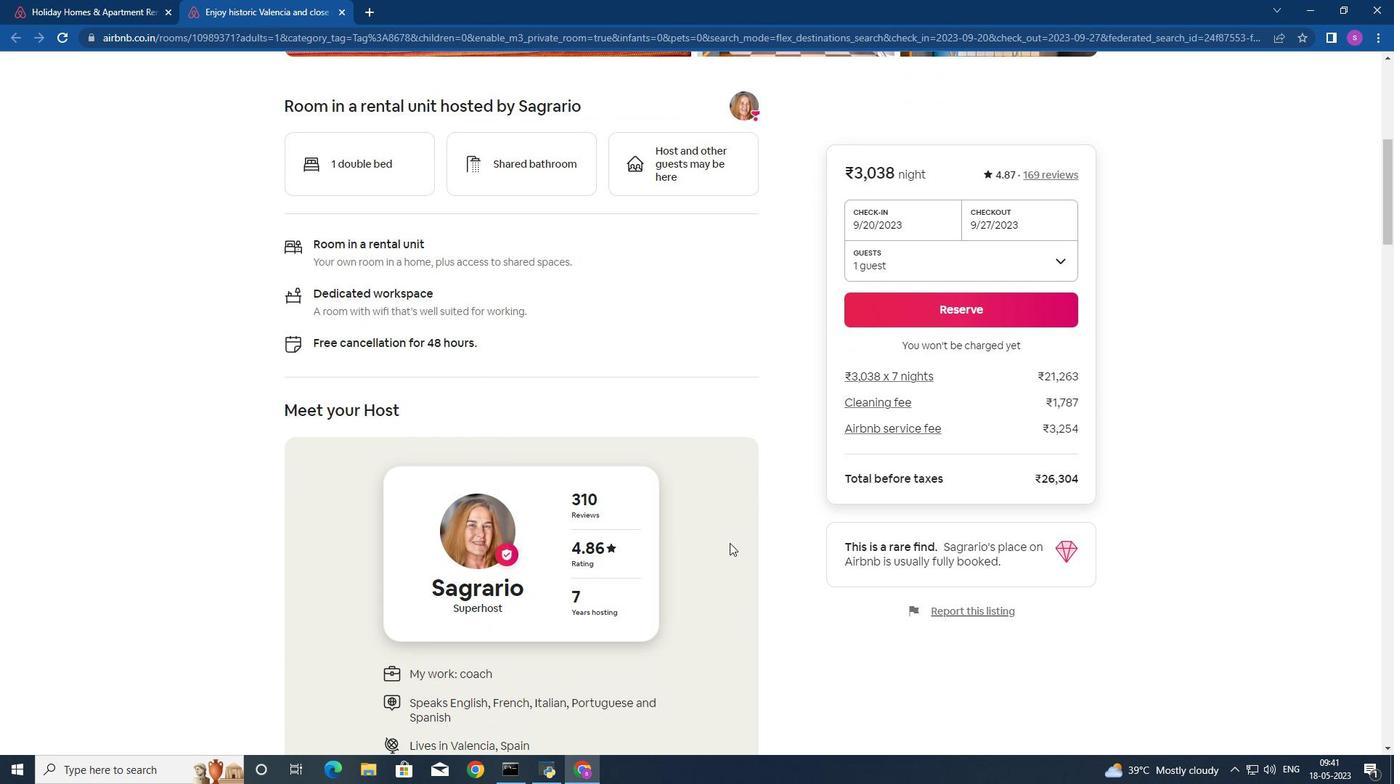 
Action: Mouse scrolled (717, 540) with delta (0, 0)
Screenshot: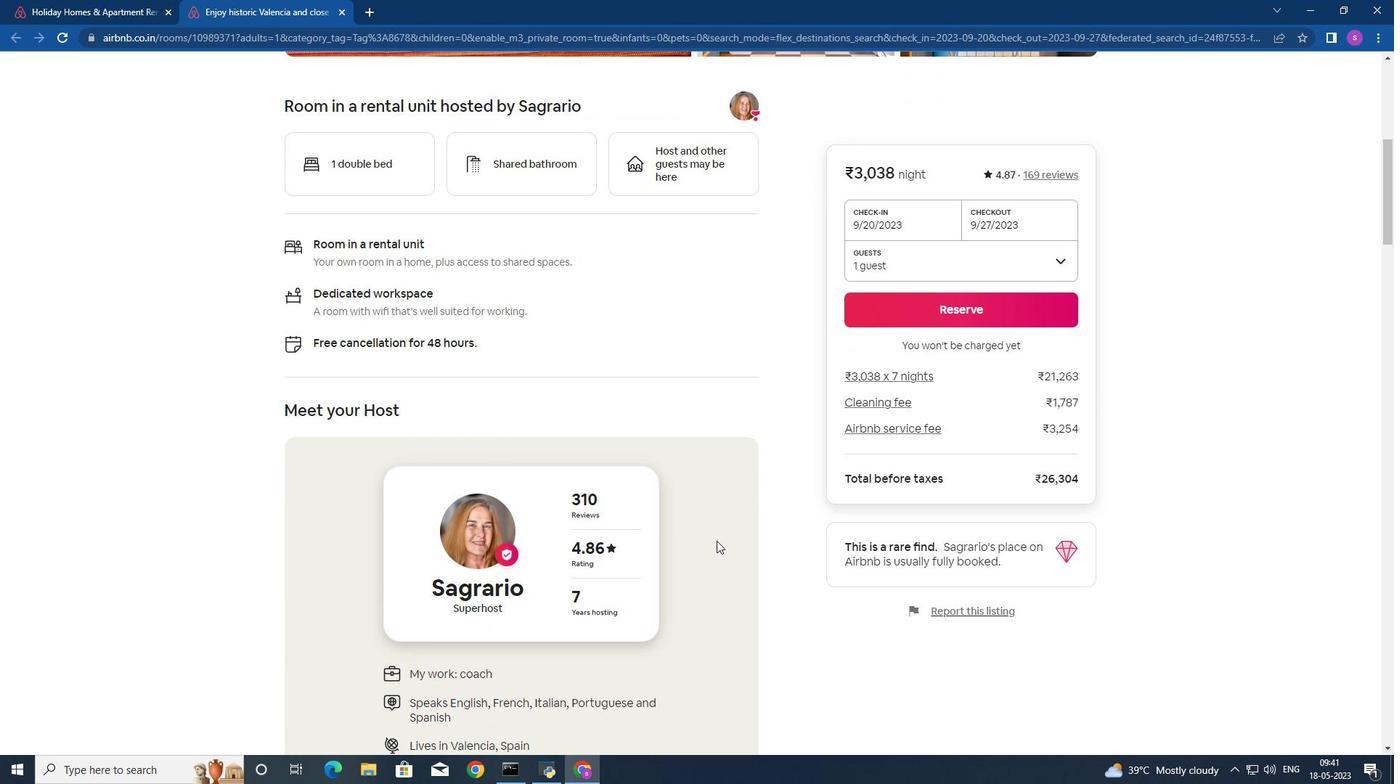 
Action: Mouse moved to (717, 541)
Screenshot: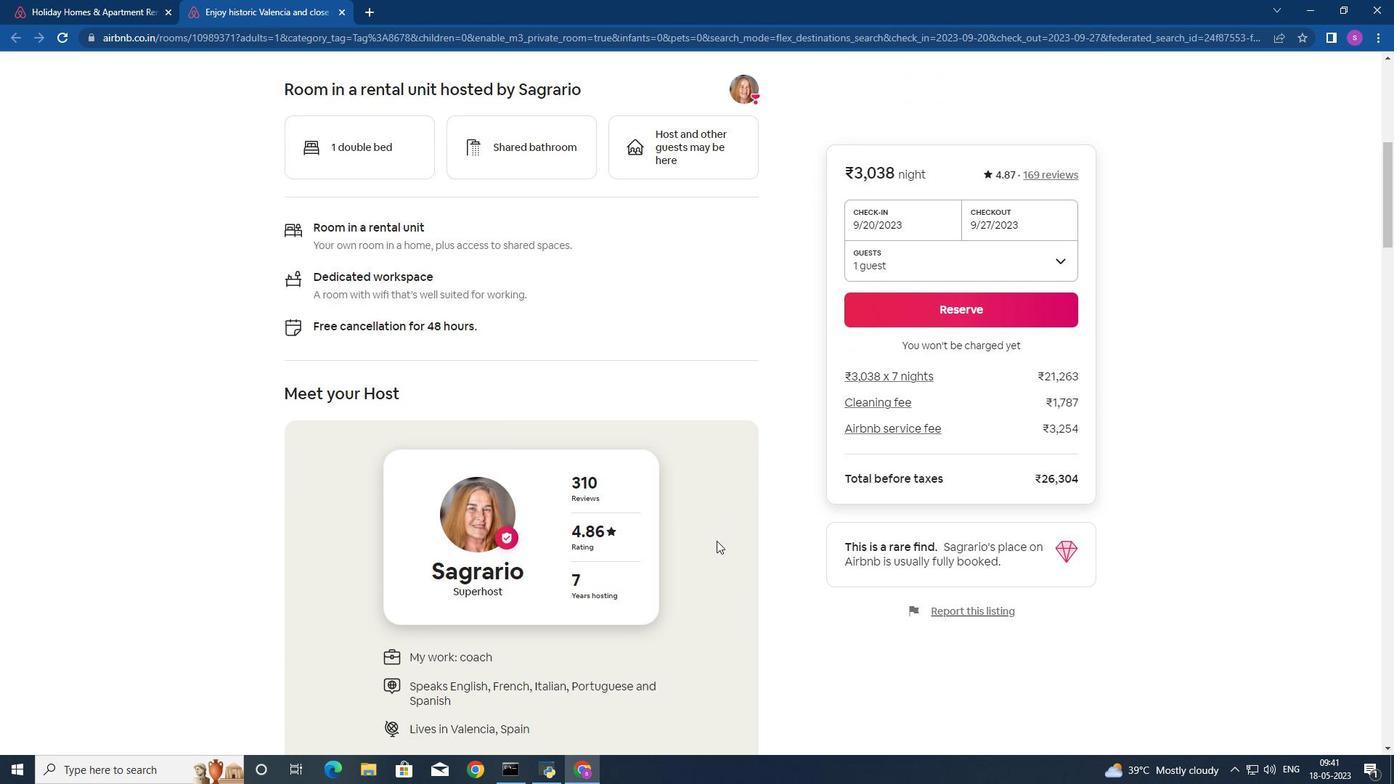 
Action: Mouse scrolled (717, 540) with delta (0, 0)
Screenshot: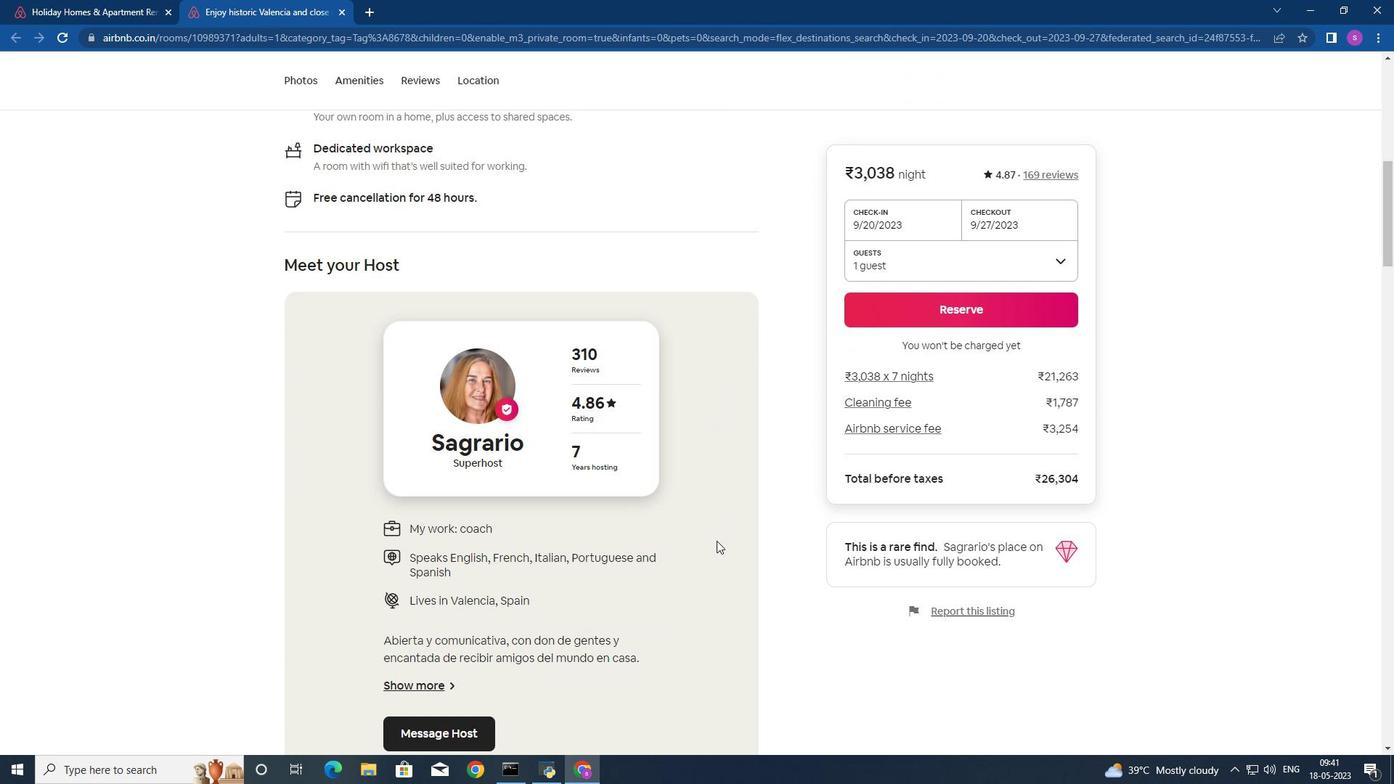 
Action: Mouse moved to (685, 527)
Screenshot: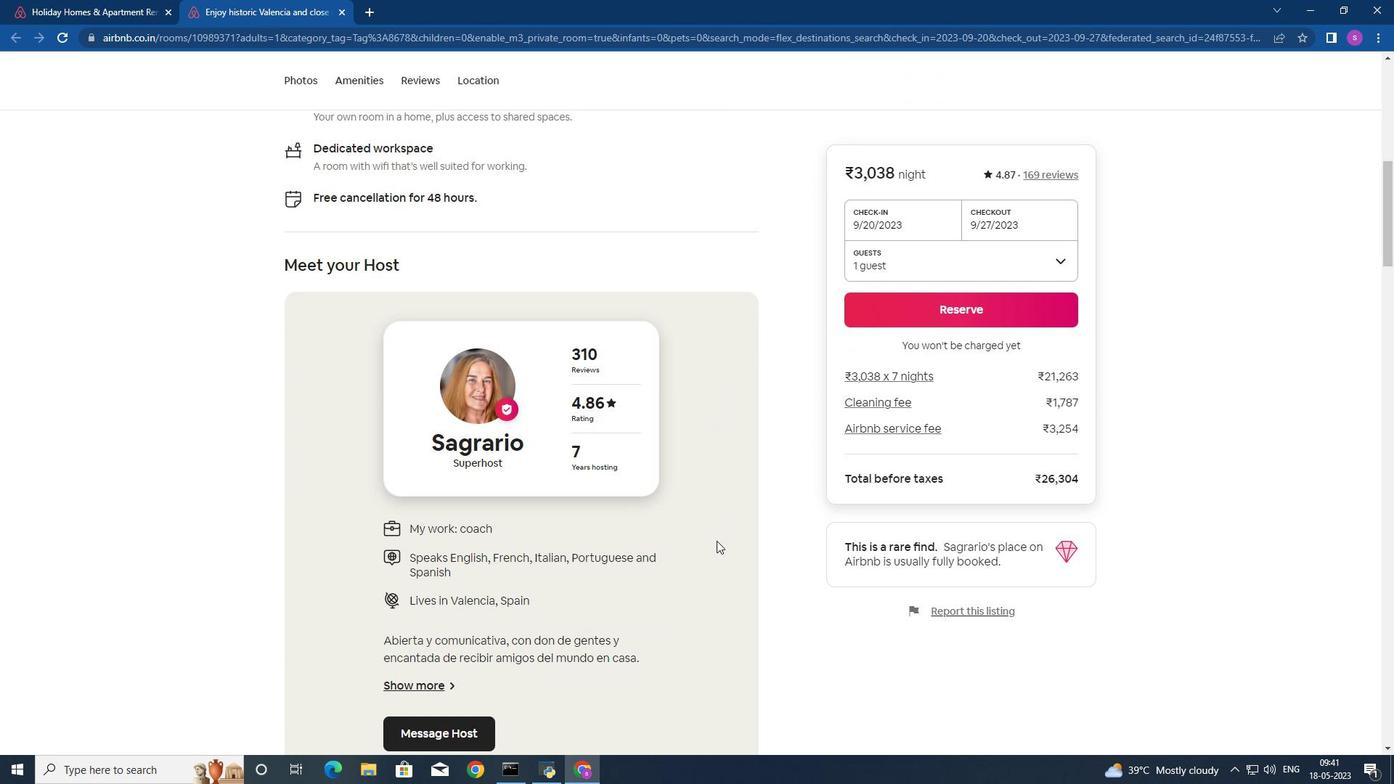 
Action: Mouse scrolled (685, 526) with delta (0, 0)
Screenshot: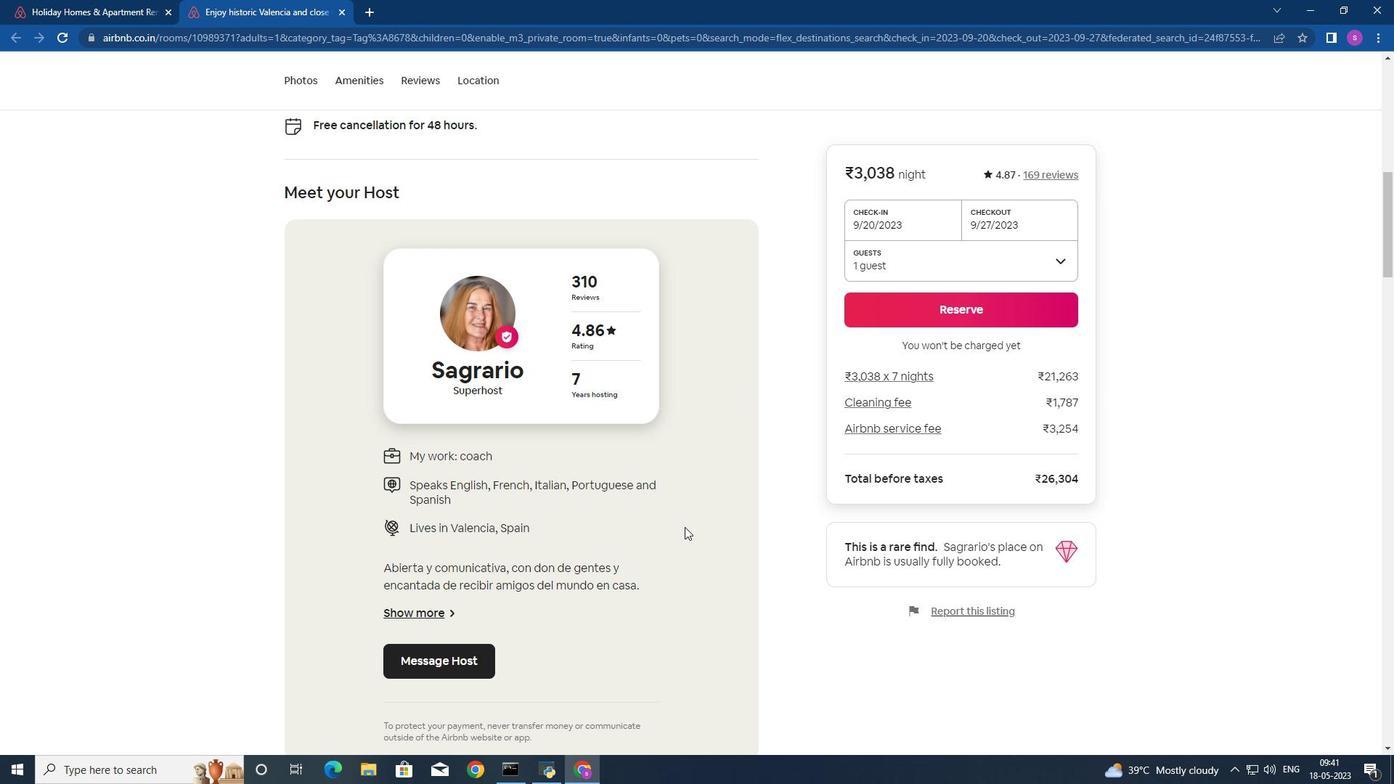 
Action: Mouse scrolled (685, 526) with delta (0, 0)
Screenshot: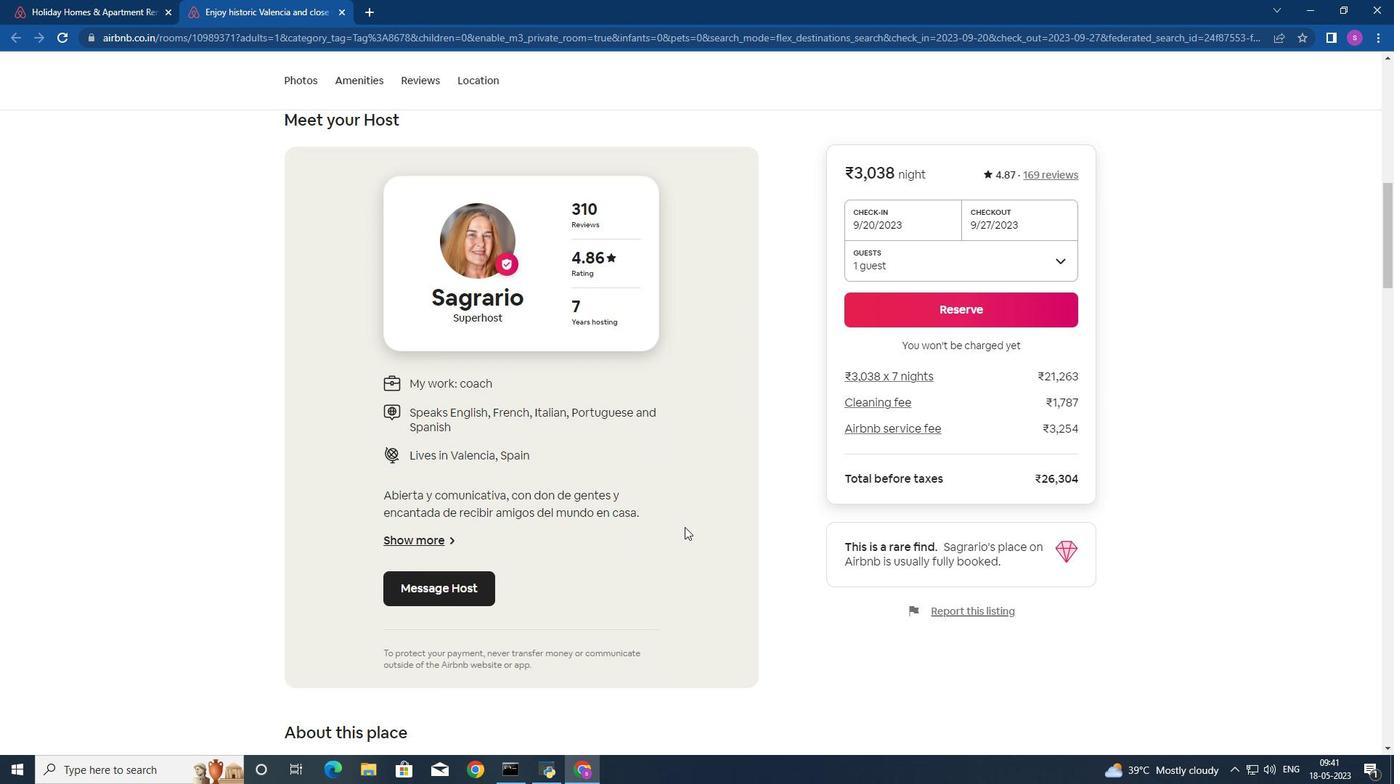 
Action: Mouse scrolled (685, 526) with delta (0, 0)
Screenshot: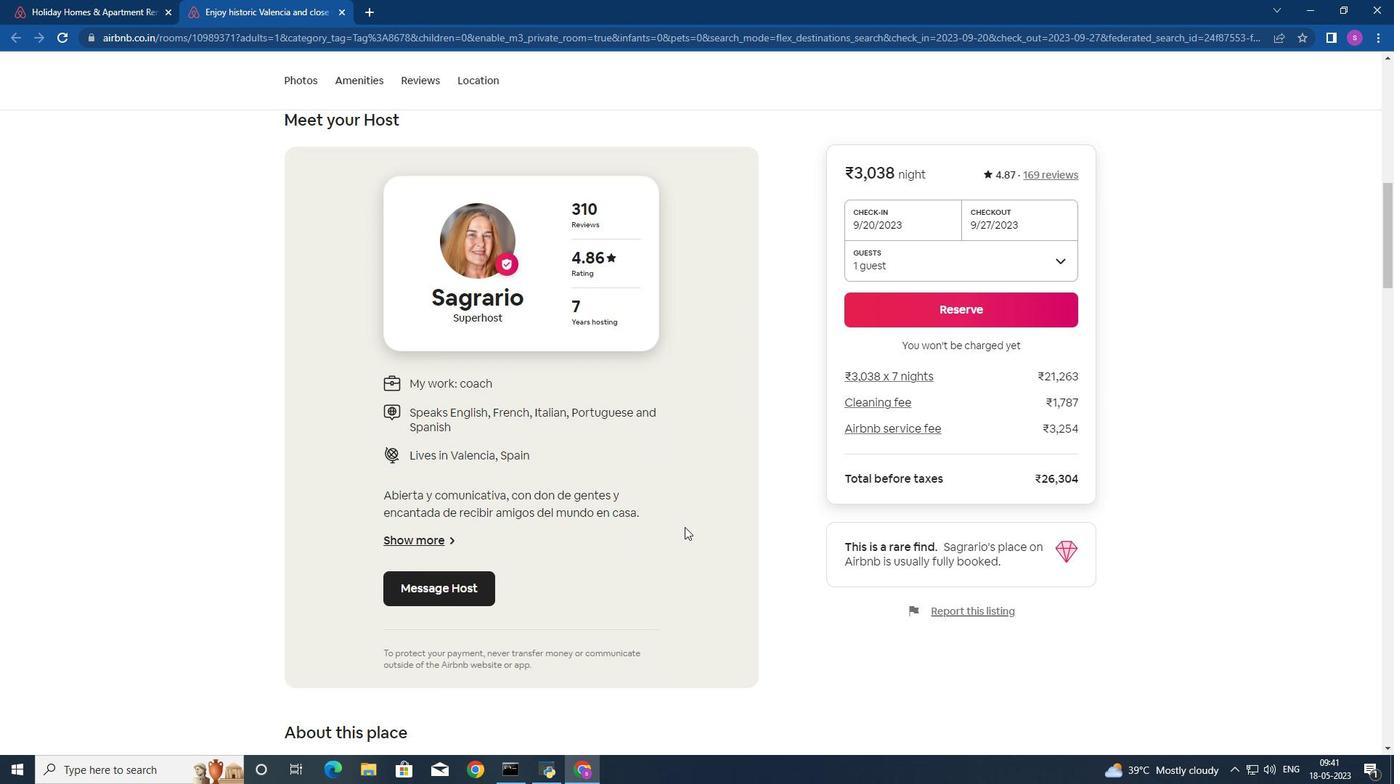 
Action: Mouse scrolled (685, 526) with delta (0, 0)
Screenshot: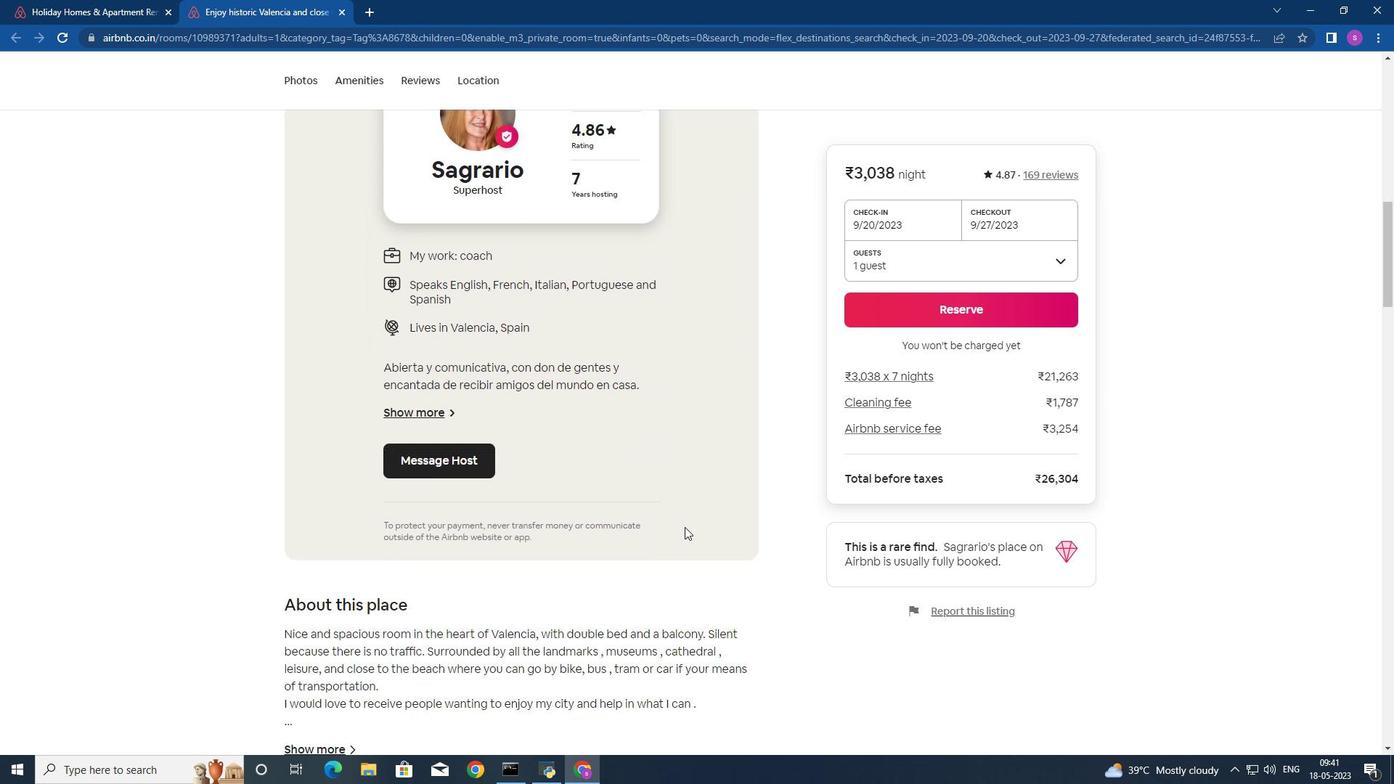 
Action: Mouse scrolled (685, 526) with delta (0, 0)
Screenshot: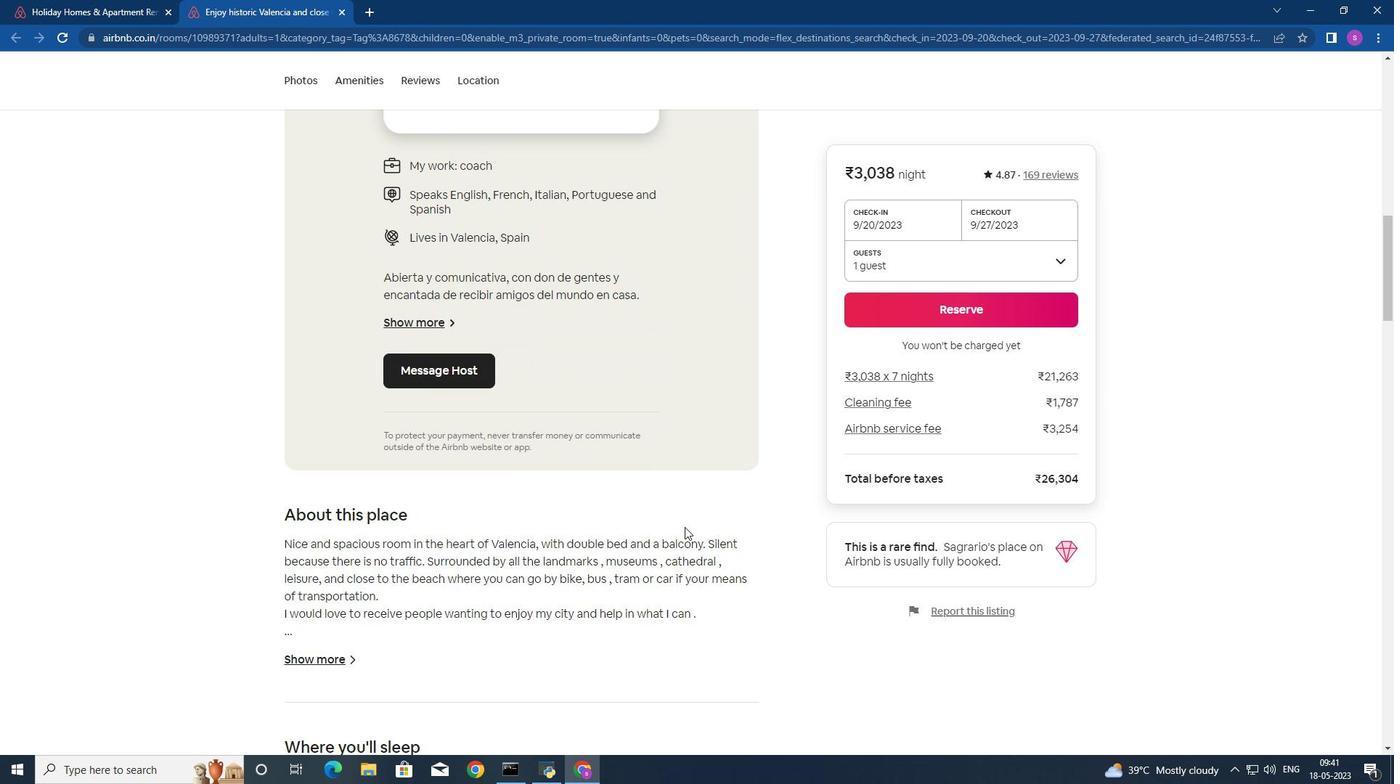 
Action: Mouse scrolled (685, 526) with delta (0, 0)
Screenshot: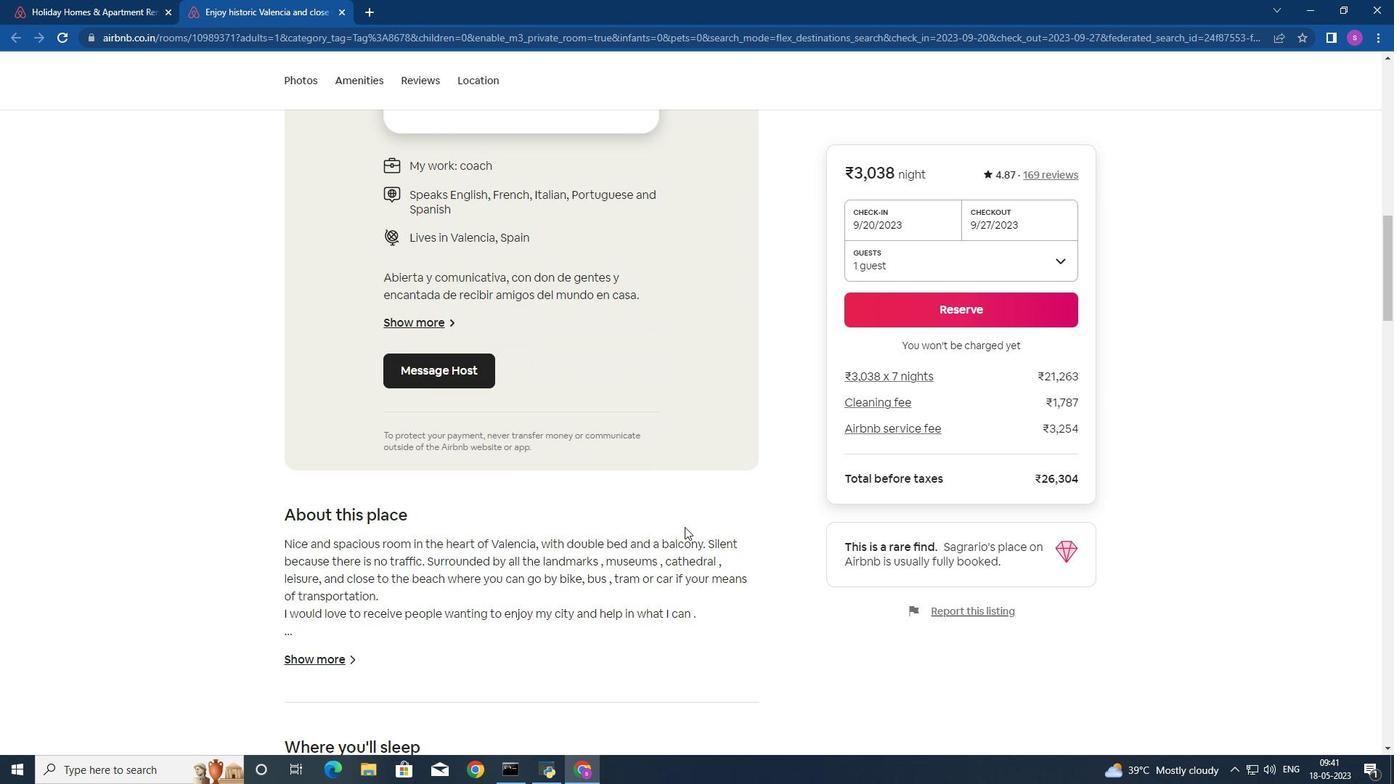 
Action: Mouse scrolled (685, 526) with delta (0, 0)
Screenshot: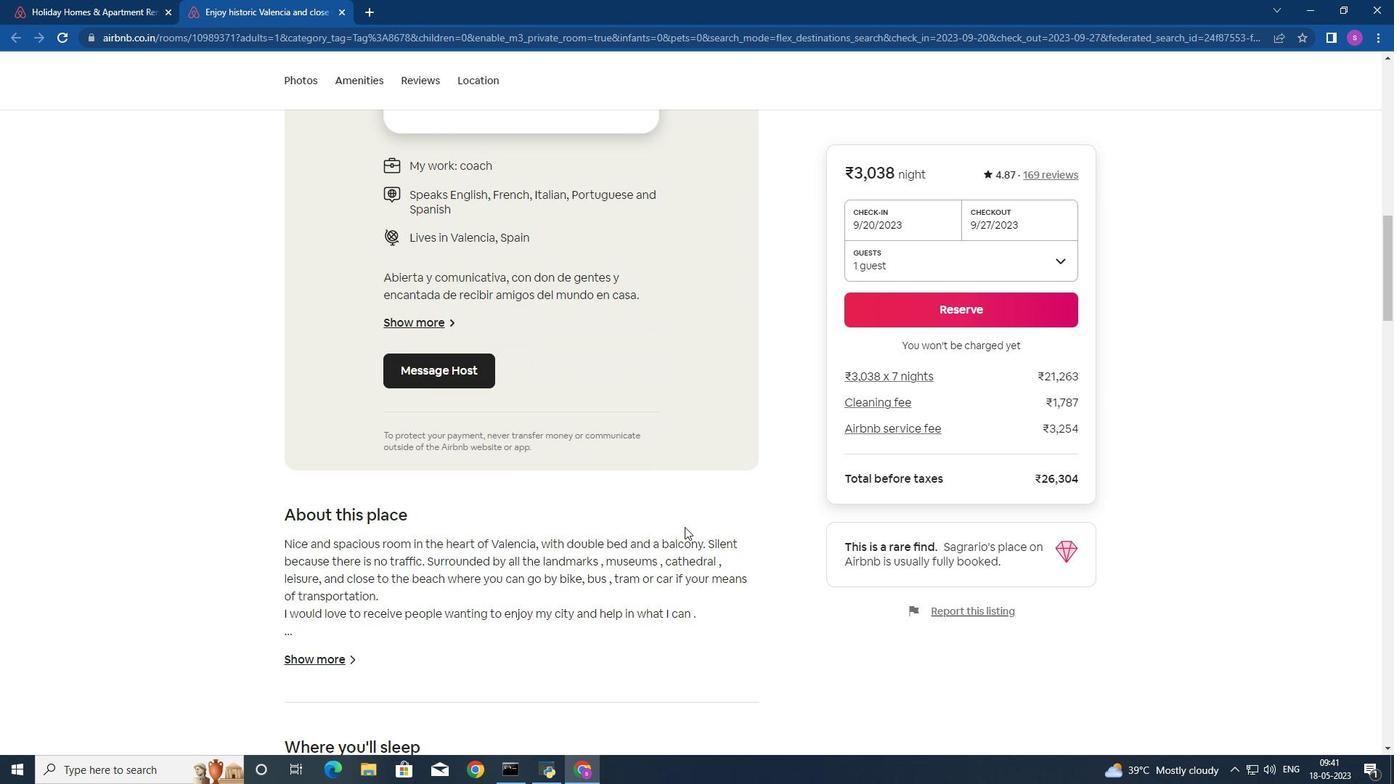 
Action: Mouse scrolled (685, 526) with delta (0, 0)
Screenshot: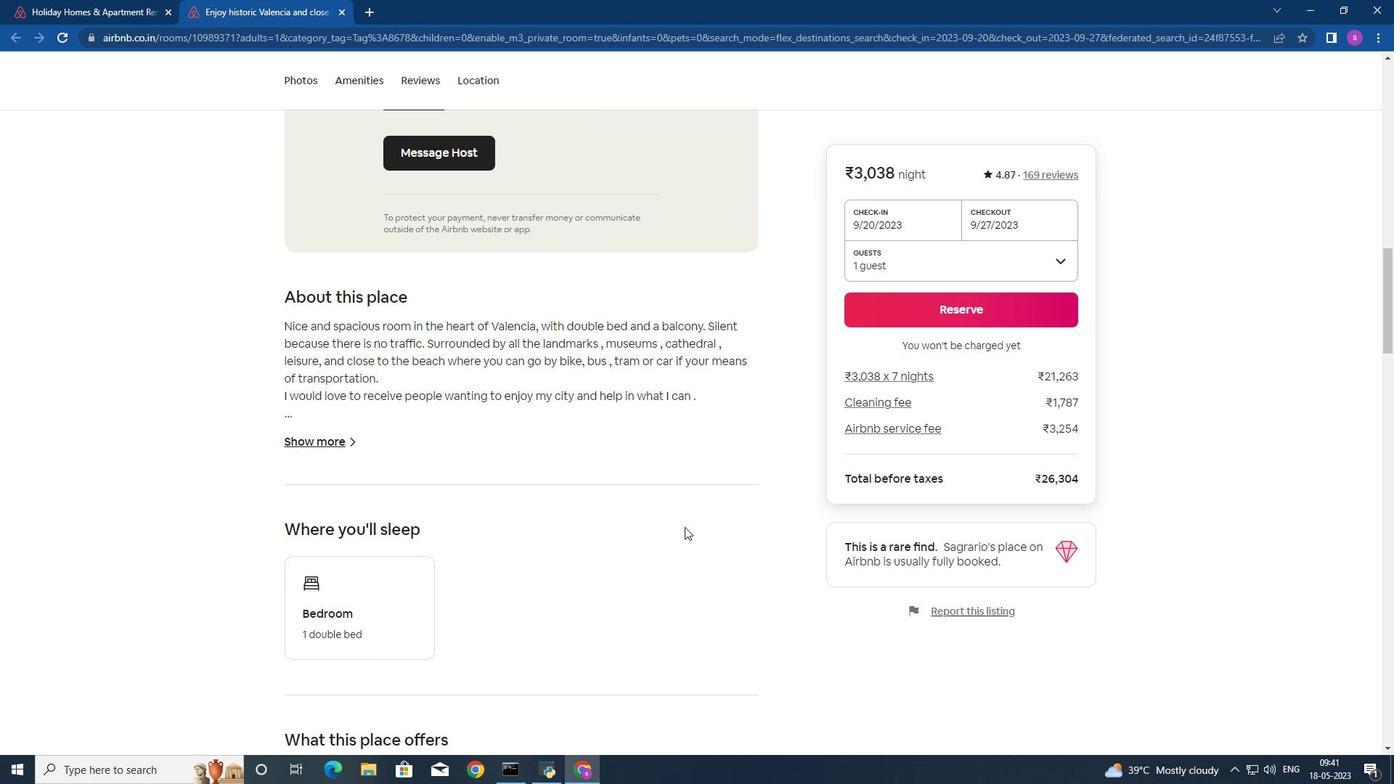 
Action: Mouse scrolled (685, 526) with delta (0, 0)
Screenshot: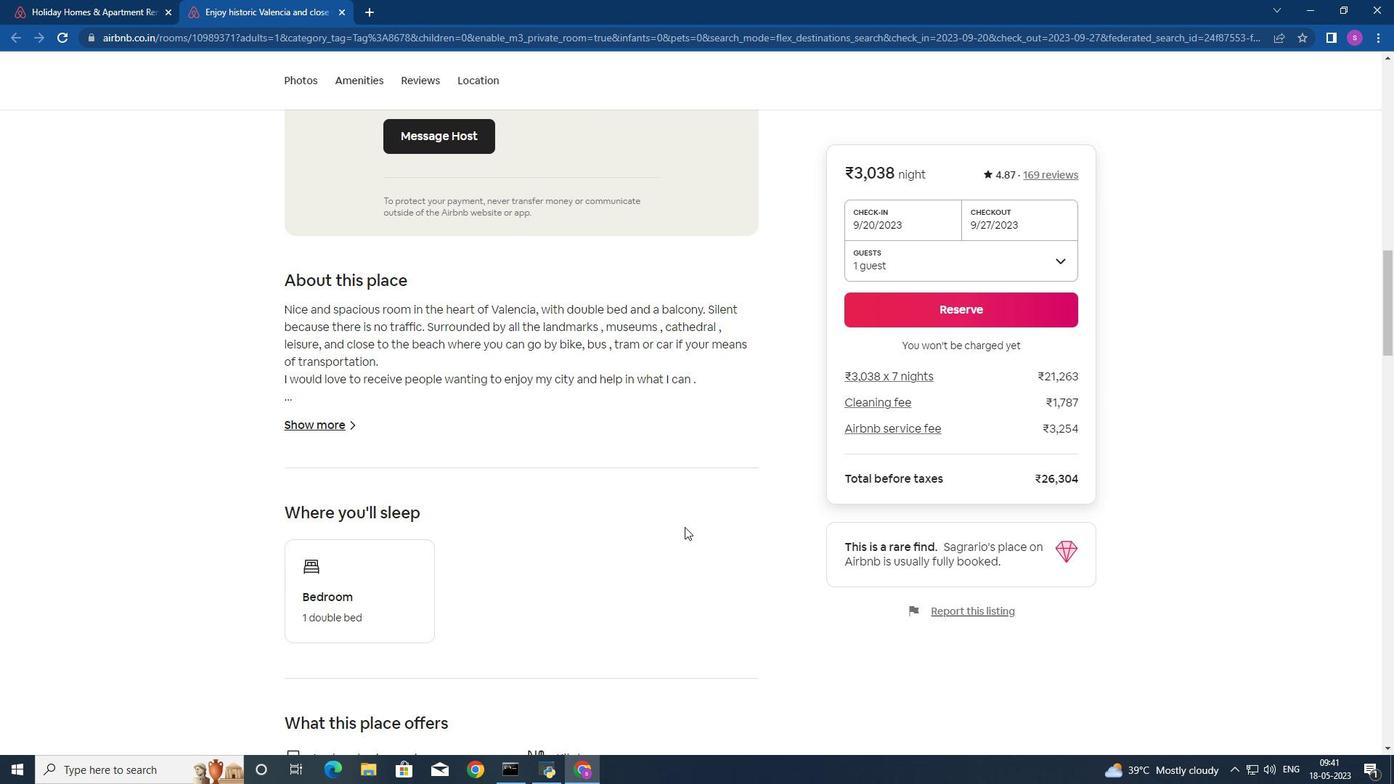 
Action: Mouse moved to (467, 414)
Screenshot: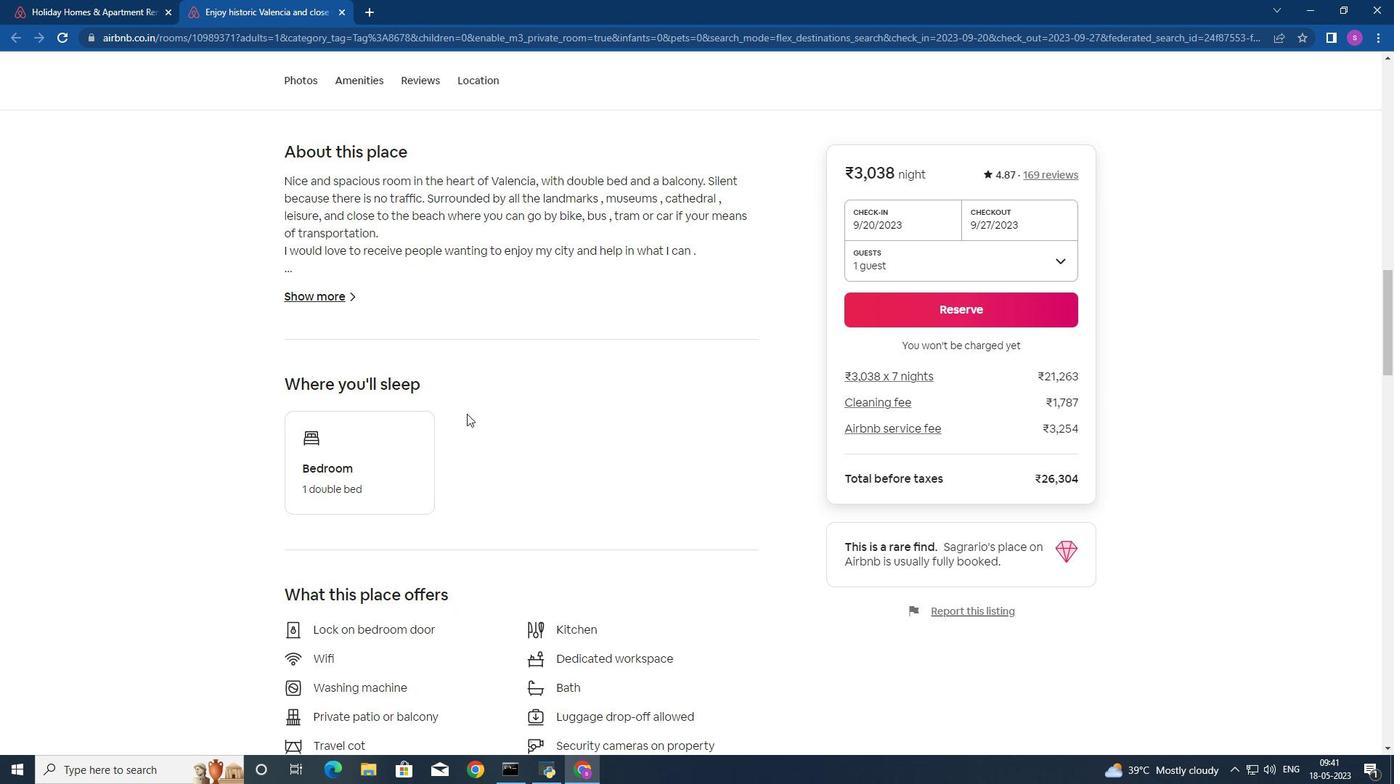 
Action: Mouse scrolled (467, 413) with delta (0, 0)
Screenshot: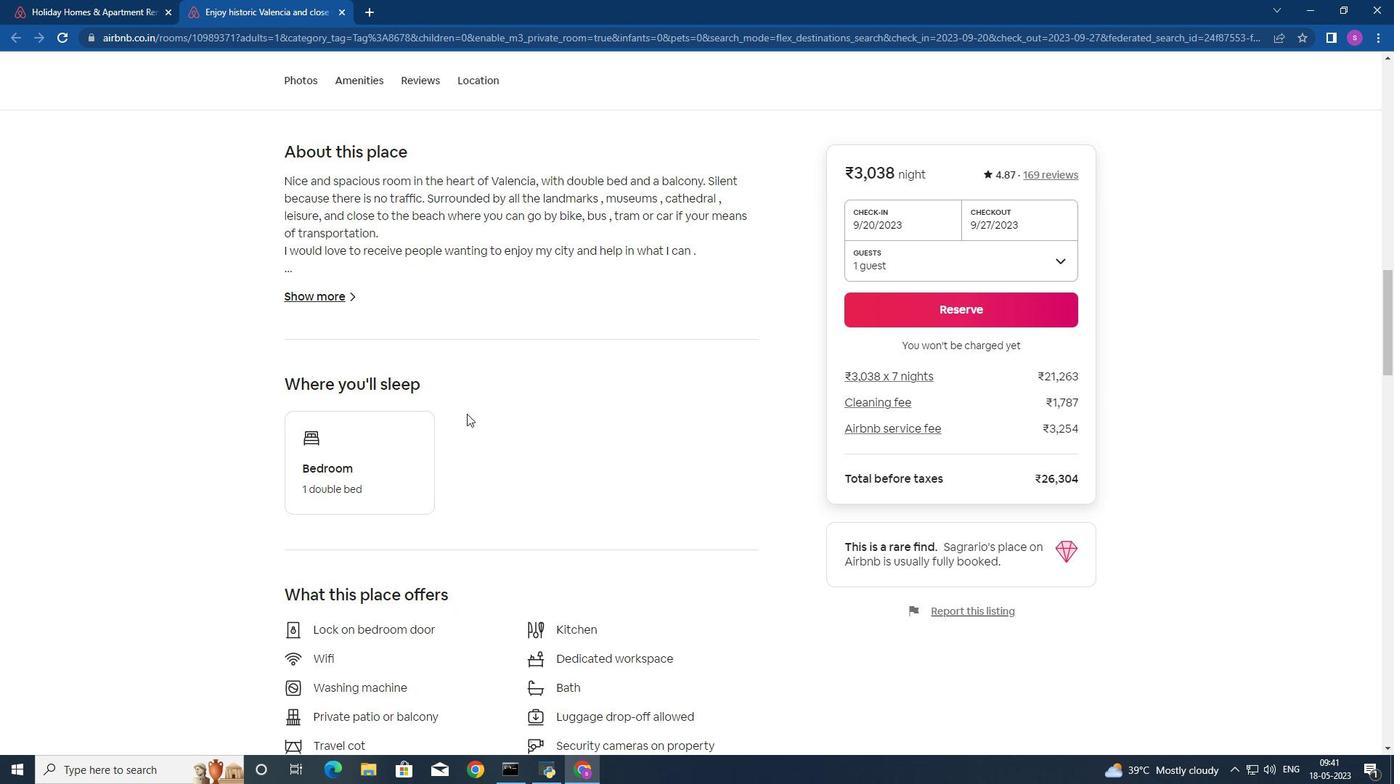 
Action: Mouse scrolled (467, 413) with delta (0, 0)
Screenshot: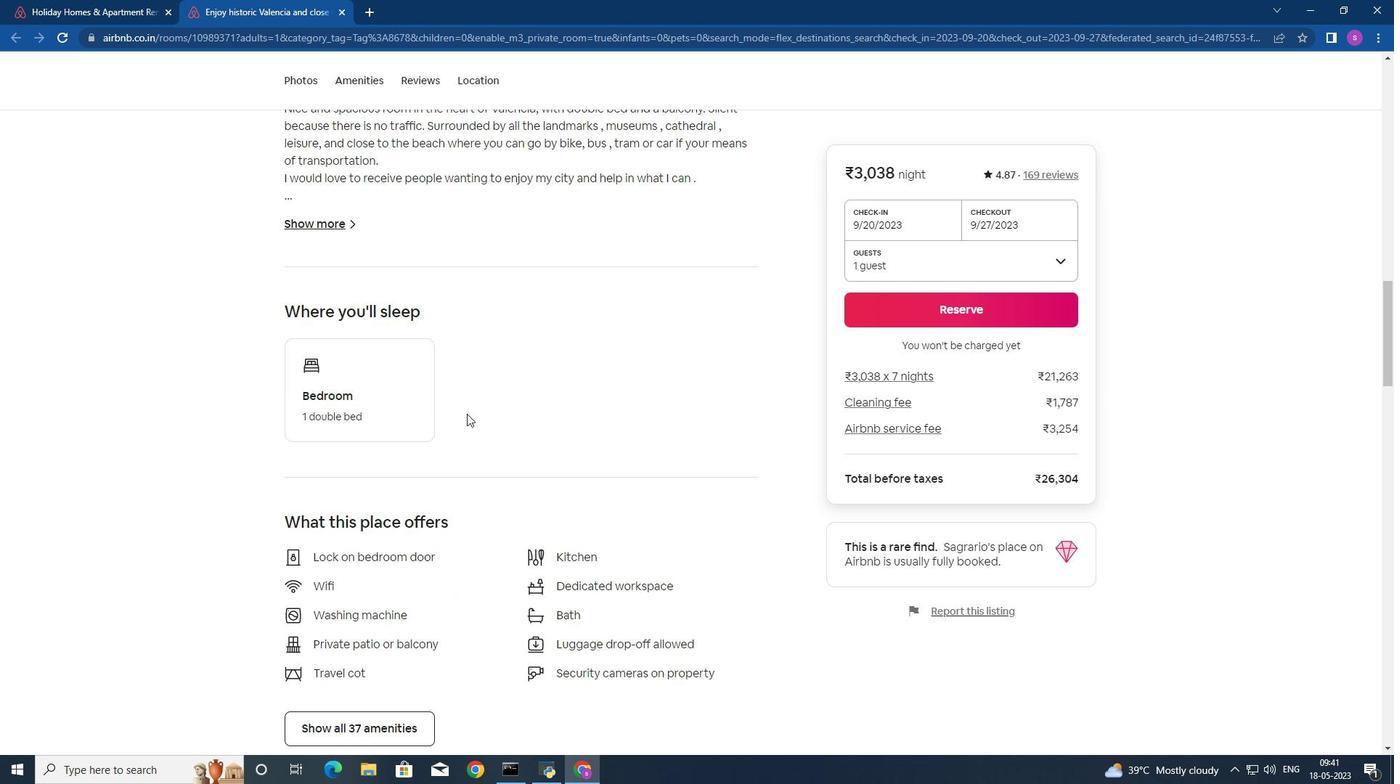 
Action: Mouse moved to (467, 414)
Screenshot: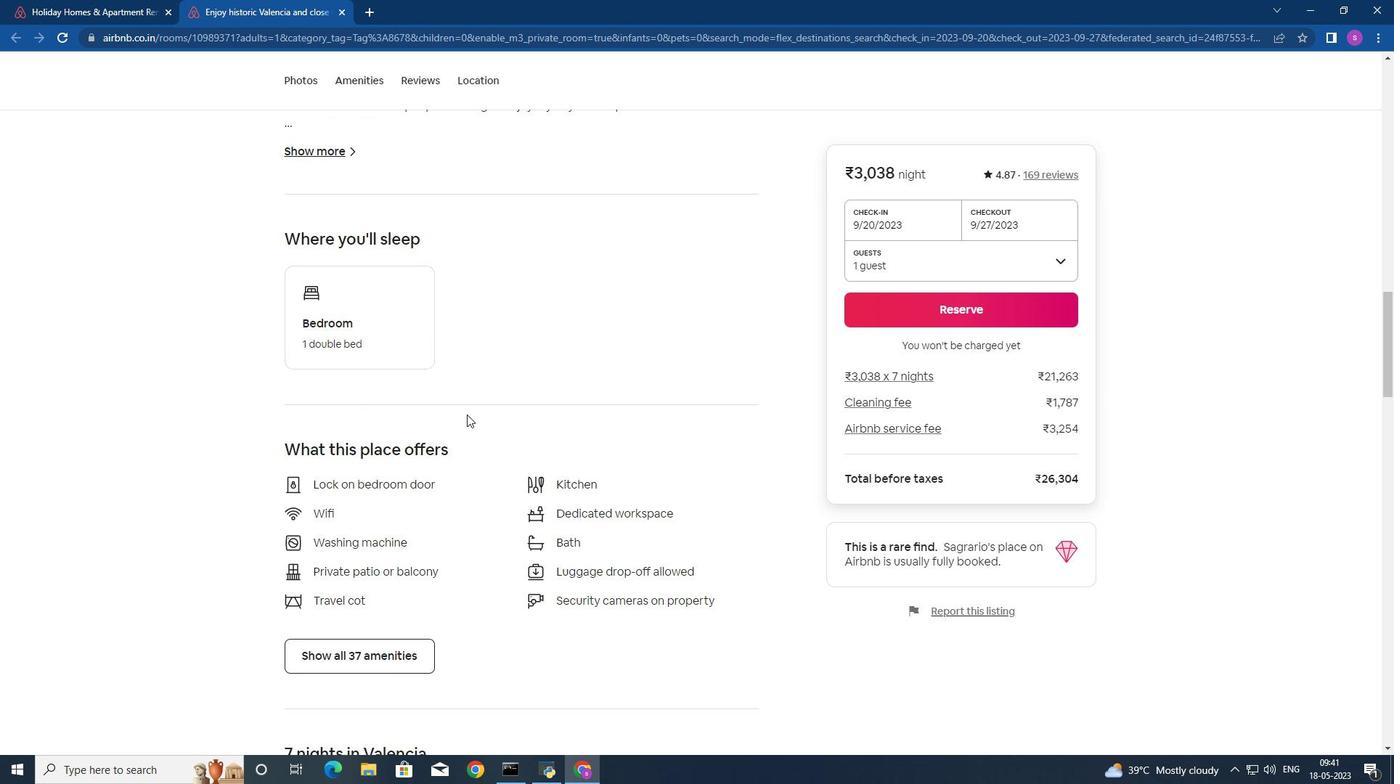 
Action: Mouse scrolled (467, 414) with delta (0, 0)
Screenshot: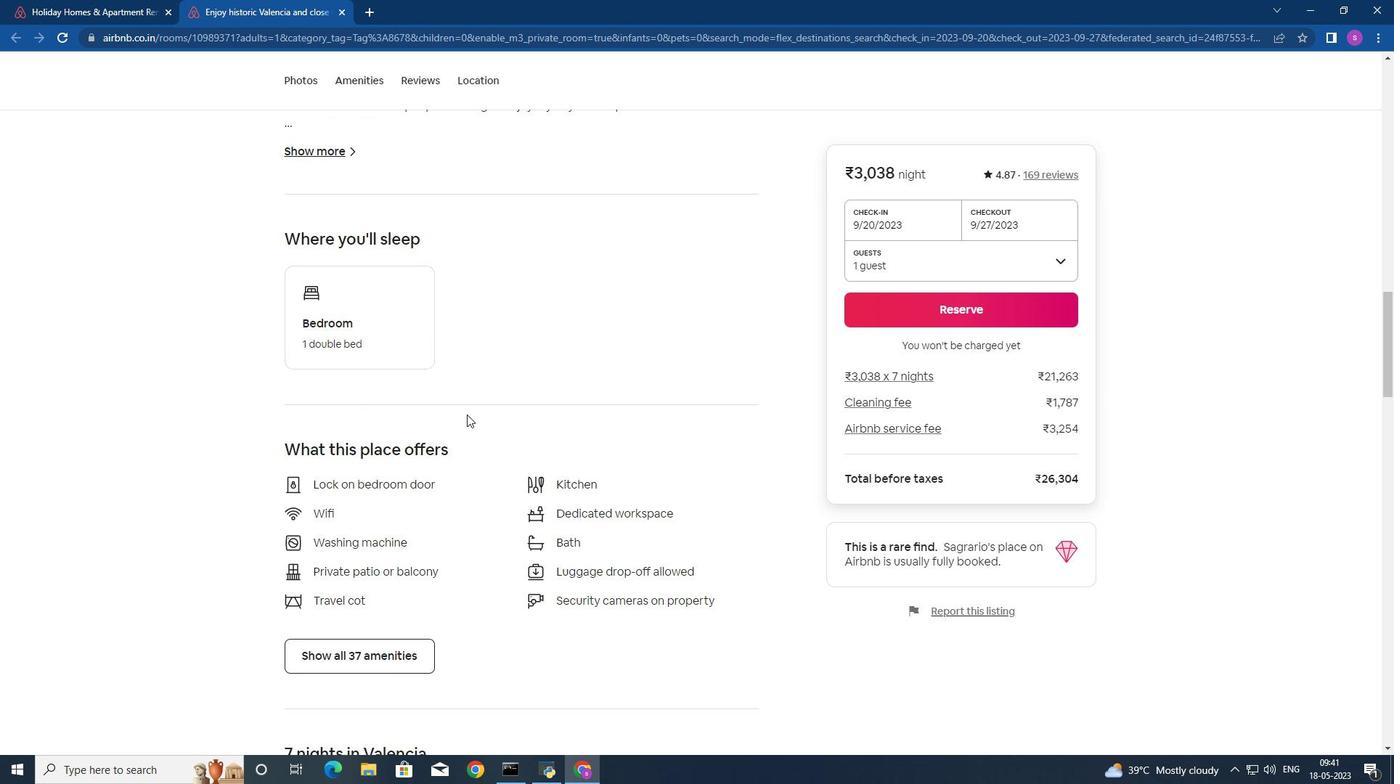 
Action: Mouse scrolled (467, 414) with delta (0, 0)
Screenshot: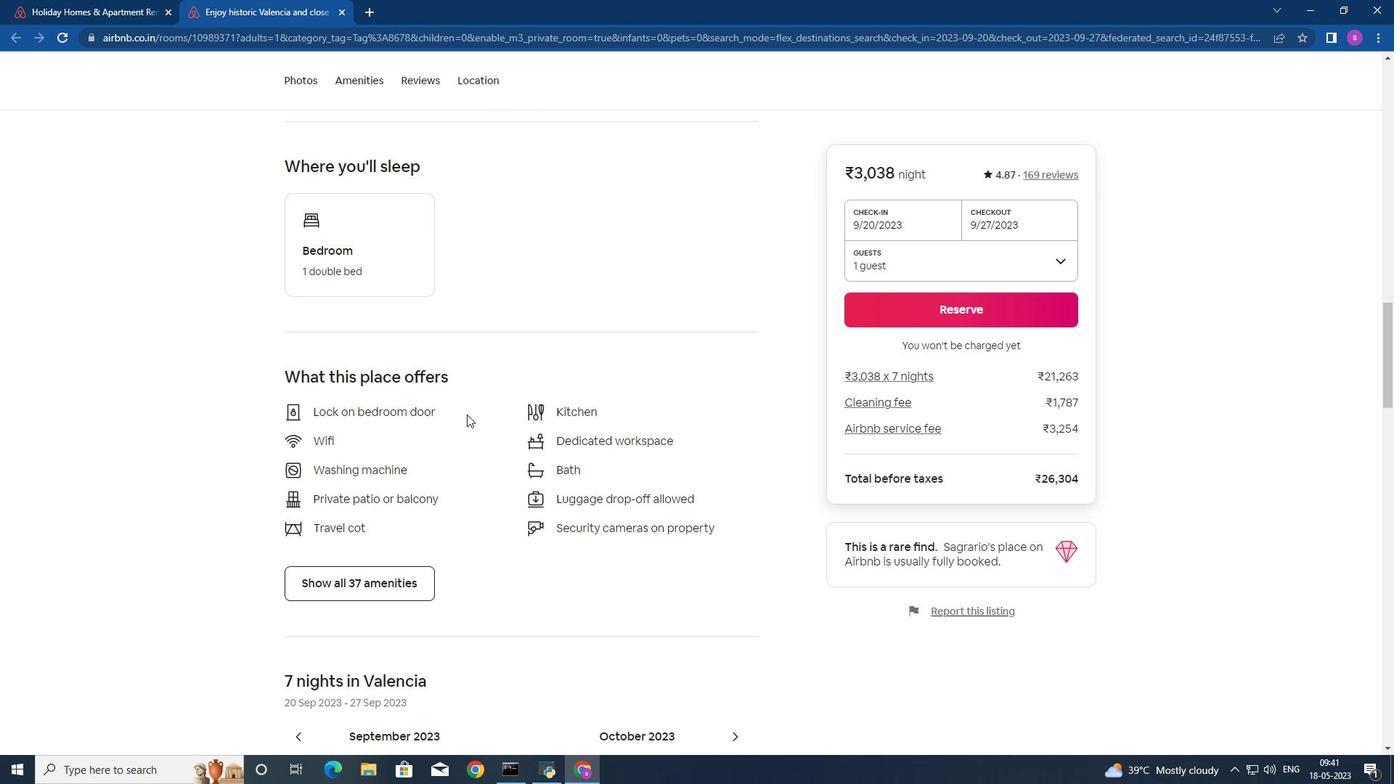 
Action: Mouse scrolled (467, 414) with delta (0, 0)
Screenshot: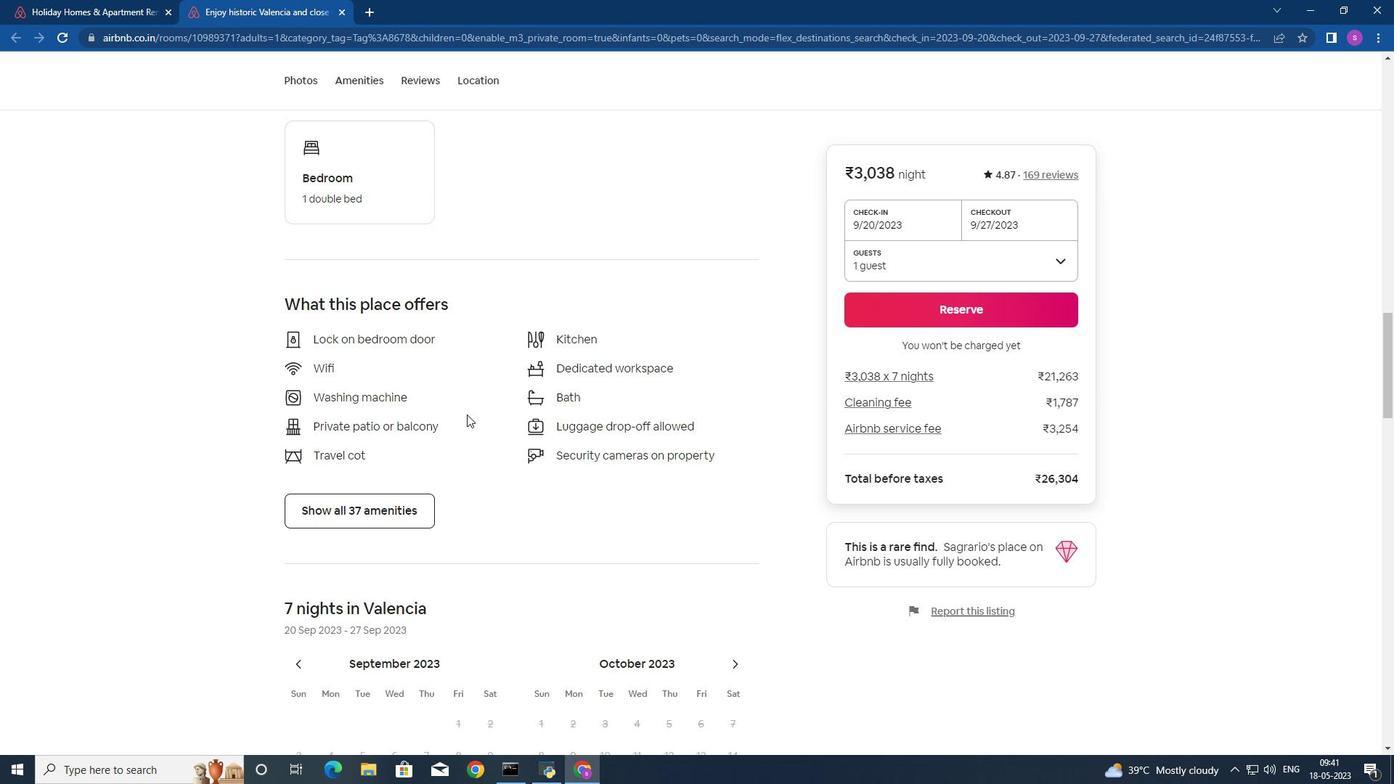 
Action: Mouse moved to (391, 438)
Screenshot: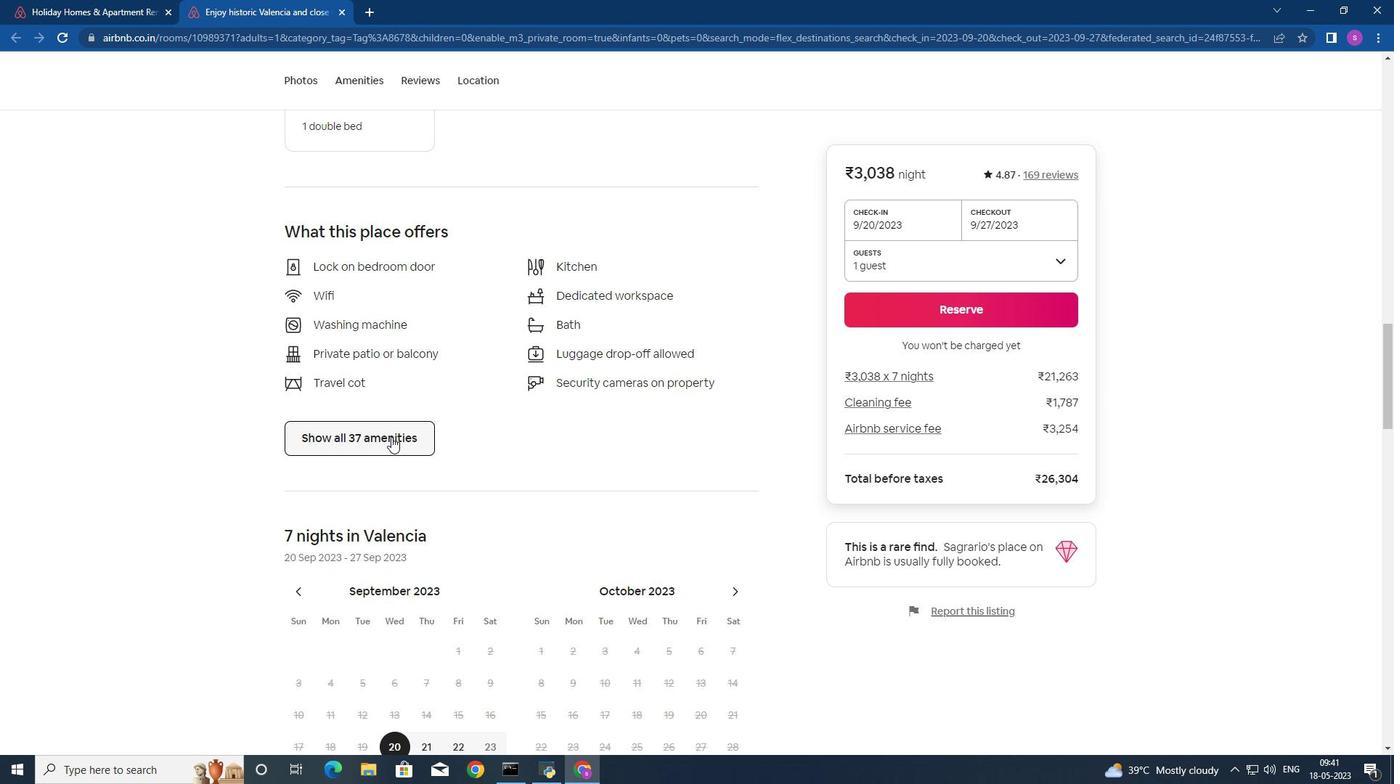 
Action: Mouse pressed left at (391, 438)
Screenshot: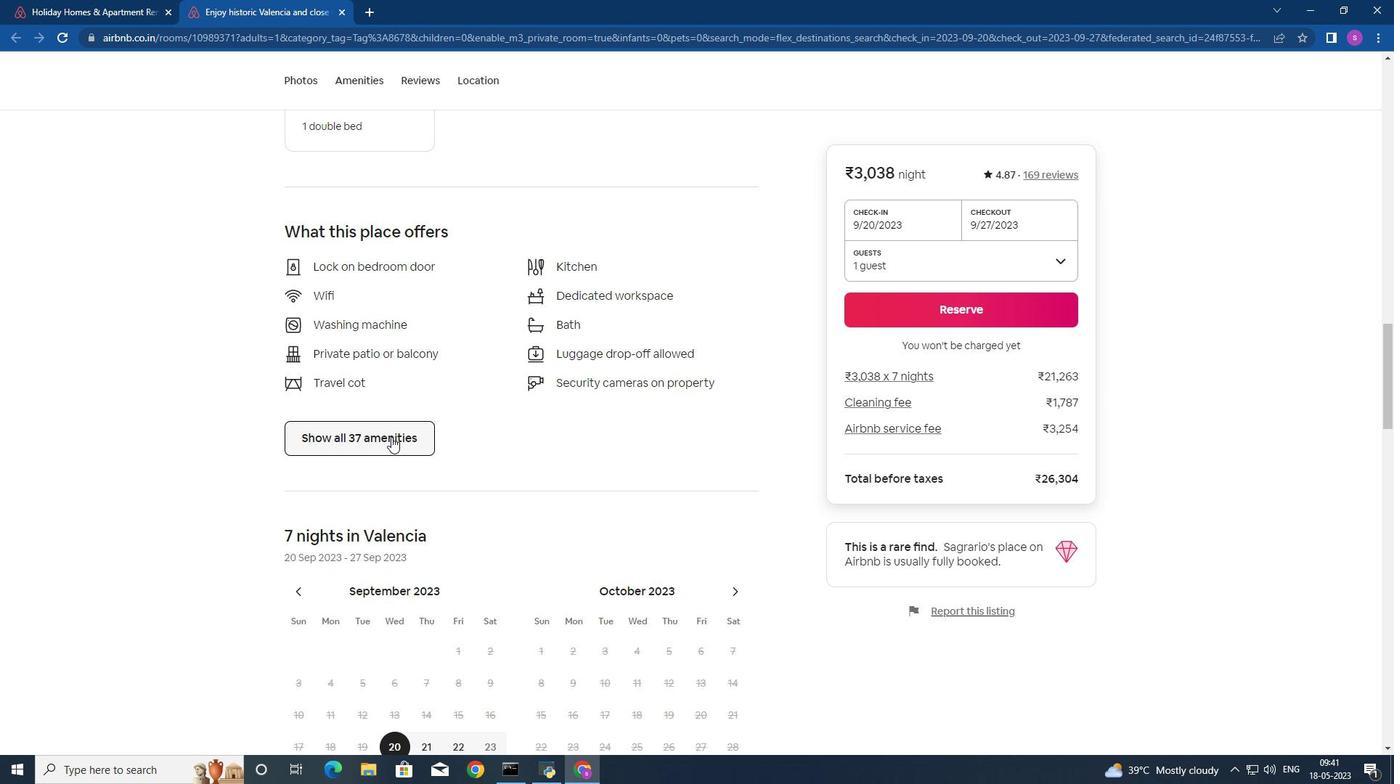 
Action: Mouse moved to (461, 435)
Screenshot: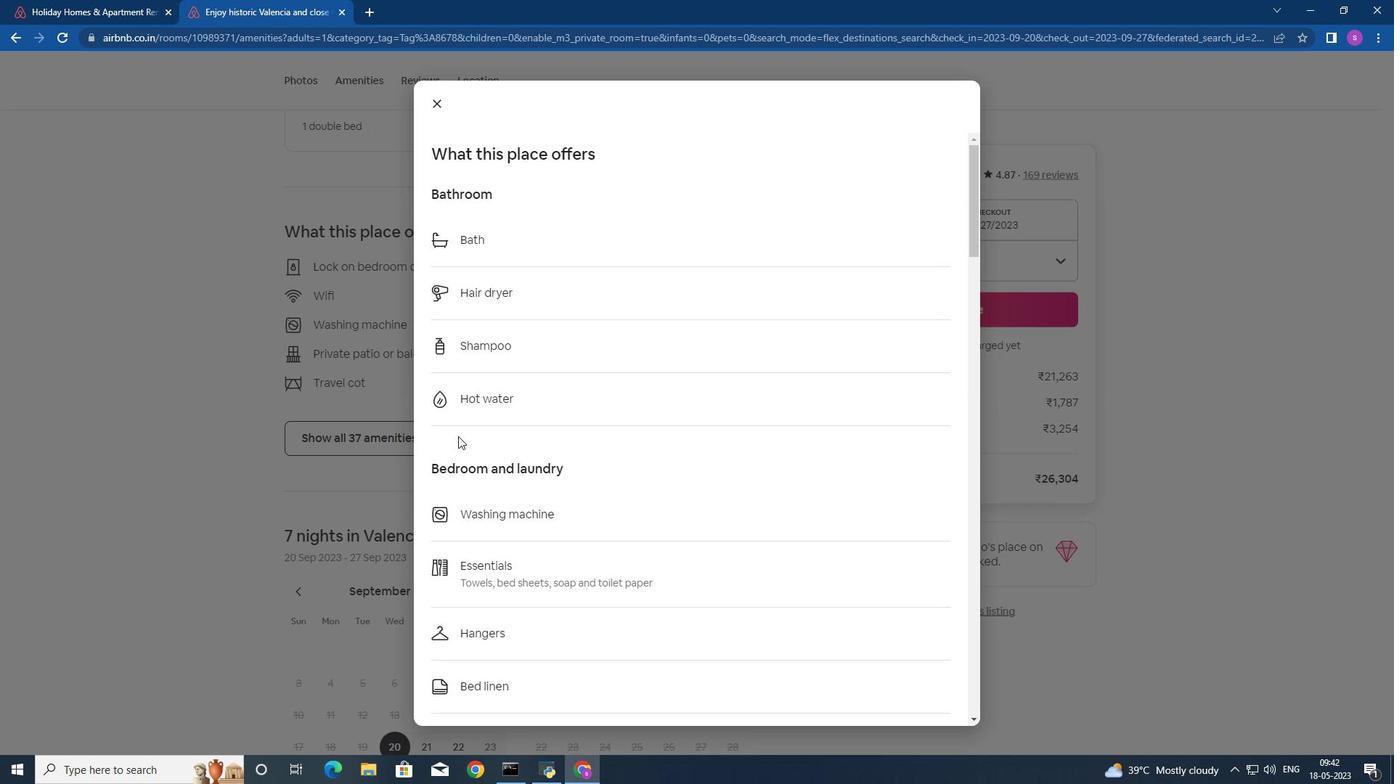 
Action: Mouse scrolled (461, 434) with delta (0, 0)
Screenshot: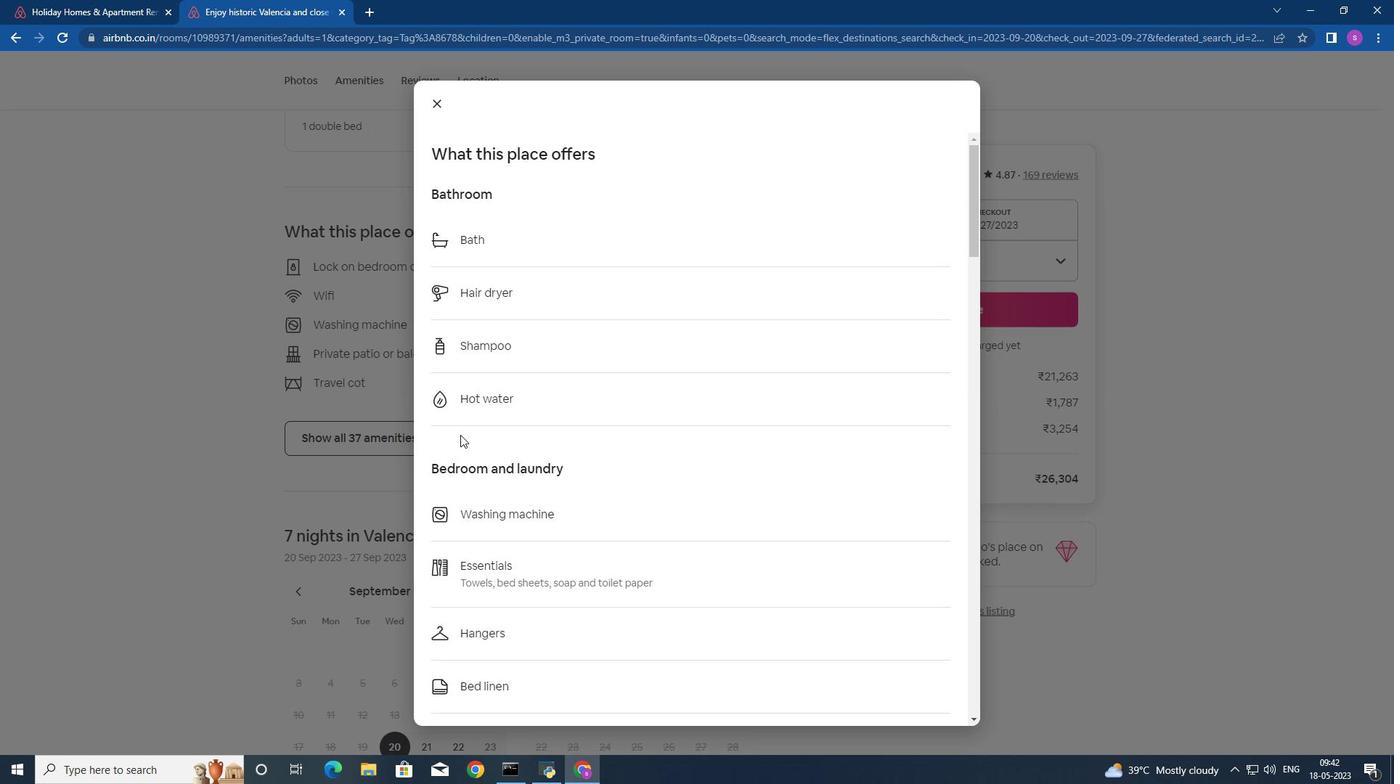 
Action: Mouse moved to (461, 435)
Screenshot: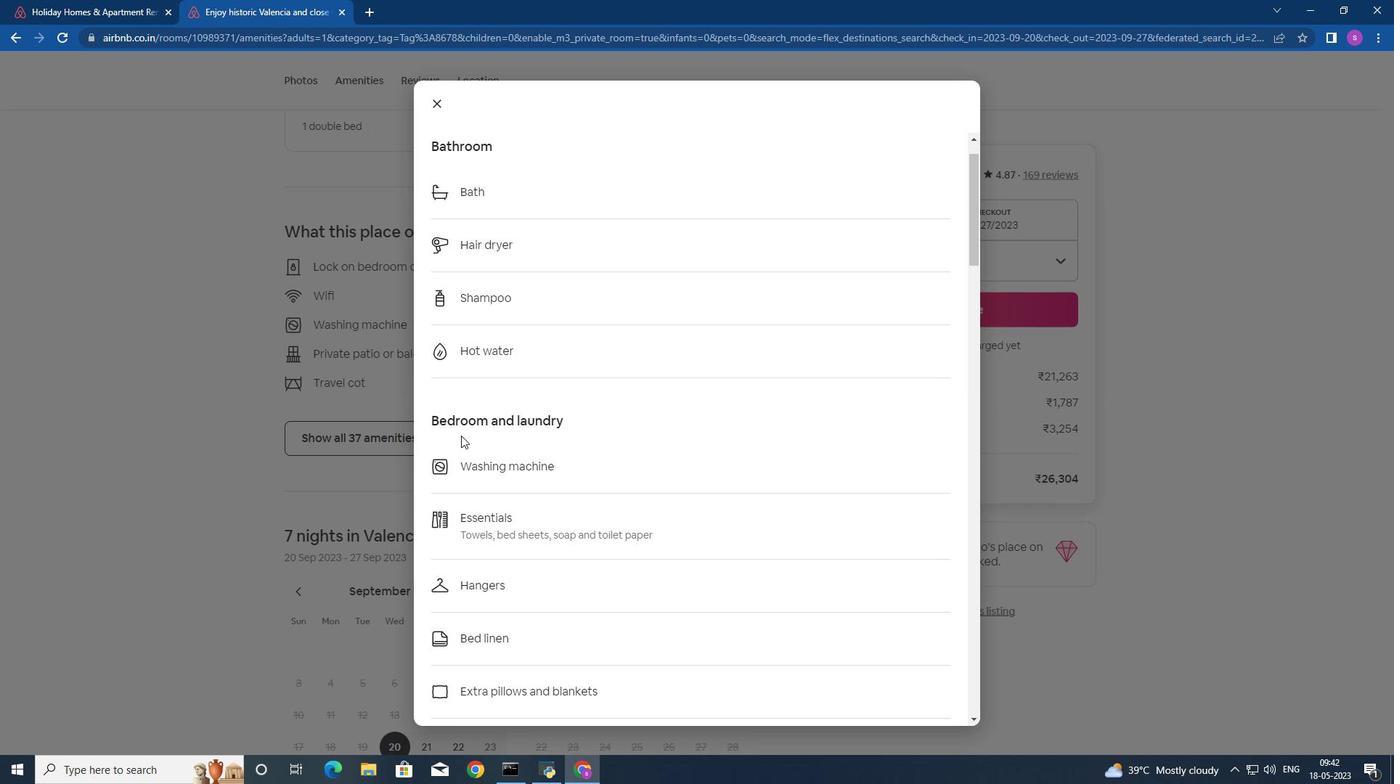 
Action: Mouse scrolled (461, 436) with delta (0, 0)
Screenshot: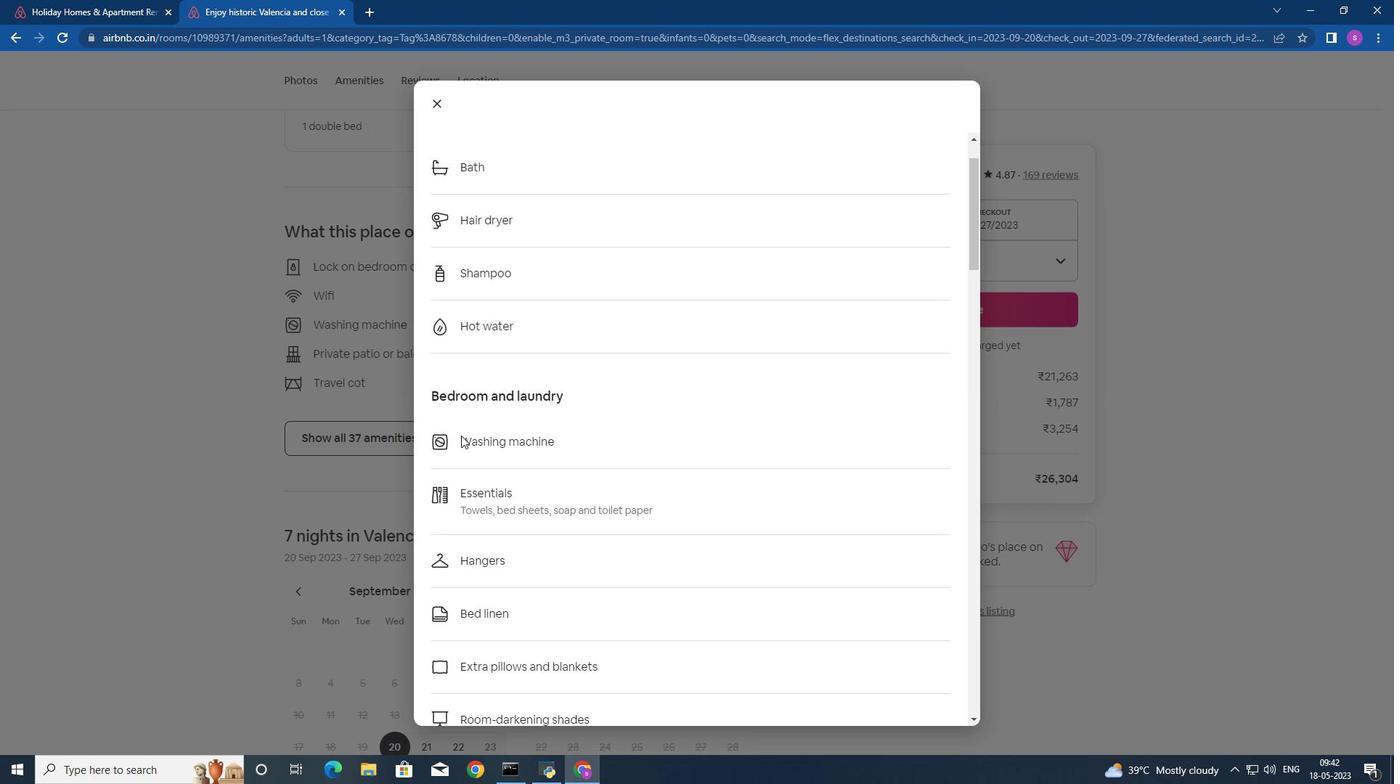 
Action: Mouse moved to (461, 436)
Screenshot: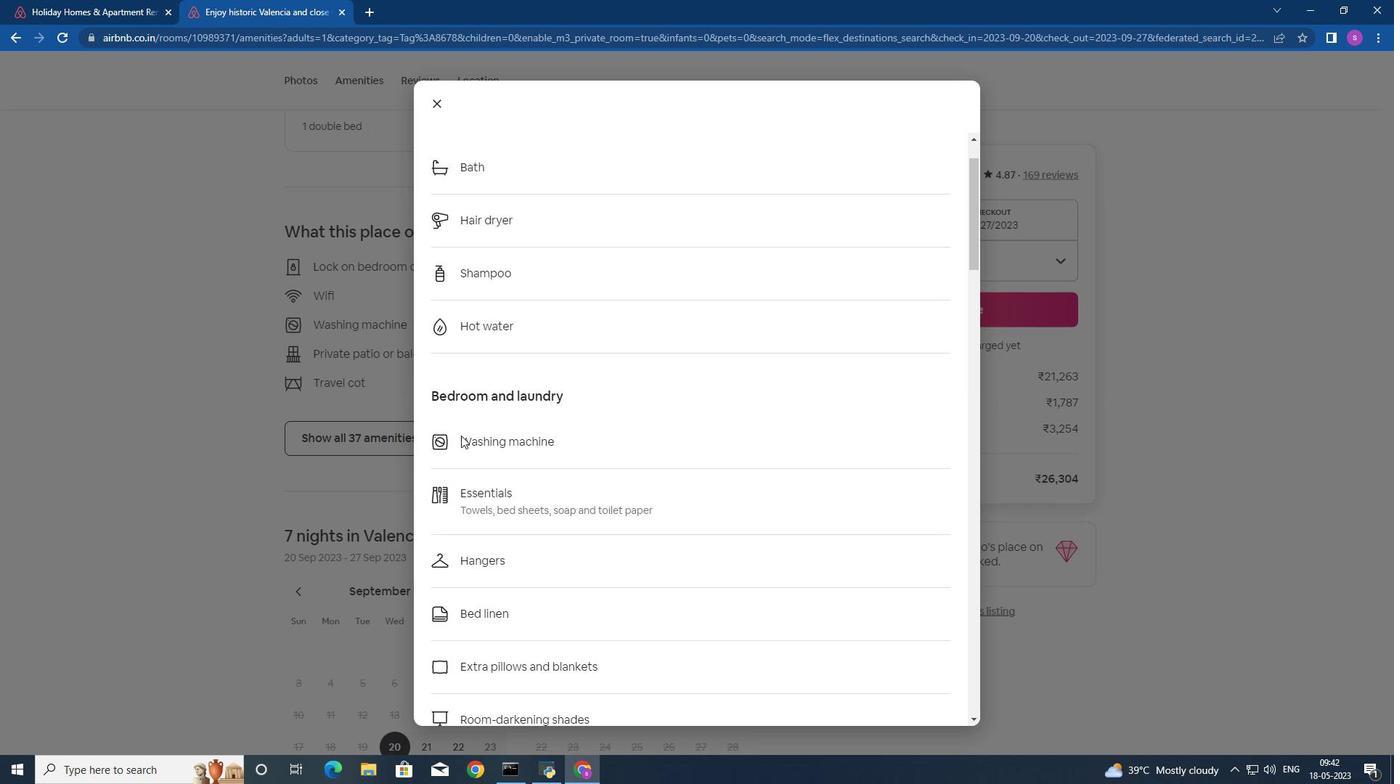 
Action: Mouse scrolled (461, 437) with delta (0, 0)
Screenshot: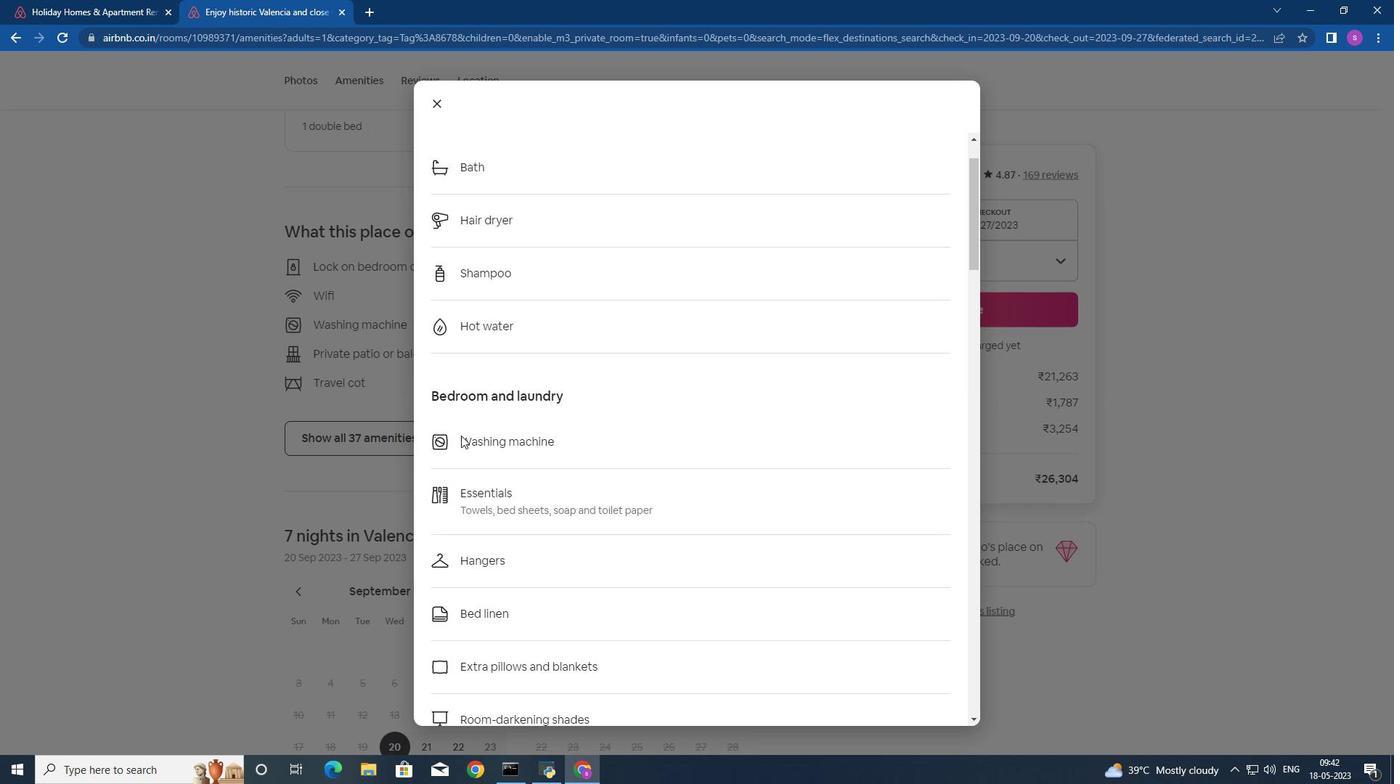
Action: Mouse moved to (481, 430)
Screenshot: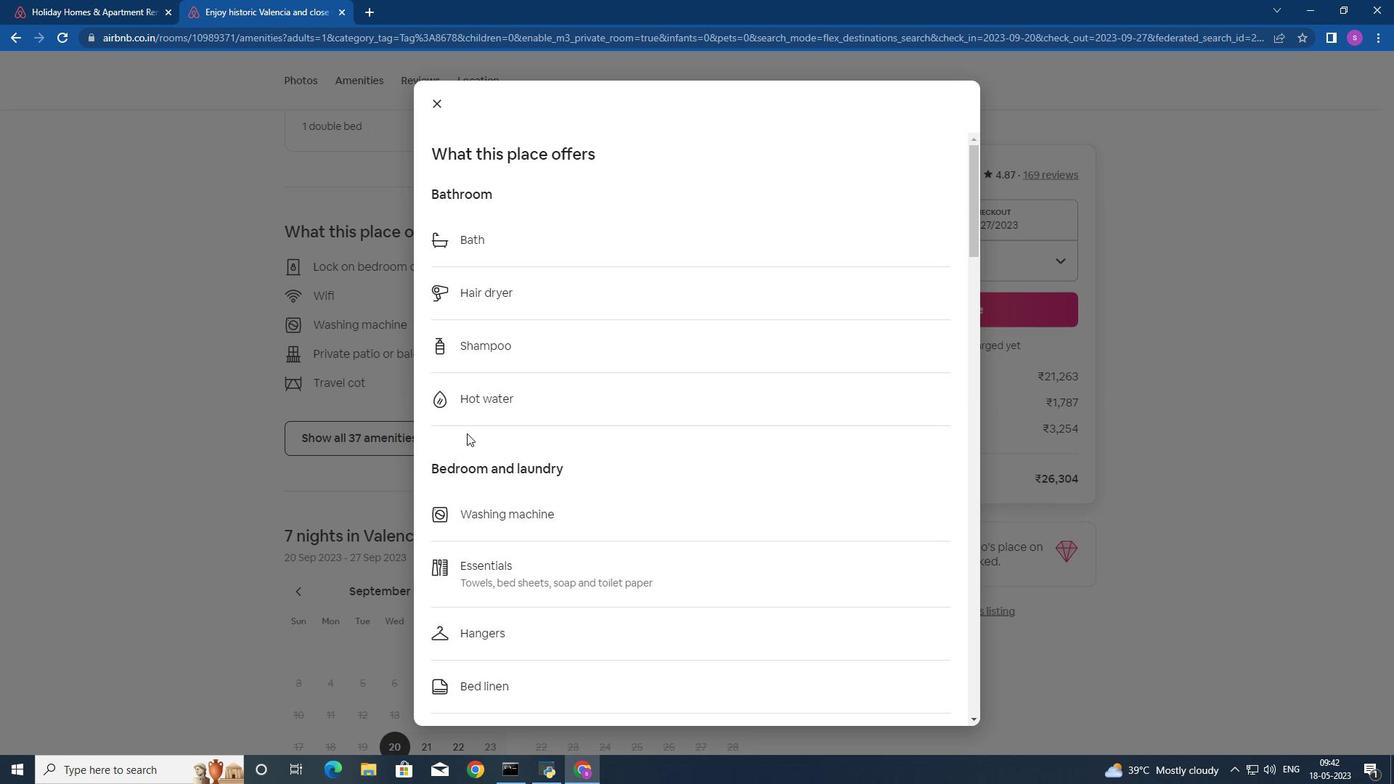 
Action: Mouse scrolled (481, 430) with delta (0, 0)
Screenshot: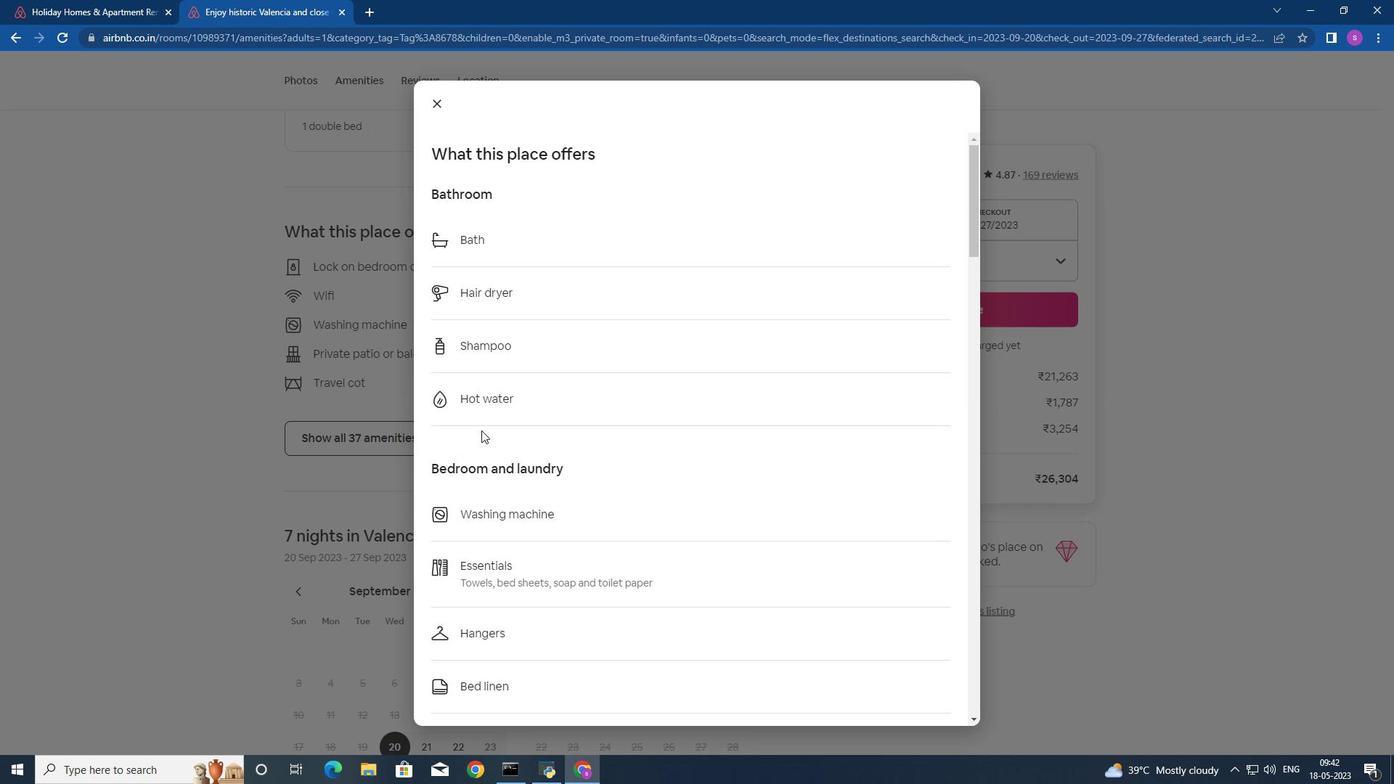 
Action: Mouse scrolled (481, 430) with delta (0, 0)
Screenshot: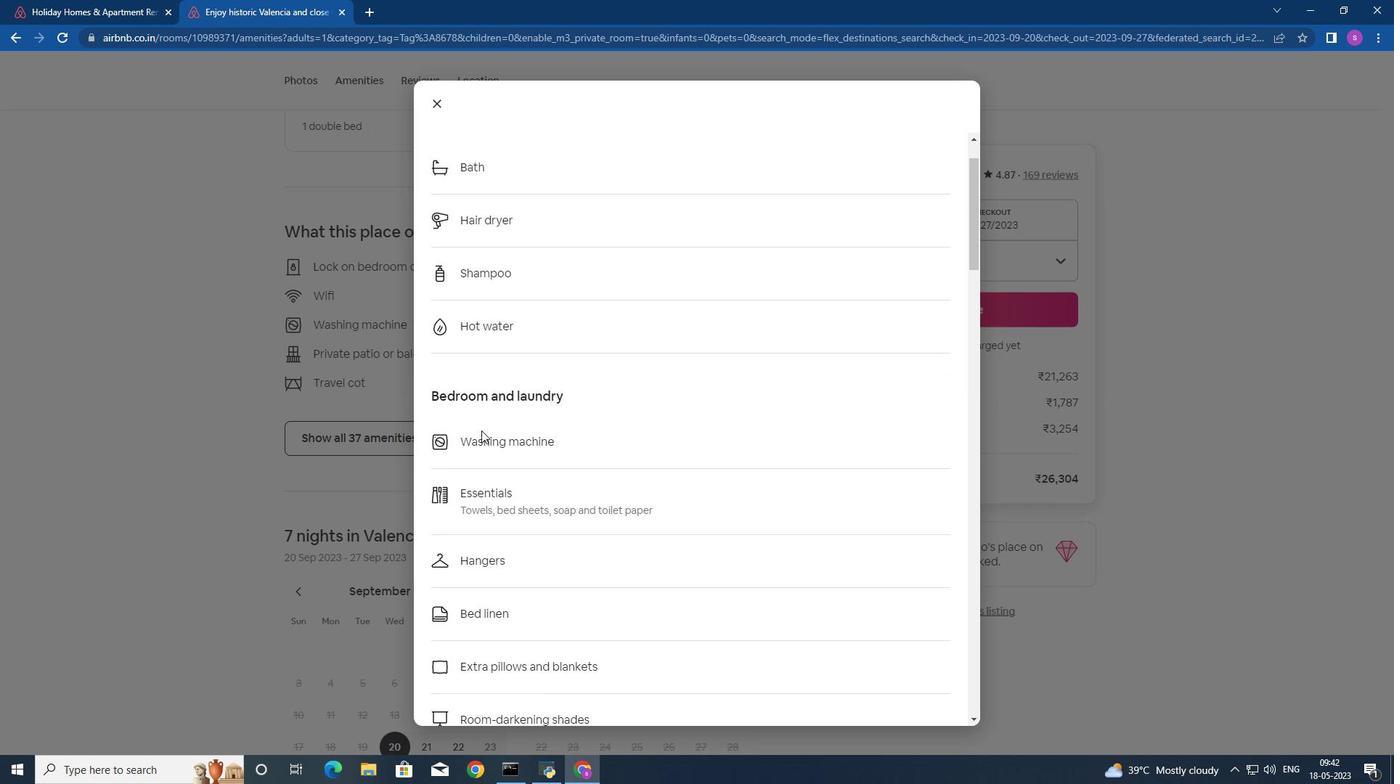 
Action: Mouse scrolled (481, 430) with delta (0, 0)
Screenshot: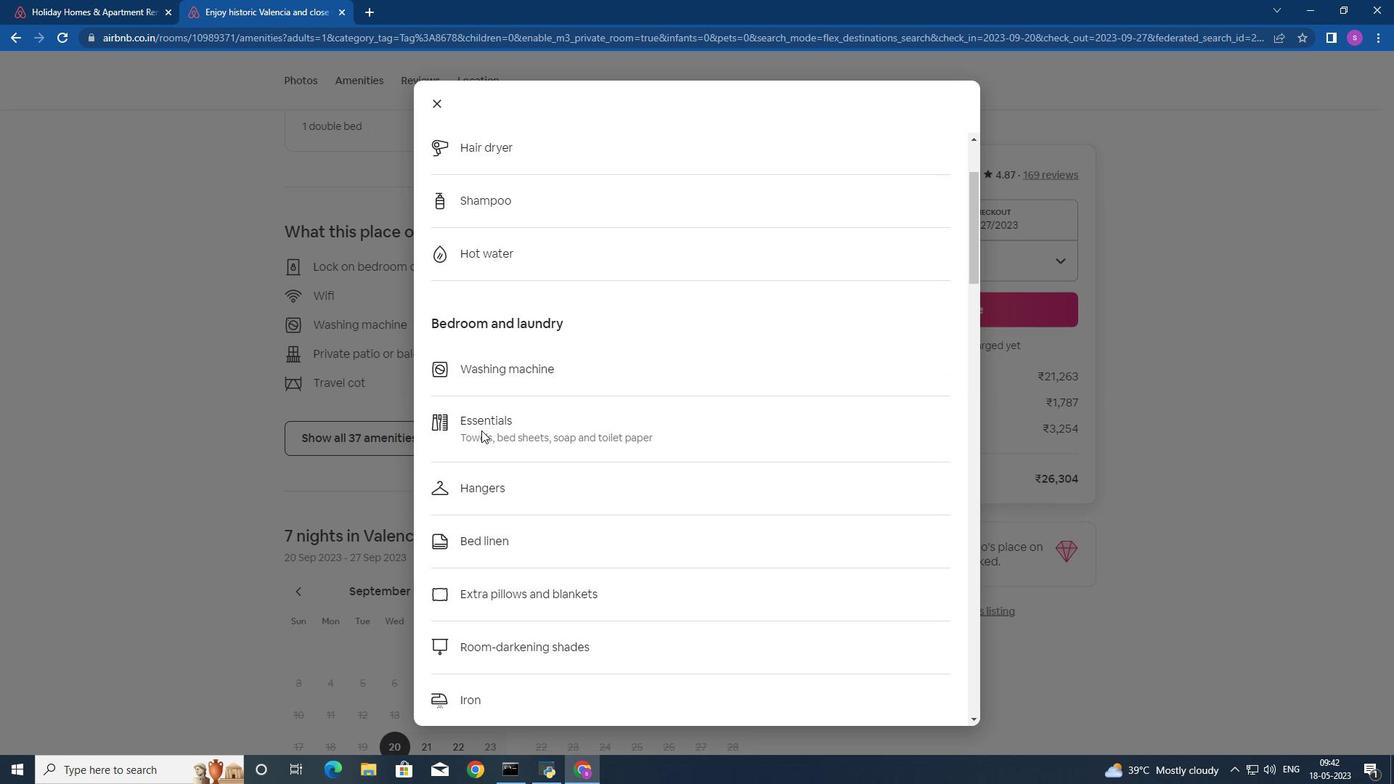 
Action: Mouse scrolled (481, 430) with delta (0, 0)
Screenshot: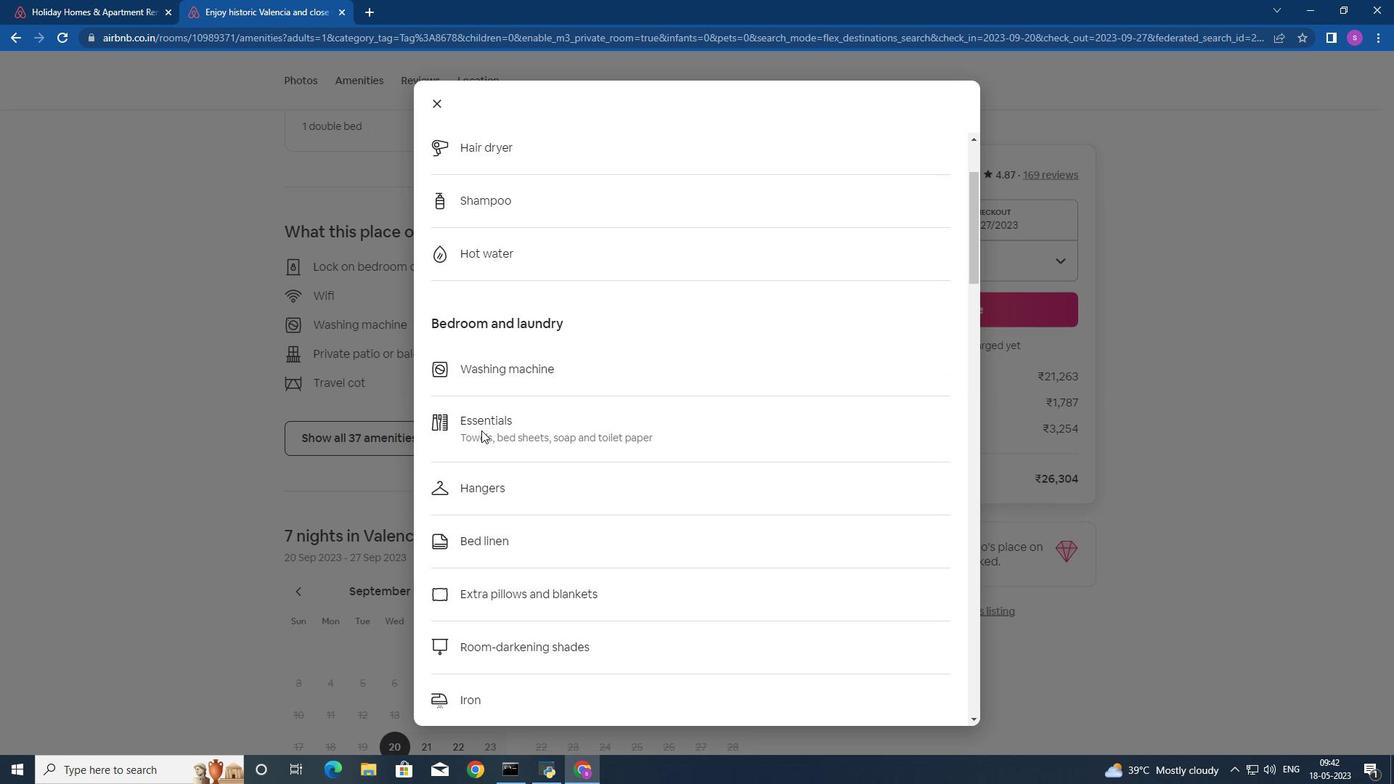 
Action: Mouse scrolled (481, 430) with delta (0, 0)
Screenshot: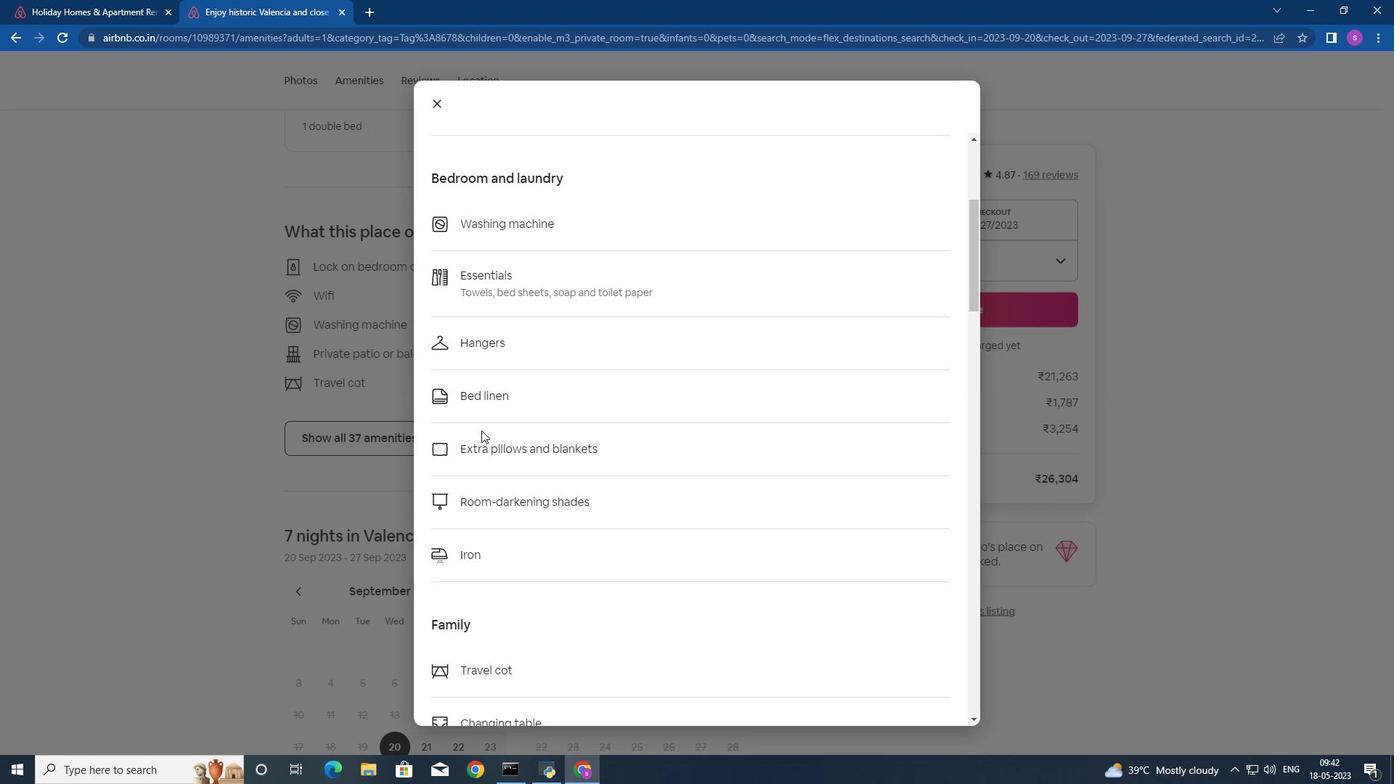 
Action: Mouse scrolled (481, 430) with delta (0, 0)
Screenshot: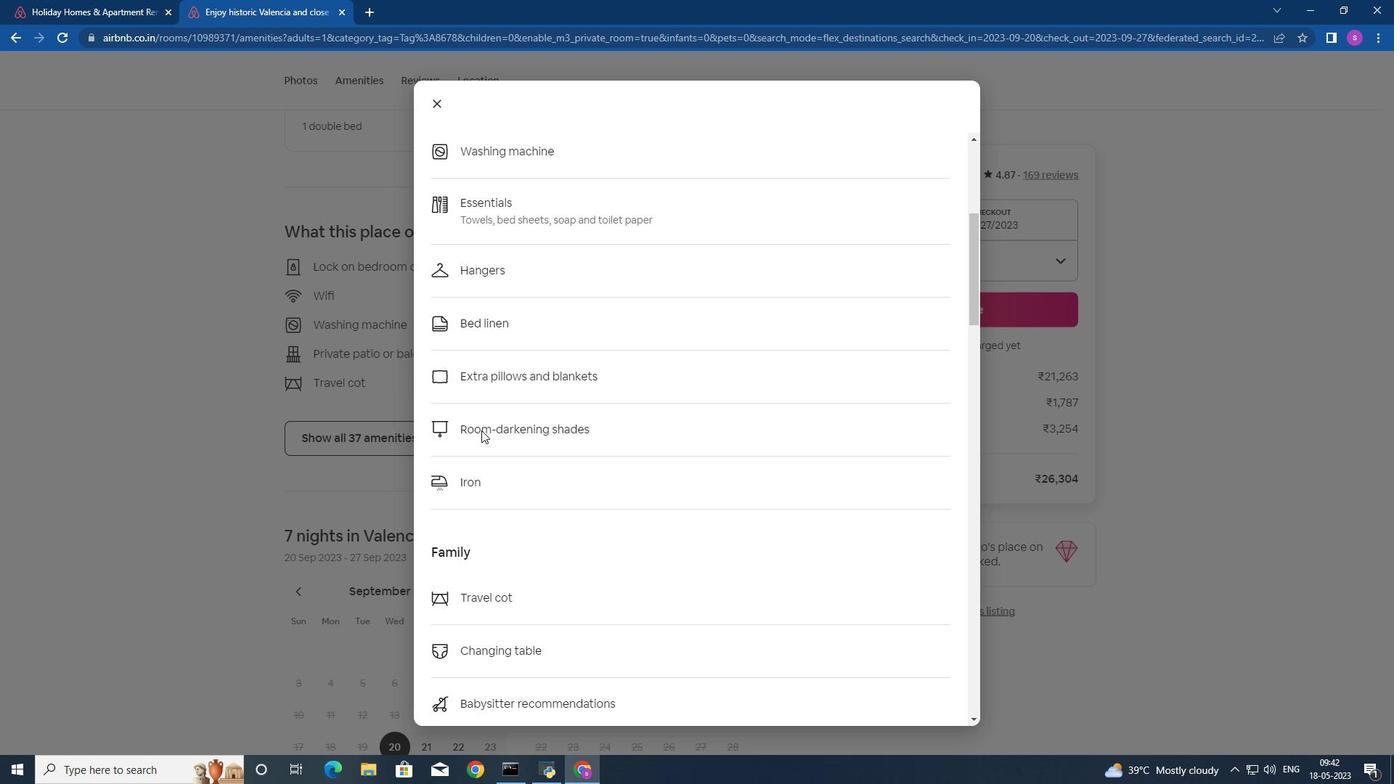 
Action: Mouse scrolled (481, 430) with delta (0, 0)
Screenshot: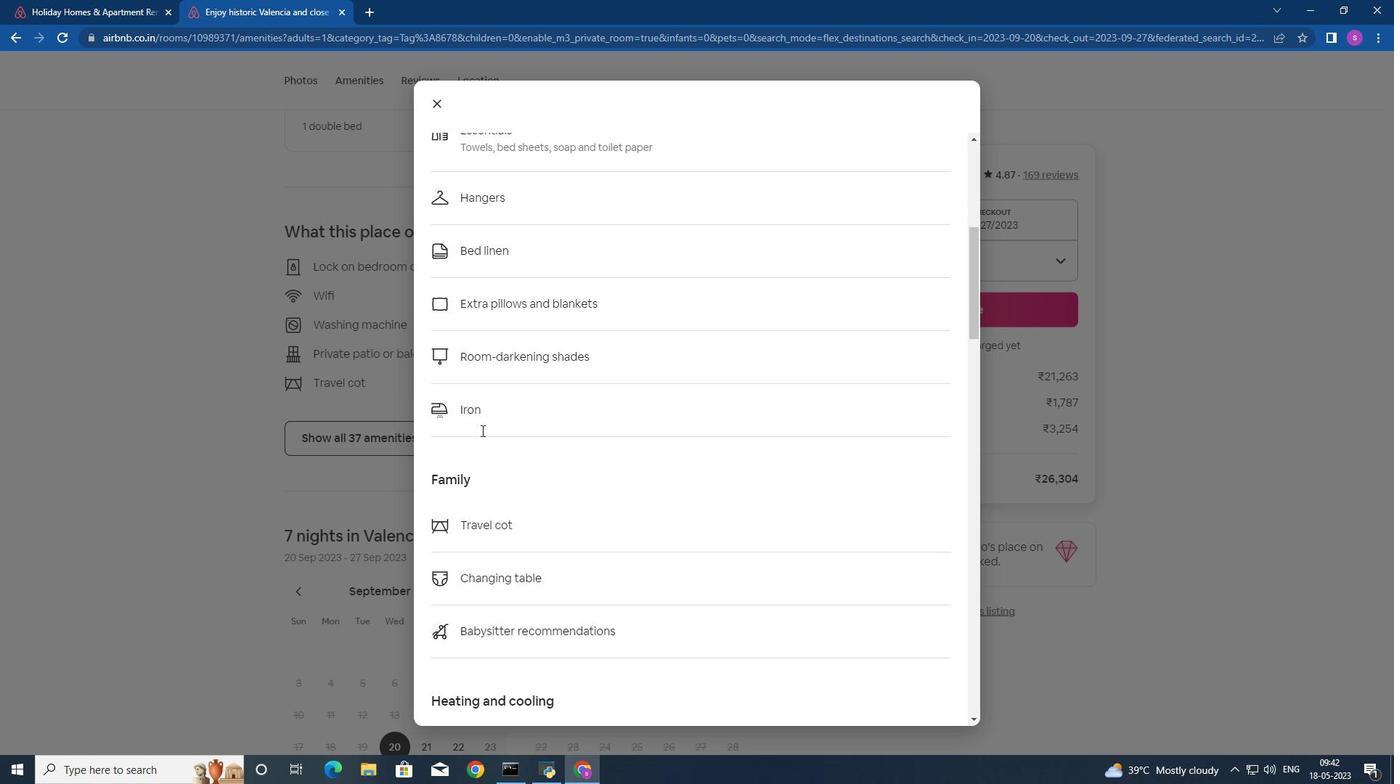 
Action: Mouse scrolled (481, 430) with delta (0, 0)
Screenshot: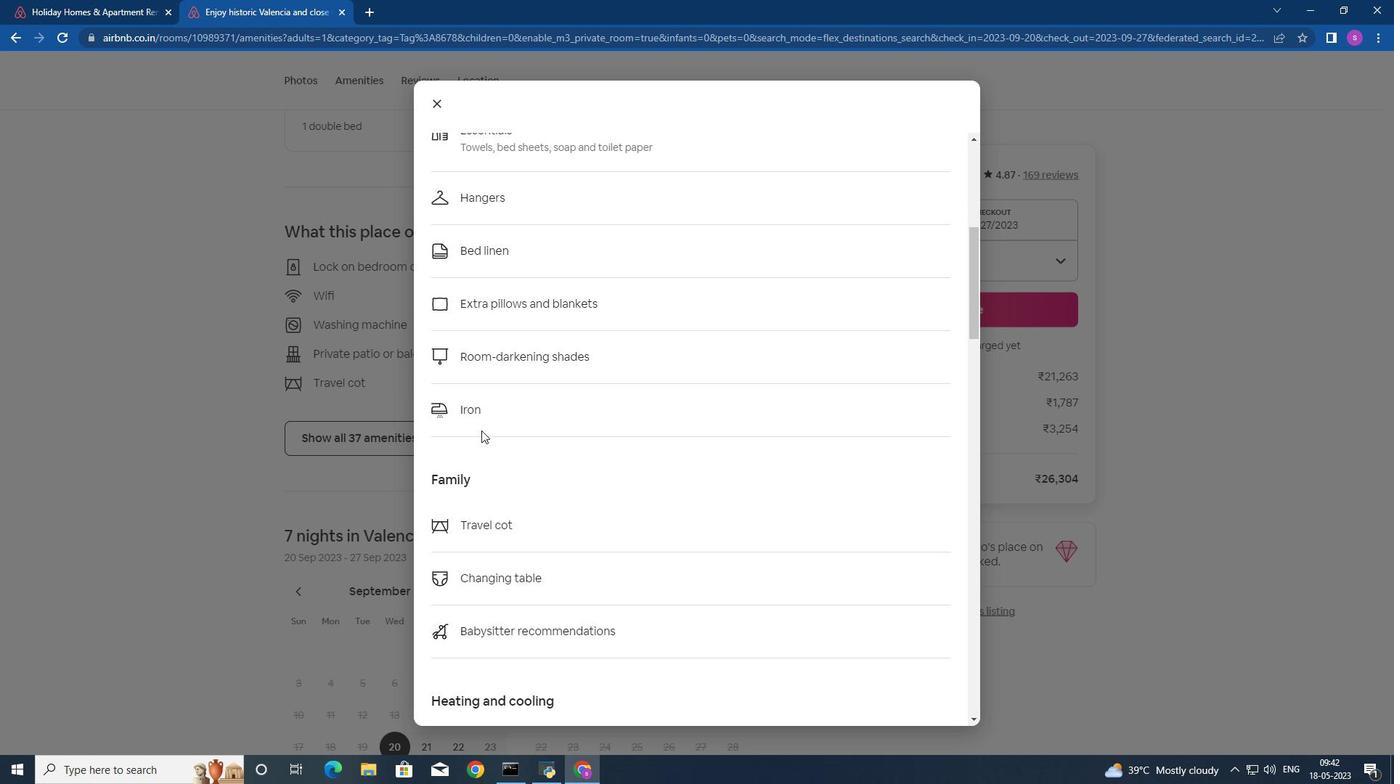
Action: Mouse moved to (481, 430)
Screenshot: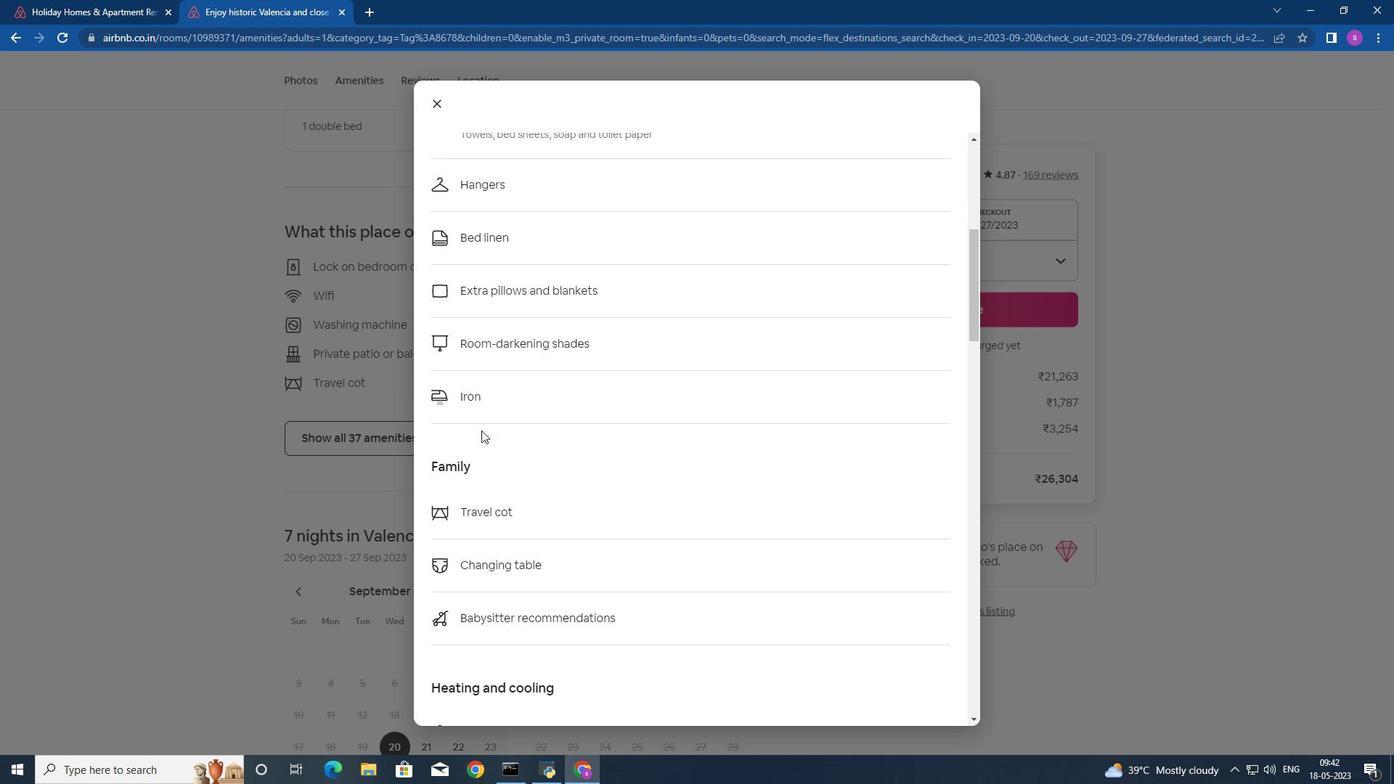 
Action: Mouse scrolled (481, 430) with delta (0, 0)
Screenshot: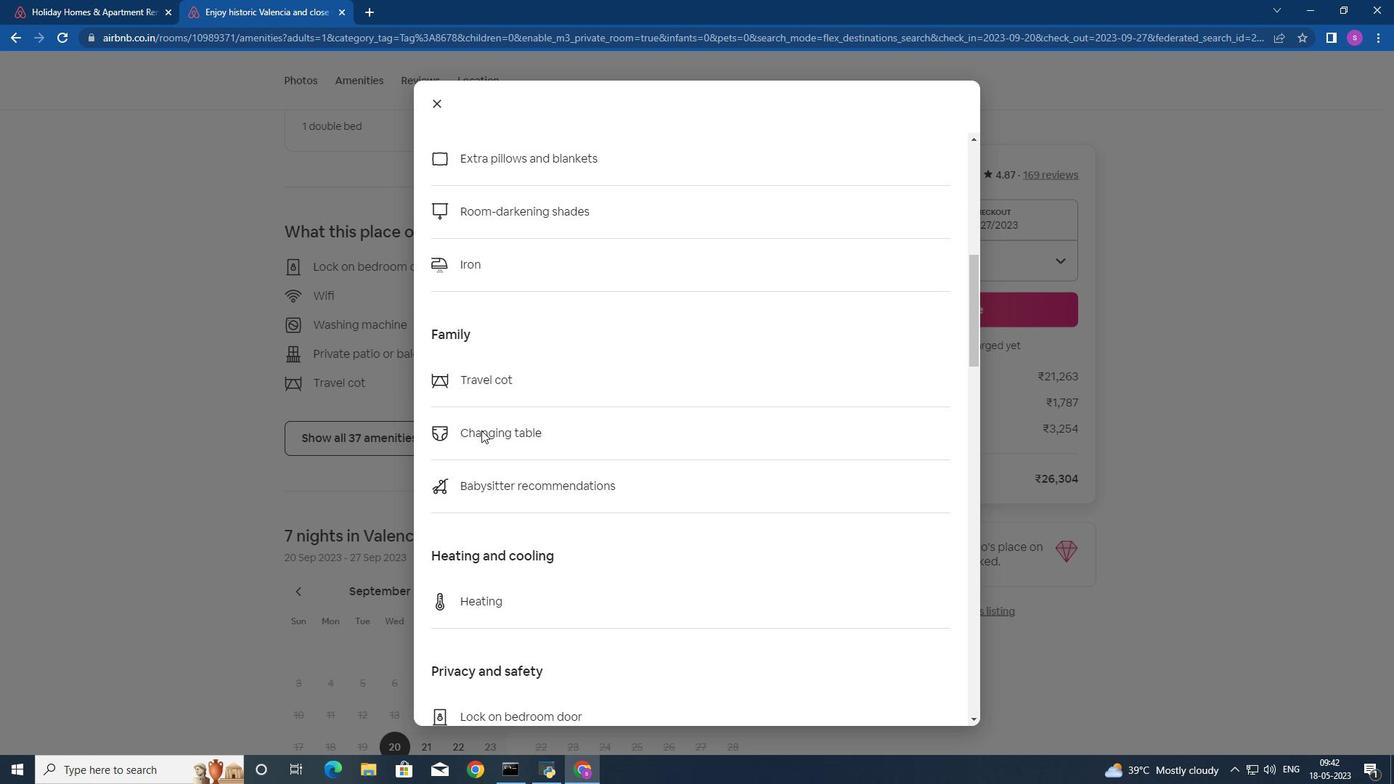 
Action: Mouse scrolled (481, 430) with delta (0, 0)
Screenshot: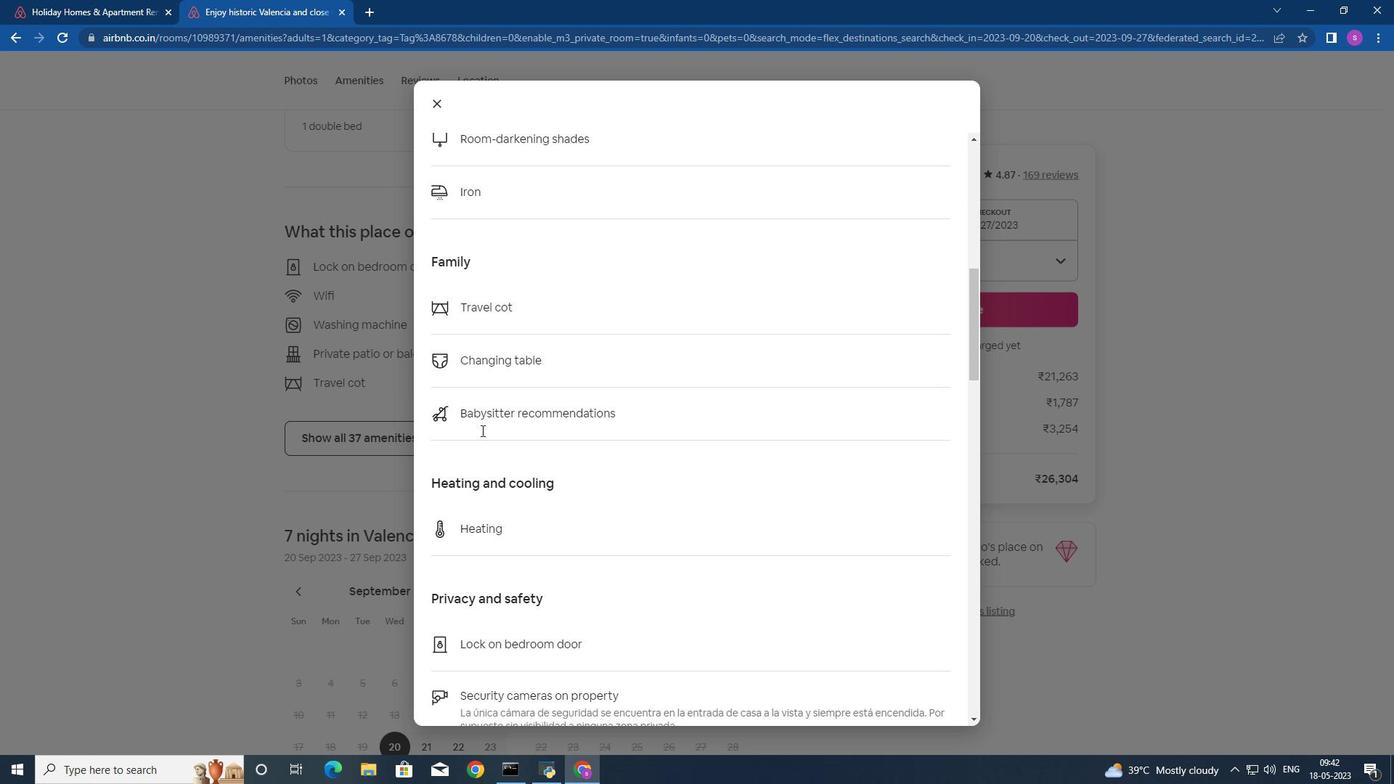 
Action: Mouse scrolled (481, 430) with delta (0, 0)
Screenshot: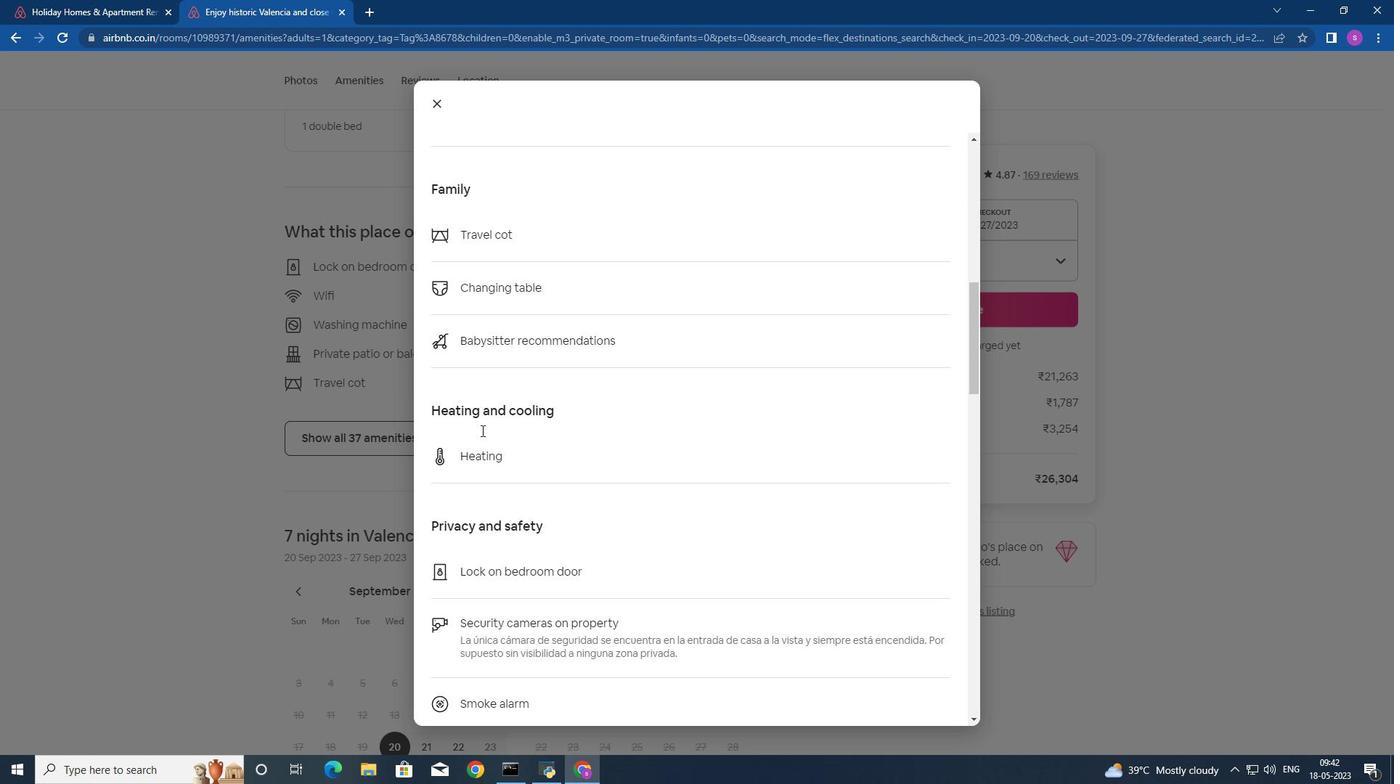 
Action: Mouse scrolled (481, 430) with delta (0, 0)
Screenshot: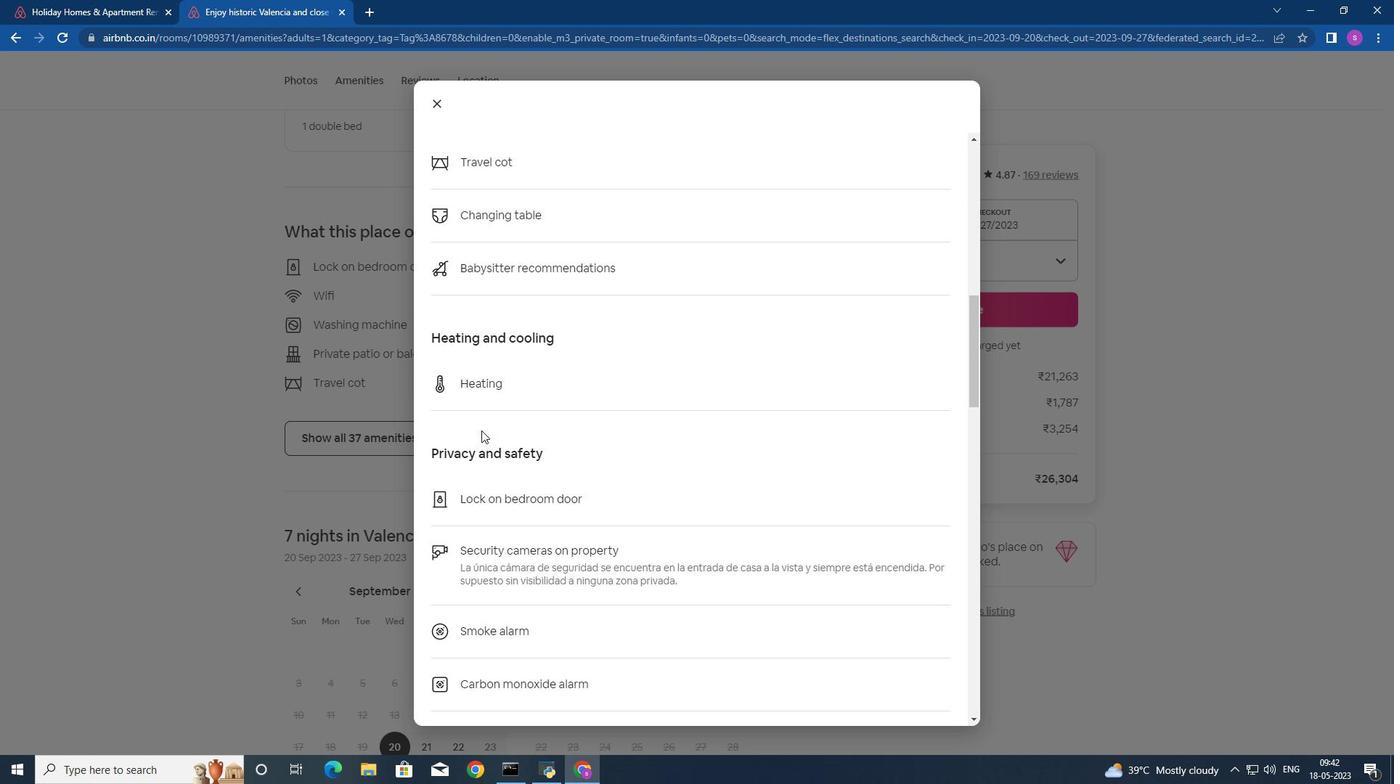 
Action: Mouse scrolled (481, 430) with delta (0, 0)
Screenshot: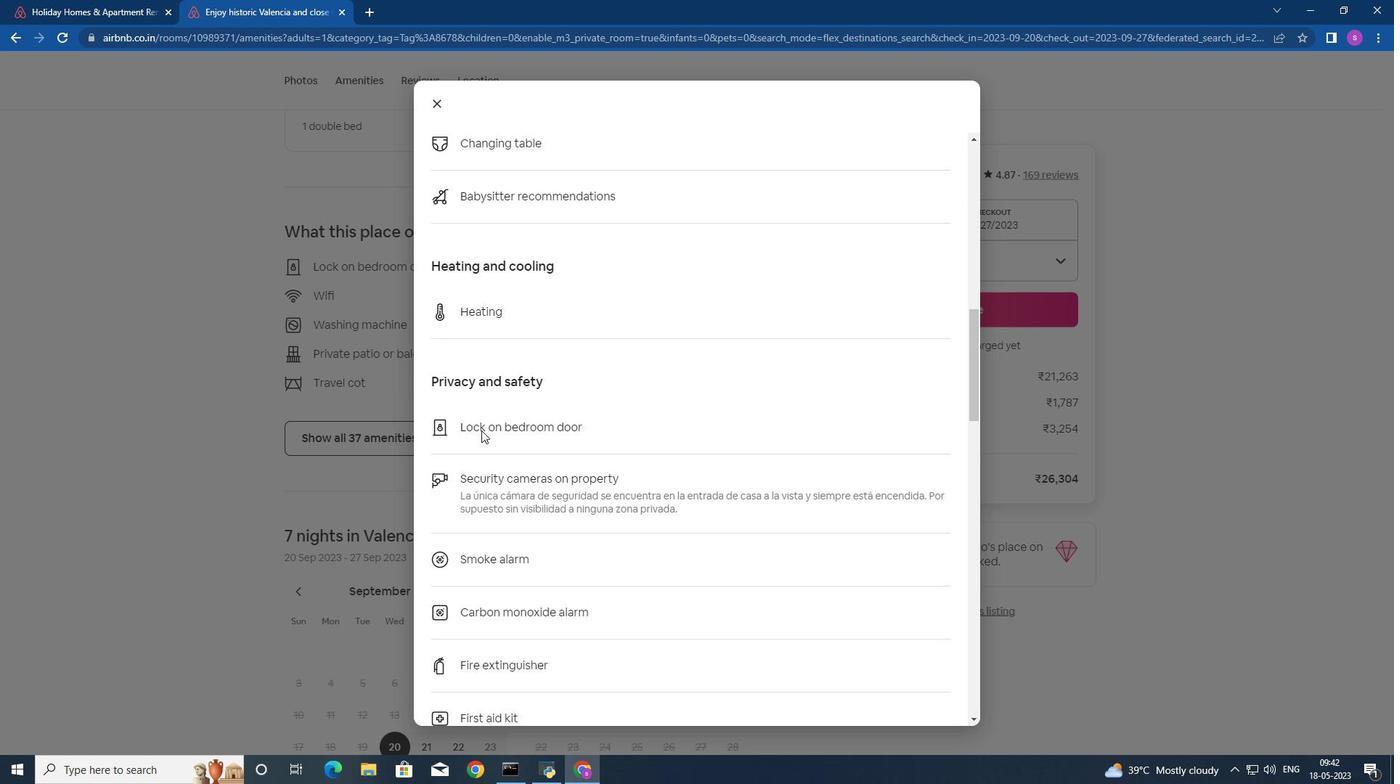 
Action: Mouse moved to (481, 430)
Screenshot: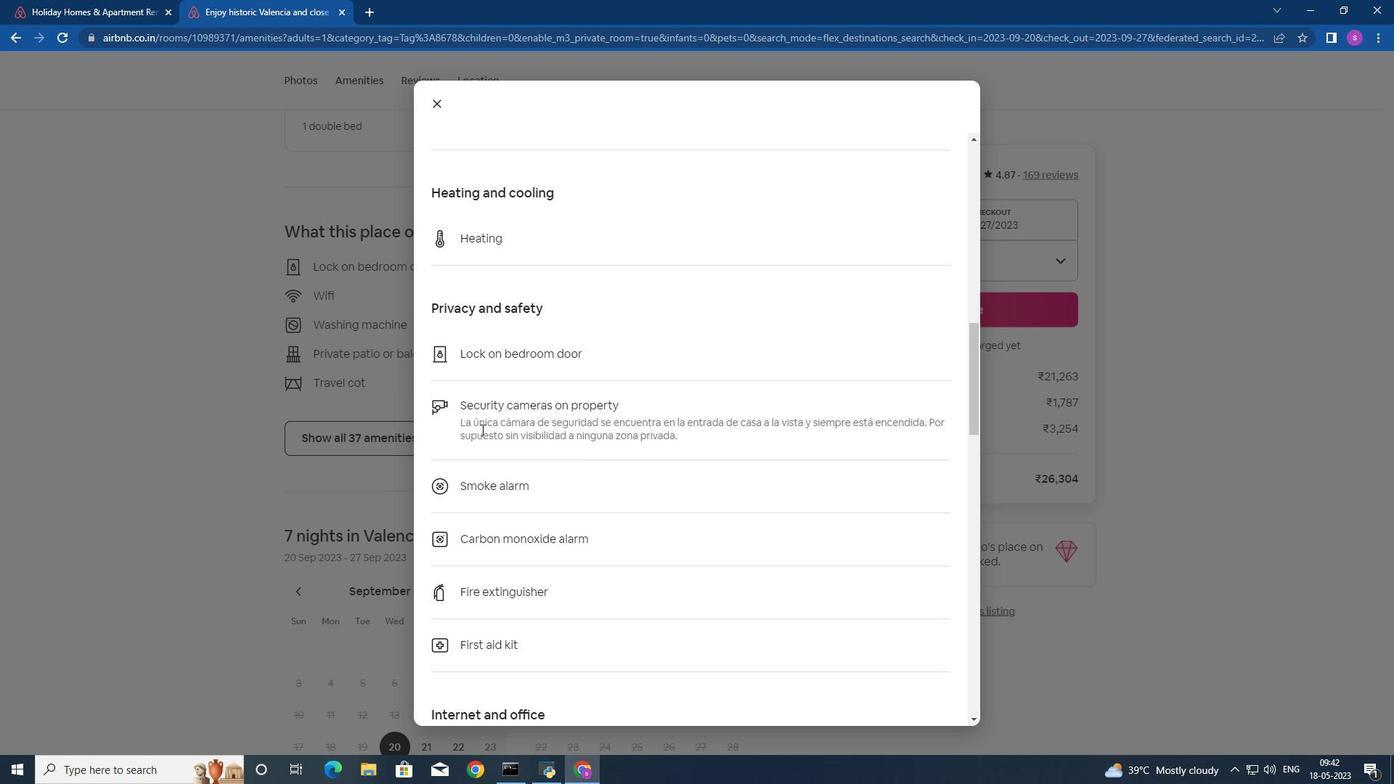 
Action: Mouse scrolled (481, 429) with delta (0, 0)
Screenshot: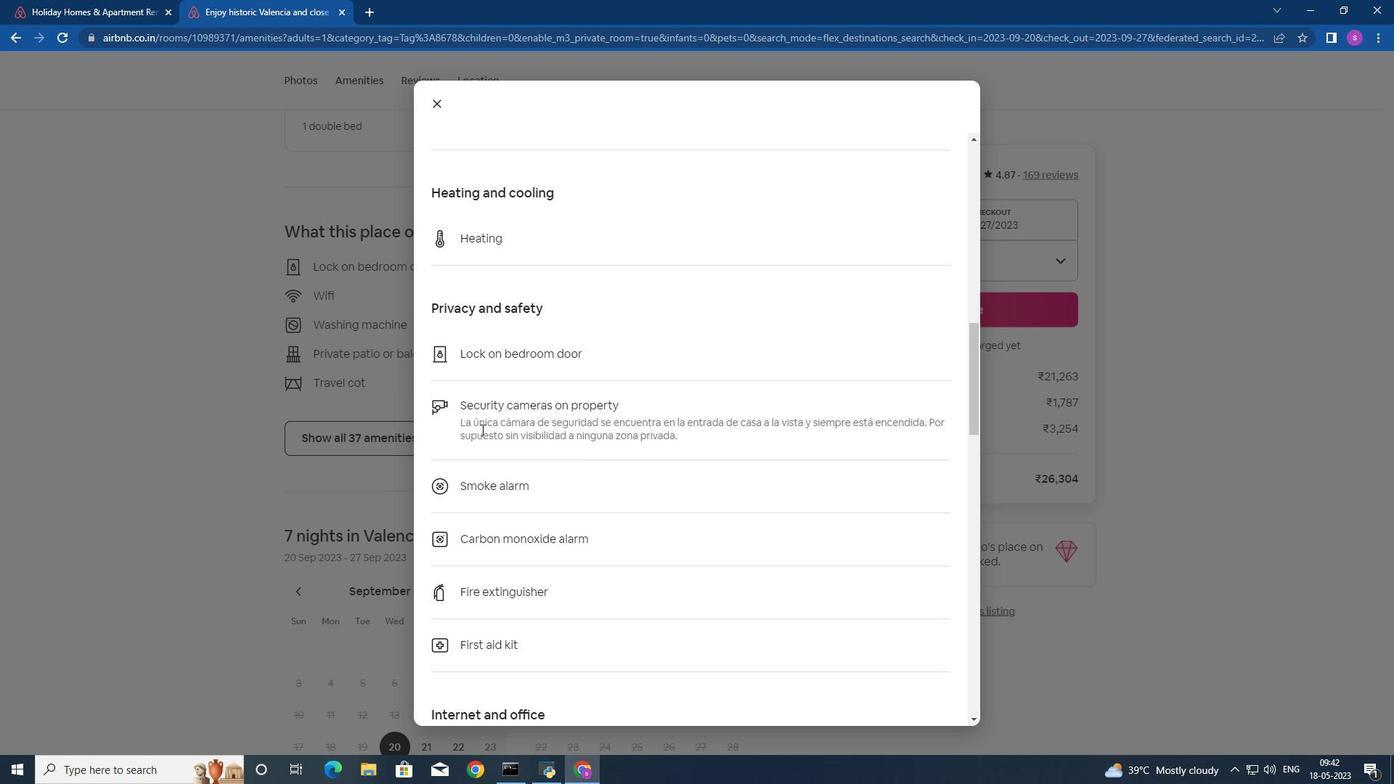 
Action: Mouse moved to (546, 467)
Screenshot: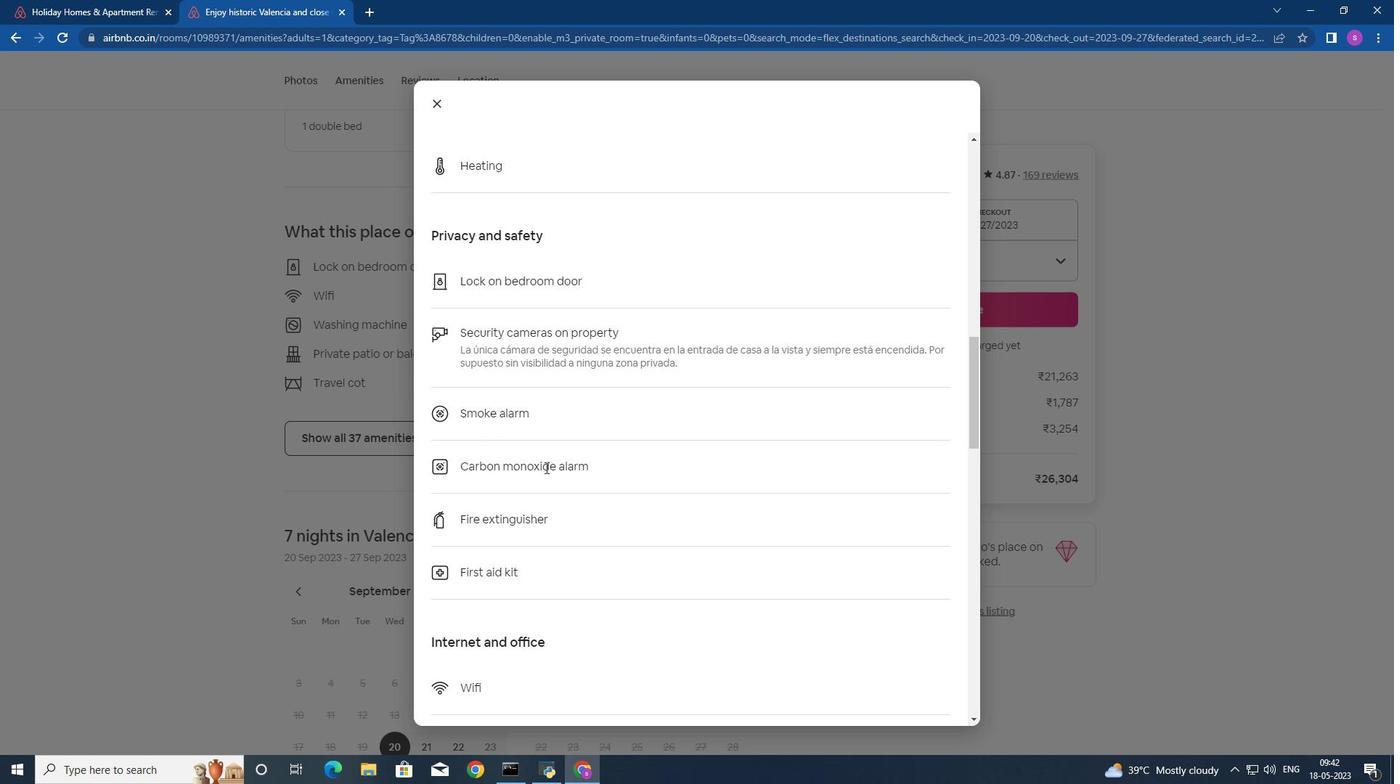 
Action: Mouse scrolled (546, 467) with delta (0, 0)
Screenshot: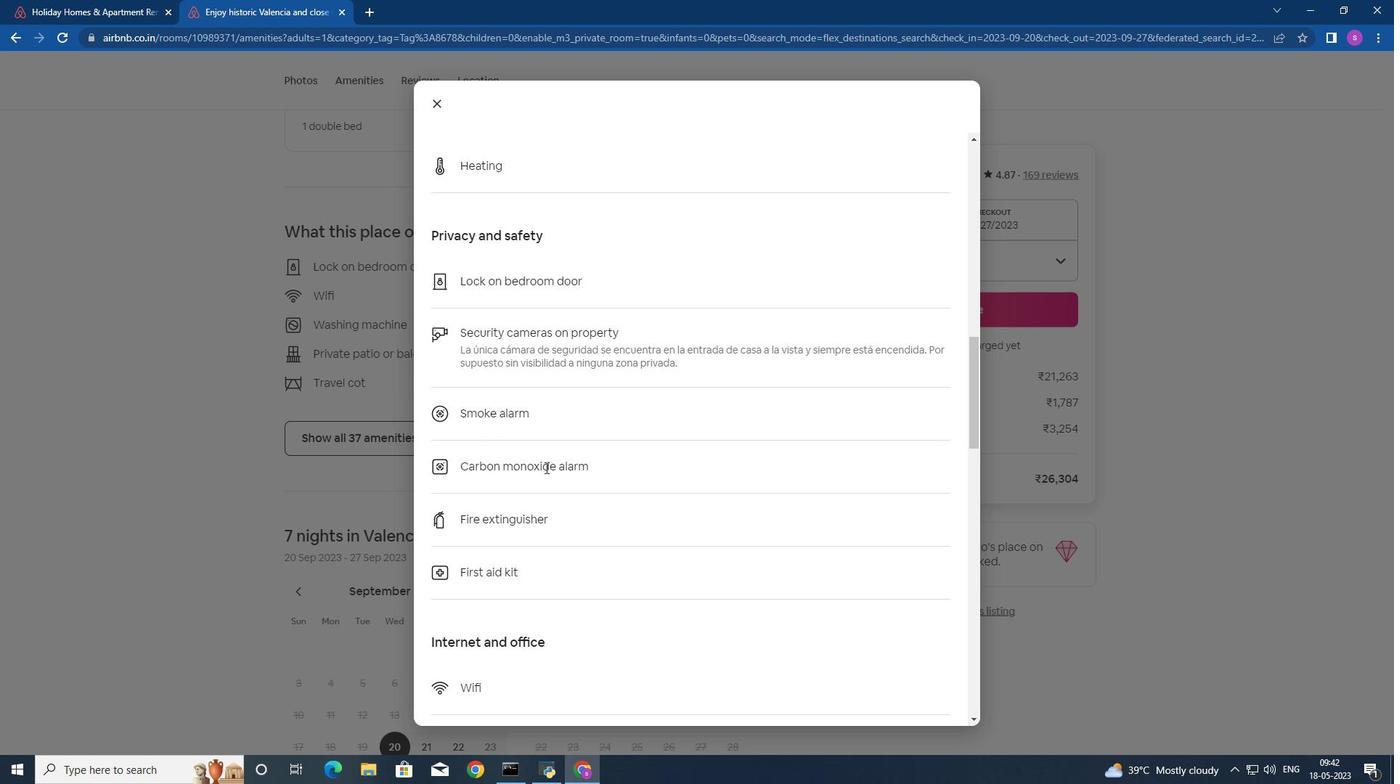 
Action: Mouse moved to (551, 467)
Screenshot: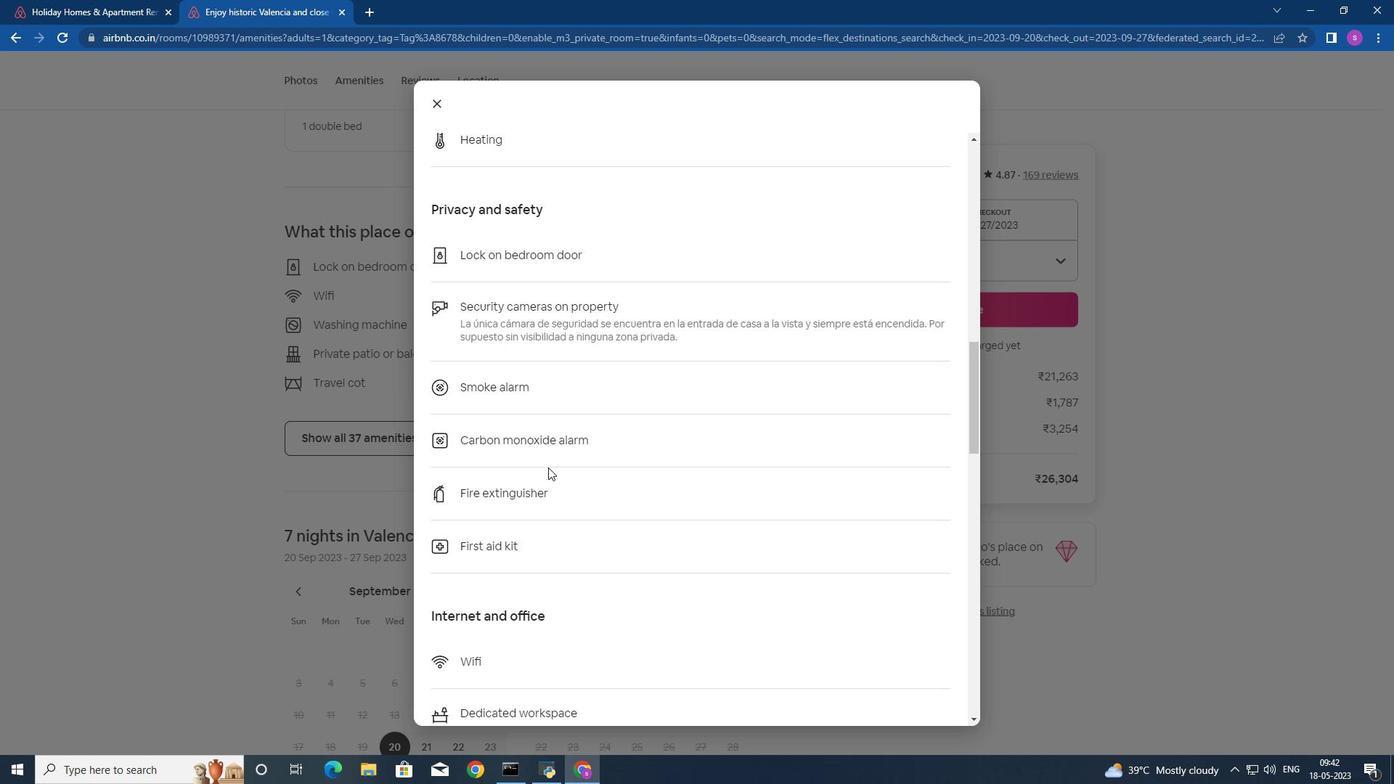
Action: Mouse scrolled (551, 467) with delta (0, 0)
Screenshot: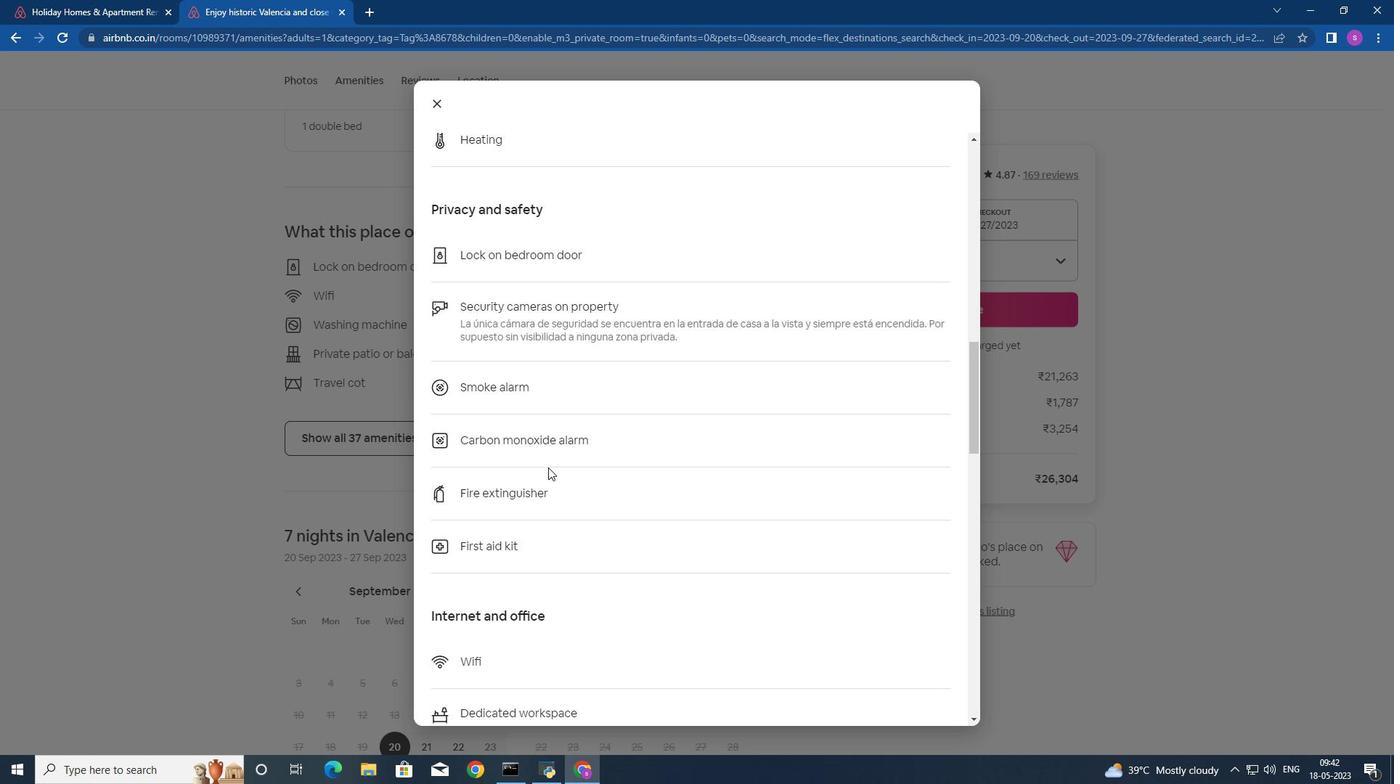 
Action: Mouse moved to (555, 468)
Screenshot: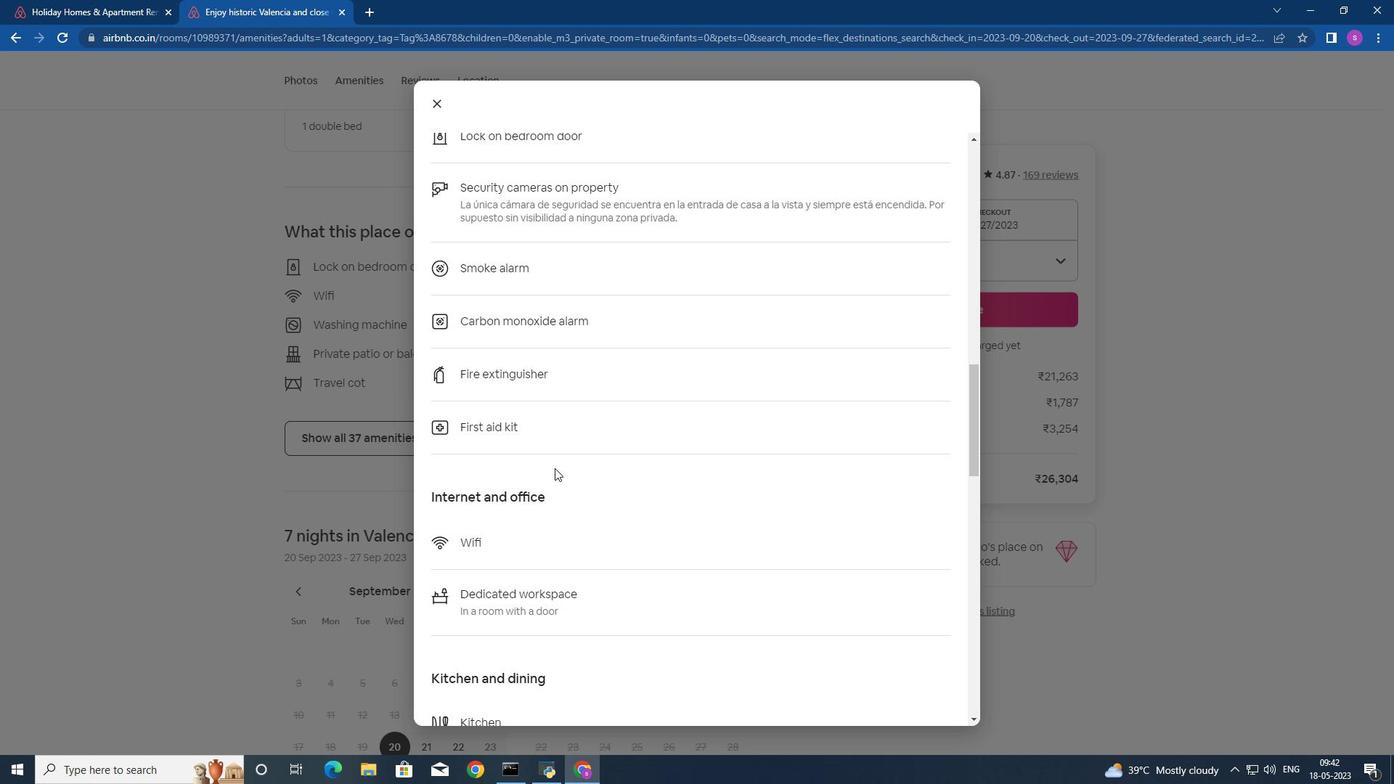 
Action: Mouse scrolled (555, 467) with delta (0, 0)
Screenshot: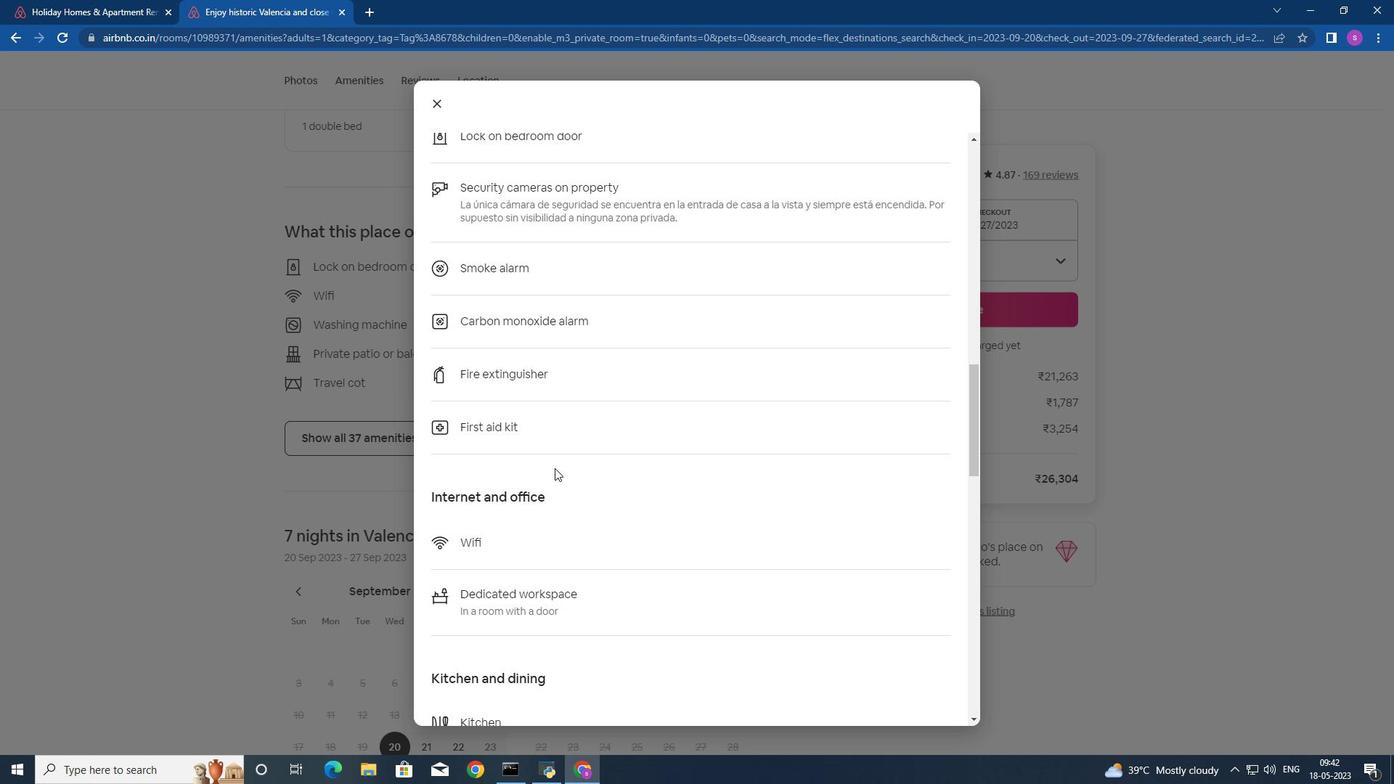
Action: Mouse moved to (555, 468)
Screenshot: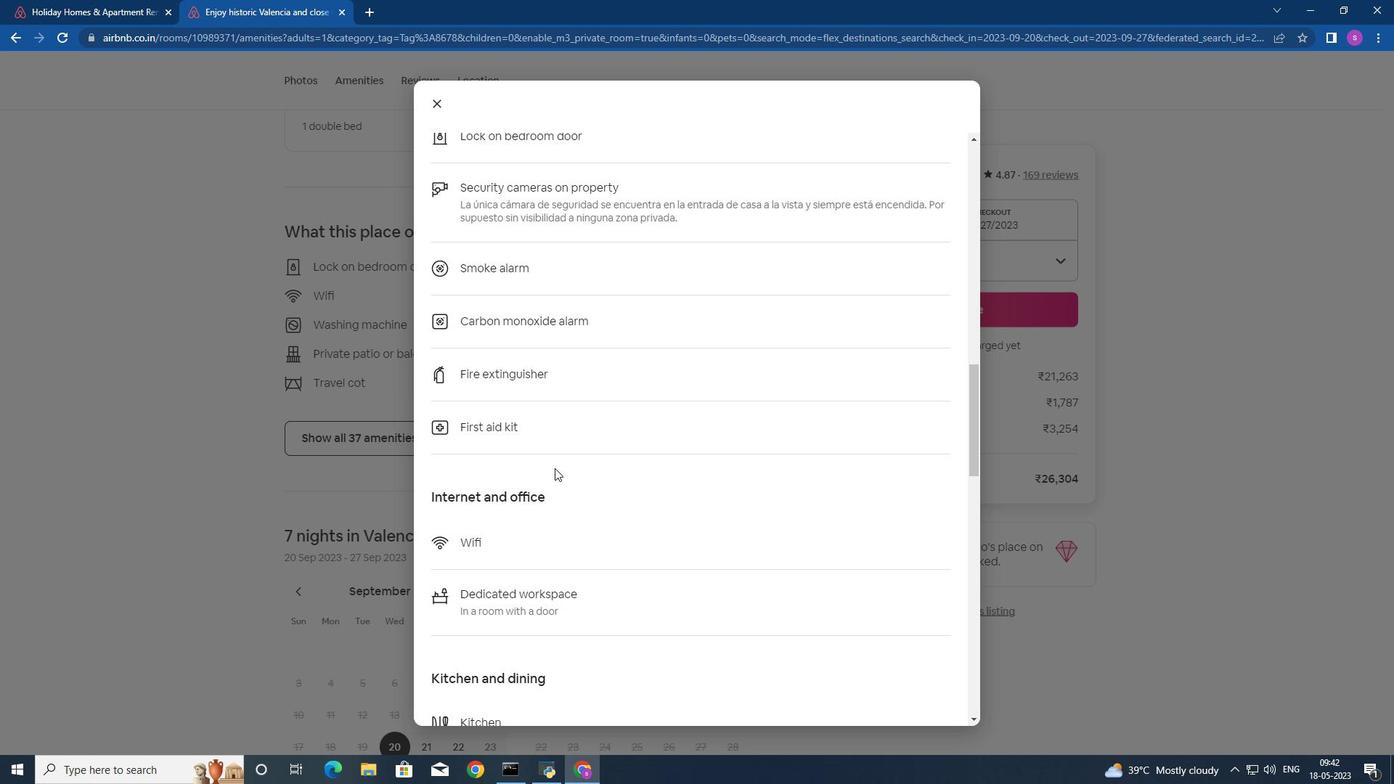 
Action: Mouse scrolled (555, 467) with delta (0, 0)
Screenshot: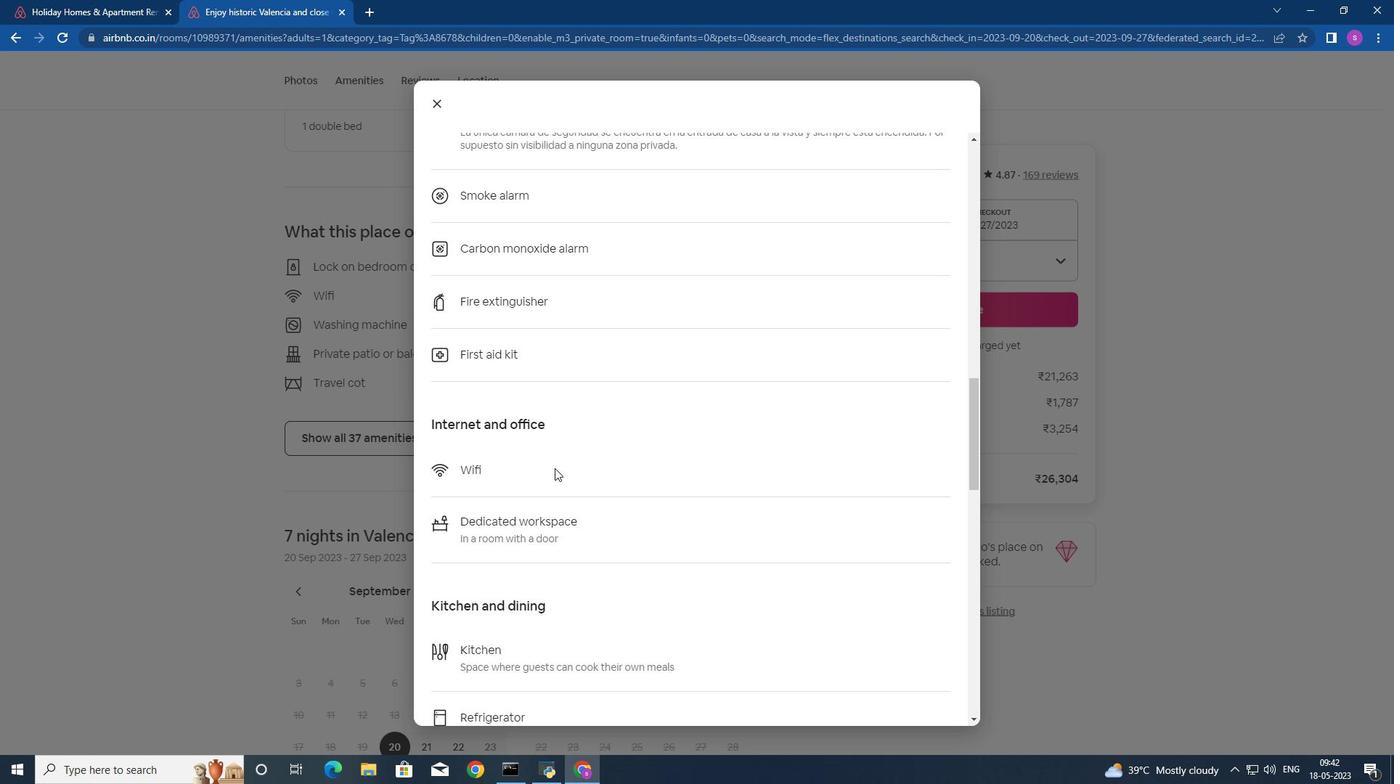 
Action: Mouse scrolled (555, 467) with delta (0, 0)
Screenshot: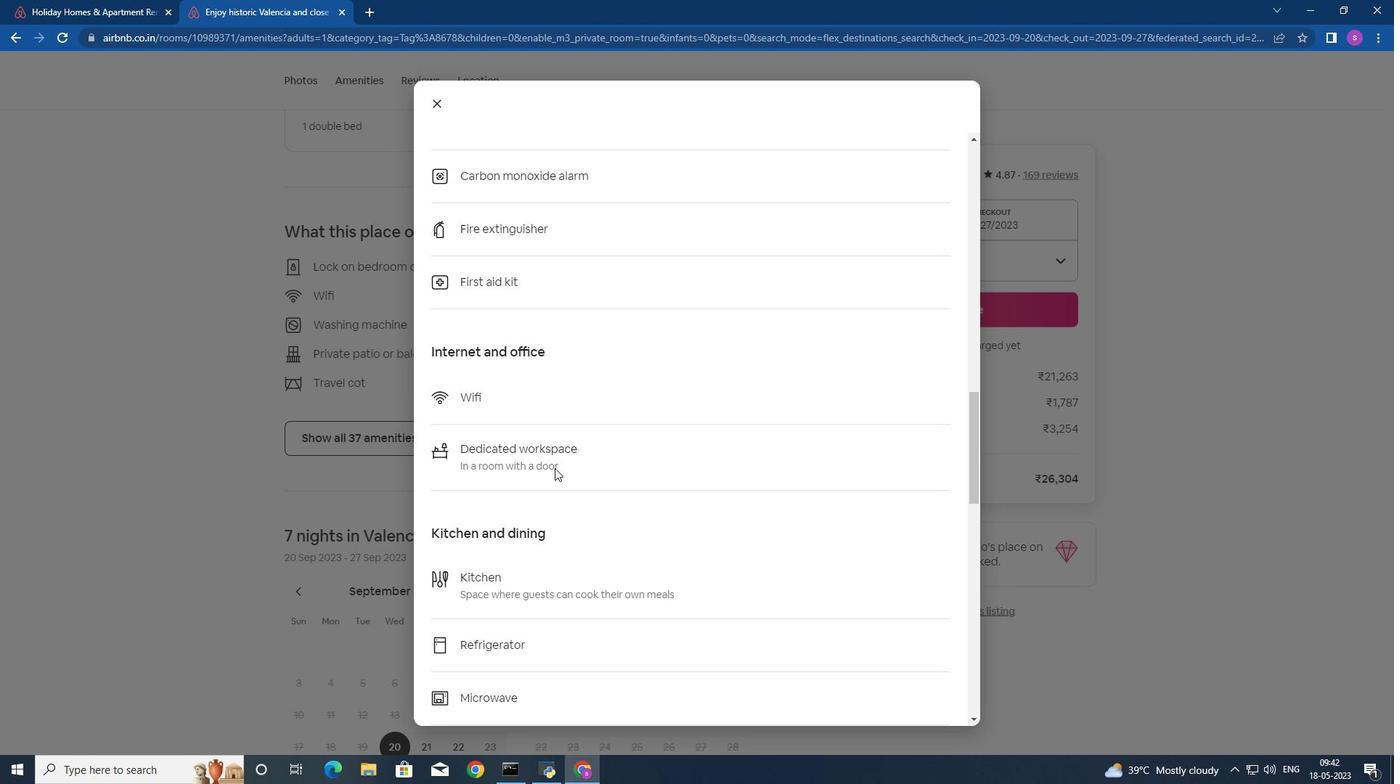 
Action: Mouse moved to (555, 468)
Screenshot: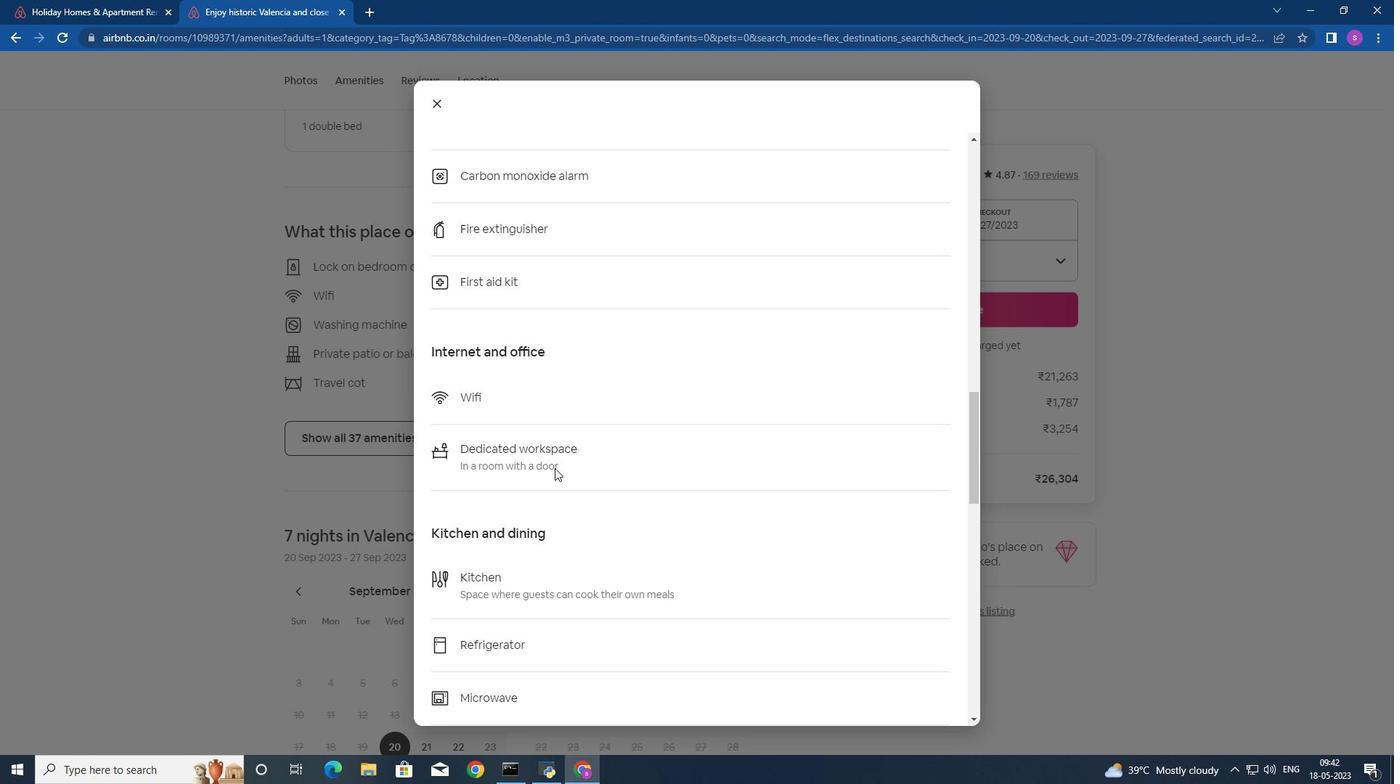 
Action: Mouse scrolled (555, 467) with delta (0, 0)
Screenshot: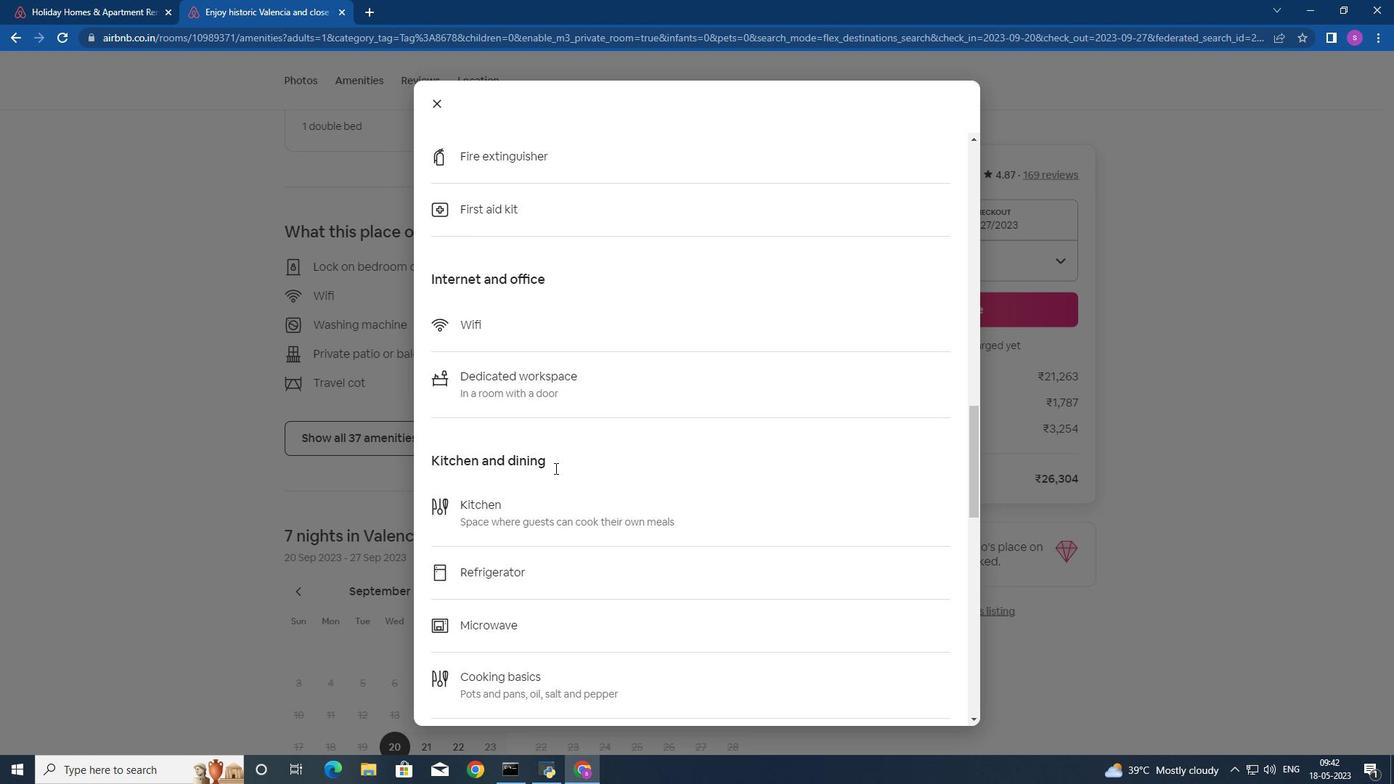 
Action: Mouse scrolled (555, 467) with delta (0, 0)
Screenshot: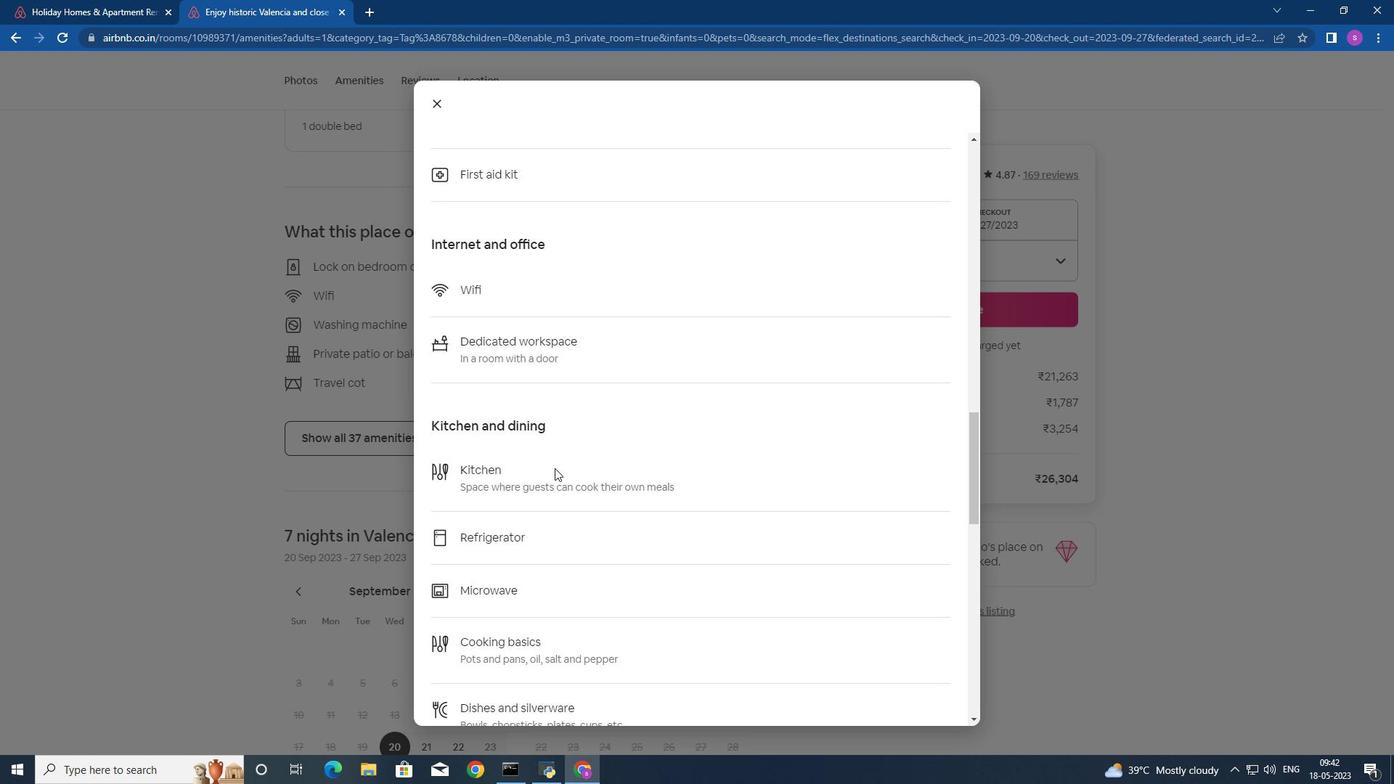 
Action: Mouse scrolled (555, 467) with delta (0, 0)
Screenshot: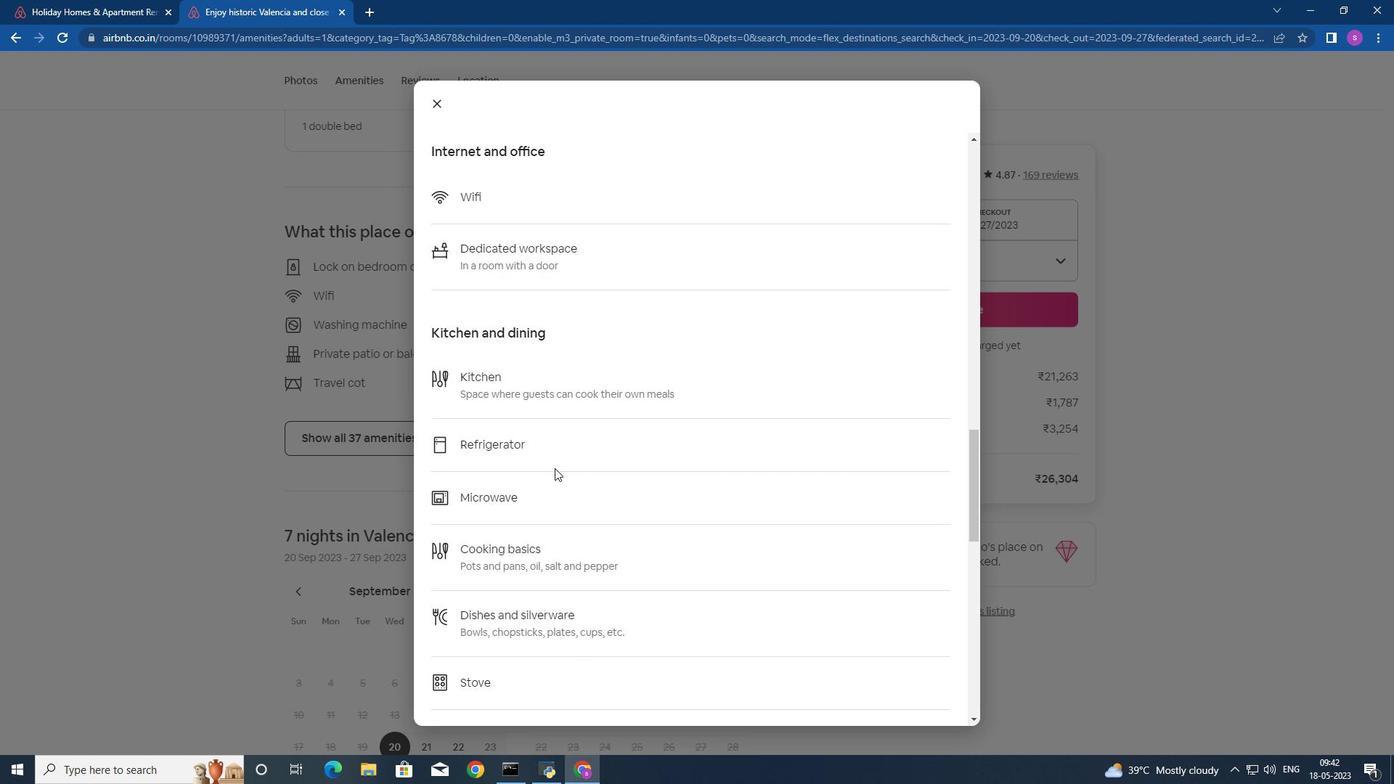 
Action: Mouse scrolled (555, 467) with delta (0, 0)
Screenshot: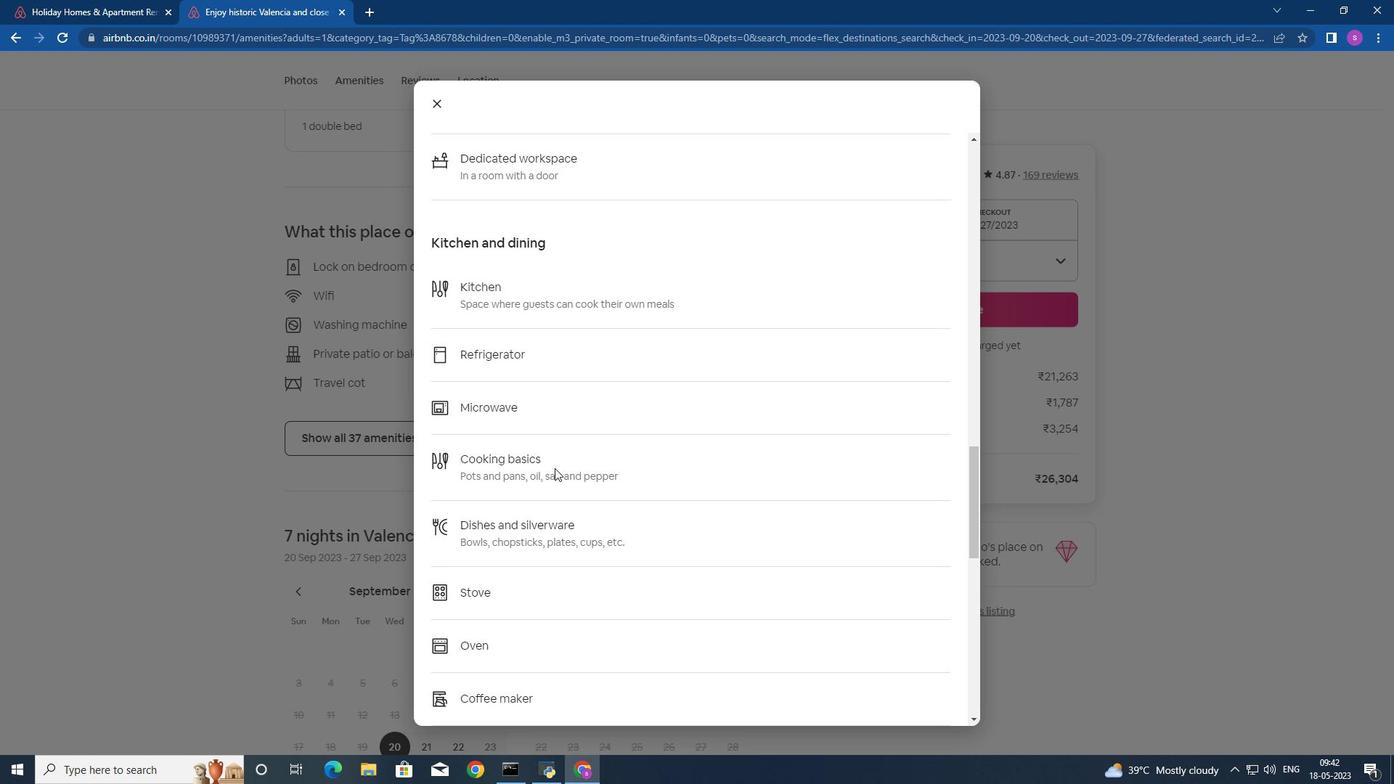 
Action: Mouse scrolled (555, 467) with delta (0, 0)
Screenshot: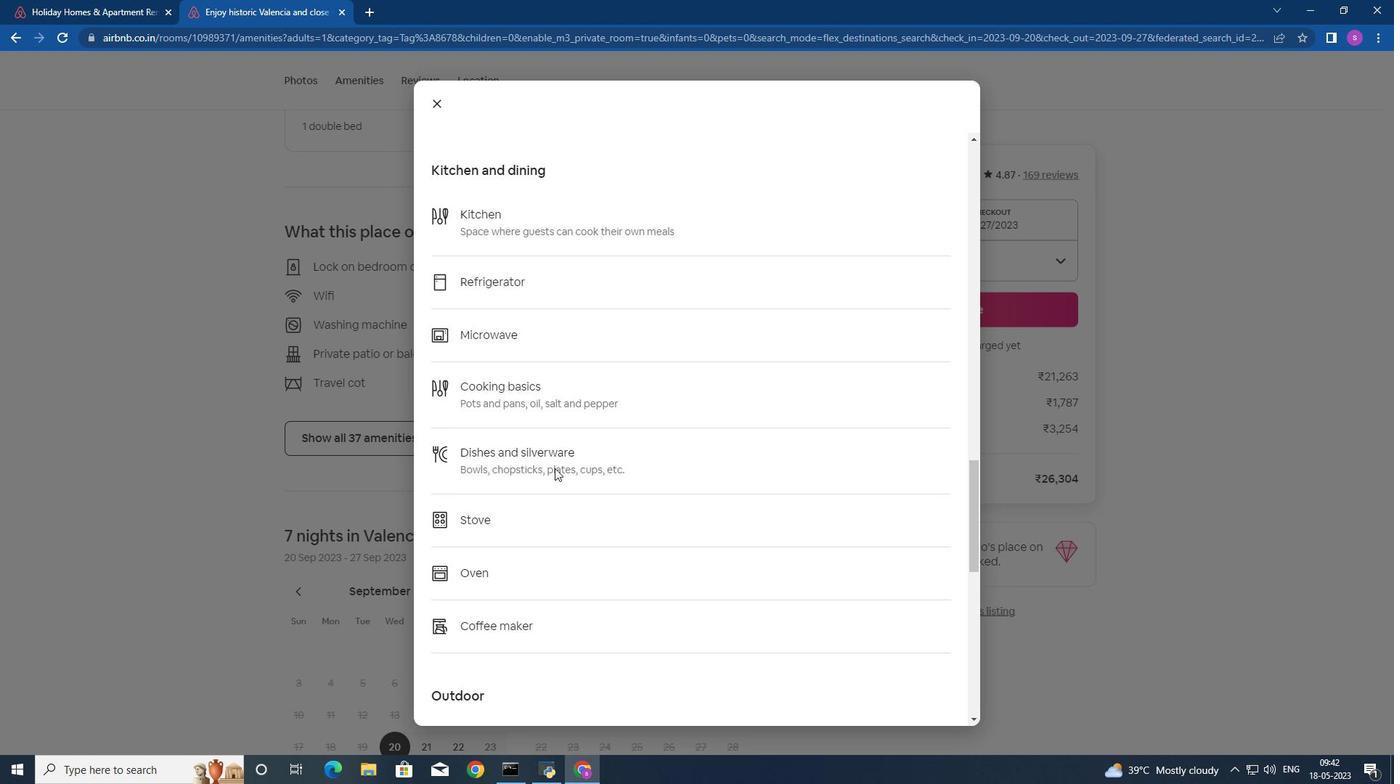 
Action: Mouse moved to (554, 469)
Screenshot: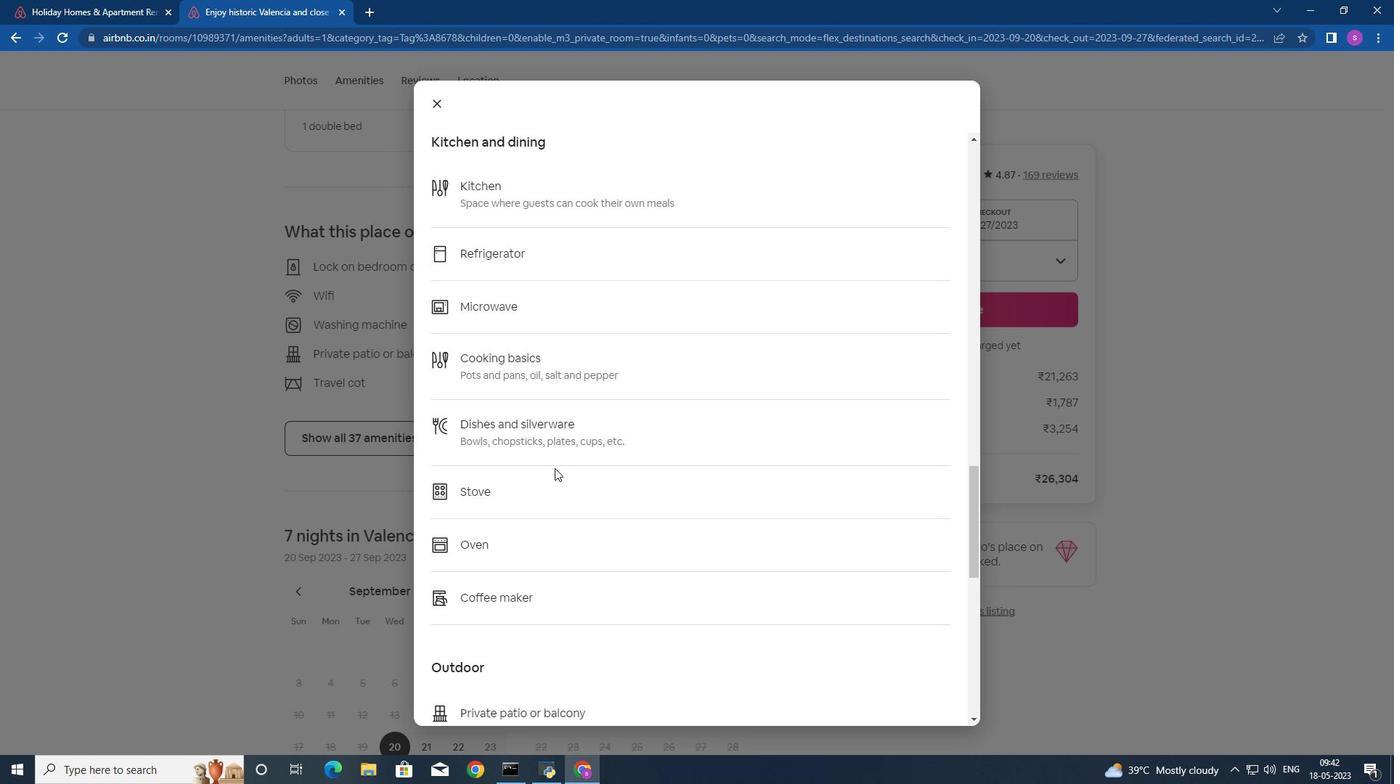 
Action: Mouse scrolled (554, 468) with delta (0, 0)
Screenshot: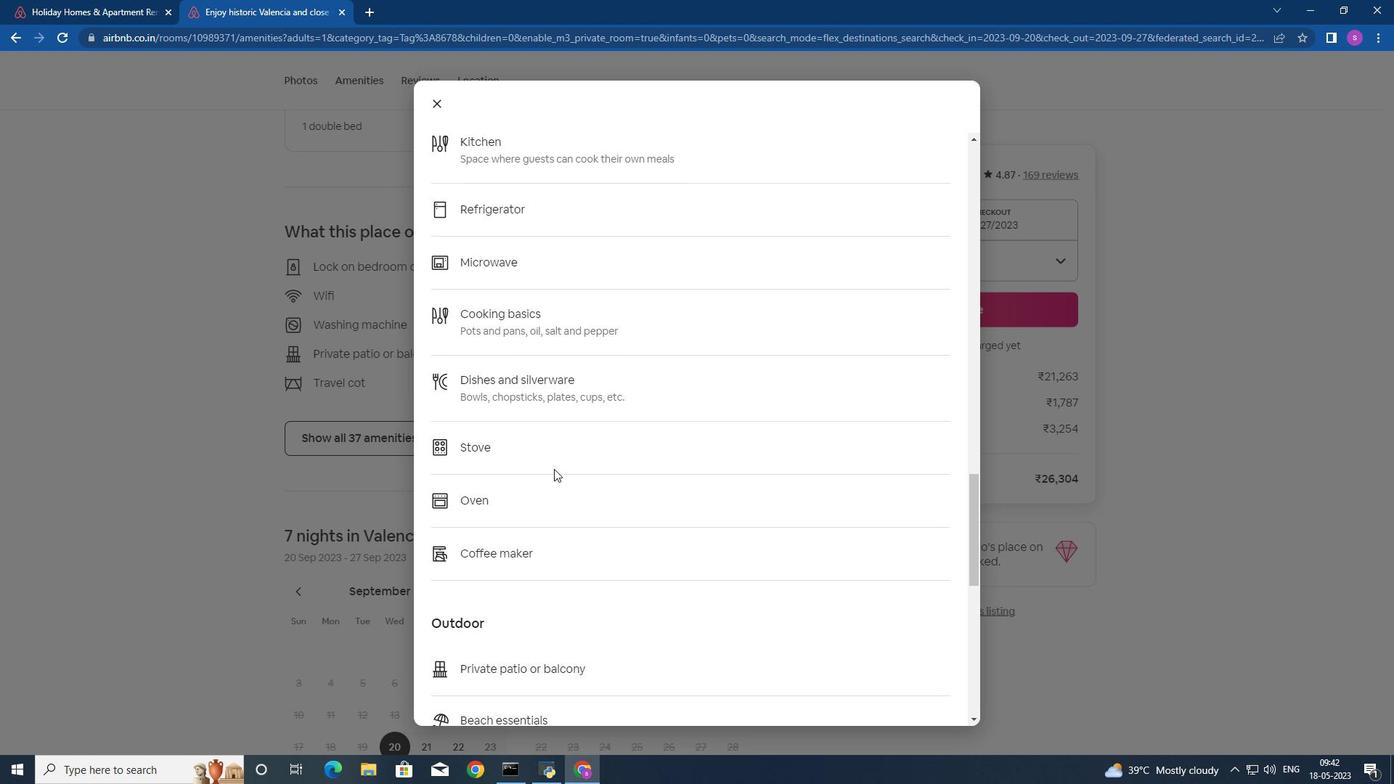 
Action: Mouse scrolled (554, 468) with delta (0, 0)
Screenshot: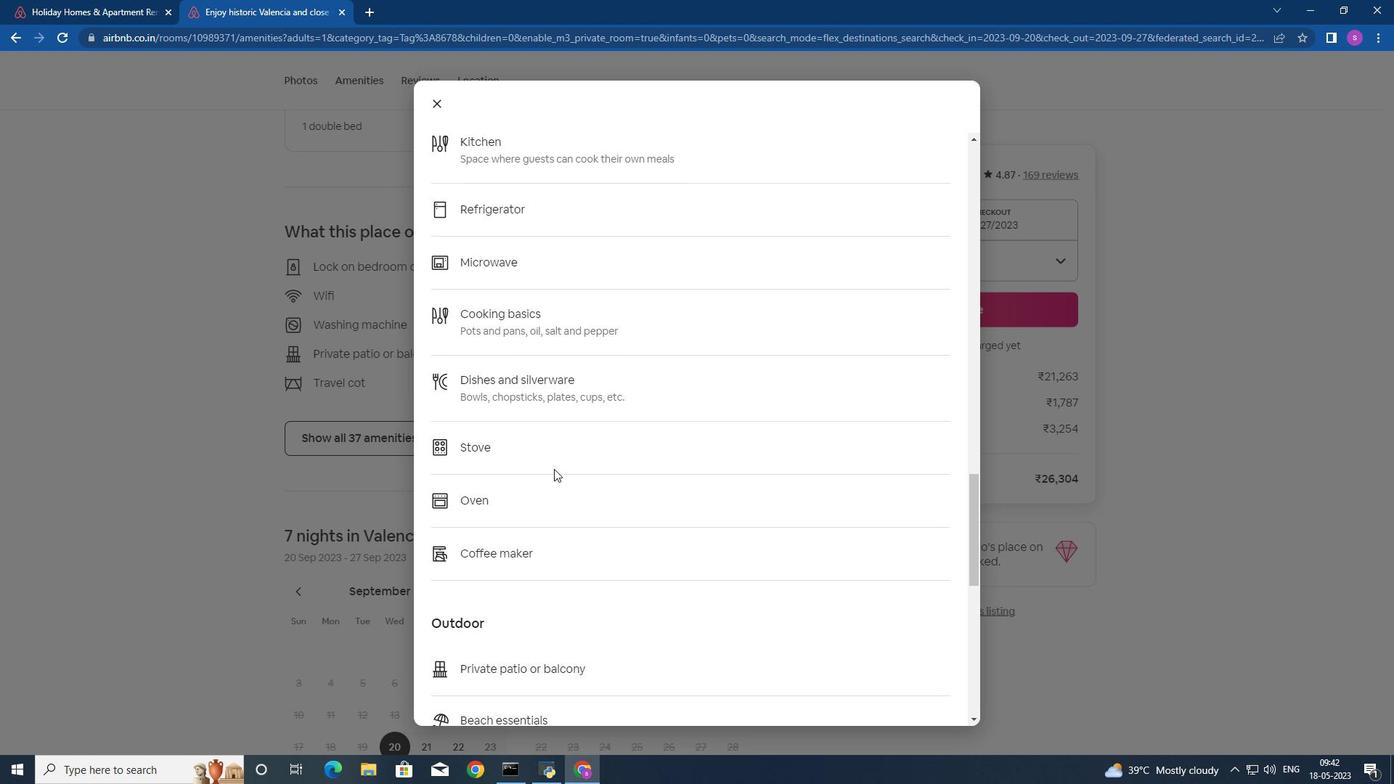 
Action: Mouse scrolled (554, 468) with delta (0, 0)
Screenshot: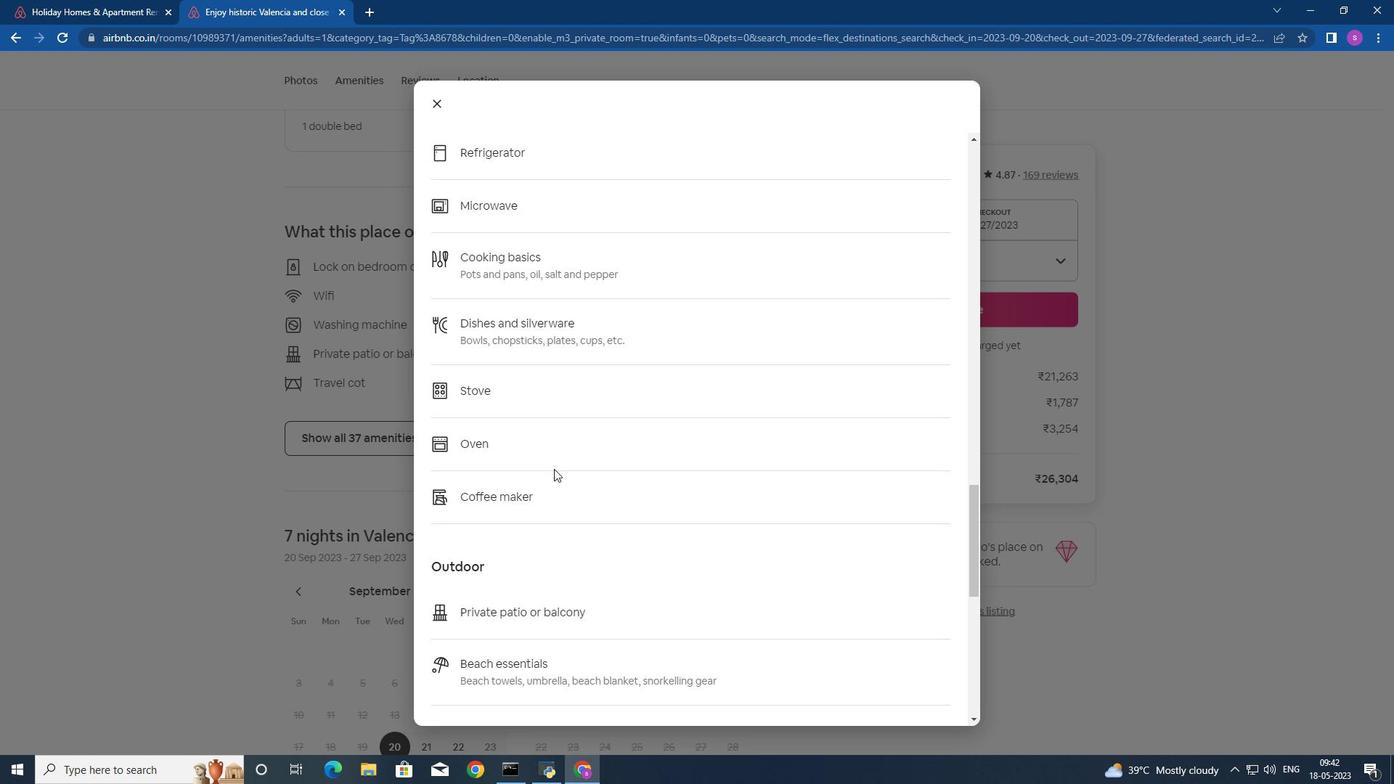 
Action: Mouse scrolled (554, 468) with delta (0, 0)
Screenshot: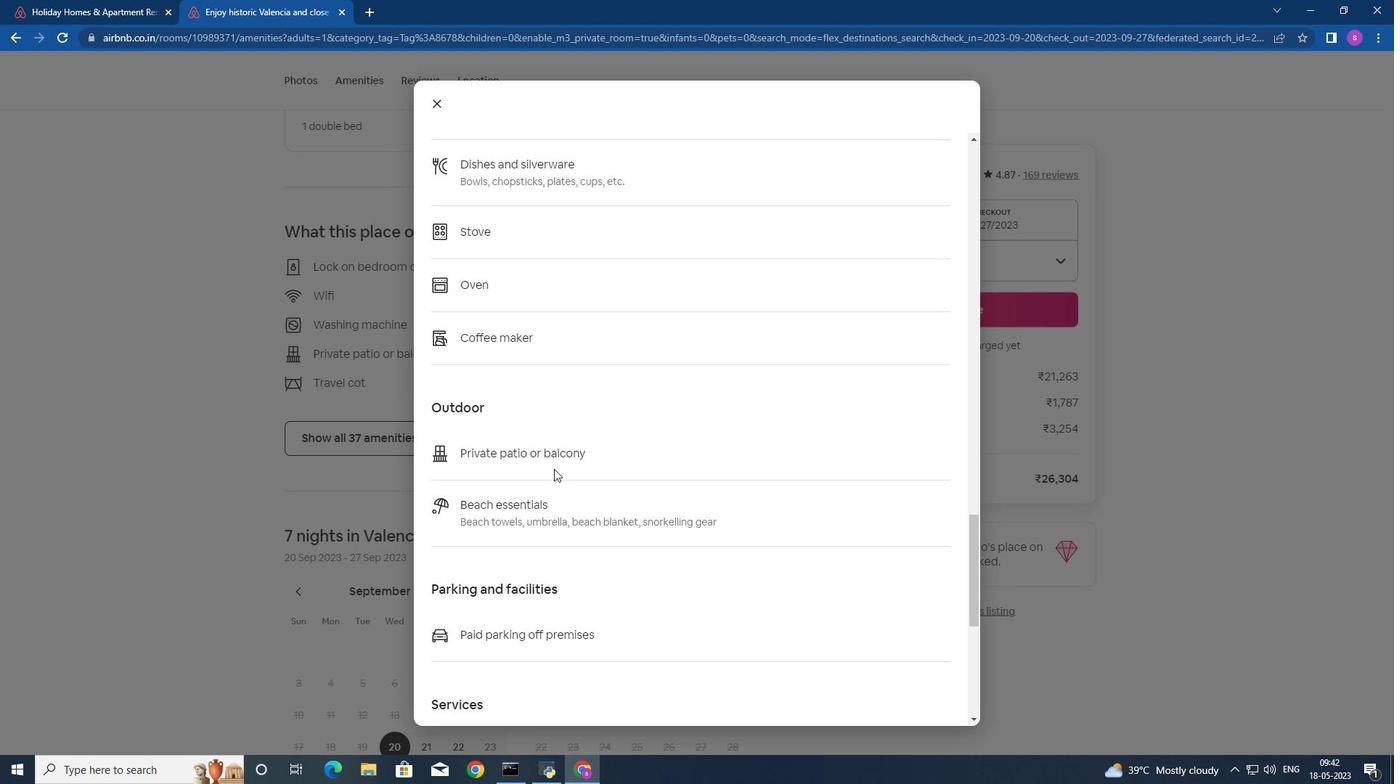 
Action: Mouse scrolled (554, 468) with delta (0, 0)
Screenshot: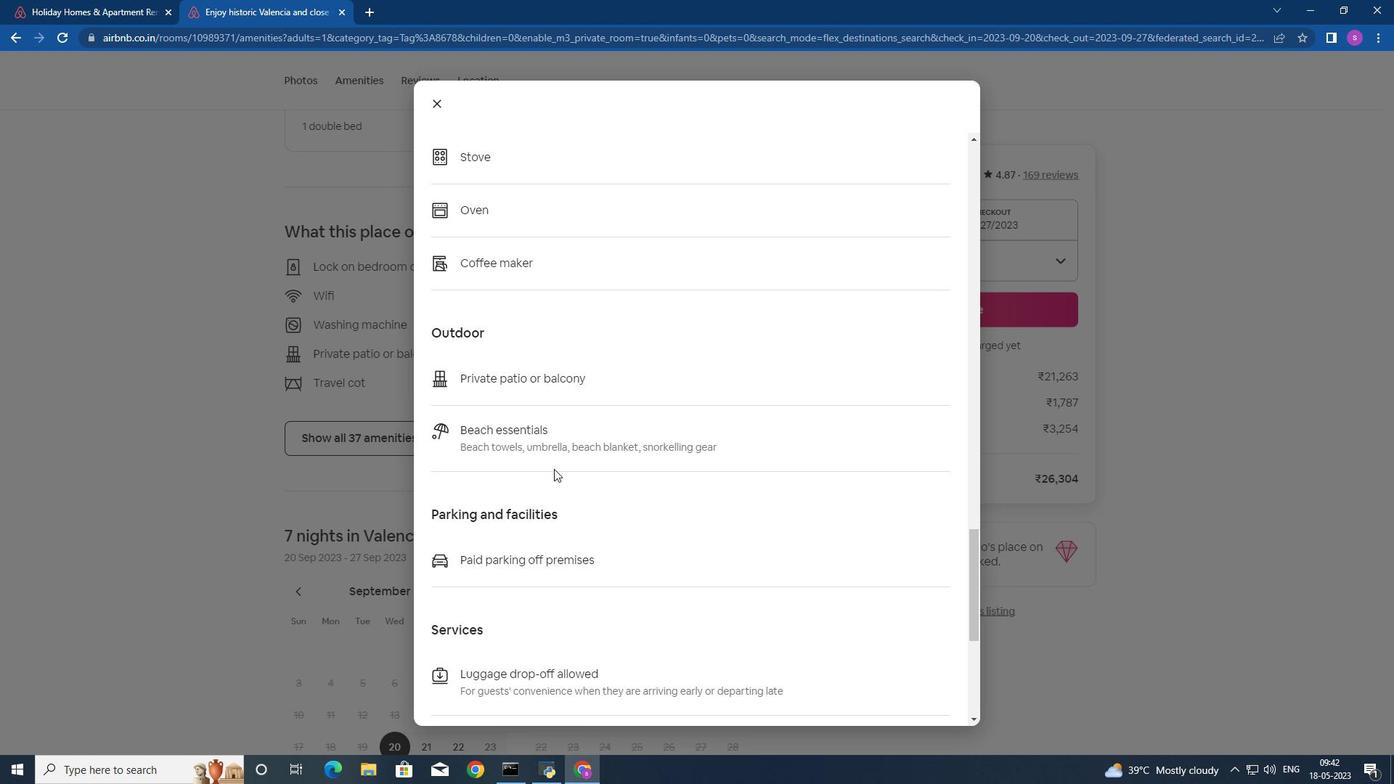 
Action: Mouse scrolled (554, 468) with delta (0, 0)
Screenshot: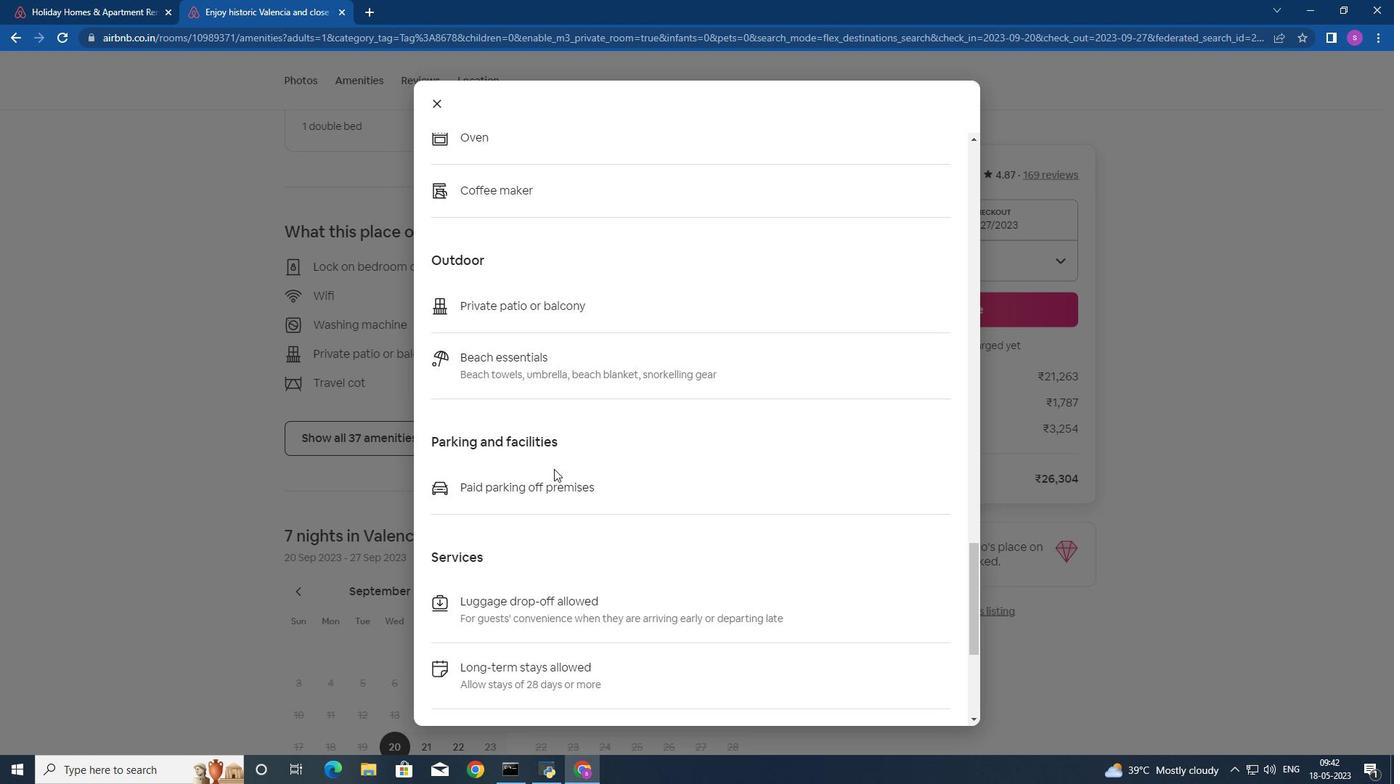 
Action: Mouse scrolled (554, 468) with delta (0, 0)
Screenshot: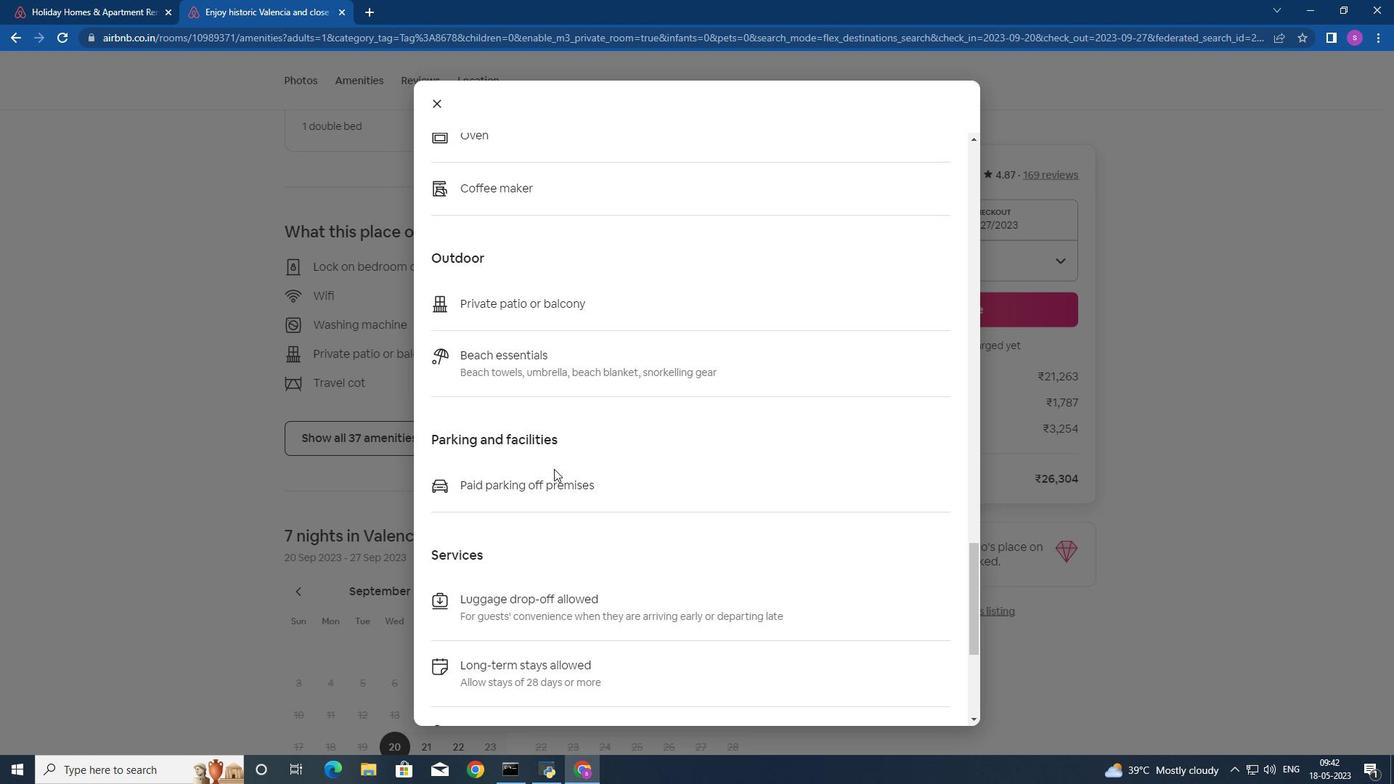 
Action: Mouse scrolled (554, 468) with delta (0, 0)
Screenshot: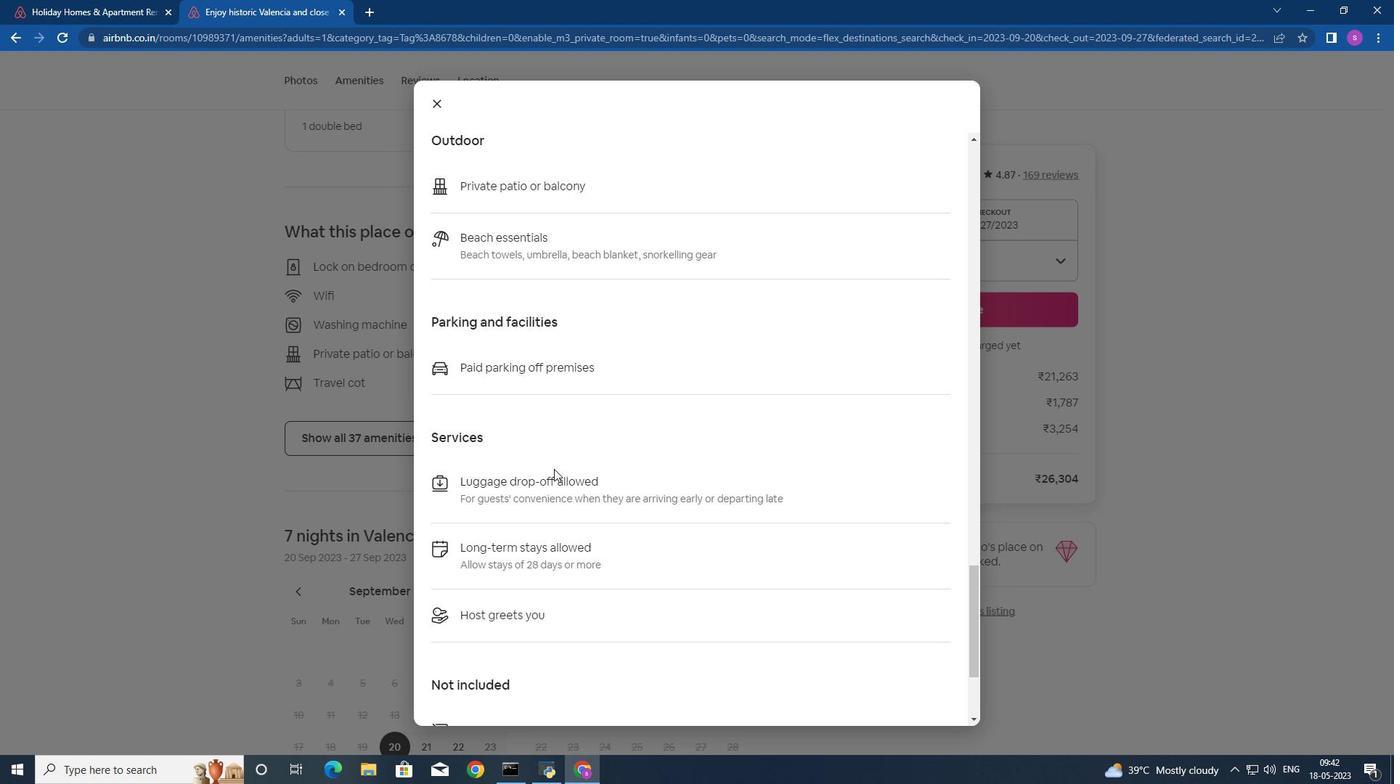 
Action: Mouse moved to (554, 469)
Screenshot: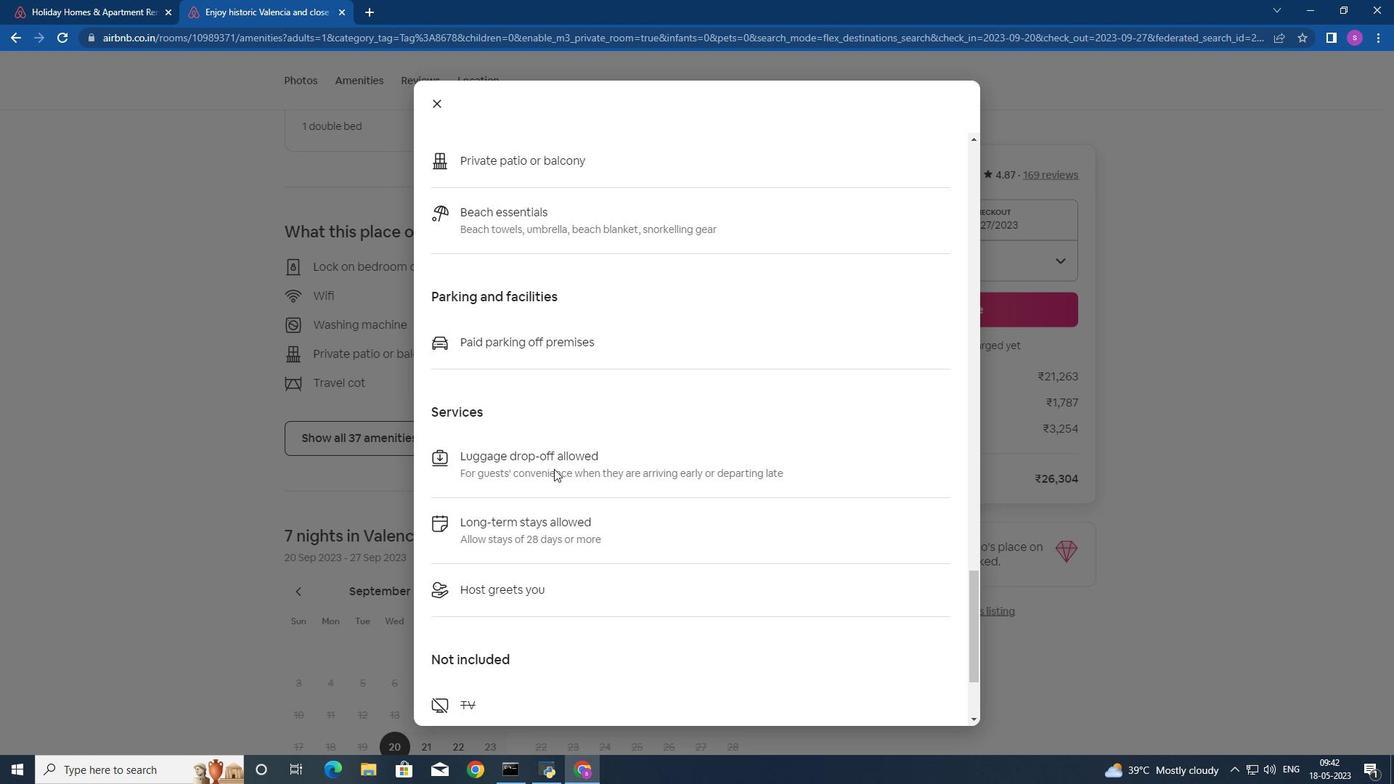 
Action: Mouse scrolled (554, 468) with delta (0, 0)
Screenshot: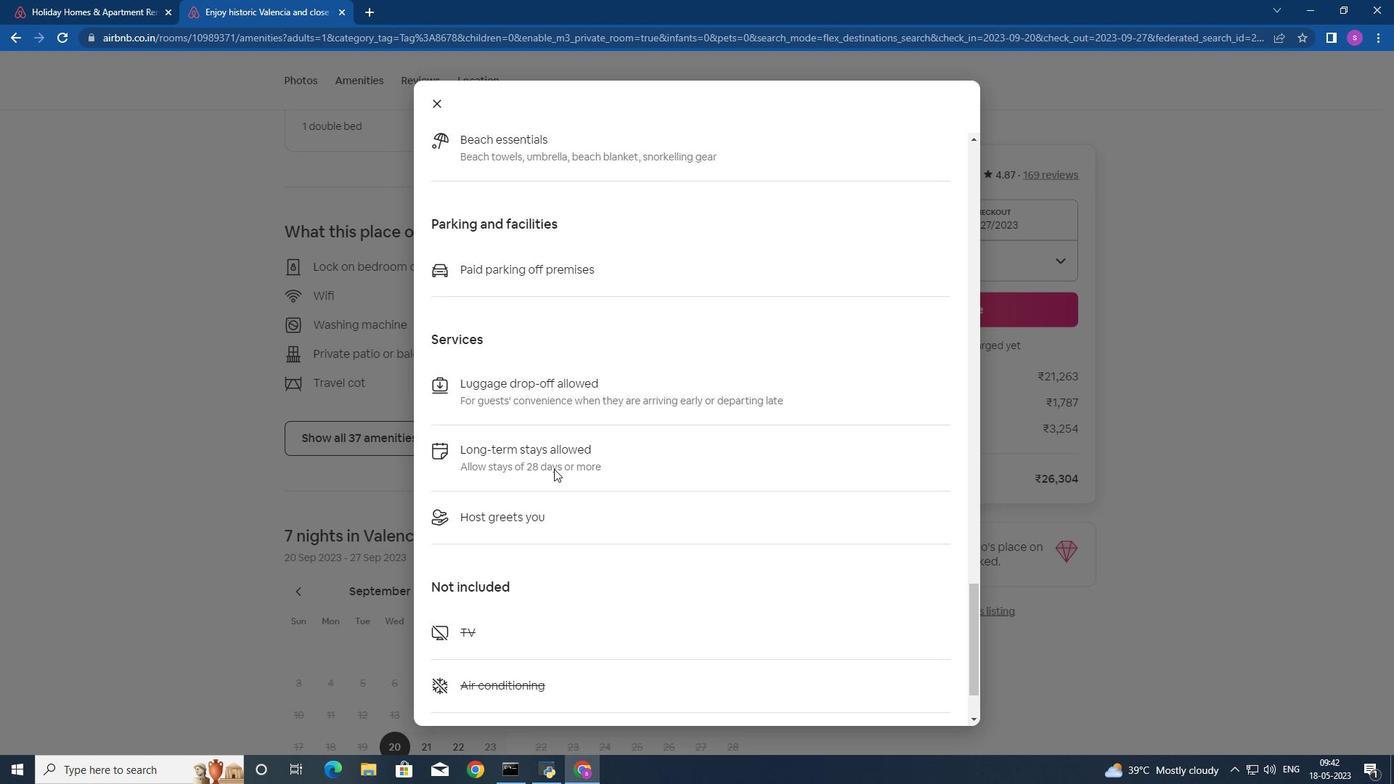 
Action: Mouse scrolled (554, 468) with delta (0, 0)
Screenshot: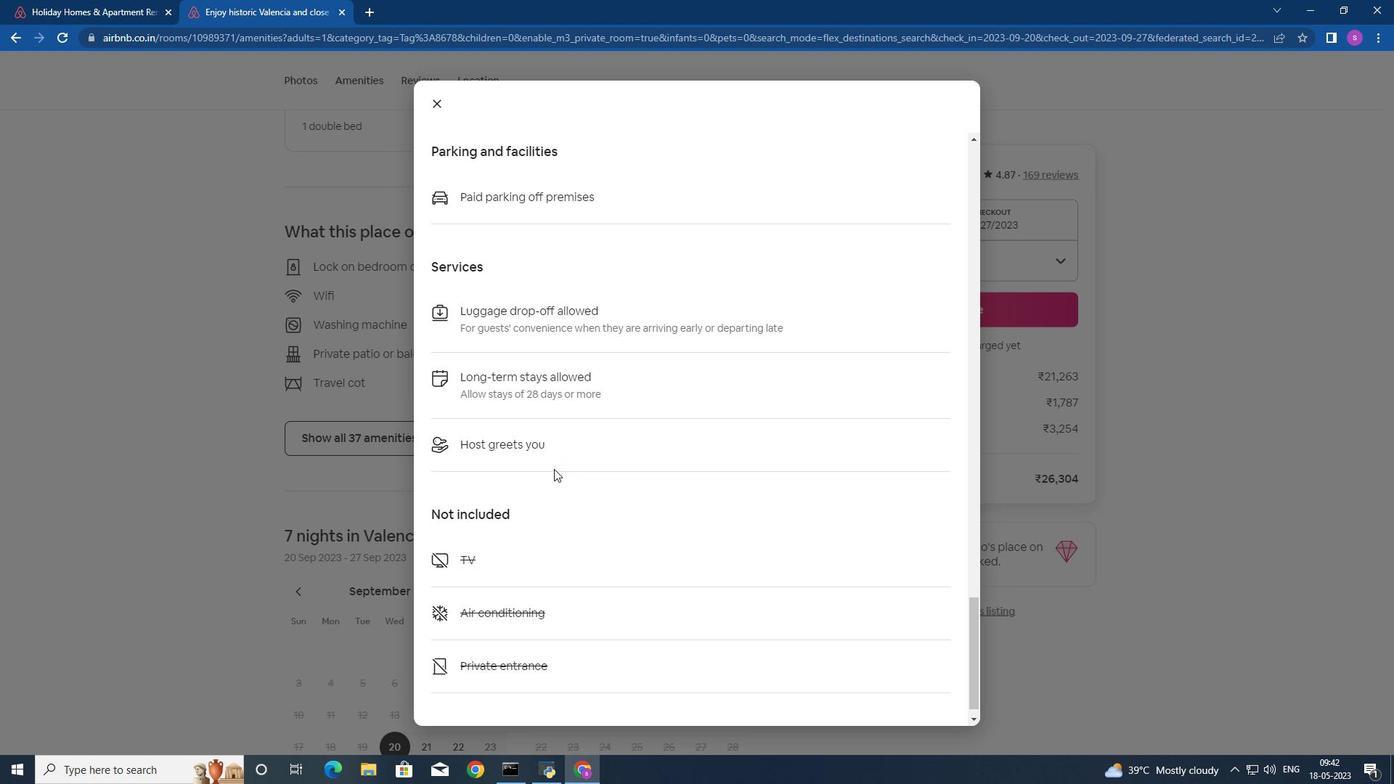 
Action: Mouse moved to (554, 469)
Screenshot: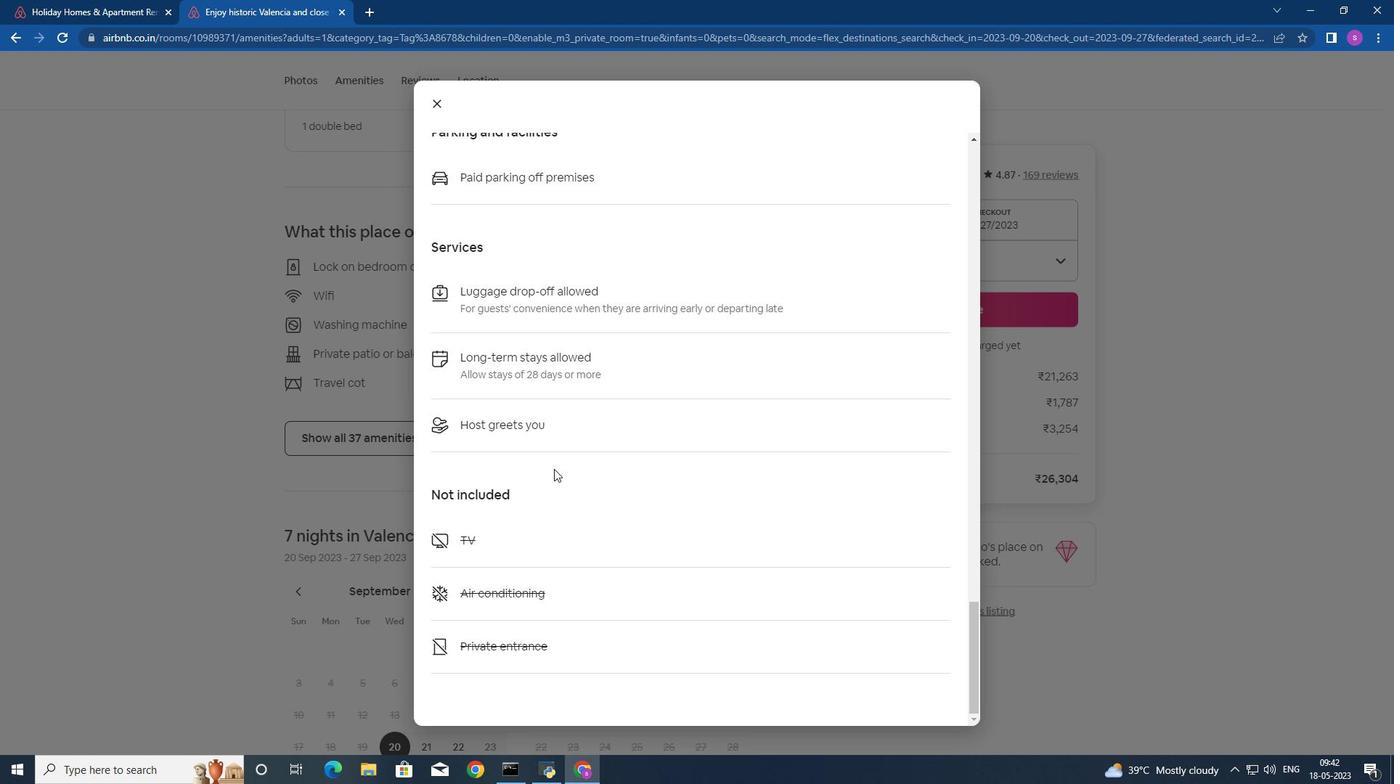 
Action: Mouse scrolled (554, 468) with delta (0, 0)
Screenshot: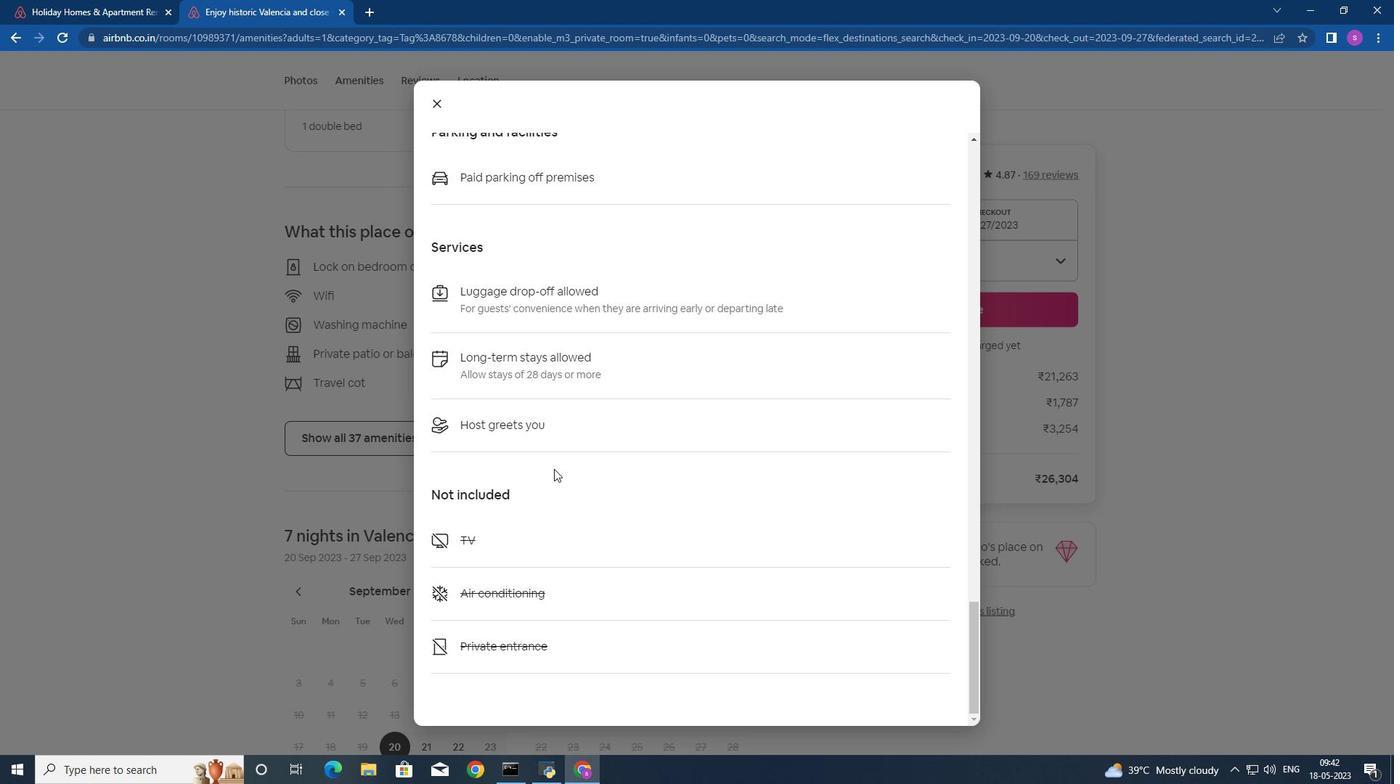 
Action: Mouse moved to (554, 469)
Screenshot: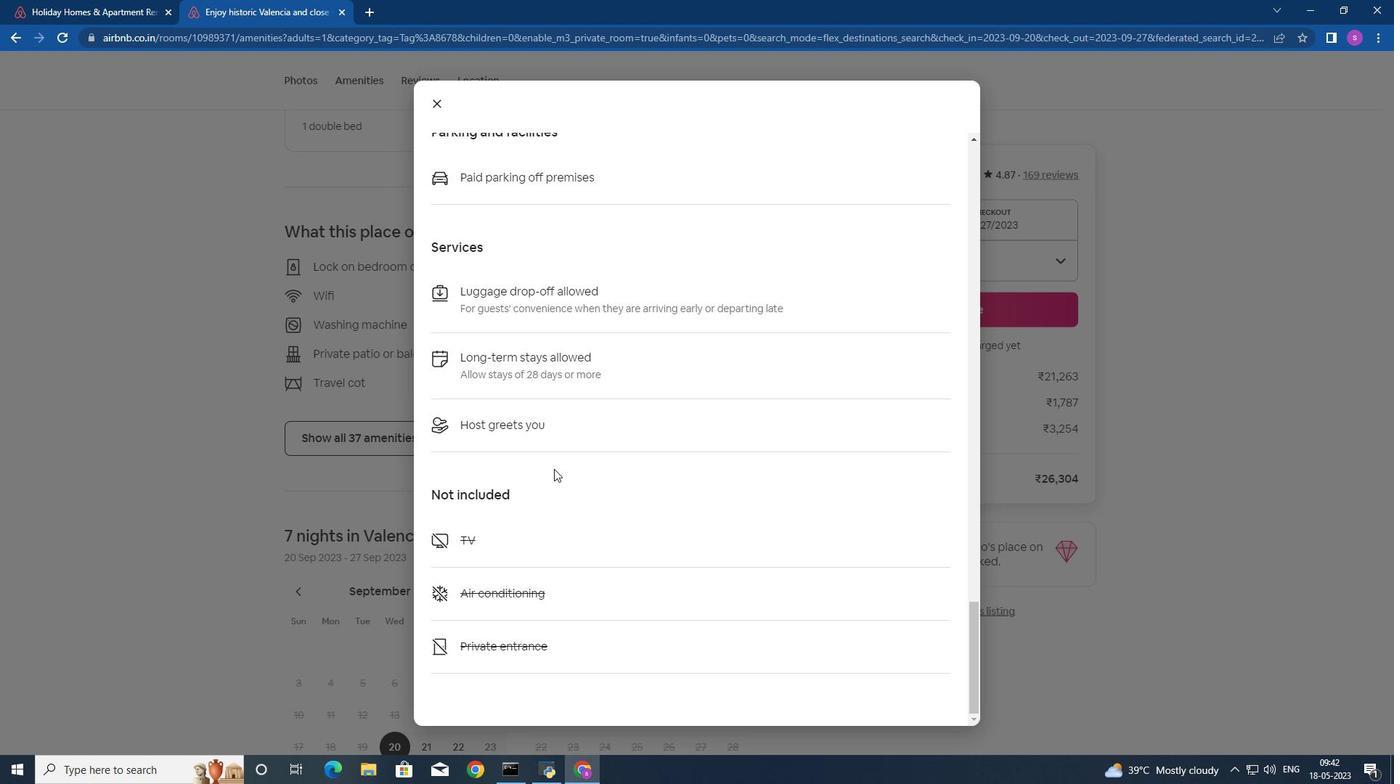 
Action: Mouse scrolled (554, 468) with delta (0, 0)
Screenshot: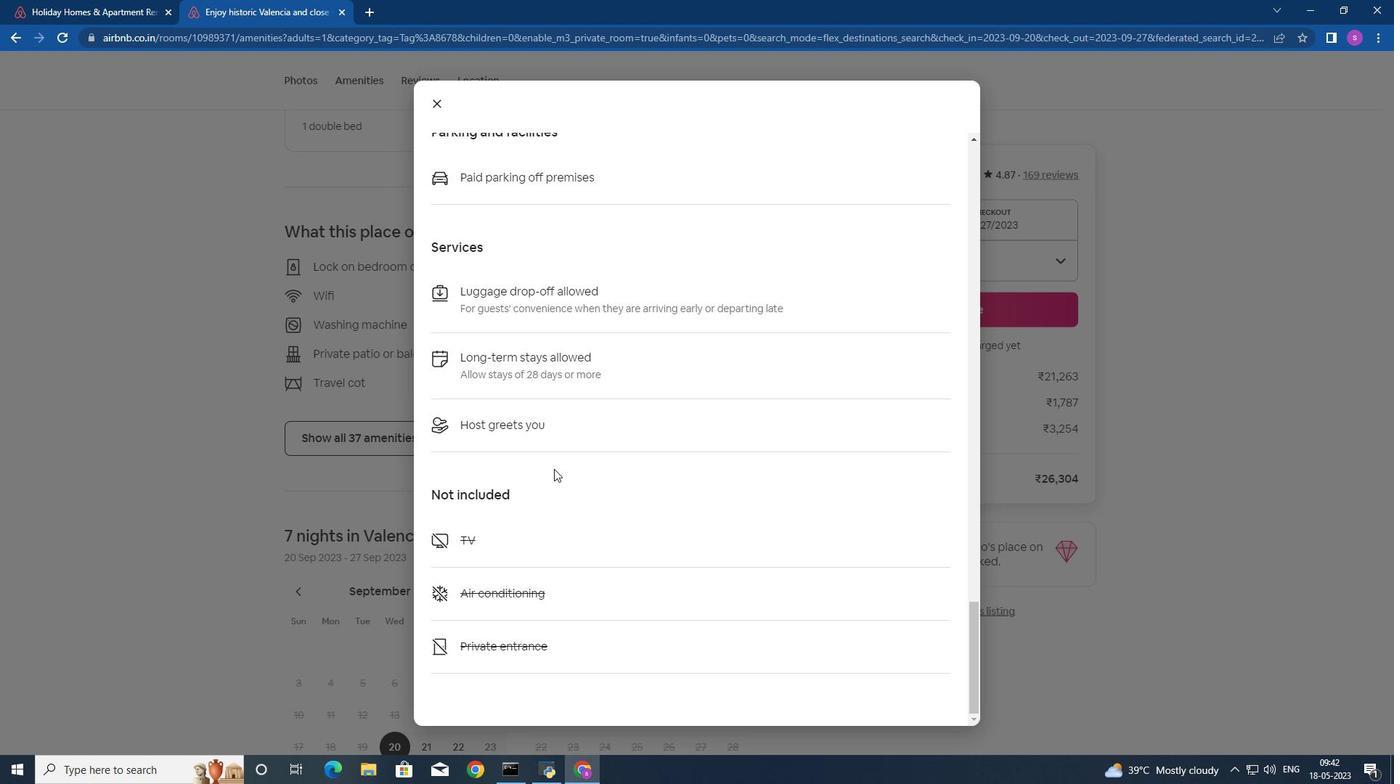 
Action: Mouse moved to (554, 470)
Screenshot: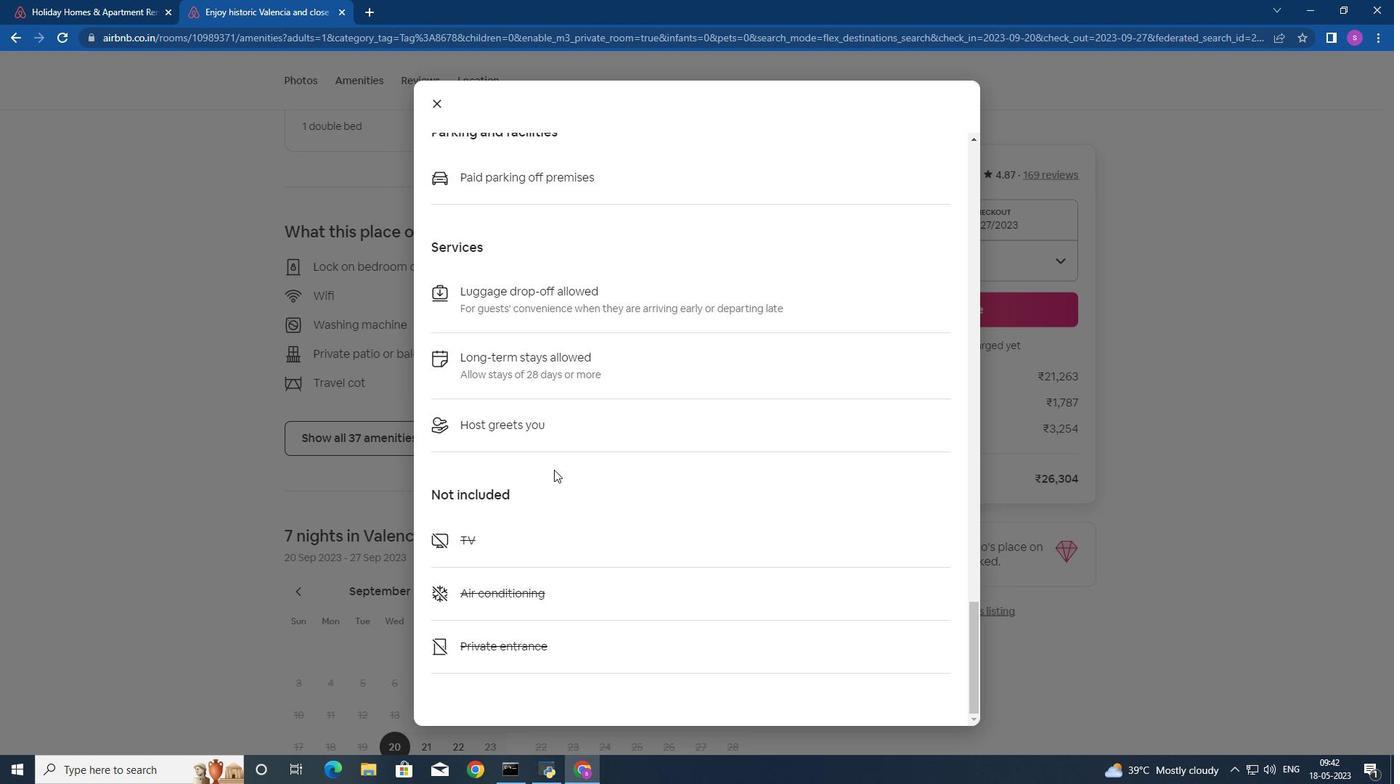 
Action: Mouse scrolled (554, 469) with delta (0, 0)
Screenshot: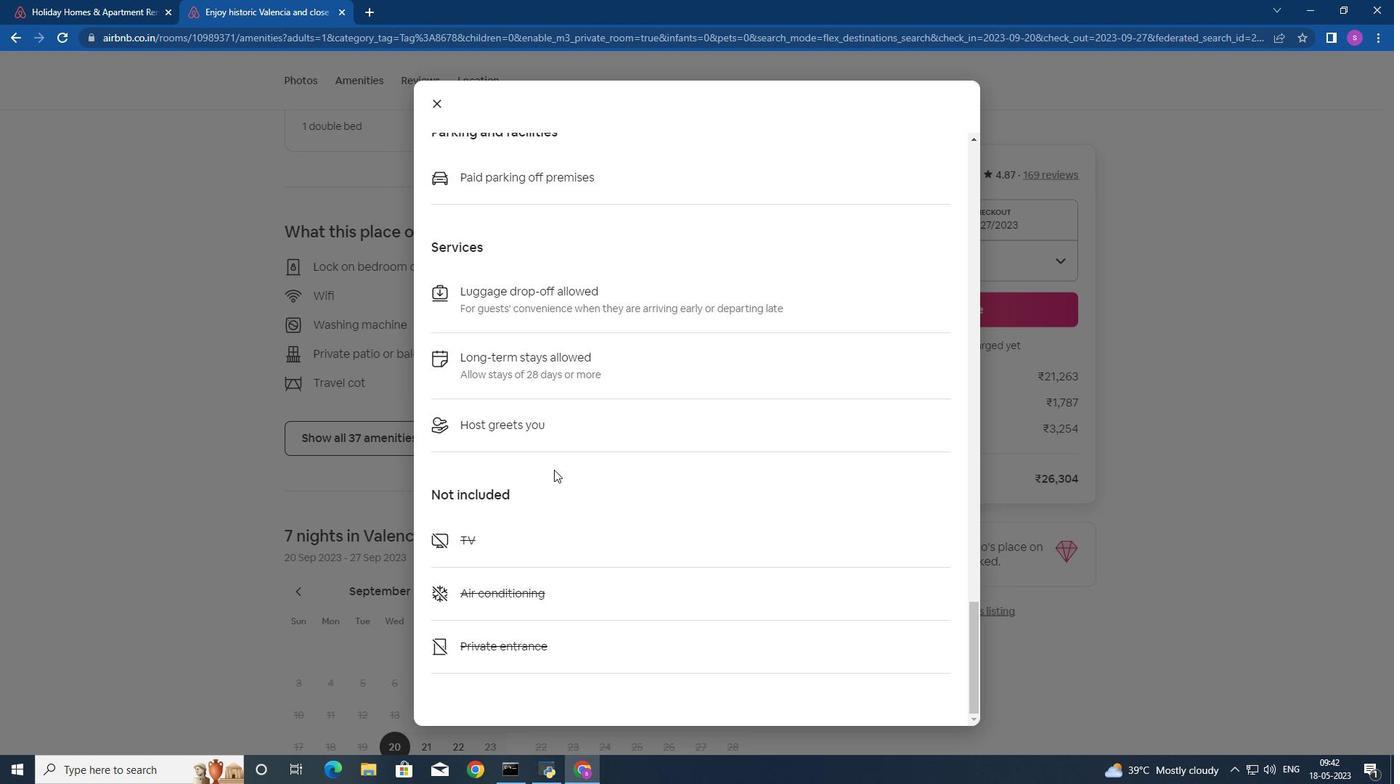 
Action: Mouse scrolled (554, 469) with delta (0, 0)
Screenshot: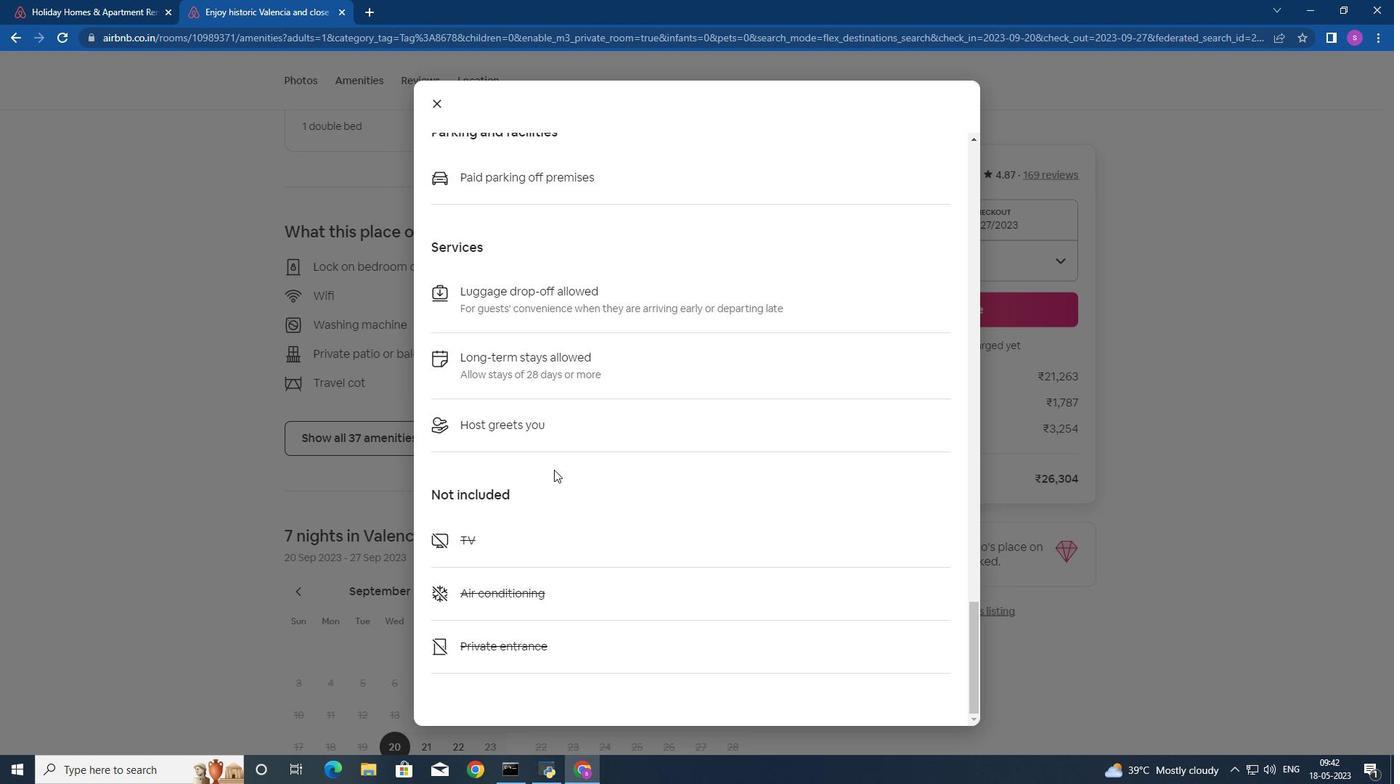 
Action: Mouse scrolled (554, 470) with delta (0, 0)
Screenshot: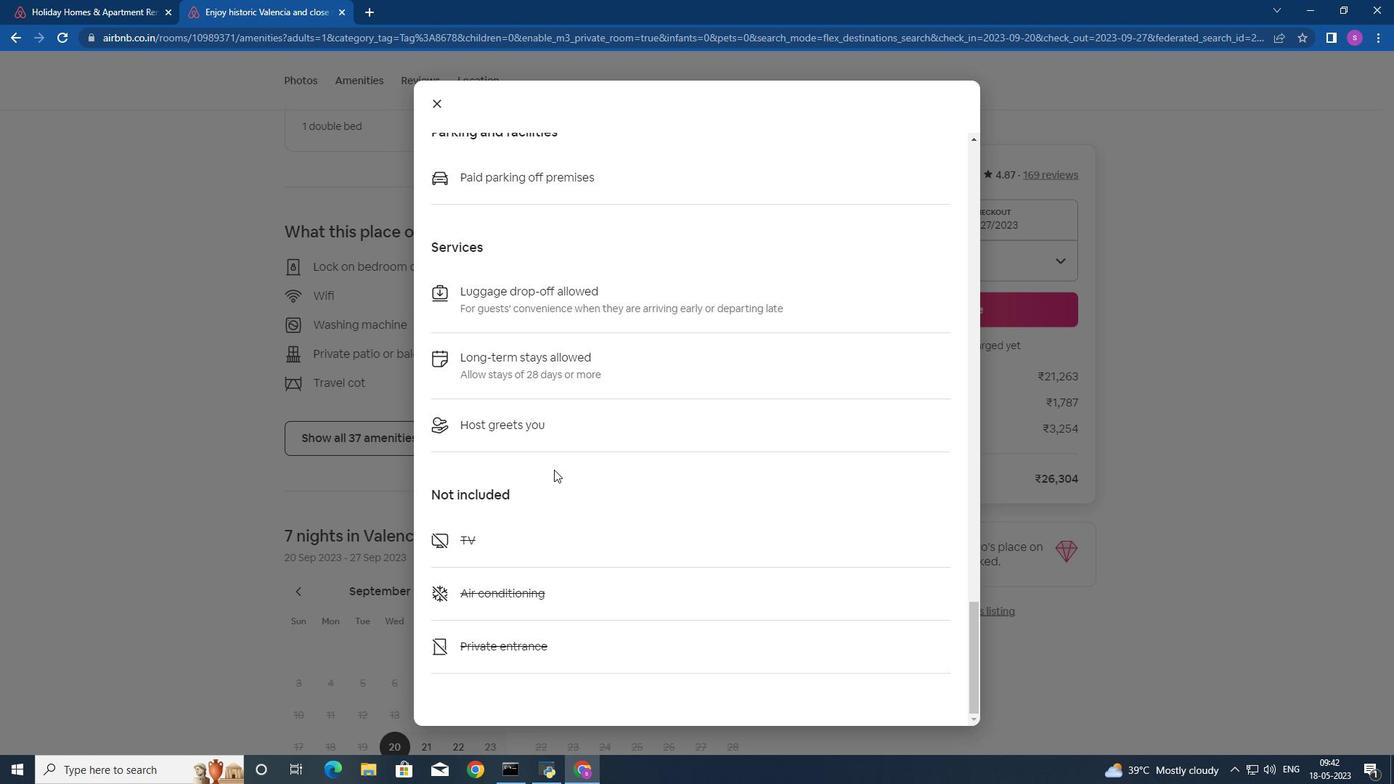
Action: Mouse scrolled (554, 470) with delta (0, 0)
Screenshot: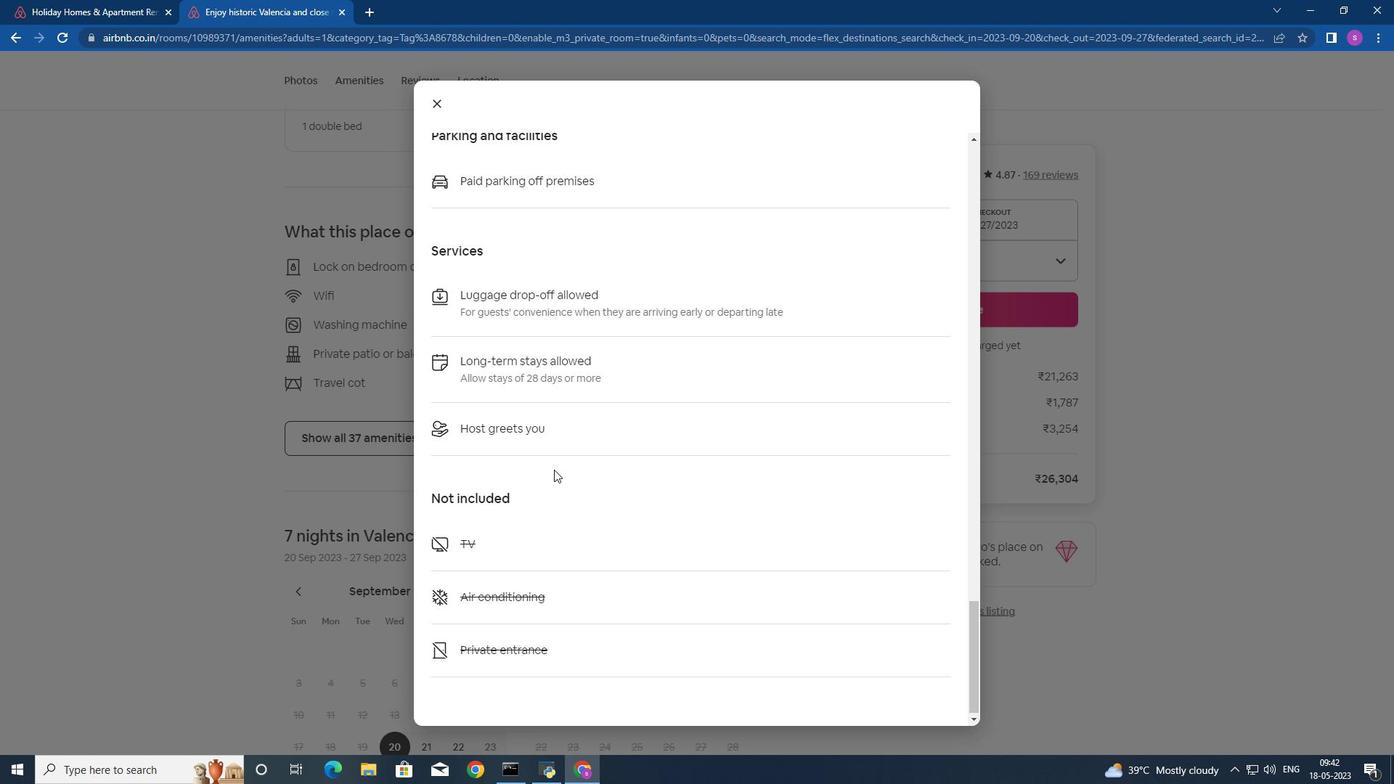 
Action: Mouse scrolled (554, 470) with delta (0, 0)
Screenshot: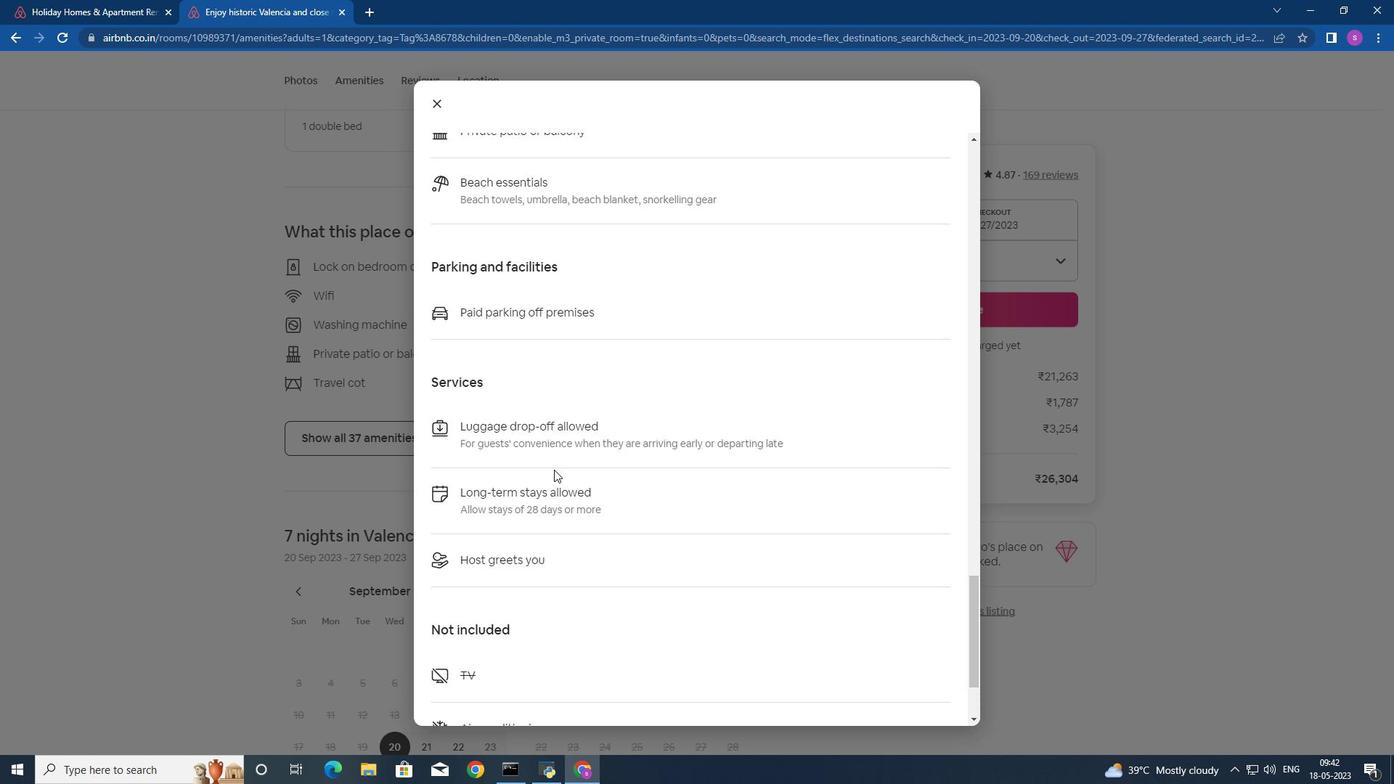 
Action: Mouse scrolled (554, 470) with delta (0, 0)
Screenshot: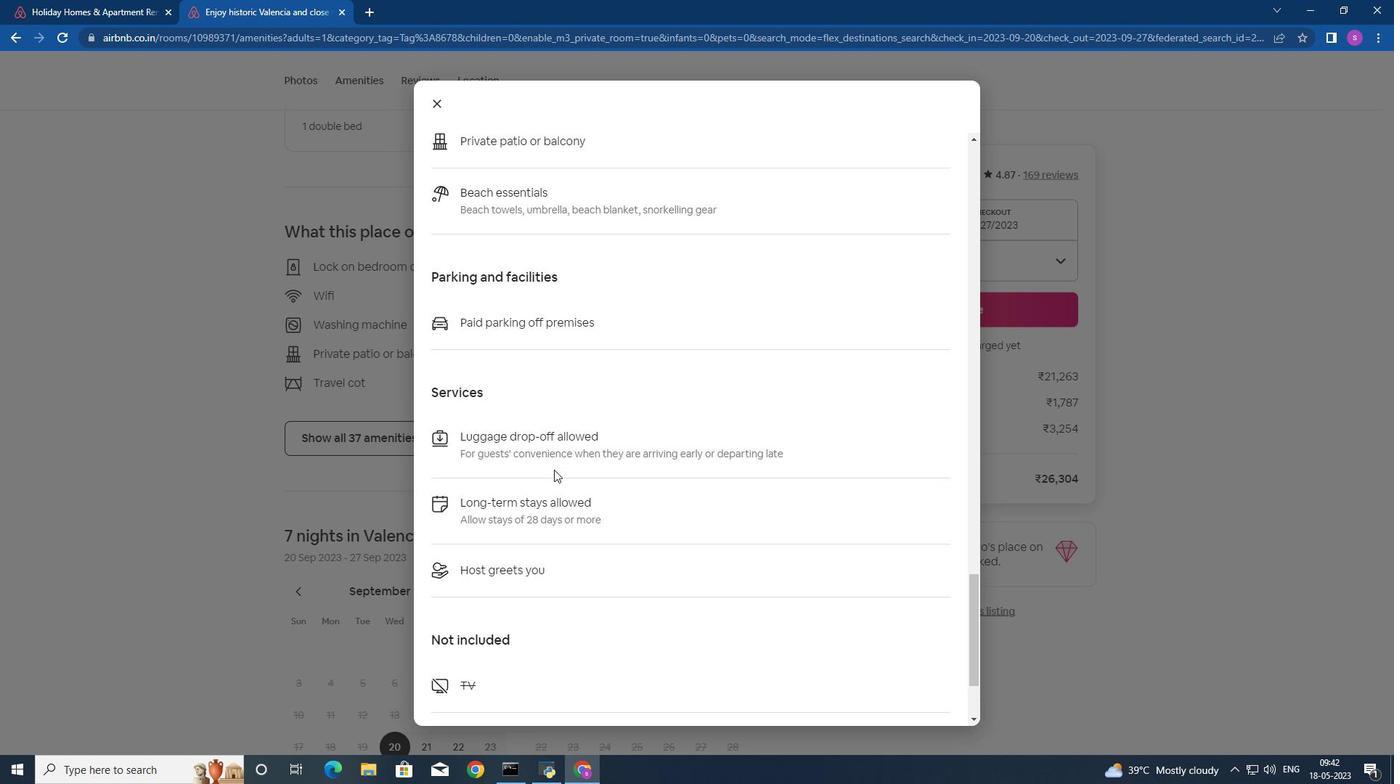 
Action: Mouse scrolled (554, 470) with delta (0, 0)
Screenshot: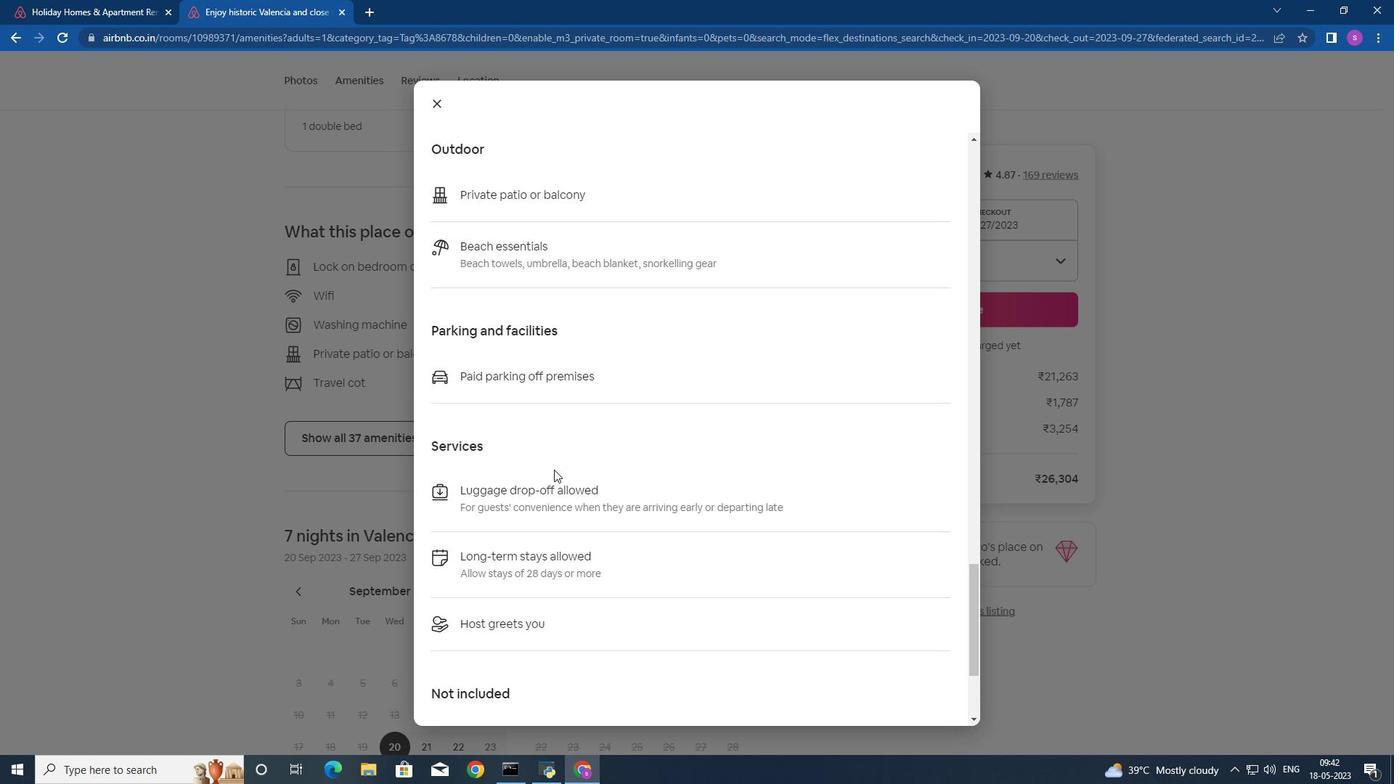
Action: Mouse scrolled (554, 470) with delta (0, 0)
Screenshot: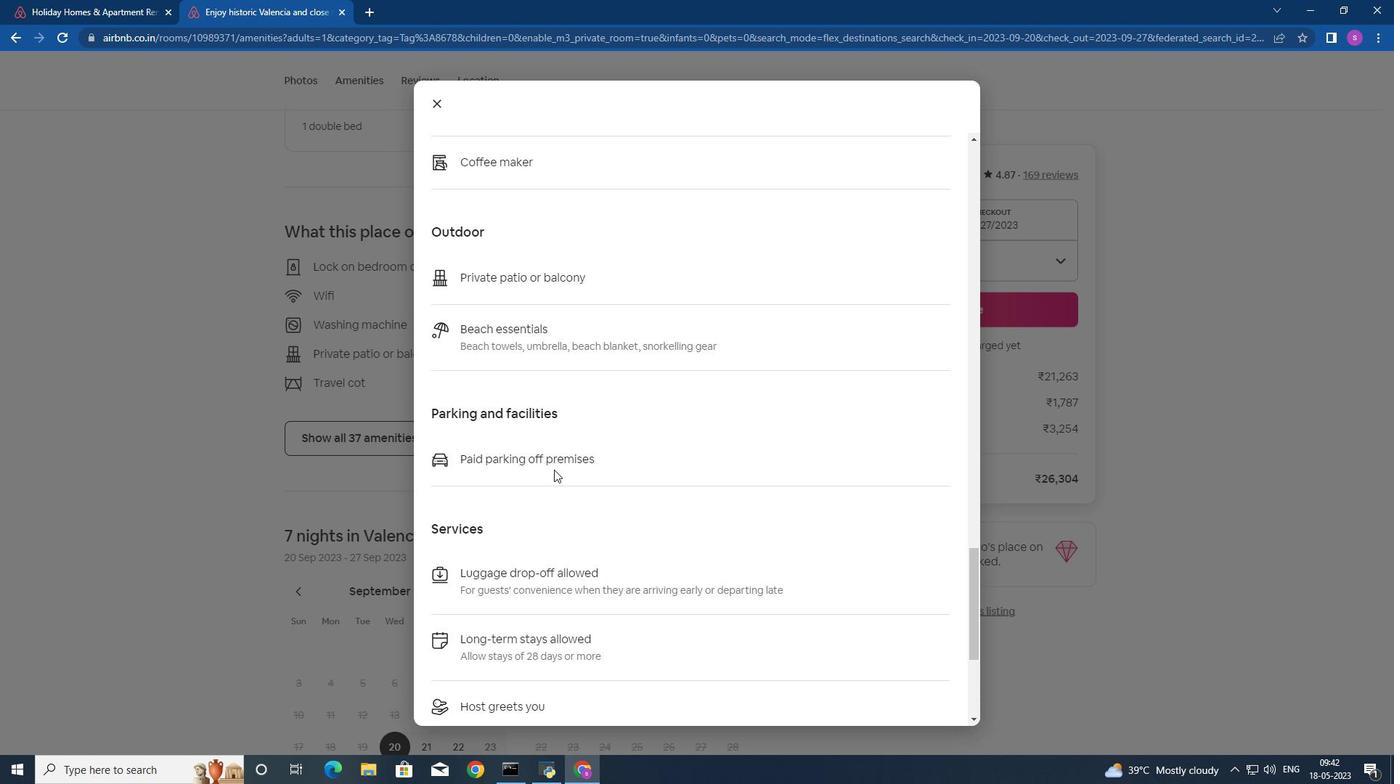 
Action: Mouse moved to (557, 472)
Screenshot: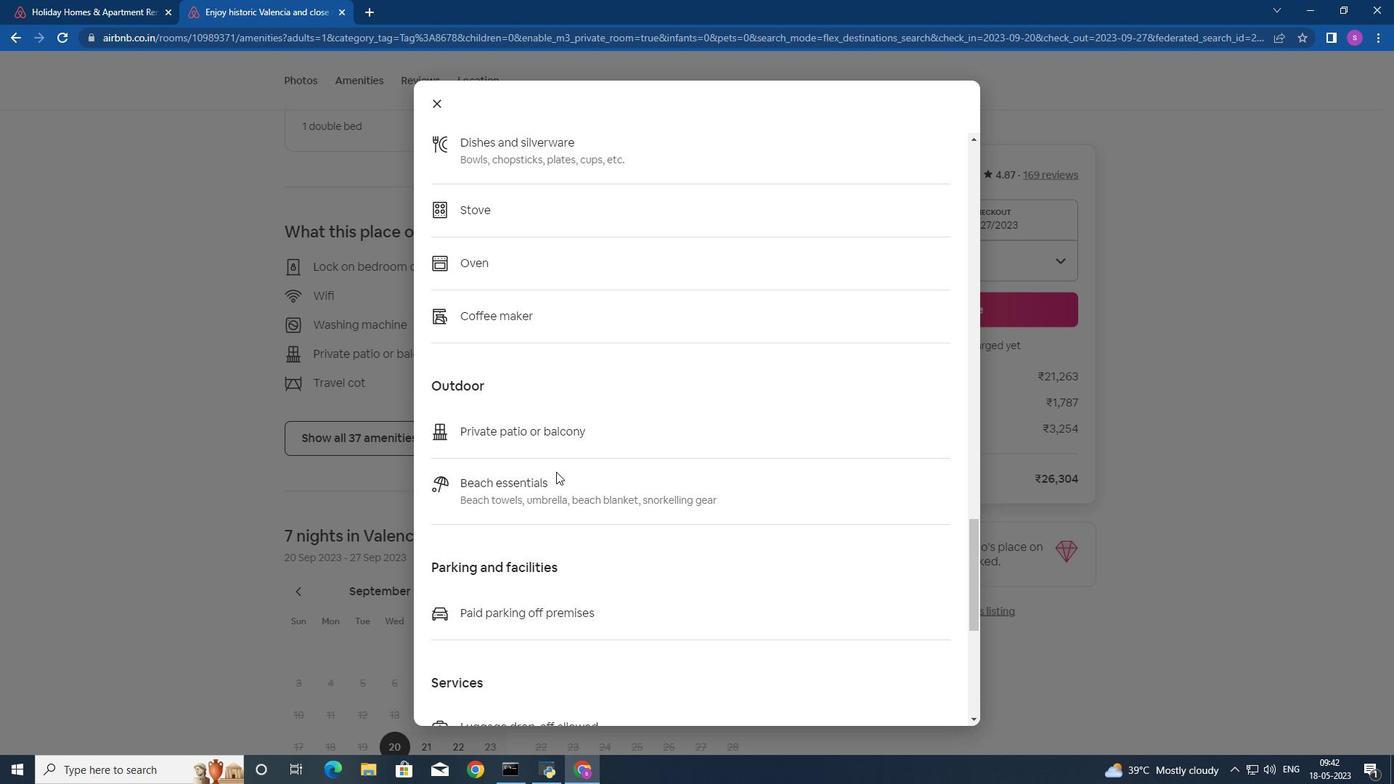 
Action: Mouse scrolled (557, 472) with delta (0, 0)
Screenshot: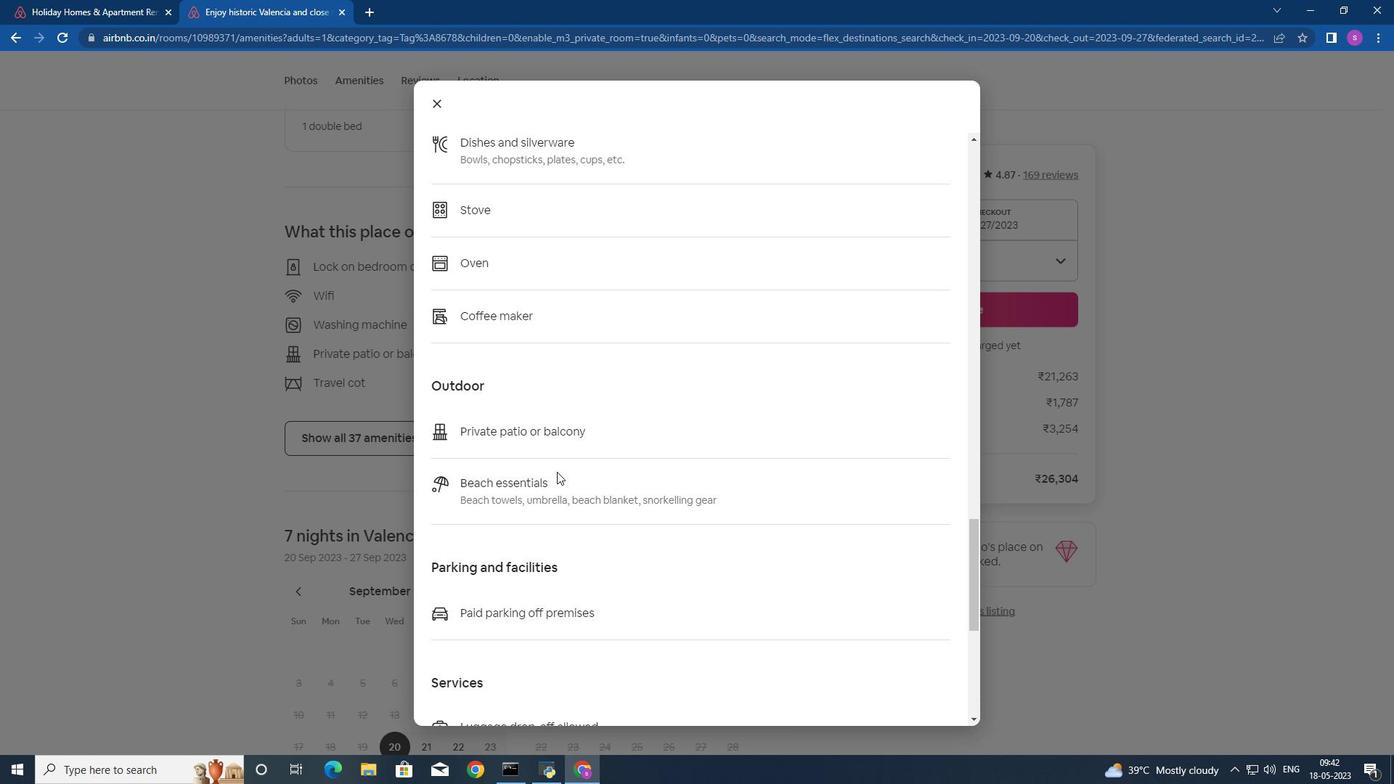 
Action: Mouse scrolled (557, 472) with delta (0, 0)
Screenshot: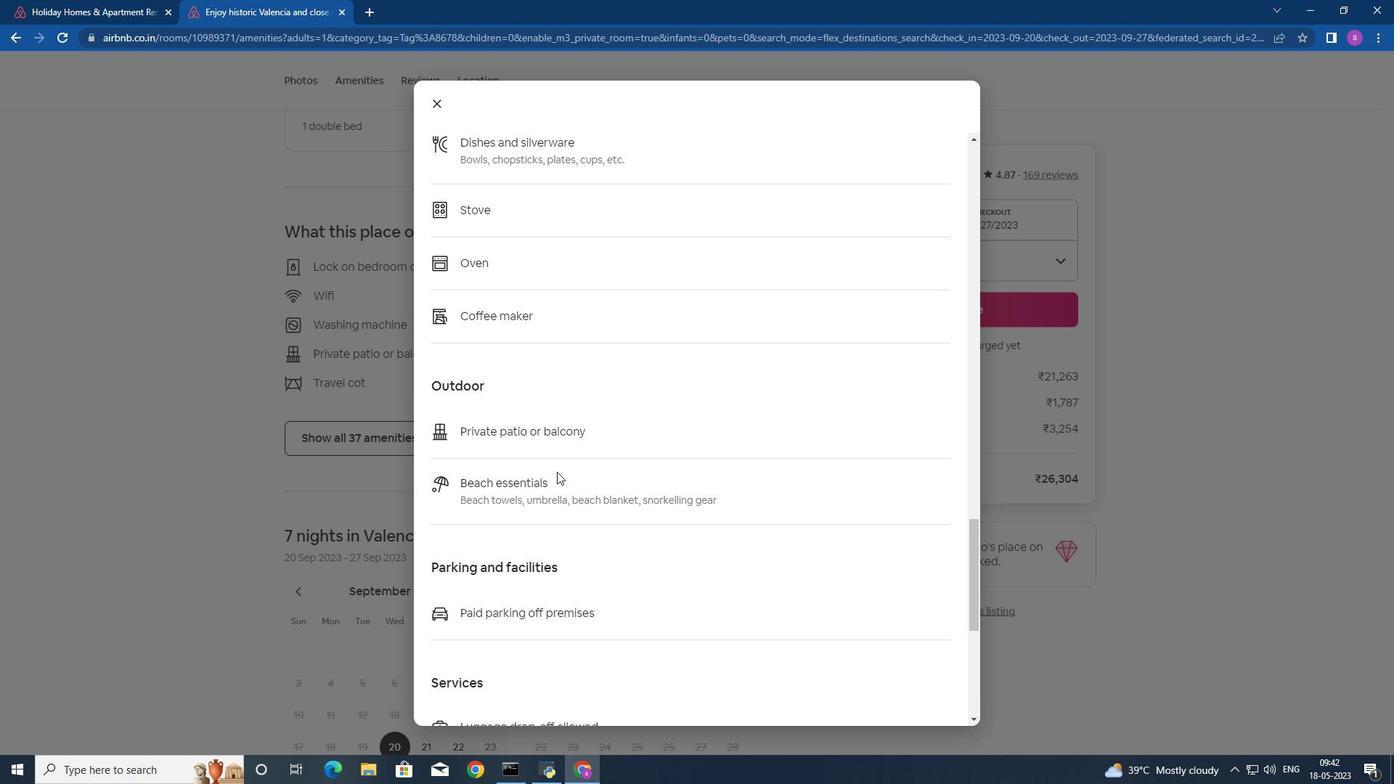 
Action: Mouse scrolled (557, 472) with delta (0, 0)
Screenshot: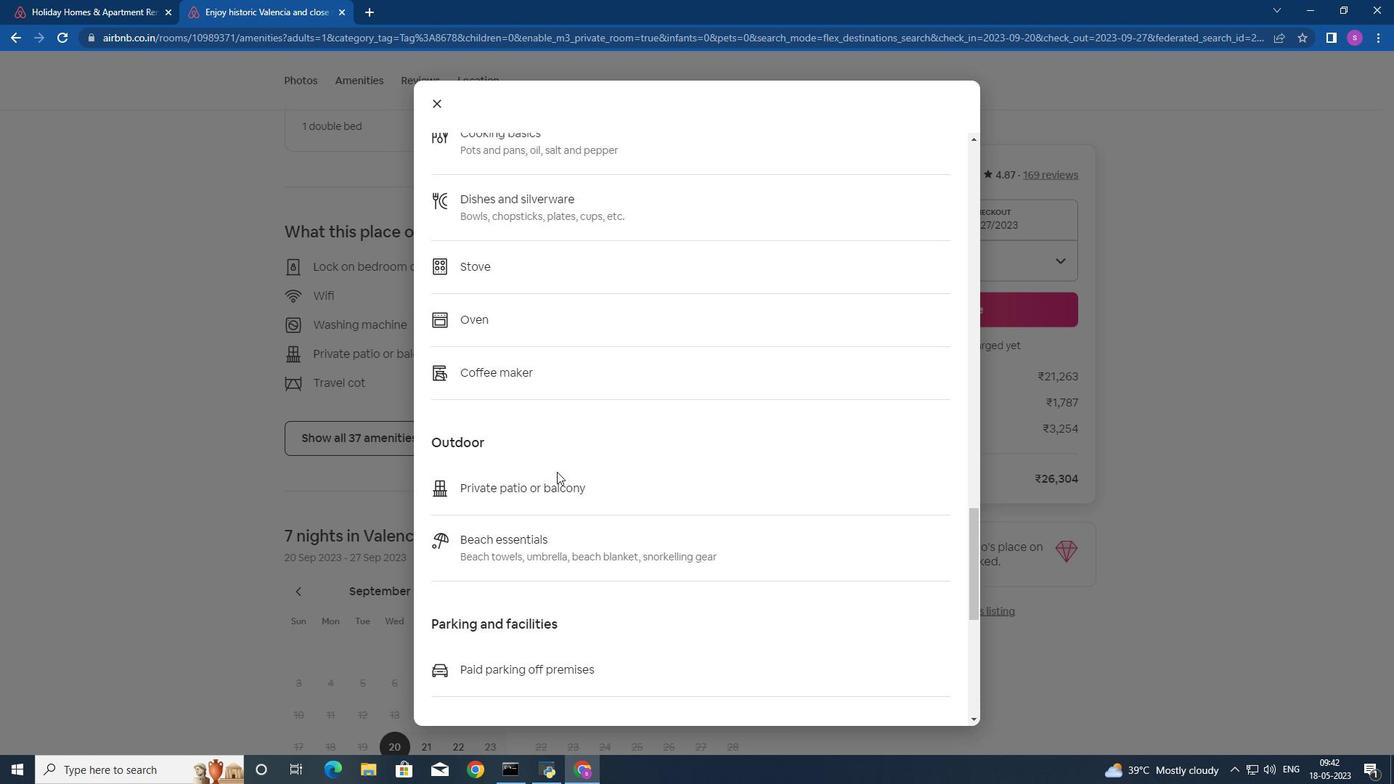 
Action: Mouse scrolled (557, 472) with delta (0, 0)
Screenshot: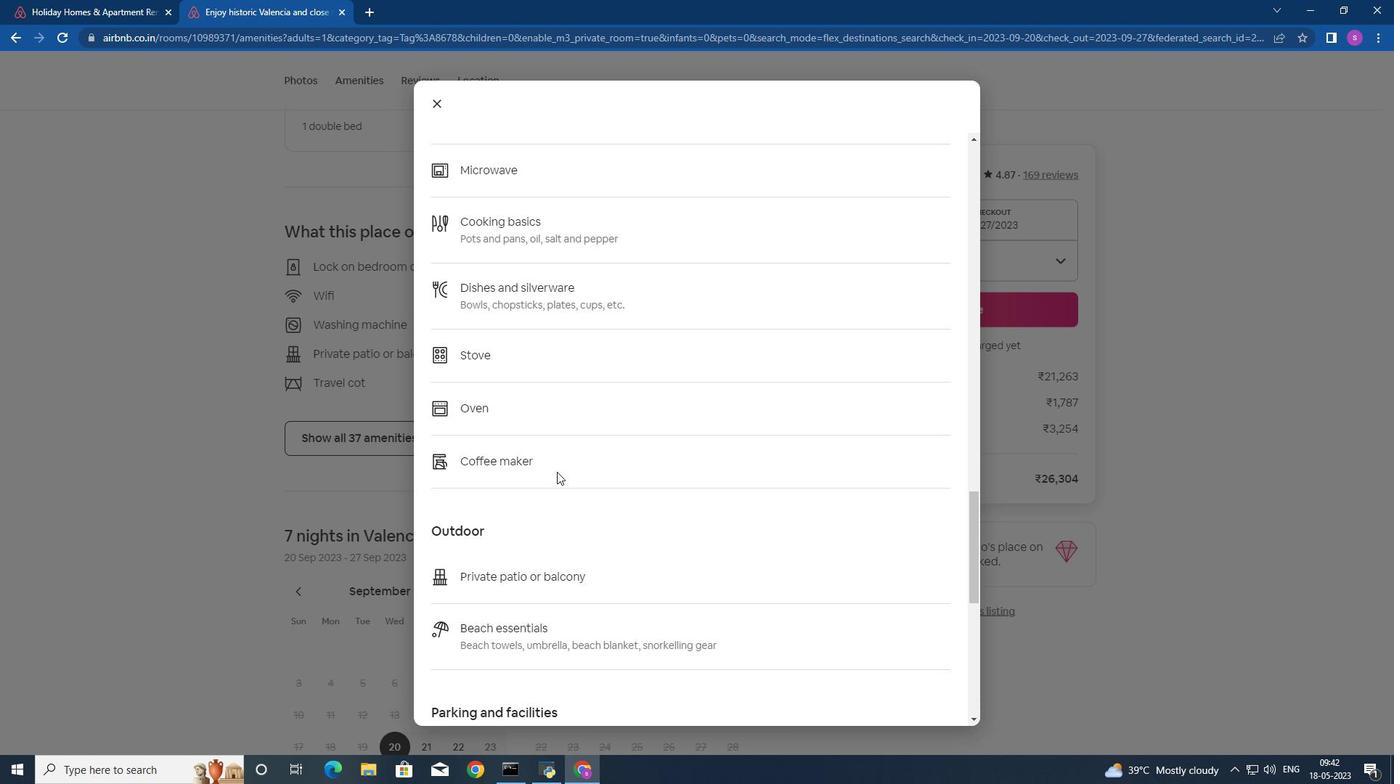
Action: Mouse moved to (667, 487)
Screenshot: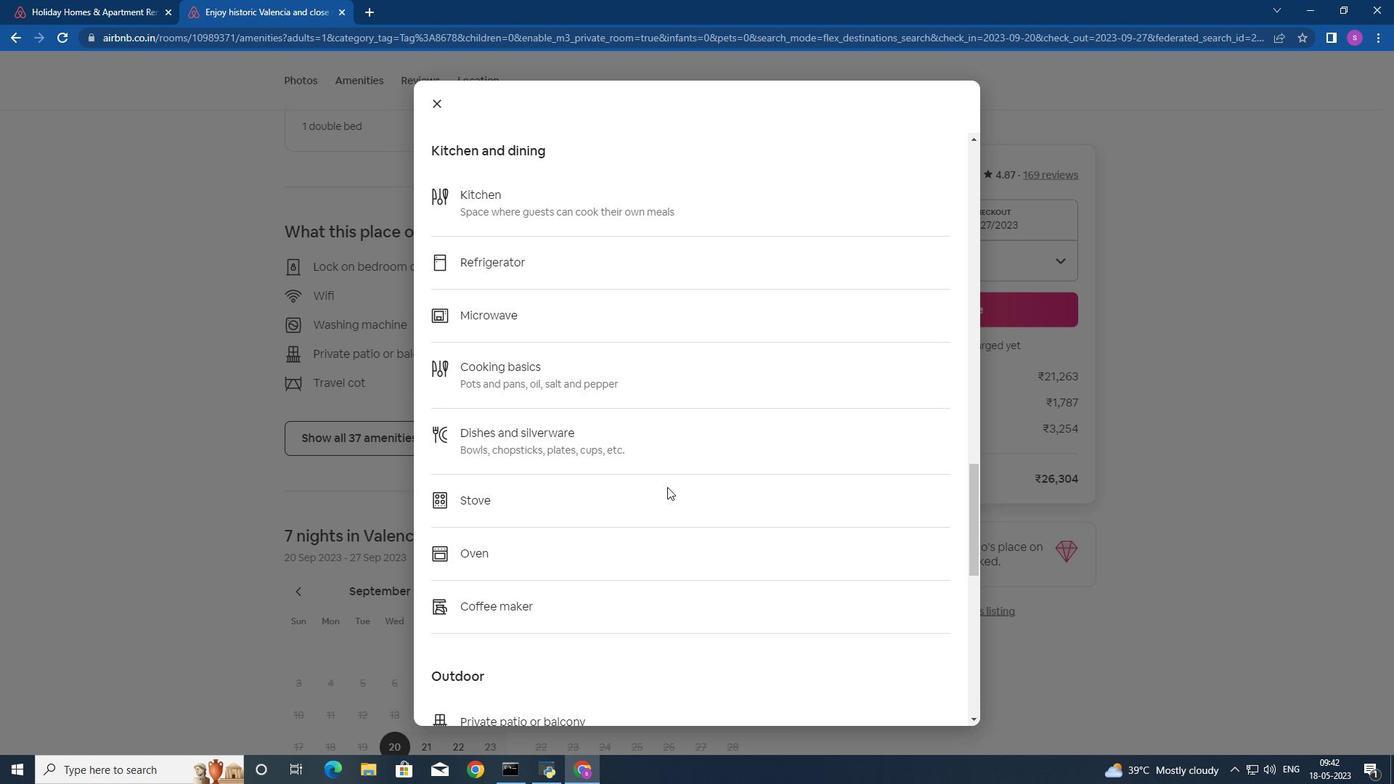 
Action: Mouse scrolled (667, 488) with delta (0, 0)
Screenshot: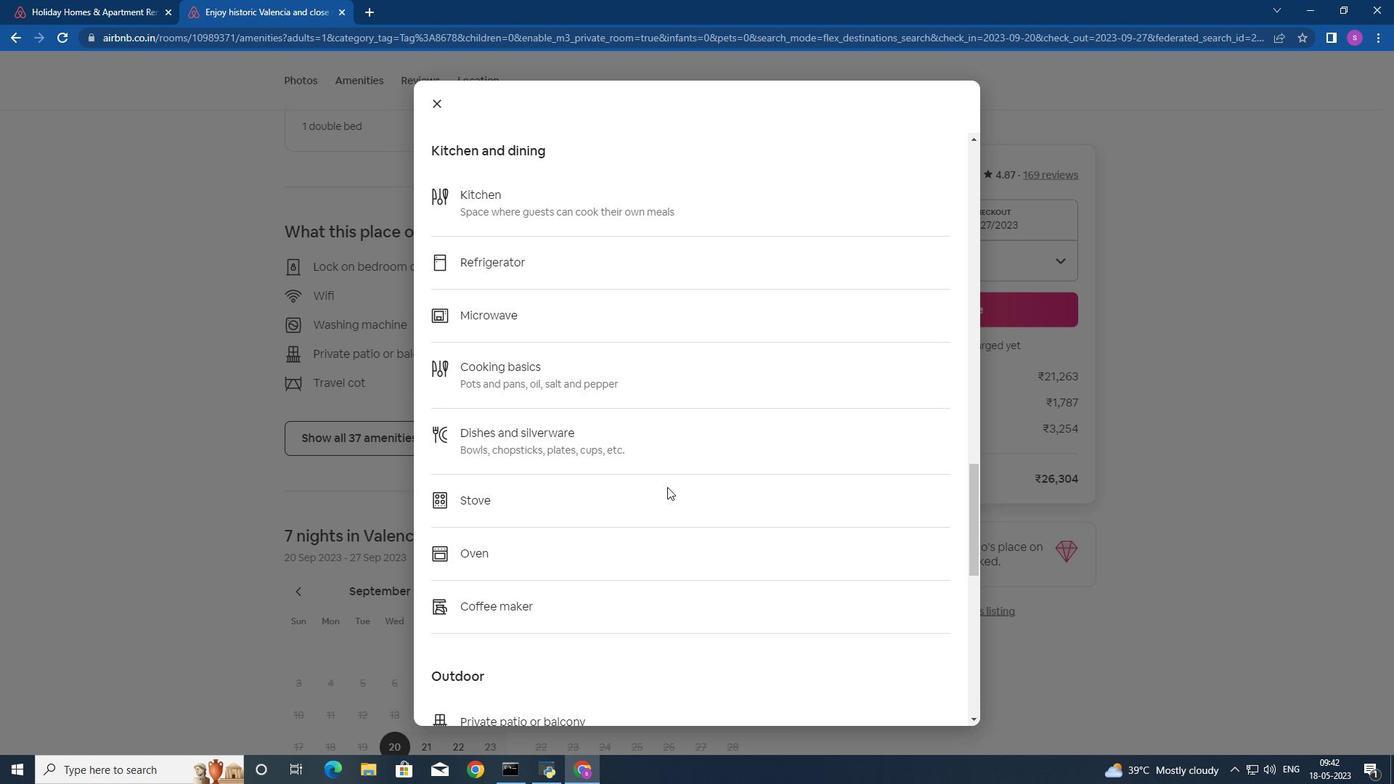 
Action: Mouse moved to (667, 486)
Screenshot: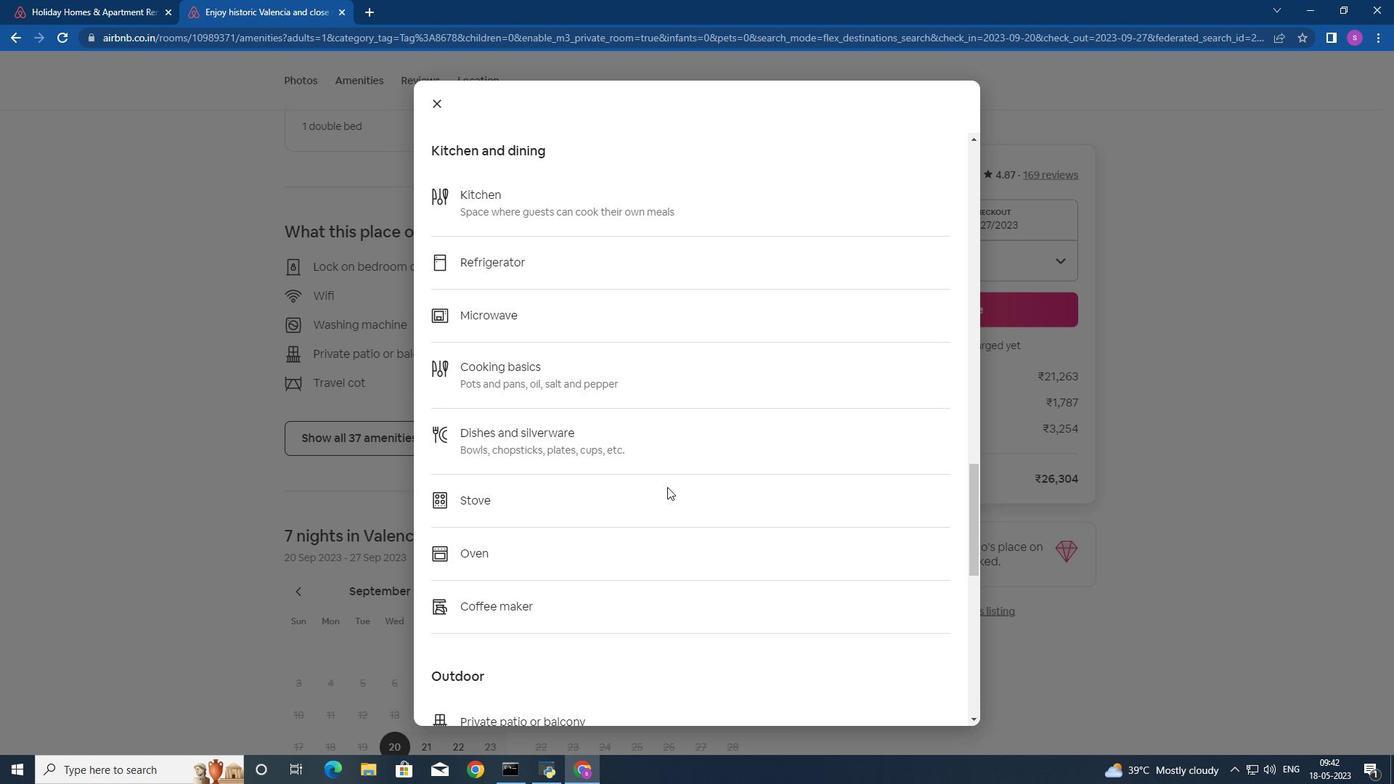 
Action: Mouse scrolled (667, 487) with delta (0, 0)
Screenshot: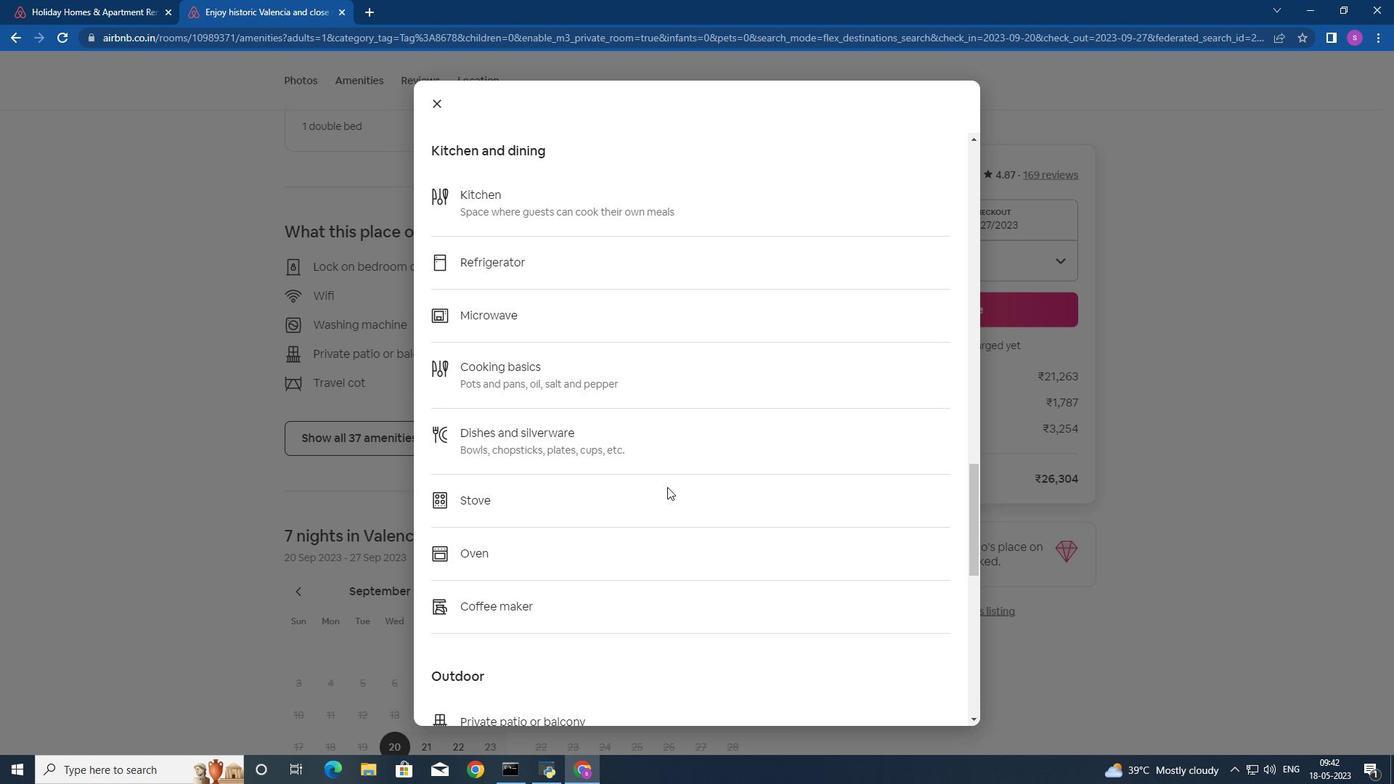 
Action: Mouse scrolled (667, 487) with delta (0, 0)
Screenshot: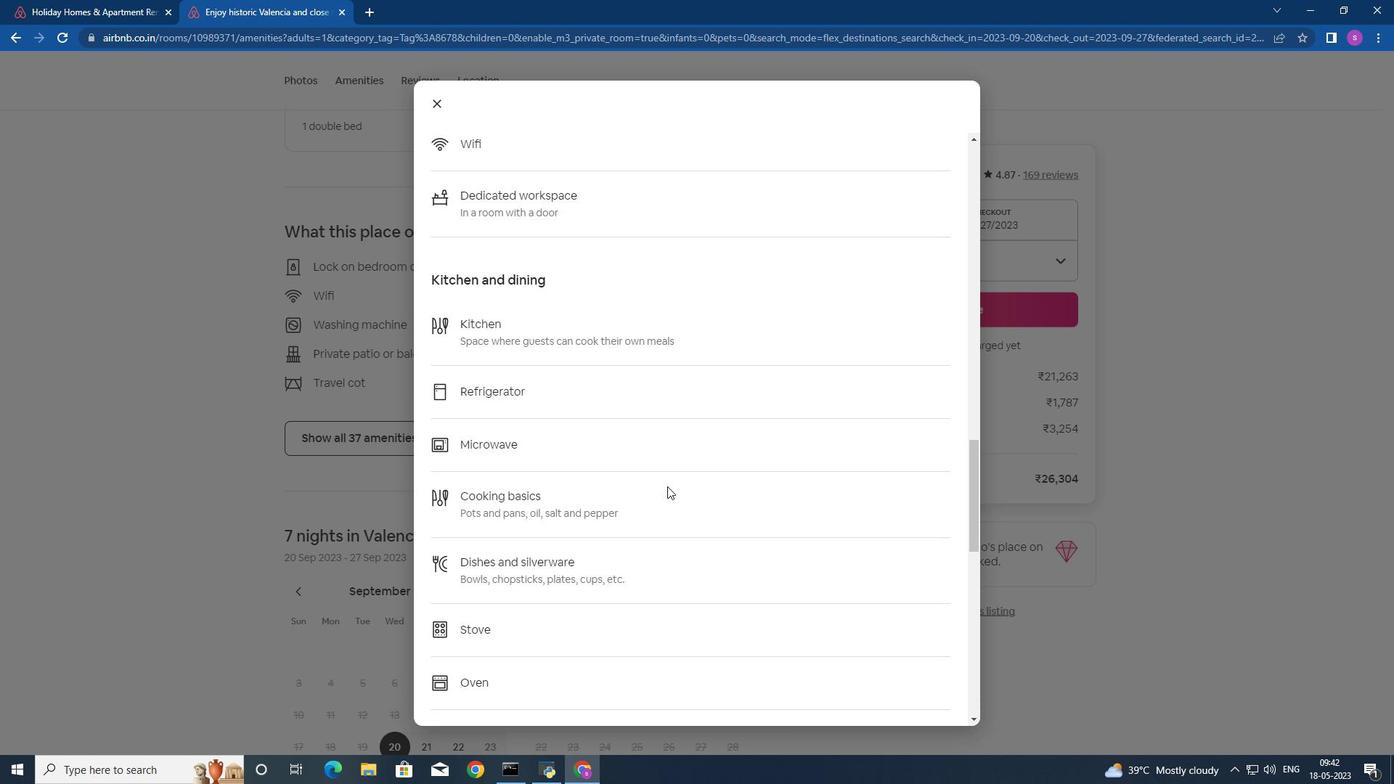 
Action: Mouse moved to (667, 484)
Screenshot: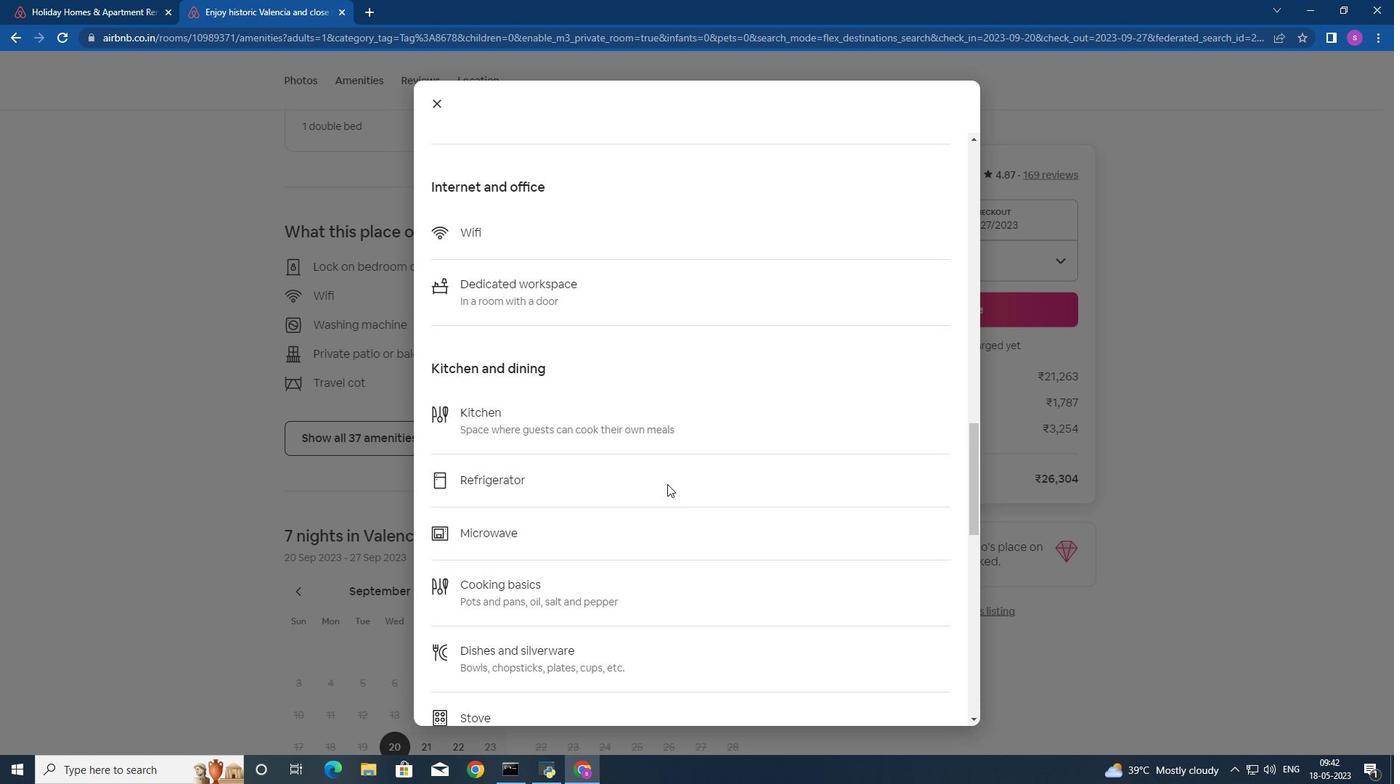 
Action: Mouse scrolled (667, 485) with delta (0, 0)
Screenshot: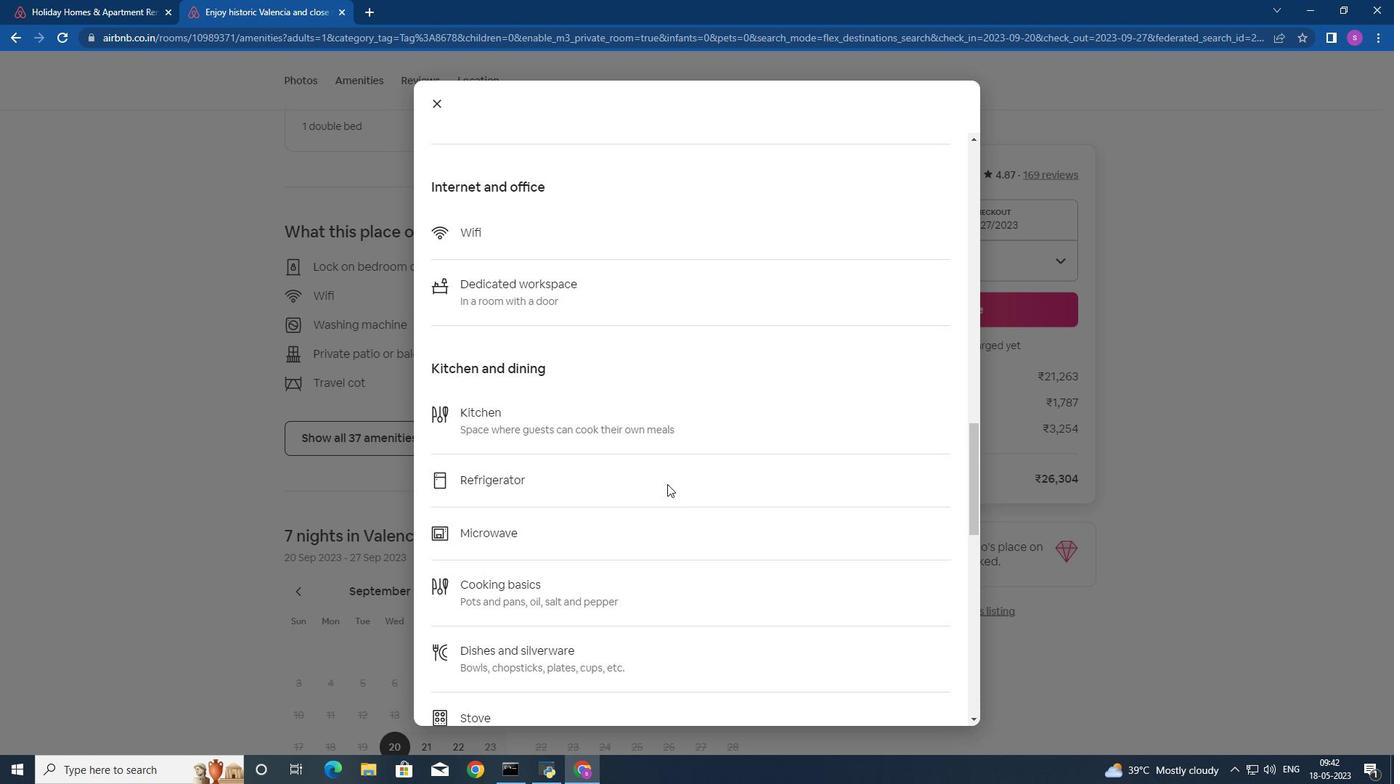 
Action: Mouse scrolled (667, 485) with delta (0, 0)
Screenshot: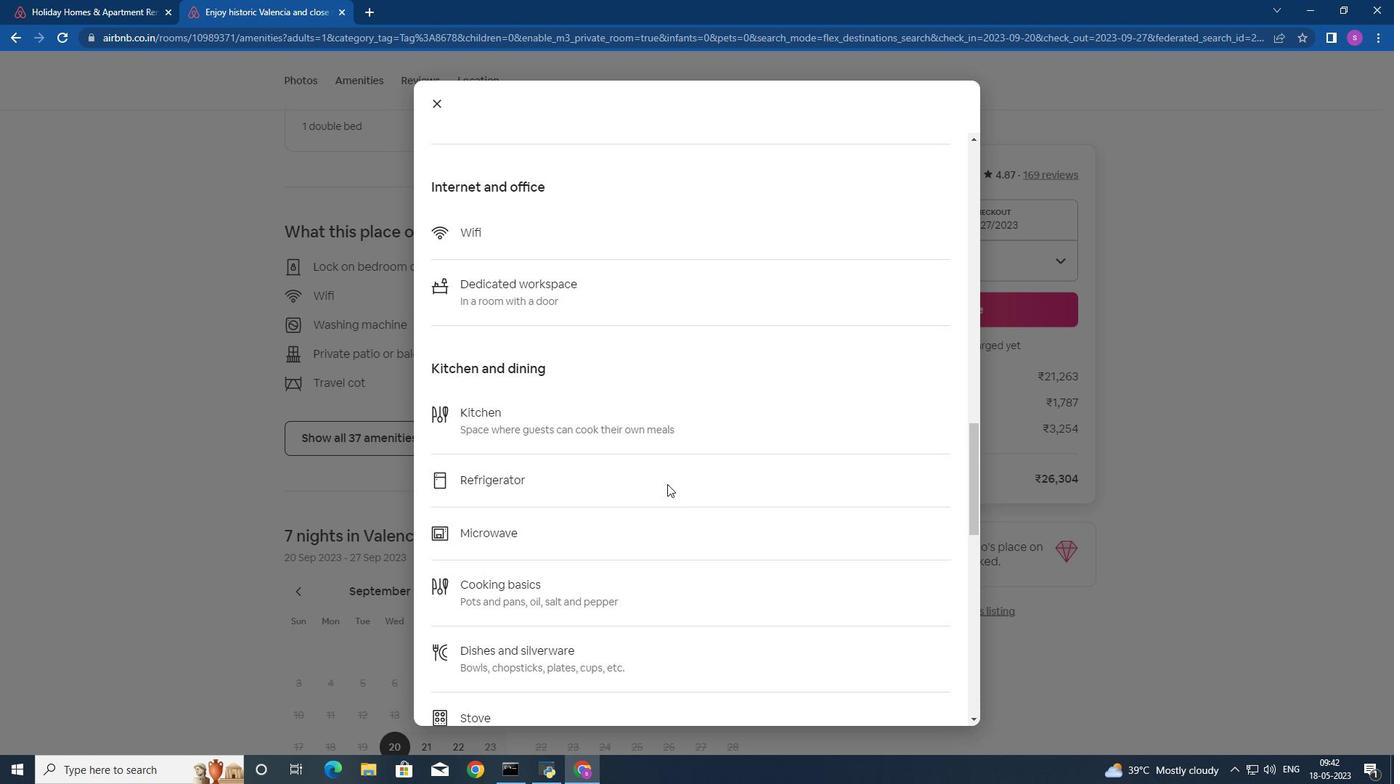 
Action: Mouse scrolled (667, 485) with delta (0, 0)
Screenshot: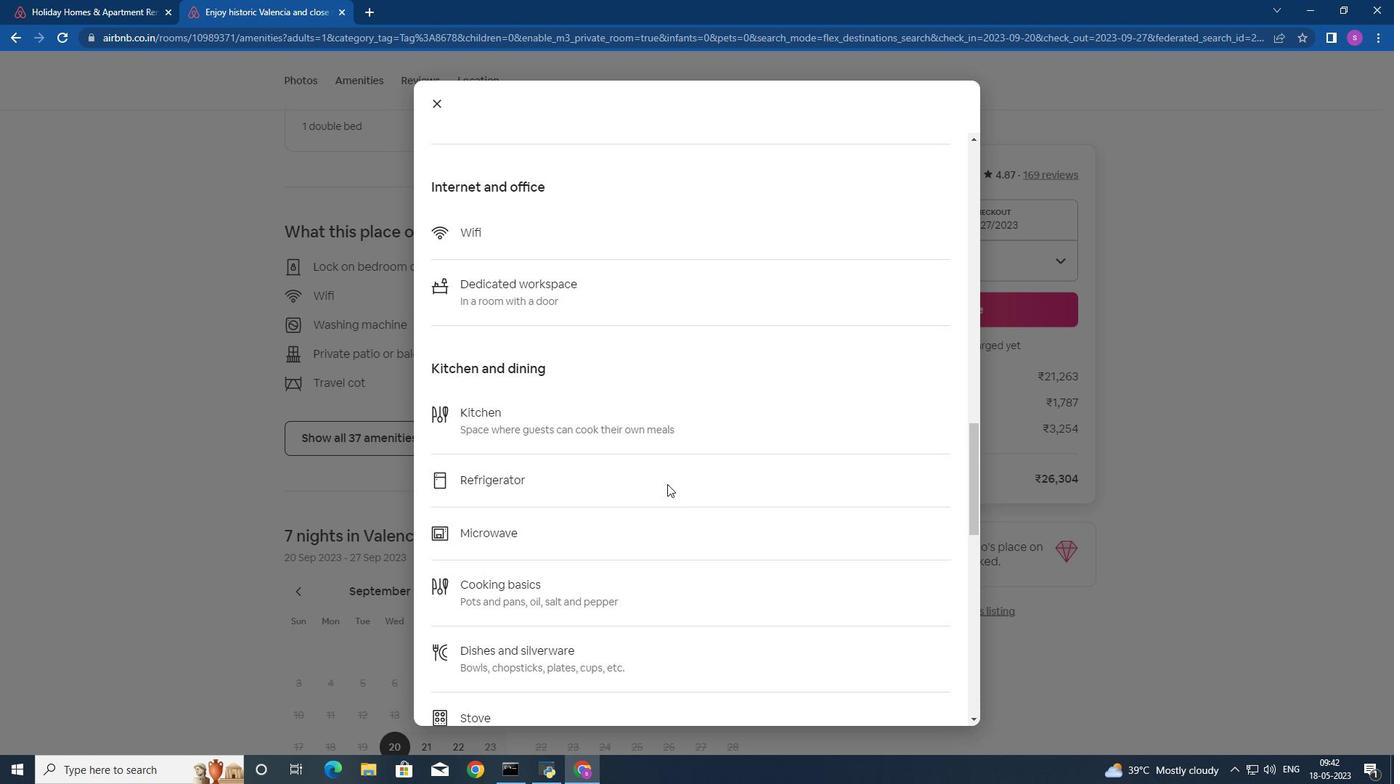 
Action: Mouse moved to (667, 482)
Screenshot: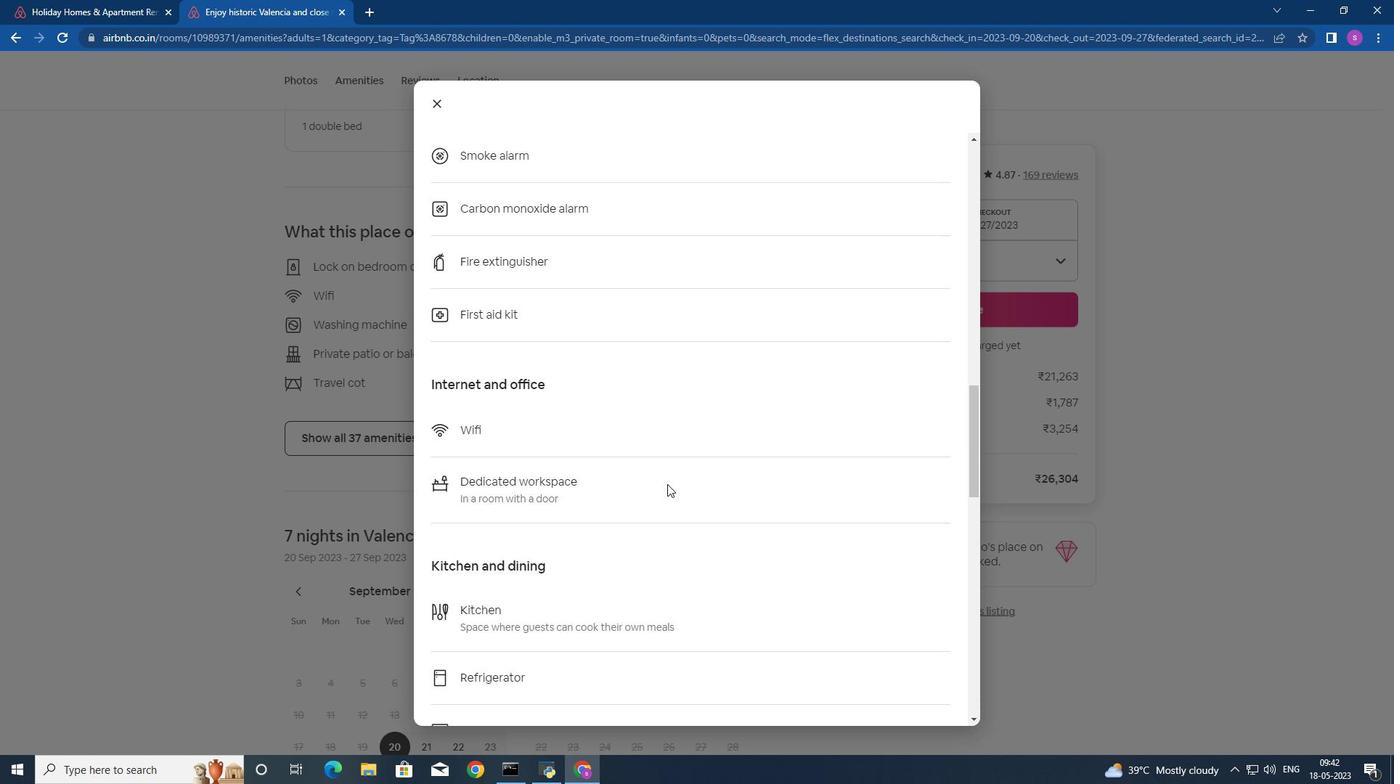 
Action: Mouse scrolled (667, 483) with delta (0, 0)
Screenshot: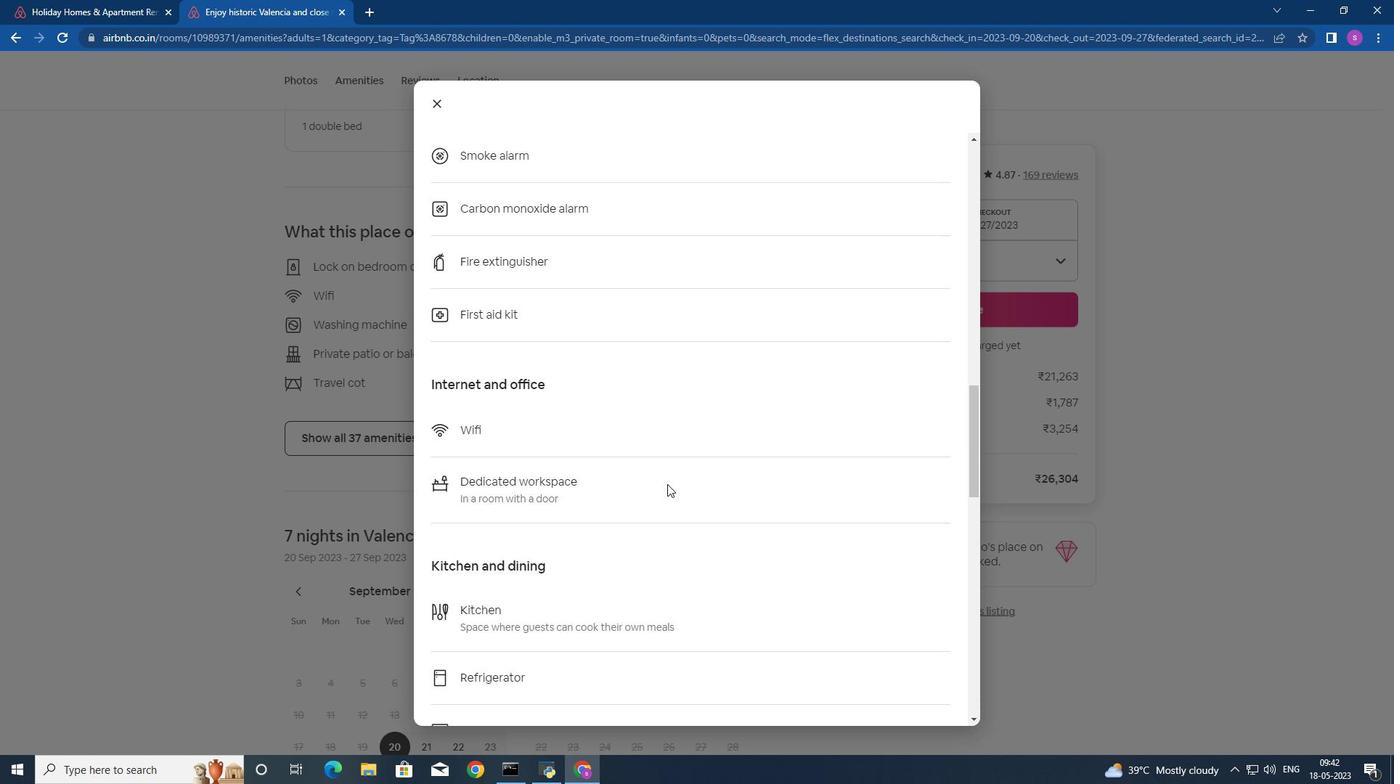
Action: Mouse moved to (669, 474)
Screenshot: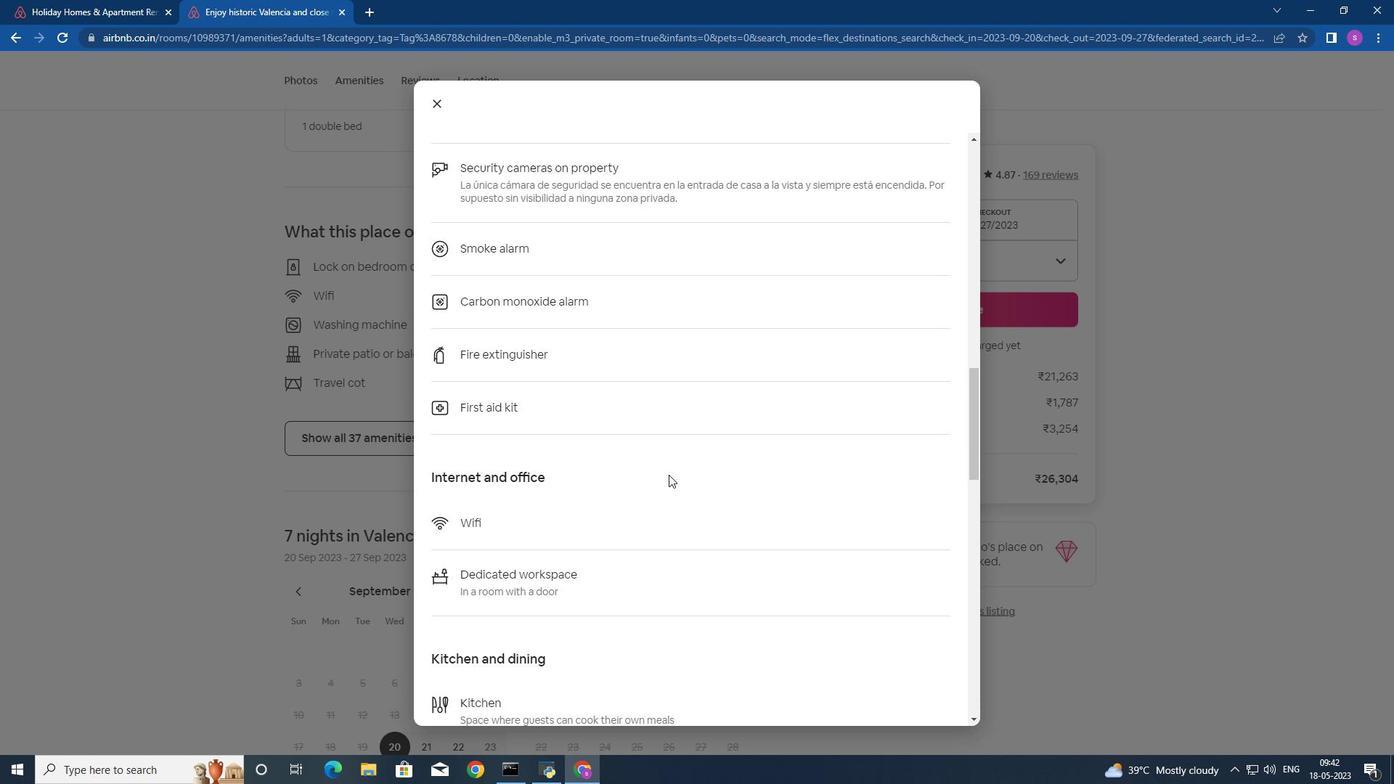 
Action: Mouse scrolled (669, 475) with delta (0, 0)
Screenshot: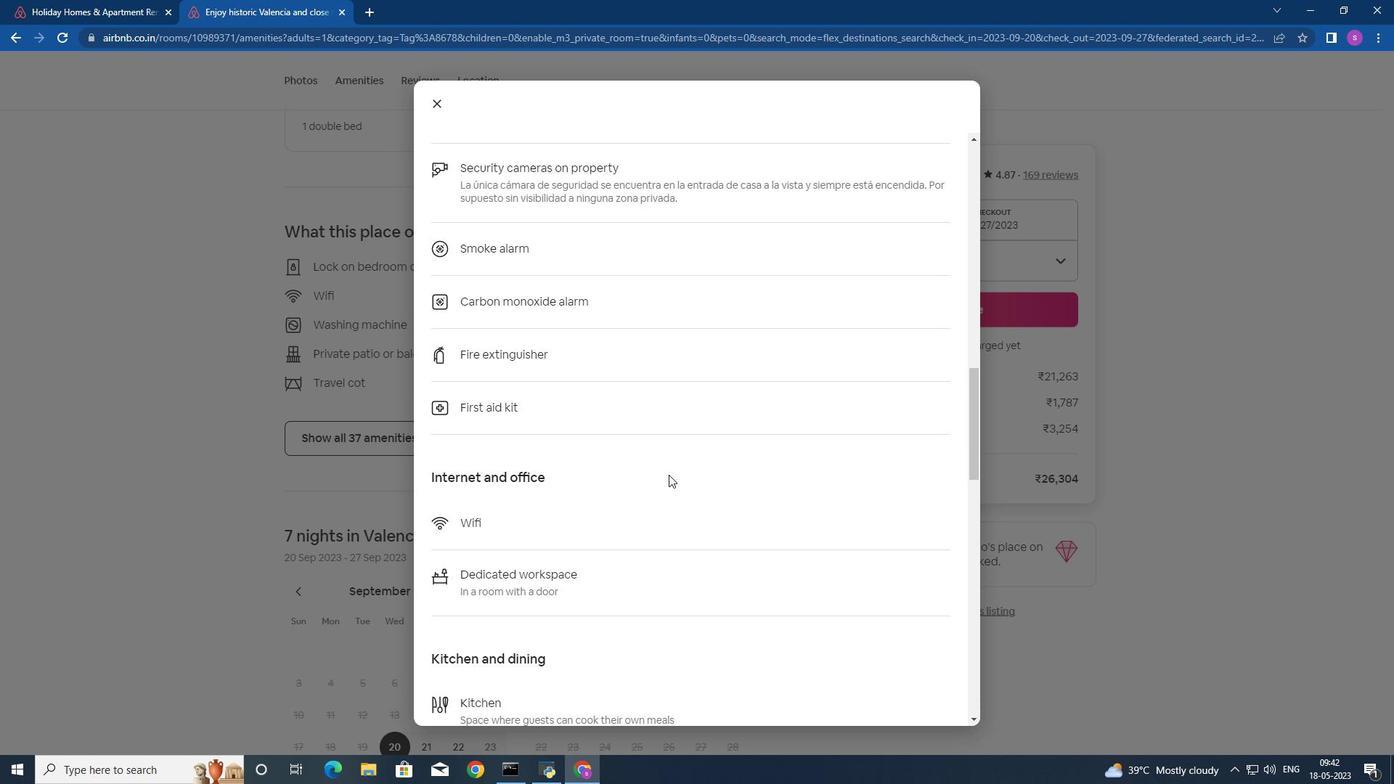 
Action: Mouse moved to (669, 471)
Screenshot: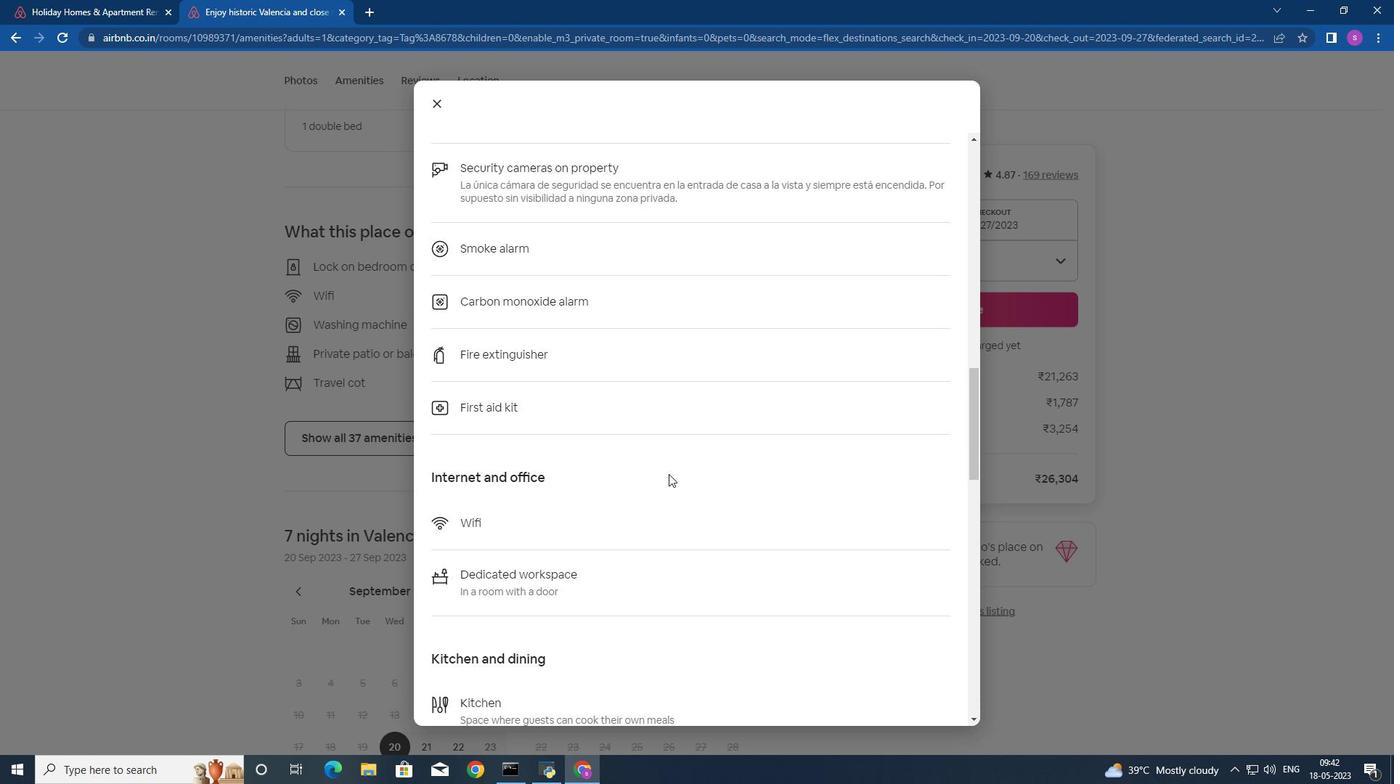 
Action: Mouse scrolled (669, 472) with delta (0, 0)
Screenshot: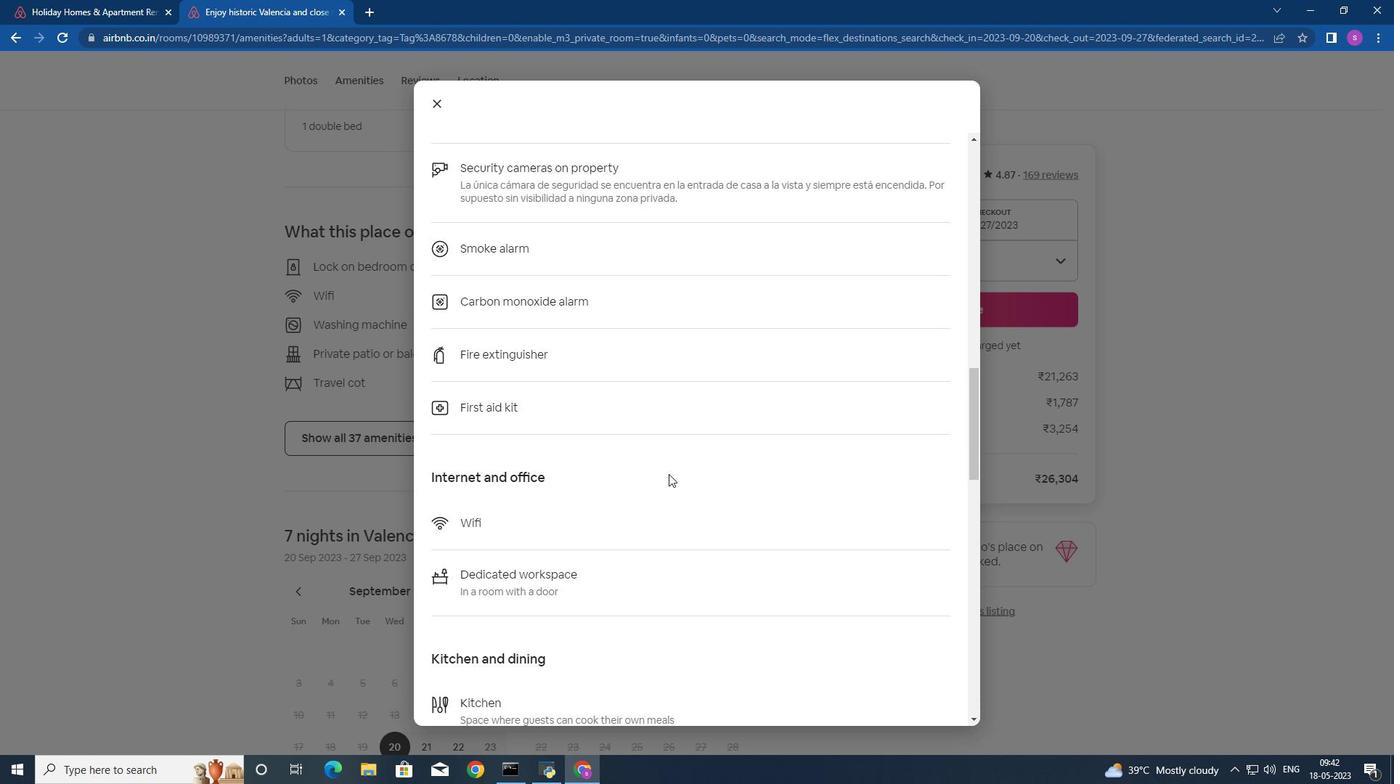 
Action: Mouse moved to (669, 466)
Screenshot: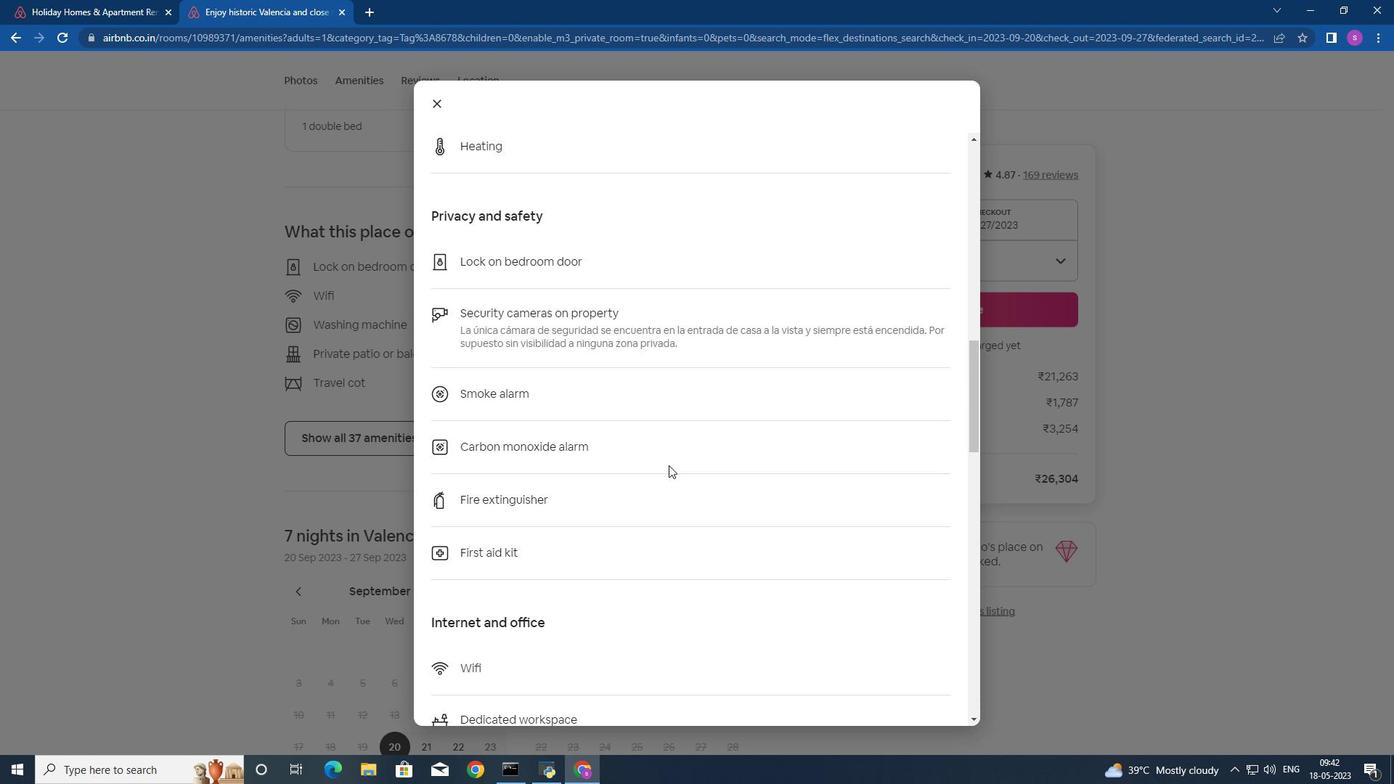 
Action: Mouse scrolled (669, 467) with delta (0, 0)
Screenshot: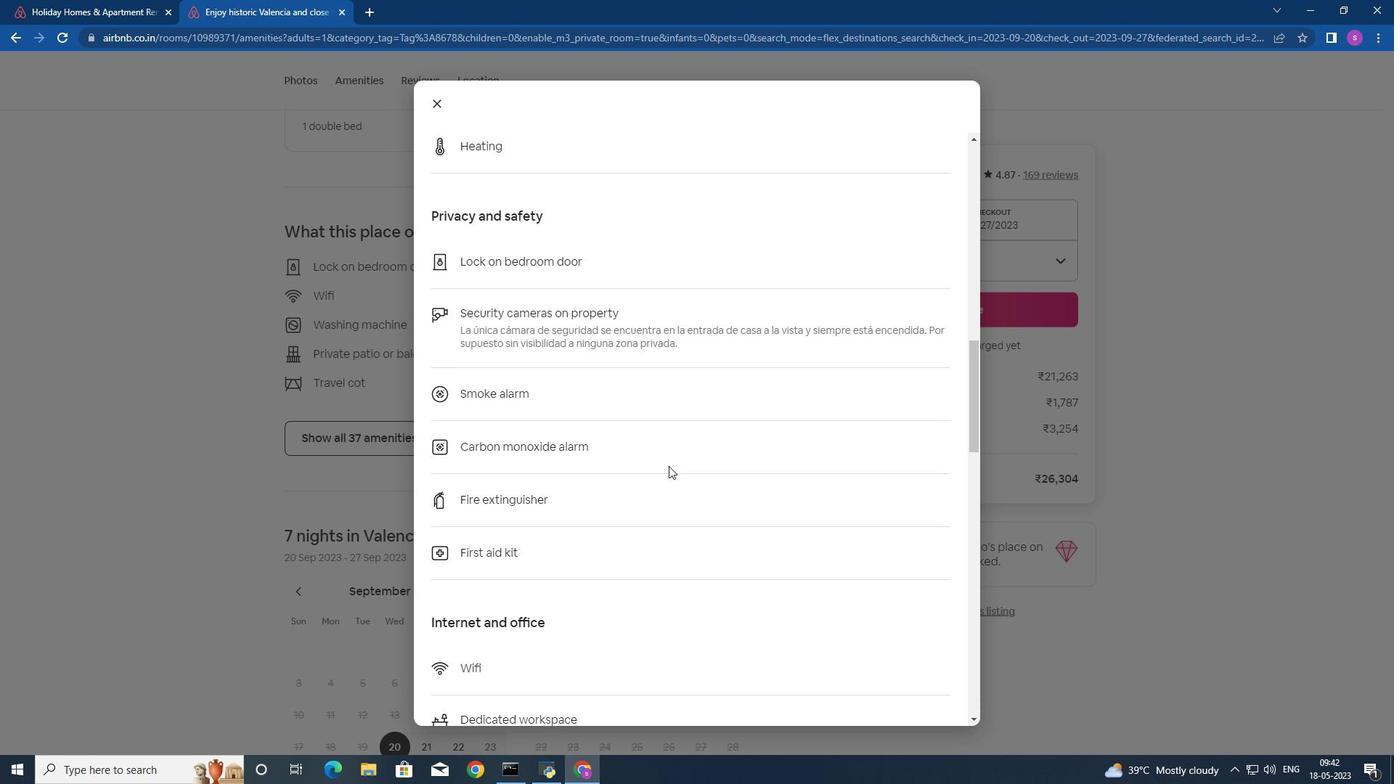 
Action: Mouse scrolled (669, 467) with delta (0, 0)
Screenshot: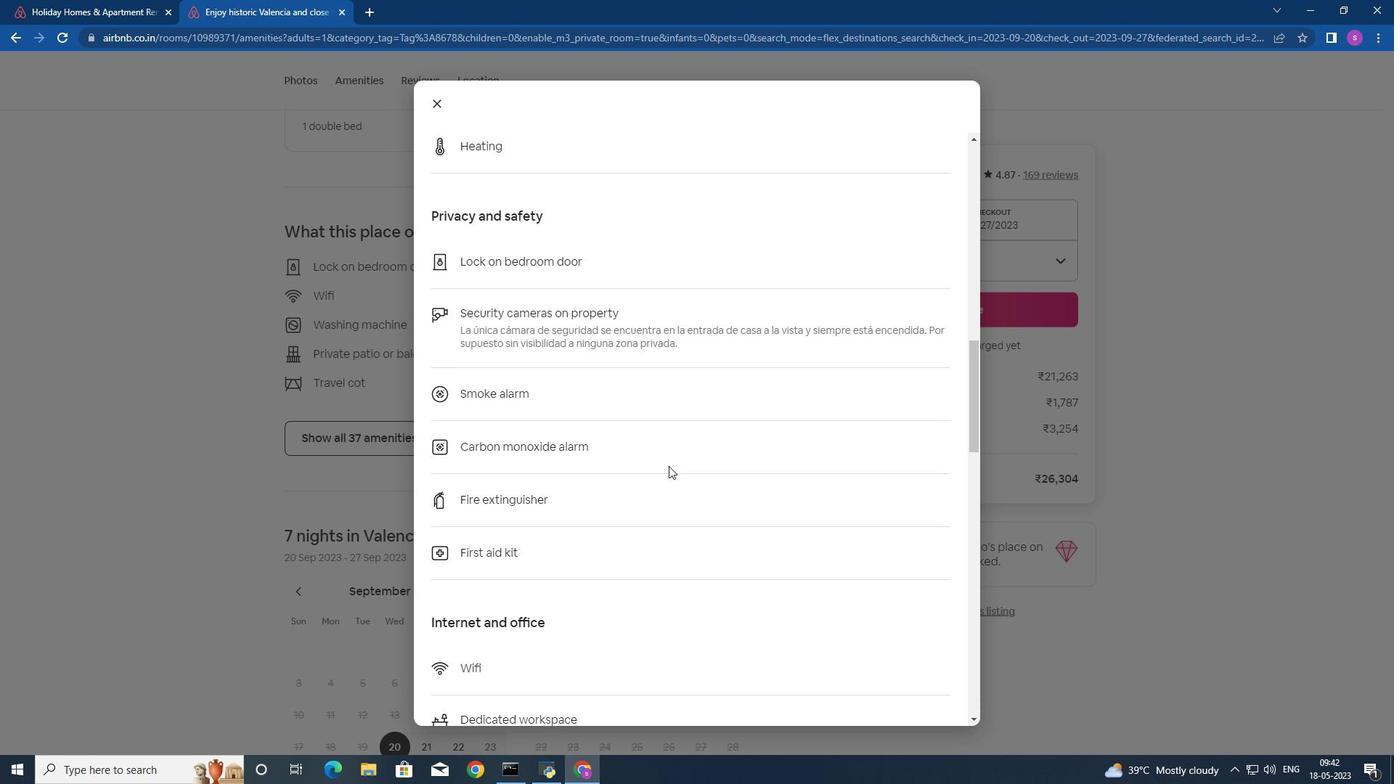 
Action: Mouse scrolled (669, 467) with delta (0, 0)
Screenshot: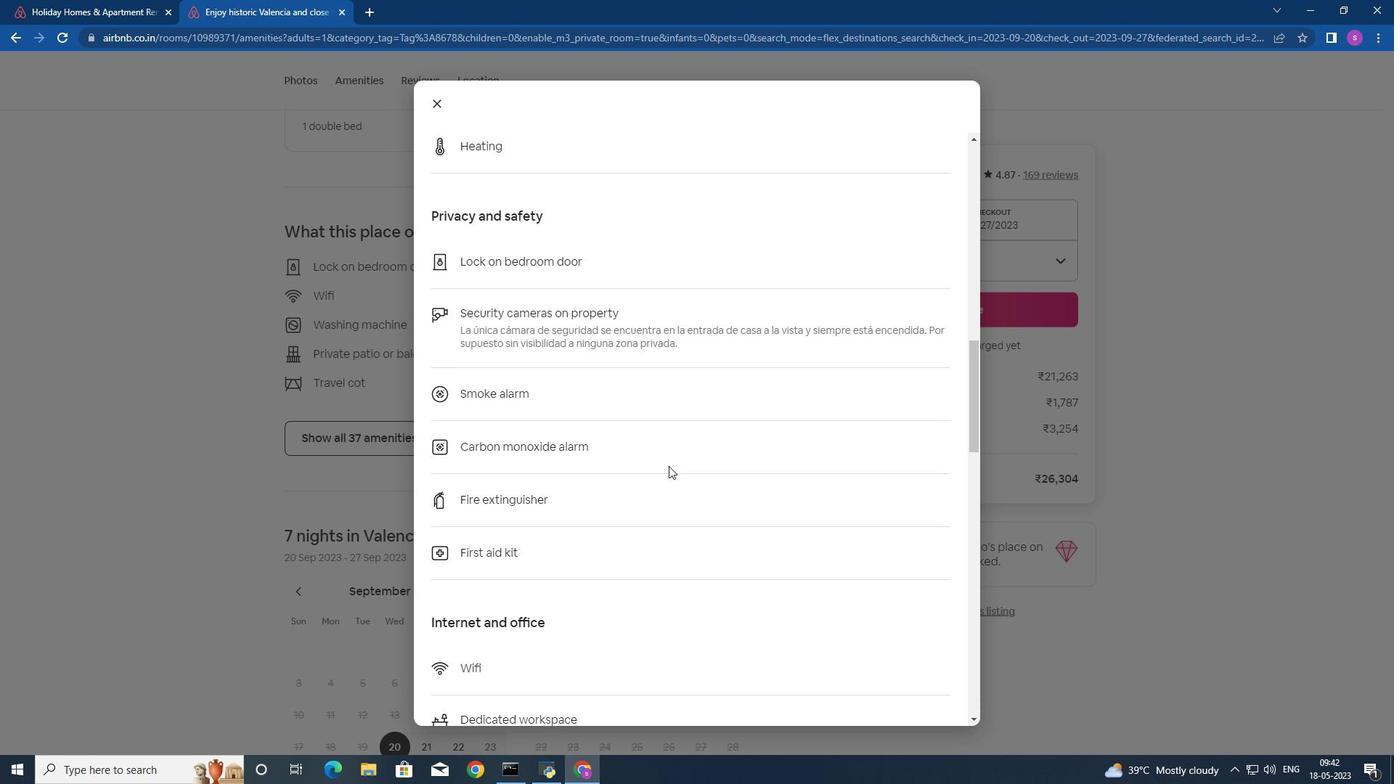 
Action: Mouse scrolled (669, 467) with delta (0, 0)
Screenshot: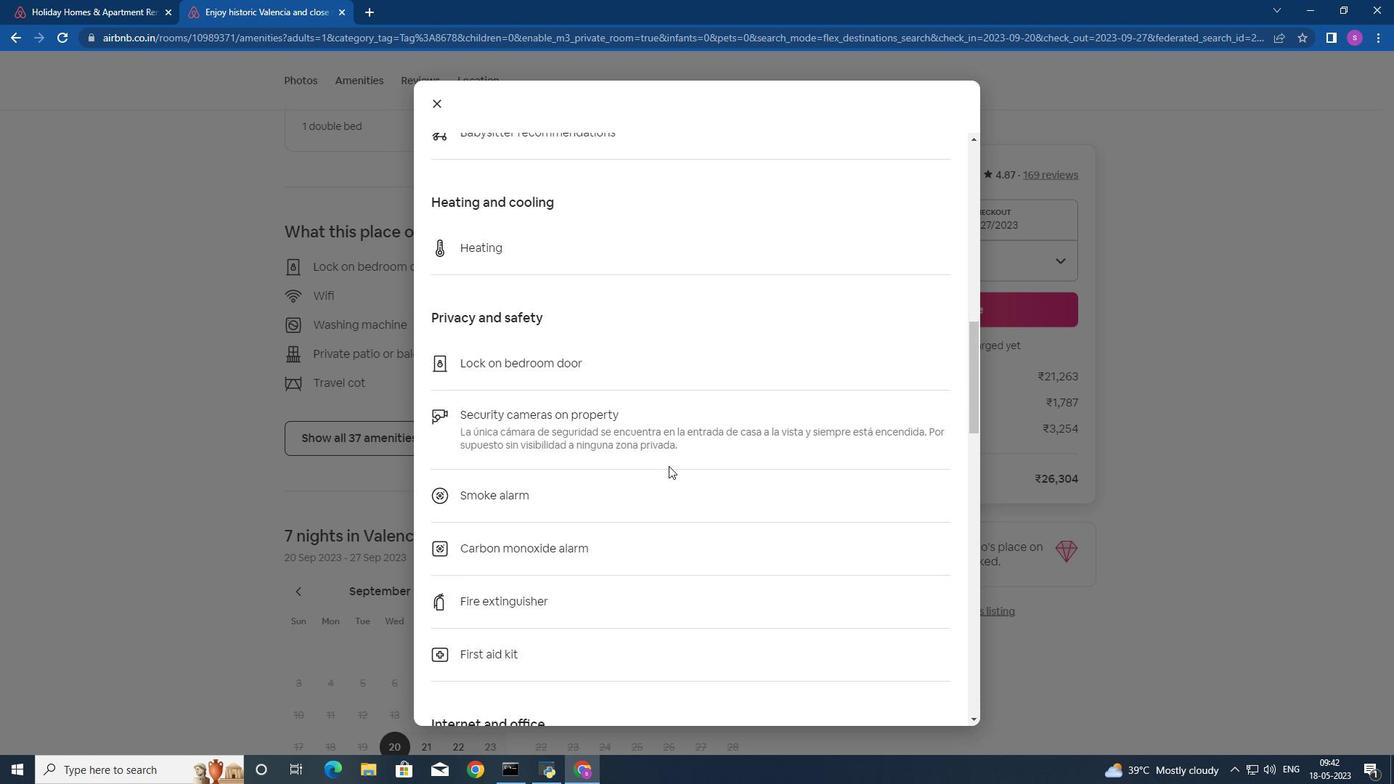 
Action: Mouse scrolled (669, 467) with delta (0, 0)
